 Task: Open a blank google sheet and write heading  Budget MasterAdd Categories in a column and its values below   'Housing, Transportation, Groceries, Utilities, Entertainment, Dining Out, Health, Miscellaneous, Savings & Total. 'Add Budgeted amountin next column and its values below  $1,500, $300, $400, $150, $200, $250, $100, $150, $500 & $3,550. Add Actual amount in next column and its values below  $1,400, $280, $420, $160, $180, $270, $90, $140, $550 & $3,550. Add Difference  in next column and its values below   -$100, -$20, +$20, +$10, -$20, +$20, -$10, -$10, +$50 & $0. J6Save page  Budget Guru book
Action: Mouse moved to (171, 207)
Screenshot: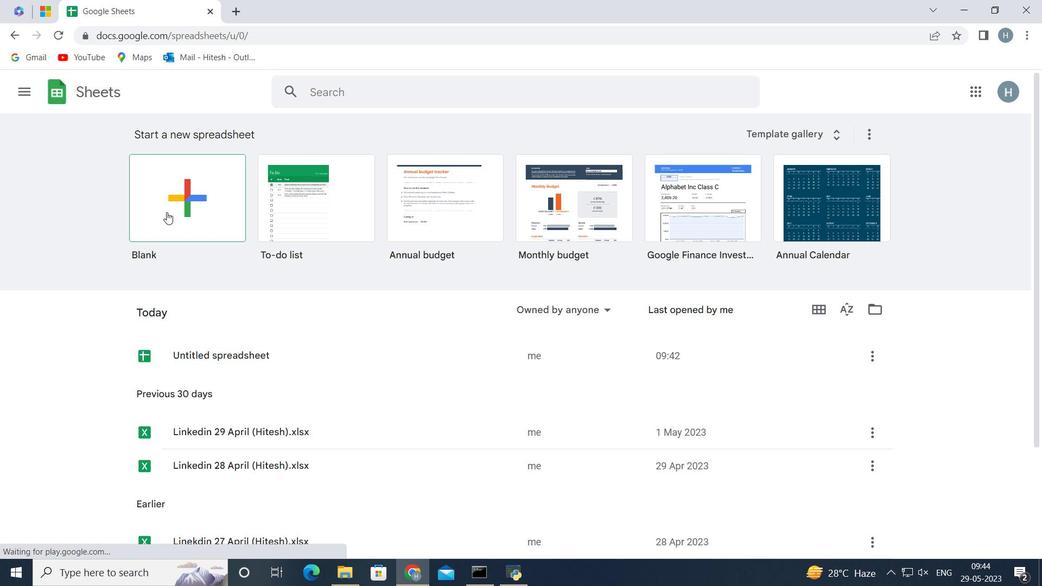 
Action: Mouse pressed left at (171, 207)
Screenshot: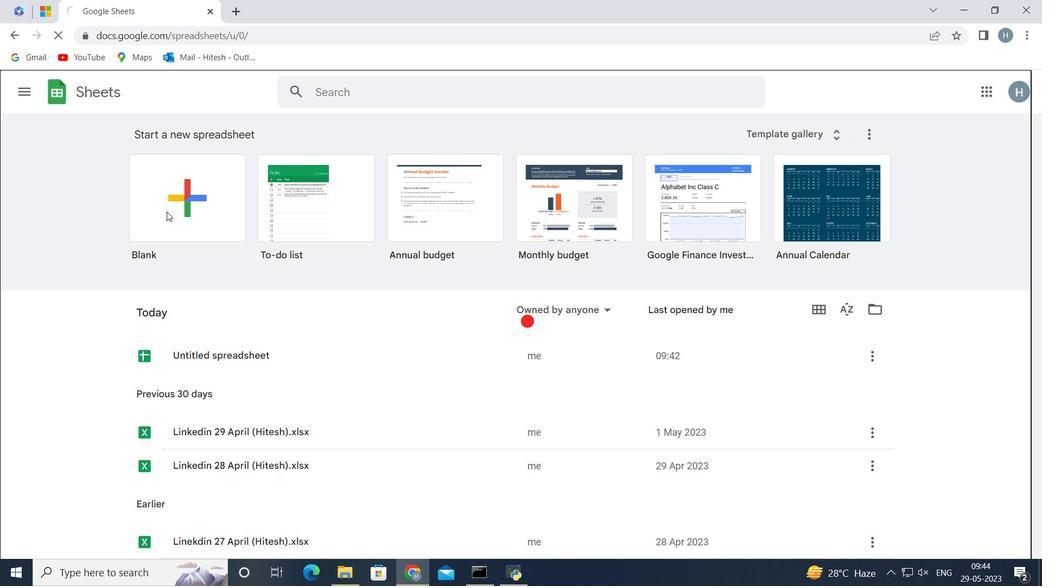 
Action: Mouse moved to (190, 214)
Screenshot: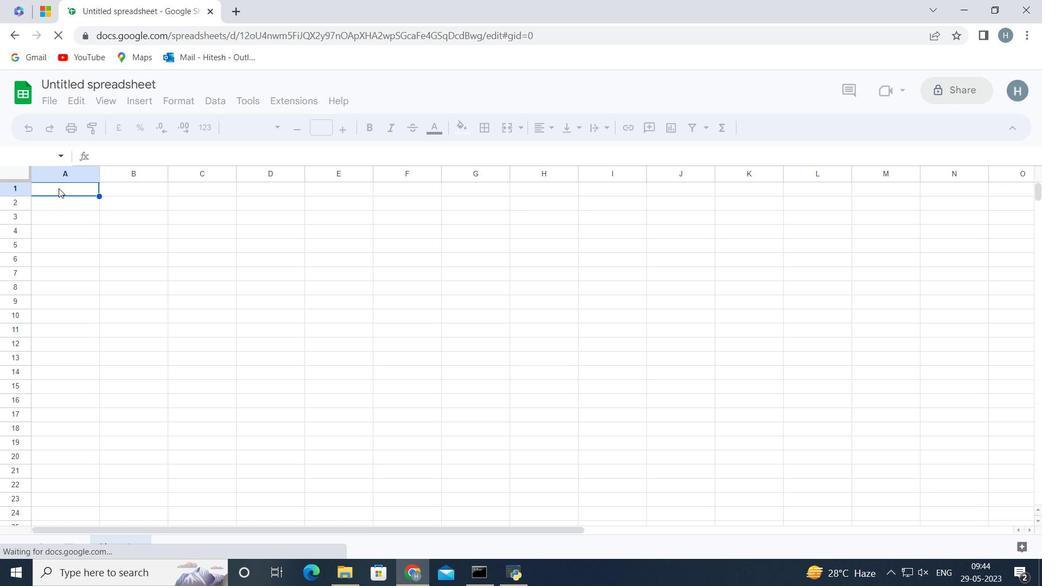
Action: Mouse pressed left at (190, 214)
Screenshot: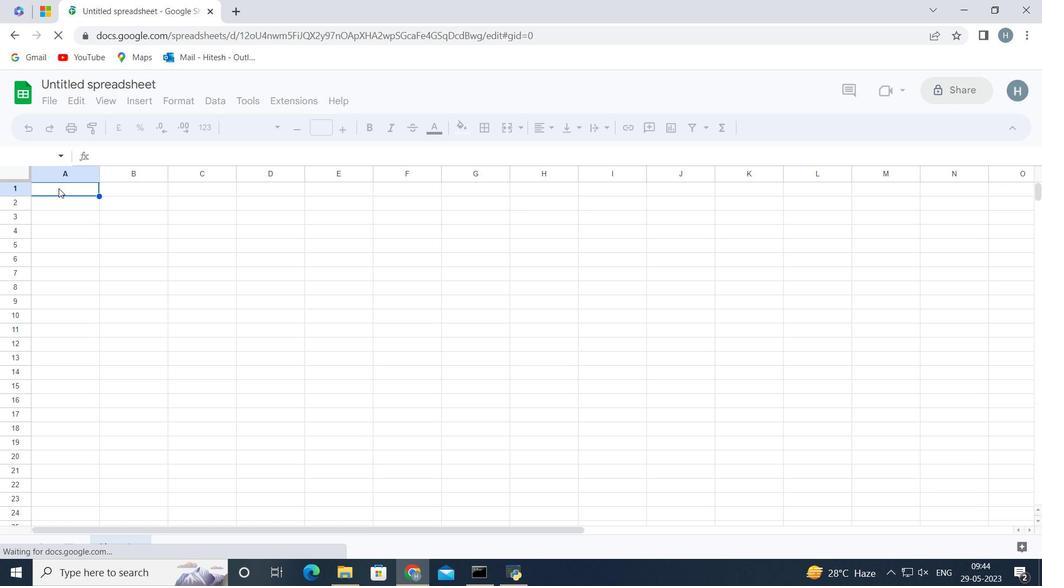 
Action: Mouse moved to (179, 201)
Screenshot: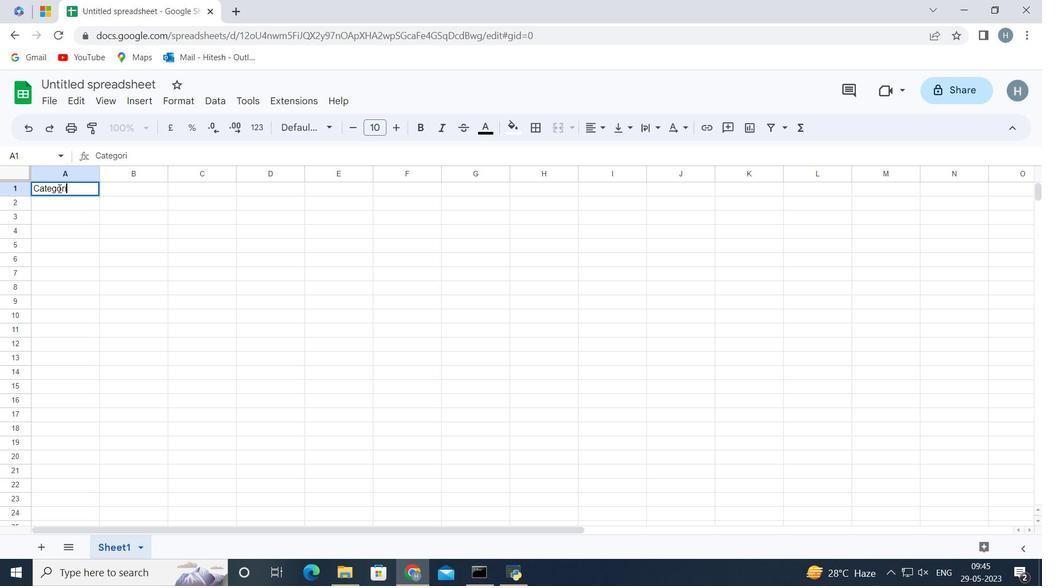 
Action: Mouse pressed left at (179, 201)
Screenshot: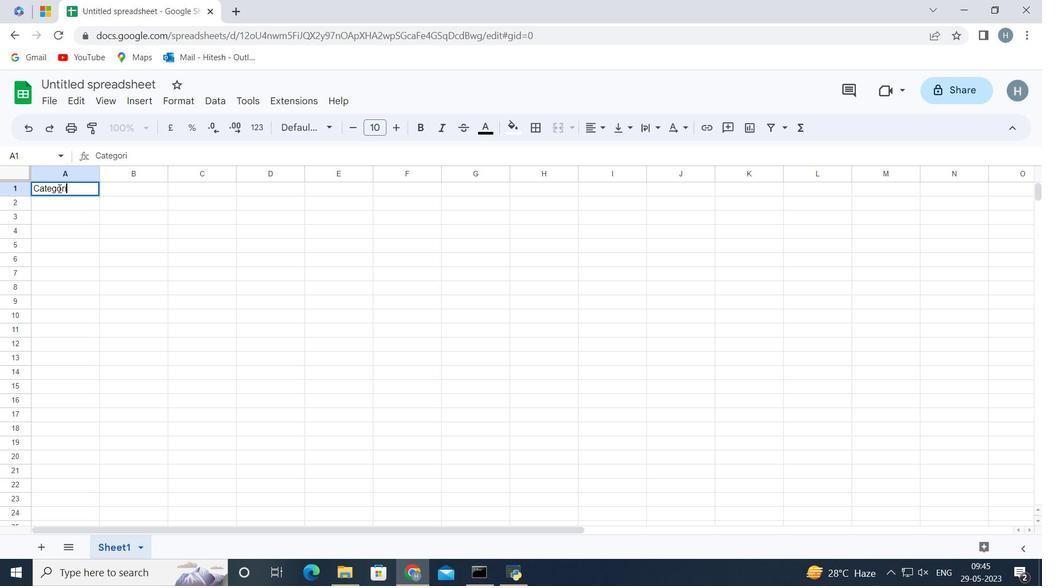 
Action: Mouse moved to (178, 200)
Screenshot: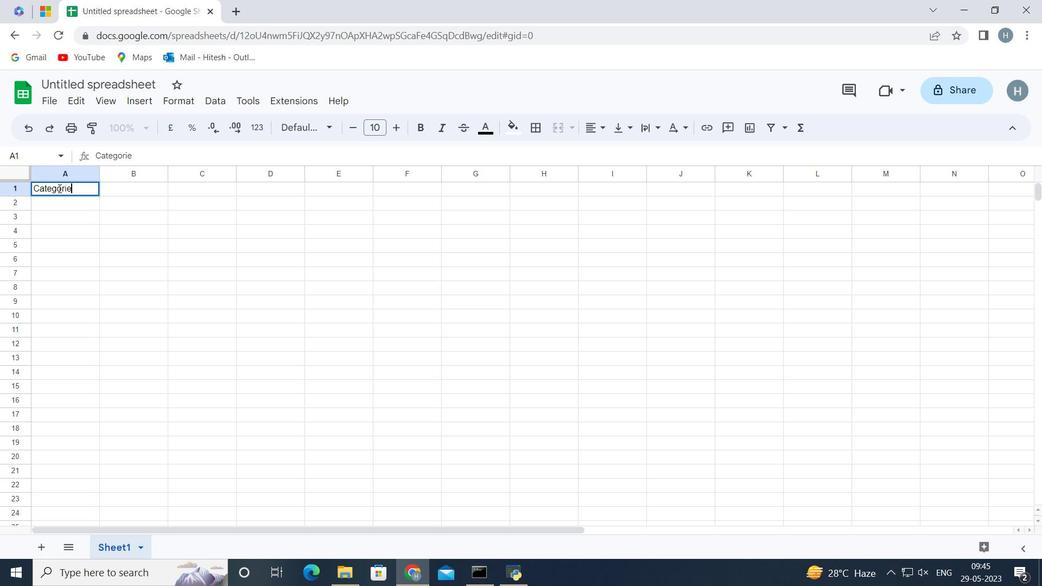 
Action: Mouse pressed left at (178, 200)
Screenshot: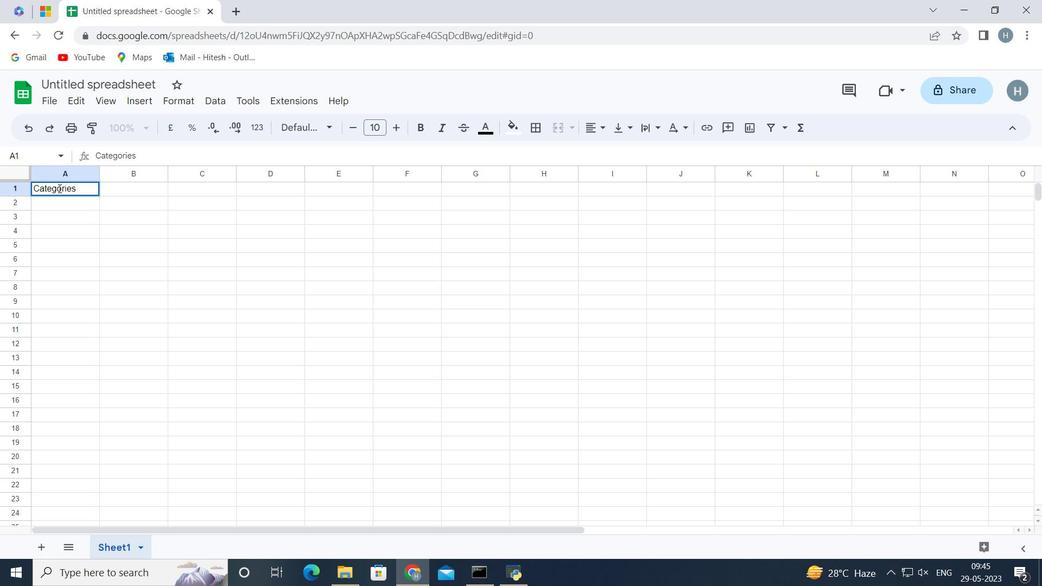 
Action: Mouse moved to (176, 200)
Screenshot: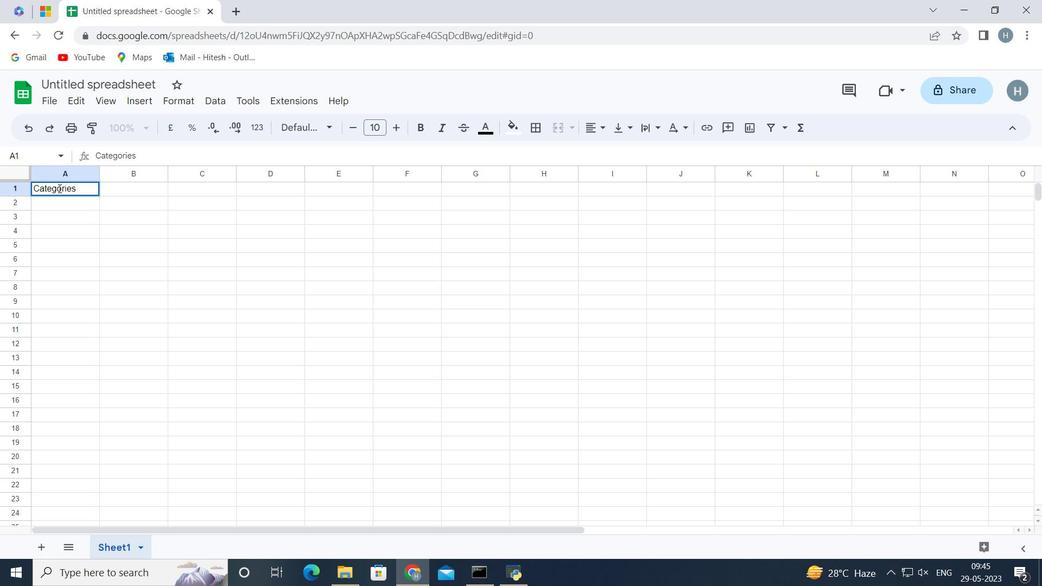 
Action: Mouse pressed left at (176, 200)
Screenshot: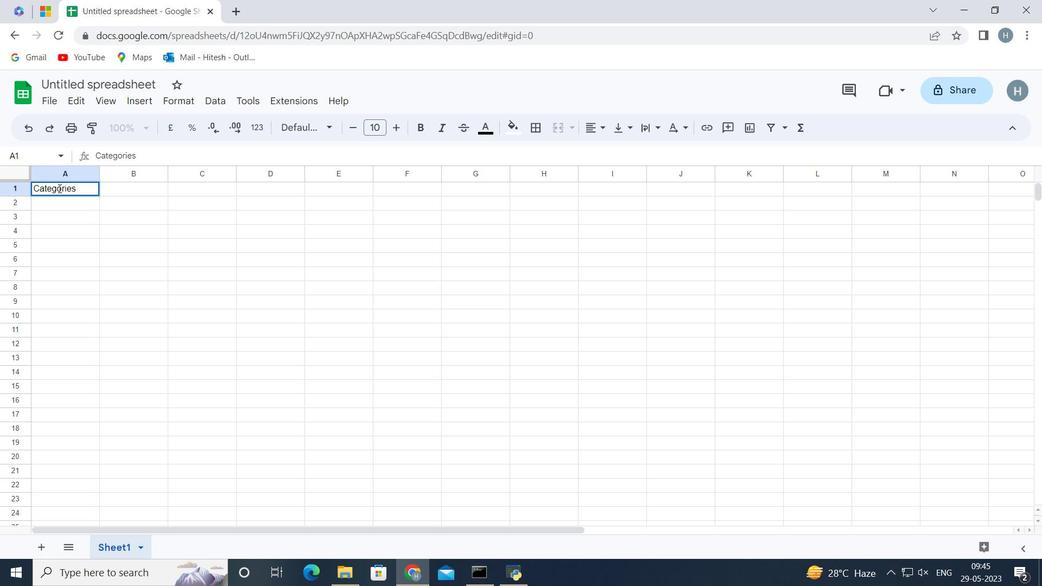 
Action: Mouse moved to (175, 200)
Screenshot: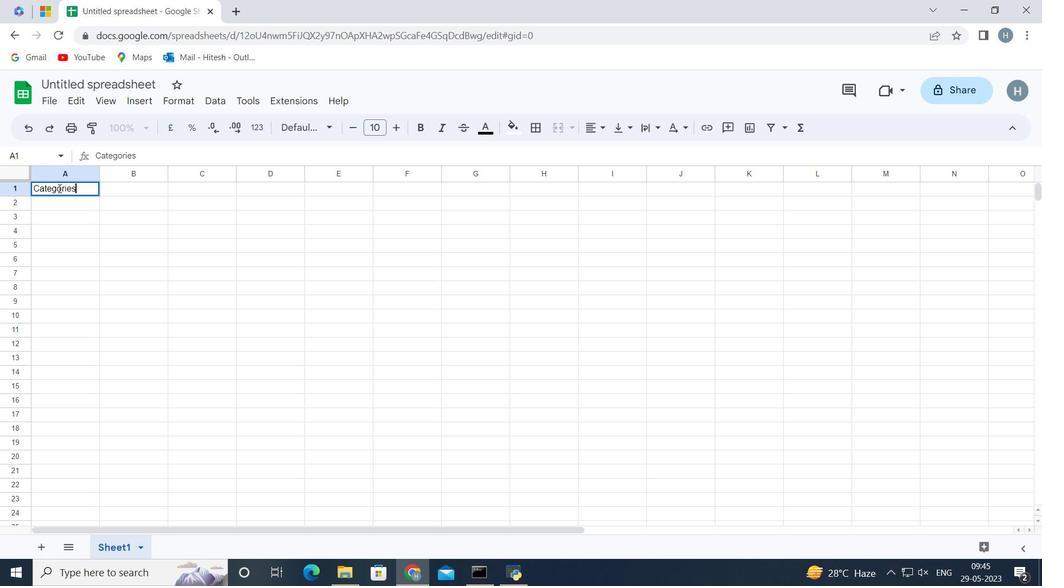 
Action: Mouse pressed left at (175, 200)
Screenshot: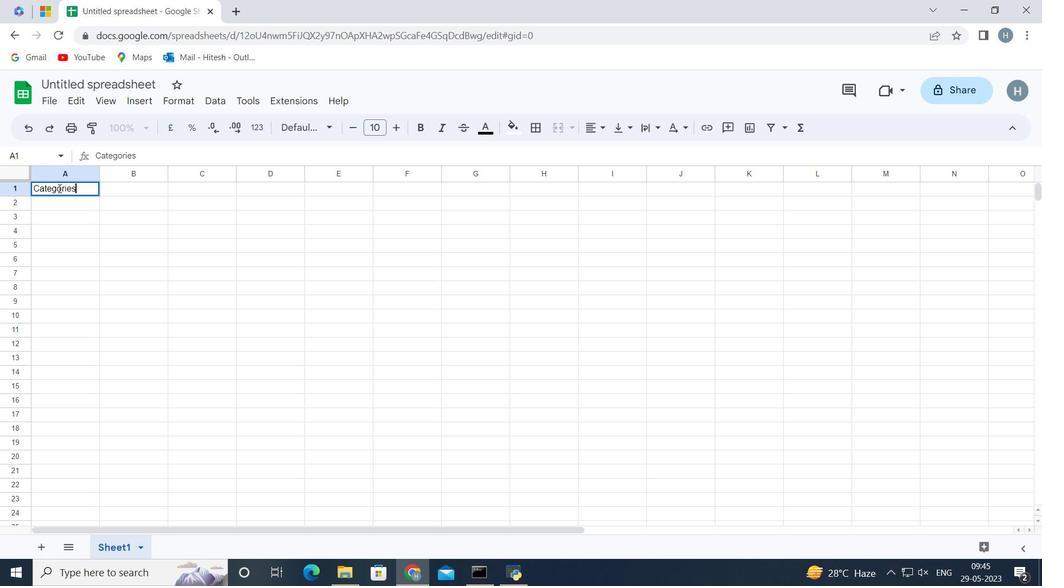 
Action: Mouse moved to (71, 245)
Screenshot: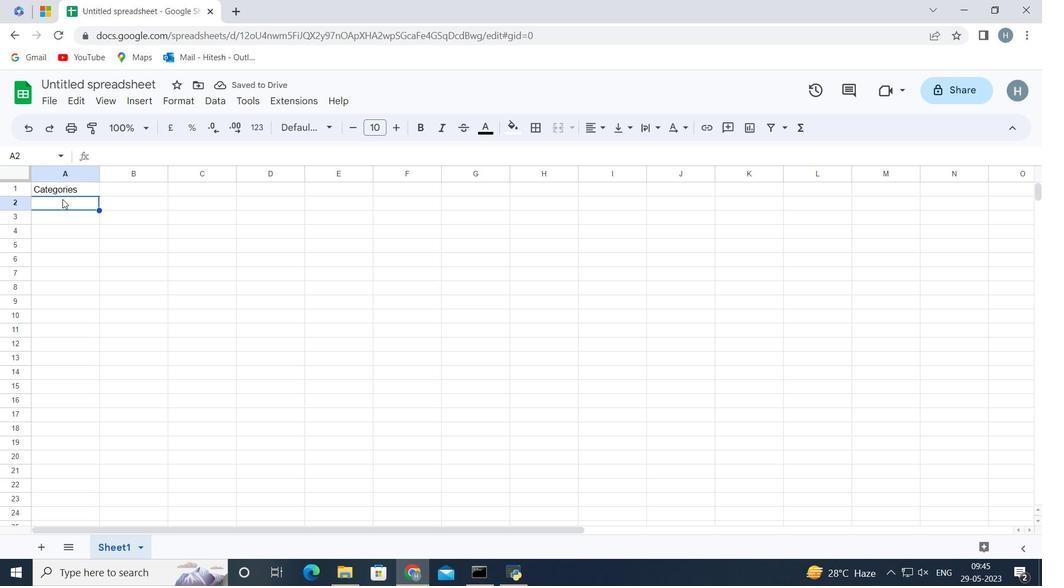 
Action: Mouse pressed left at (71, 245)
Screenshot: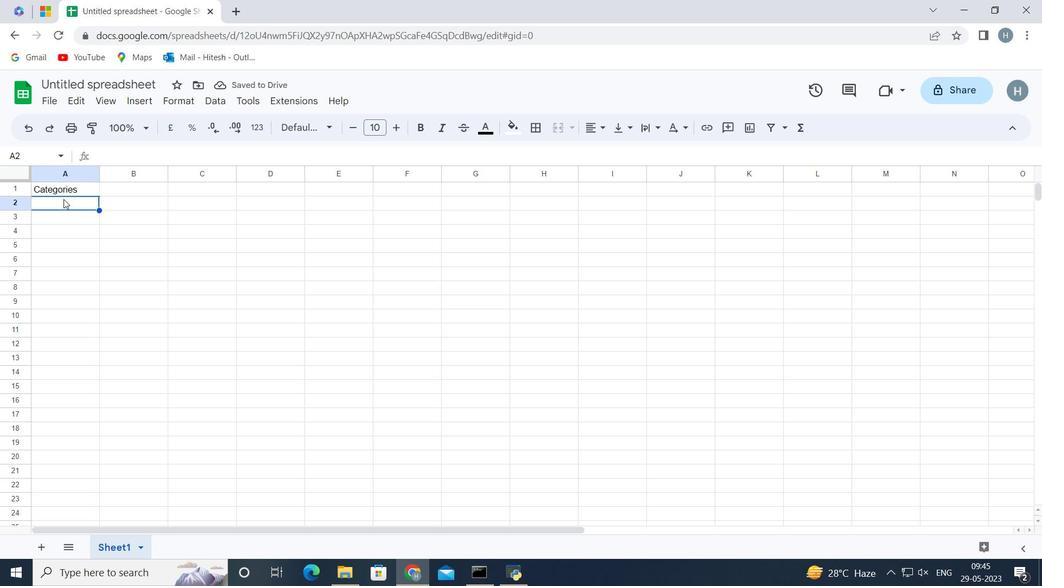 
Action: Mouse moved to (236, 13)
Screenshot: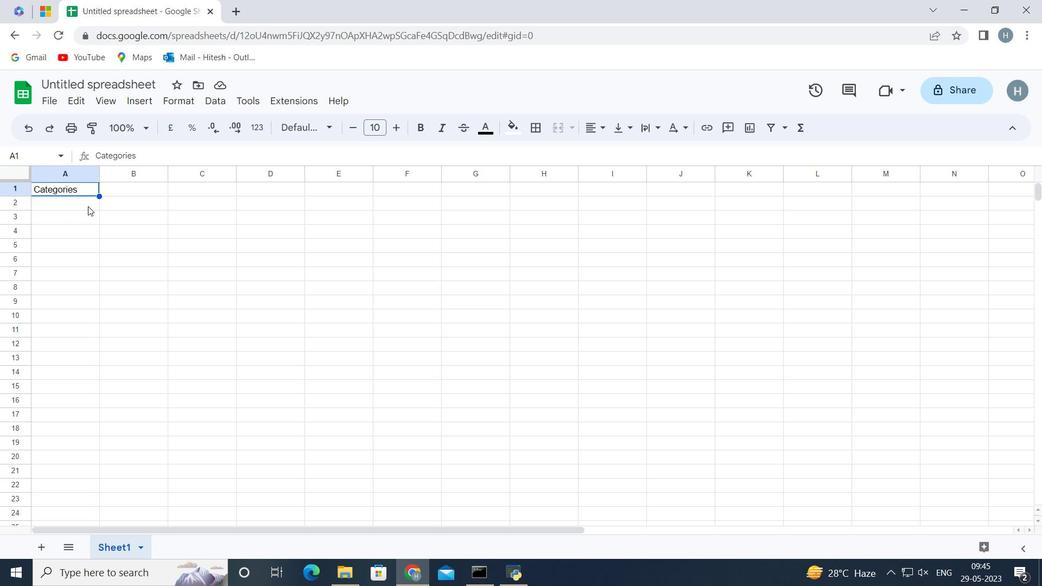
Action: Mouse pressed left at (236, 13)
Screenshot: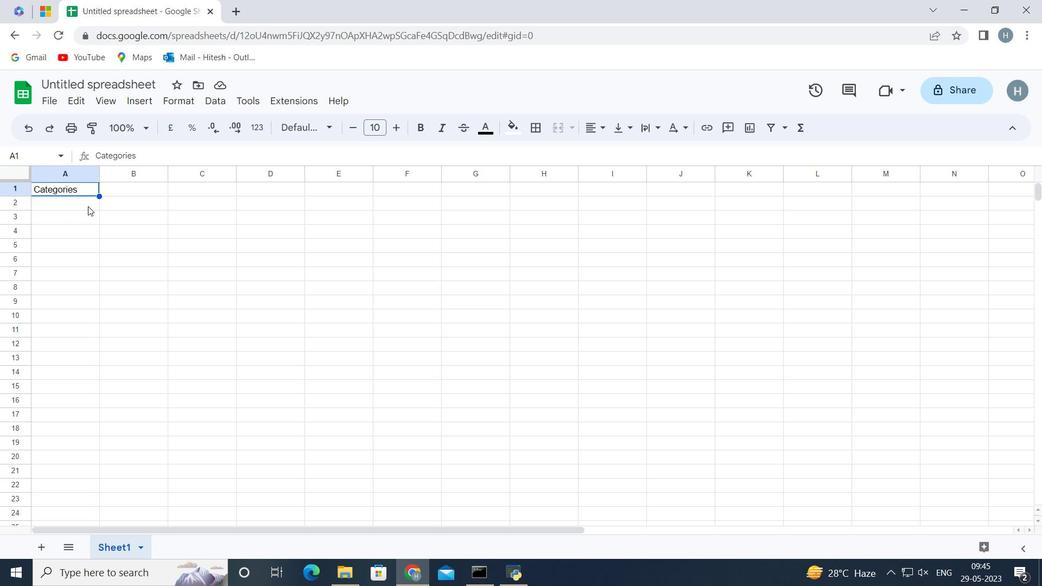 
Action: Mouse moved to (175, 15)
Screenshot: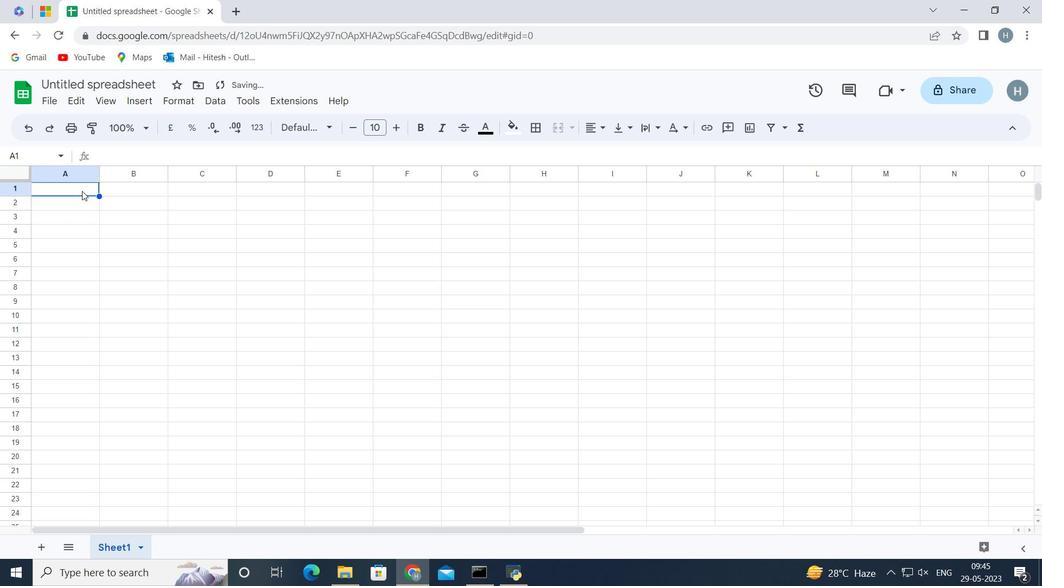 
Action: Mouse pressed left at (175, 15)
Screenshot: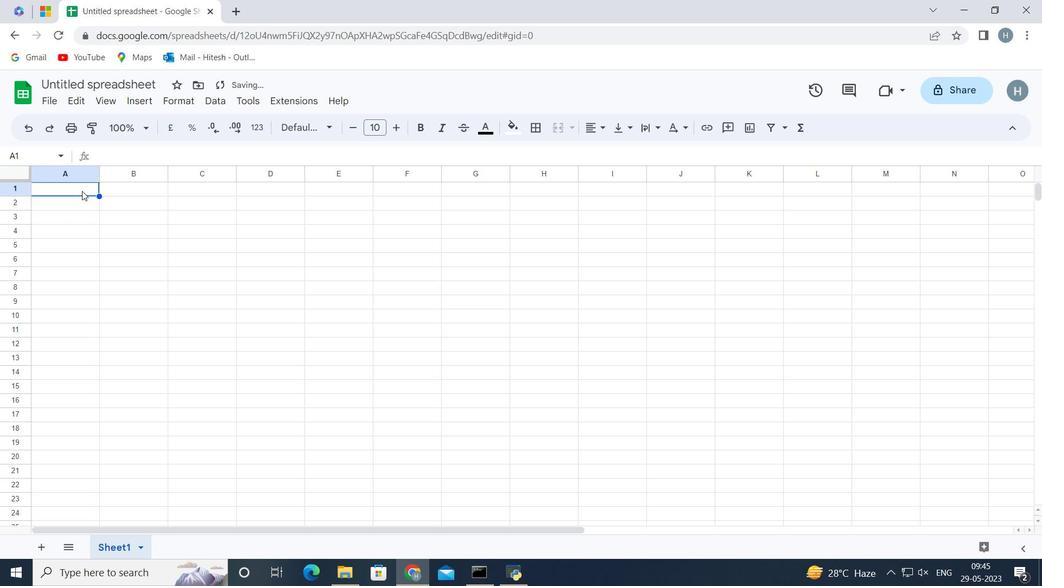 
Action: Mouse moved to (207, 203)
Screenshot: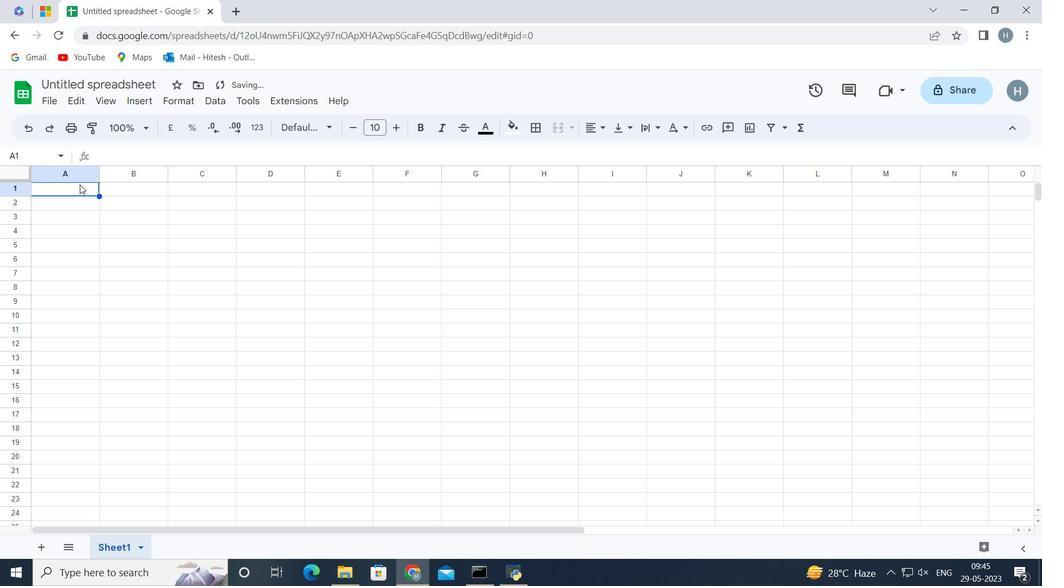 
Action: Mouse pressed left at (207, 203)
Screenshot: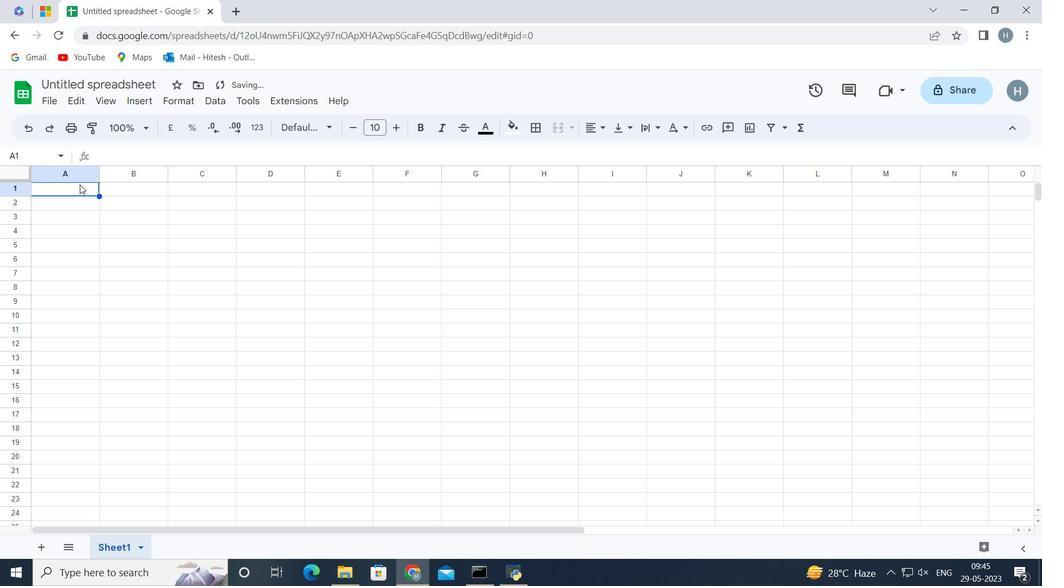 
Action: Mouse pressed left at (207, 203)
Screenshot: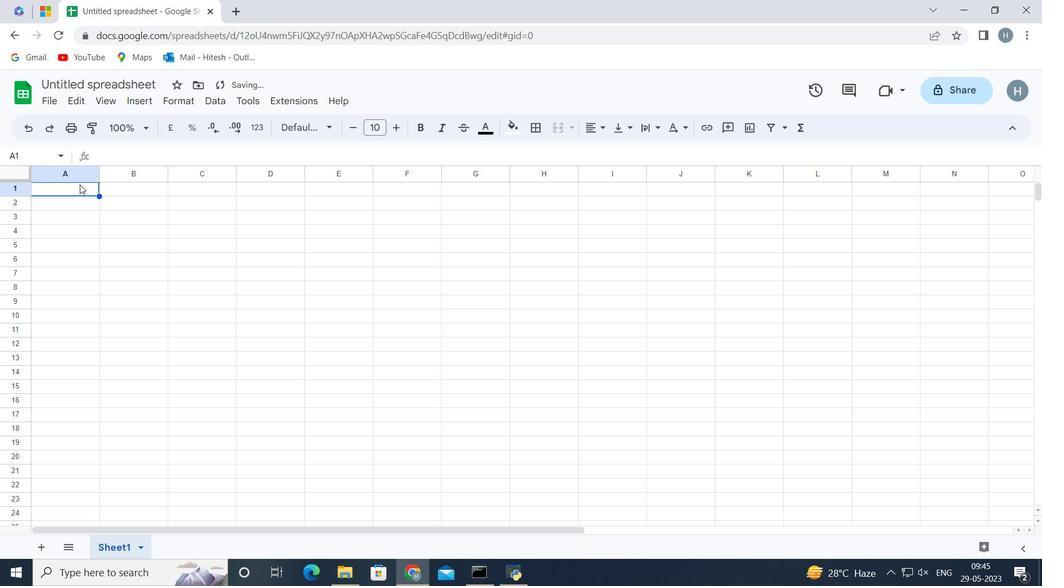 
Action: Mouse moved to (167, 212)
Screenshot: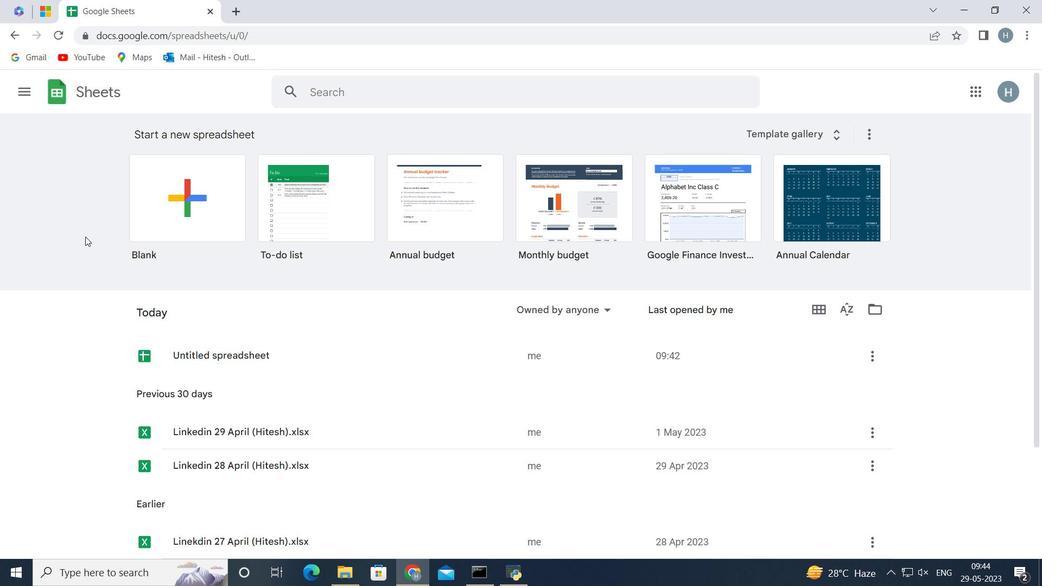 
Action: Mouse pressed left at (167, 212)
Screenshot: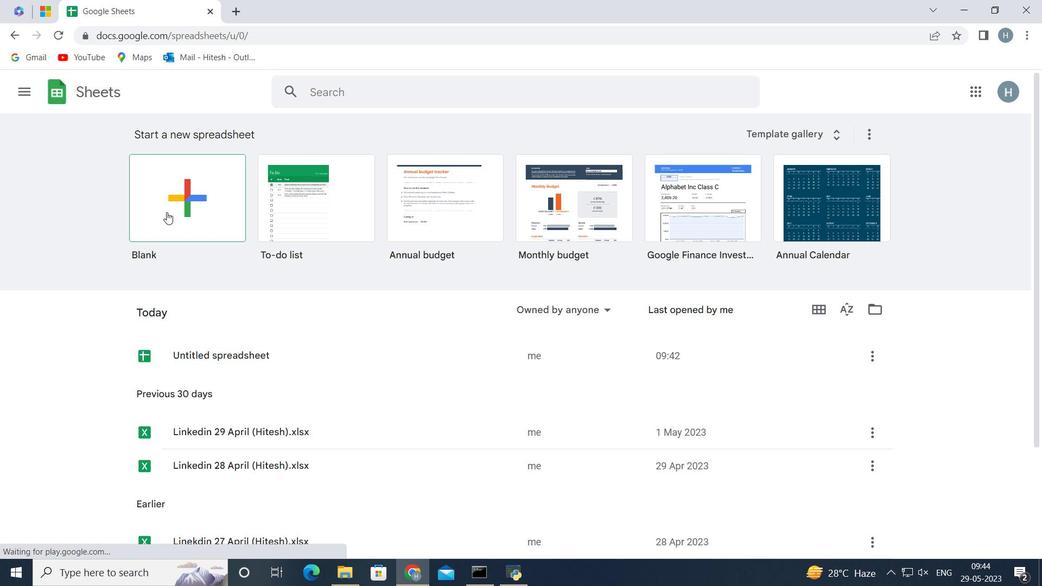 
Action: Mouse moved to (59, 188)
Screenshot: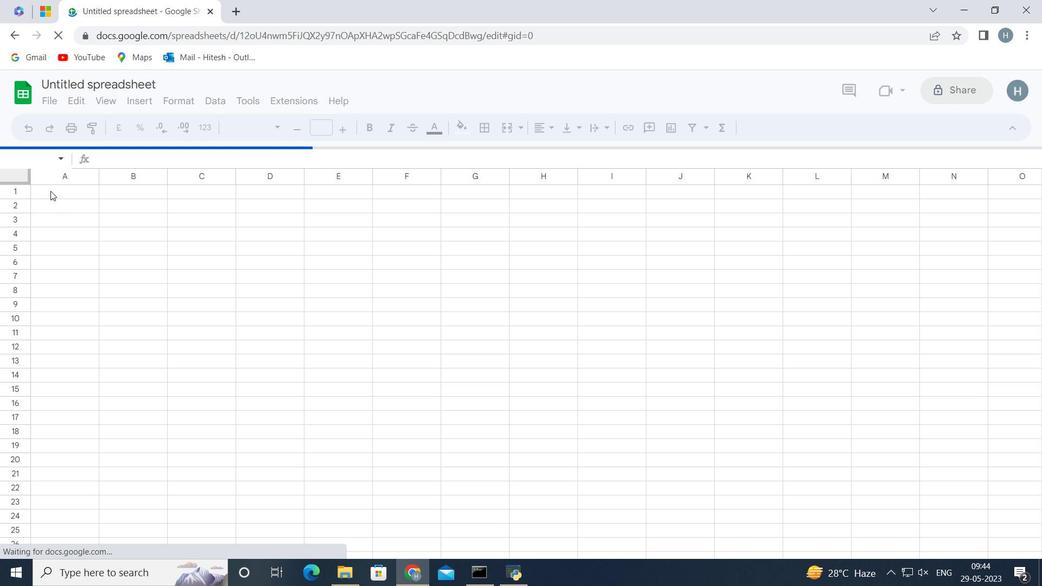 
Action: Mouse pressed left at (59, 188)
Screenshot: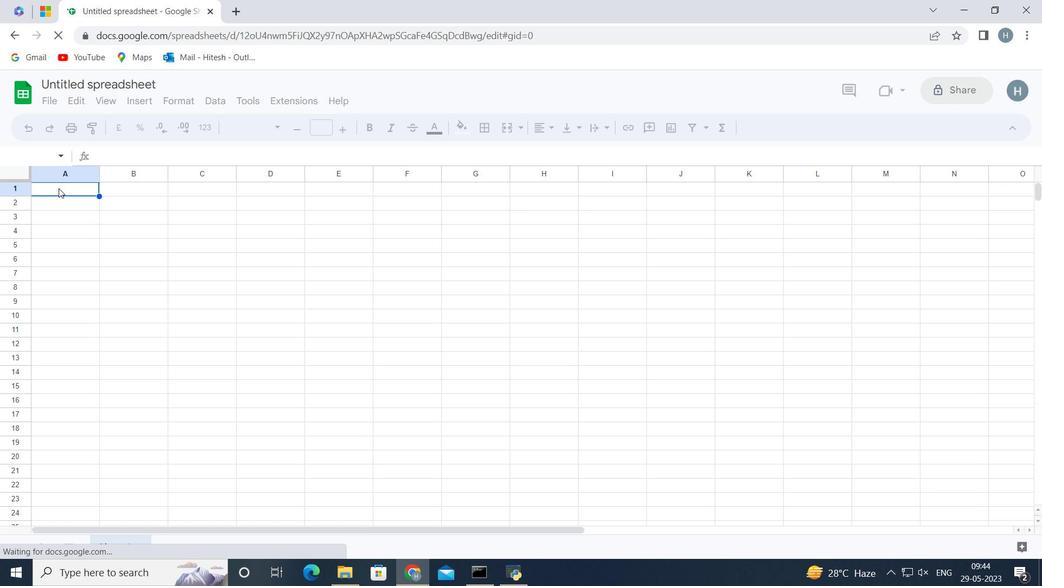 
Action: Key pressed <Key.shift>Categories<Key.space>
Screenshot: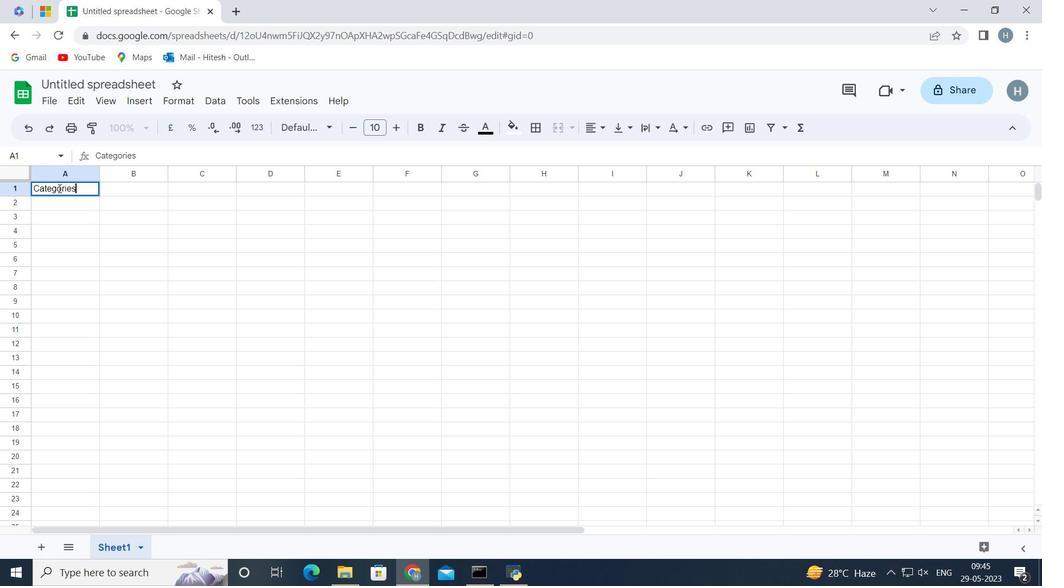 
Action: Mouse moved to (66, 198)
Screenshot: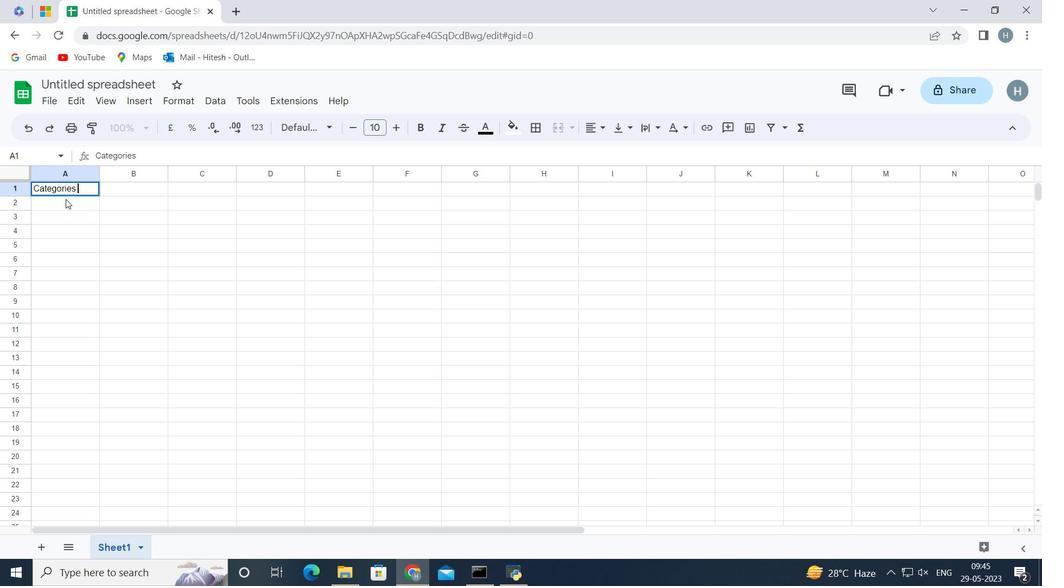 
Action: Mouse pressed left at (66, 198)
Screenshot: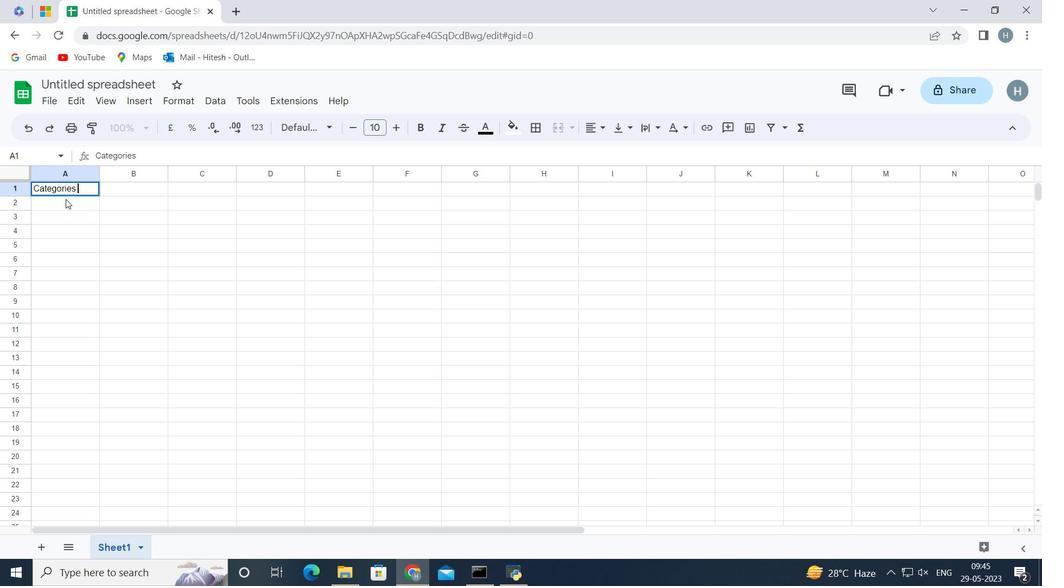 
Action: Mouse moved to (88, 206)
Screenshot: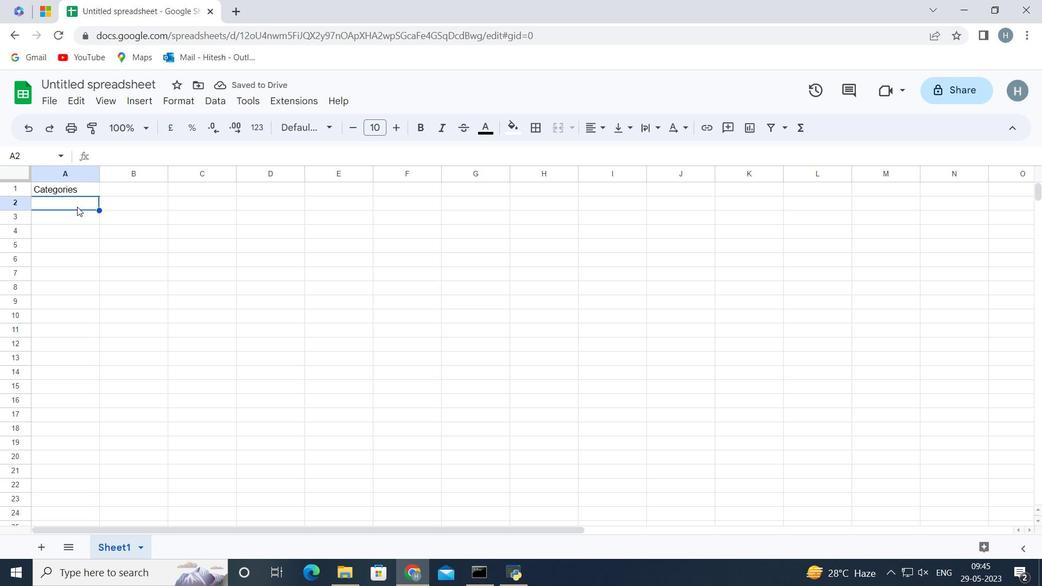 
Action: Key pressed <Key.up><Key.backspace>
Screenshot: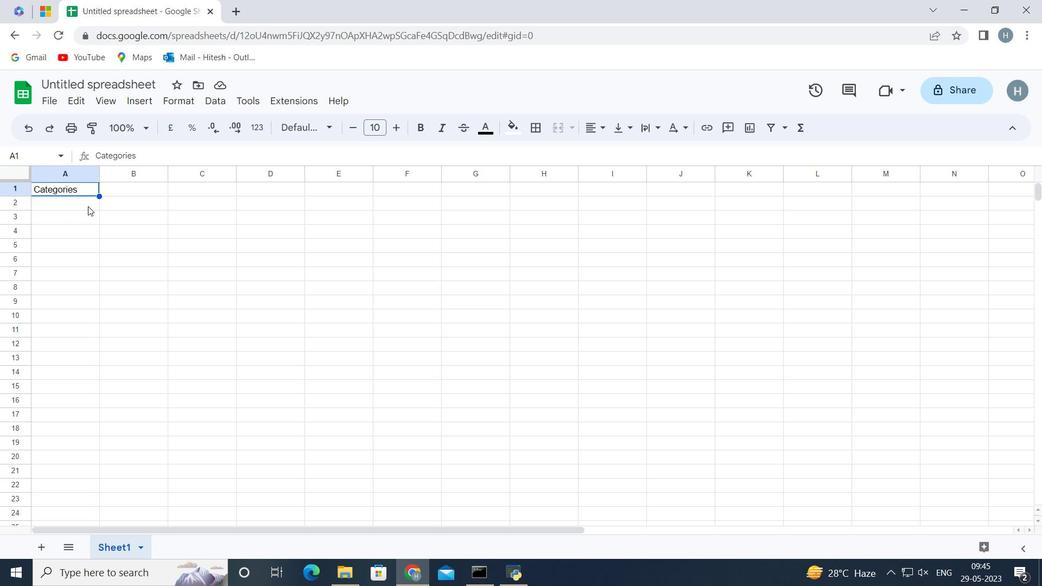 
Action: Mouse moved to (81, 182)
Screenshot: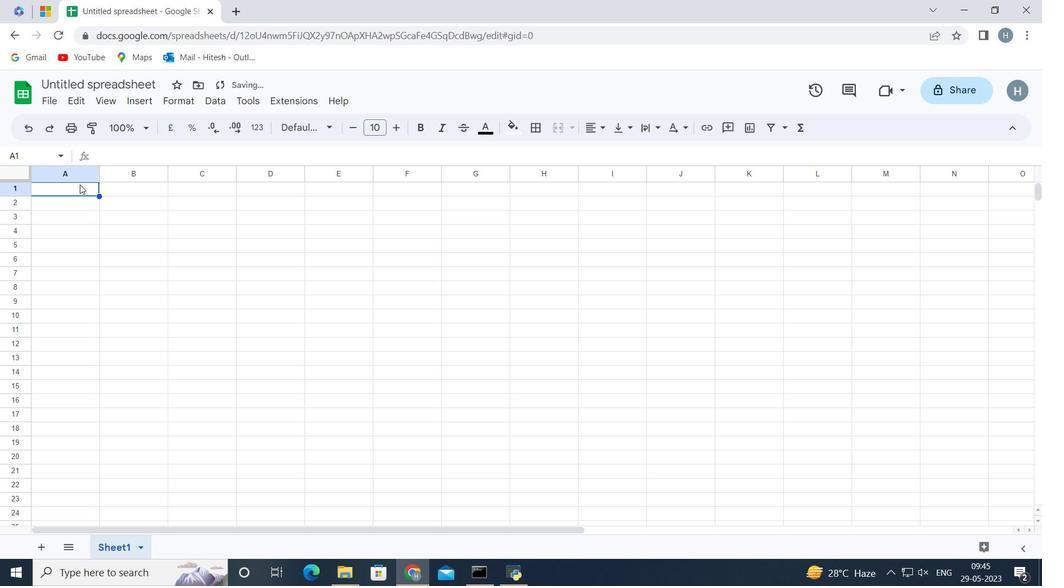 
Action: Key pressed <Key.shift>Budget<Key.space><Key.shift>Master<Key.space>
Screenshot: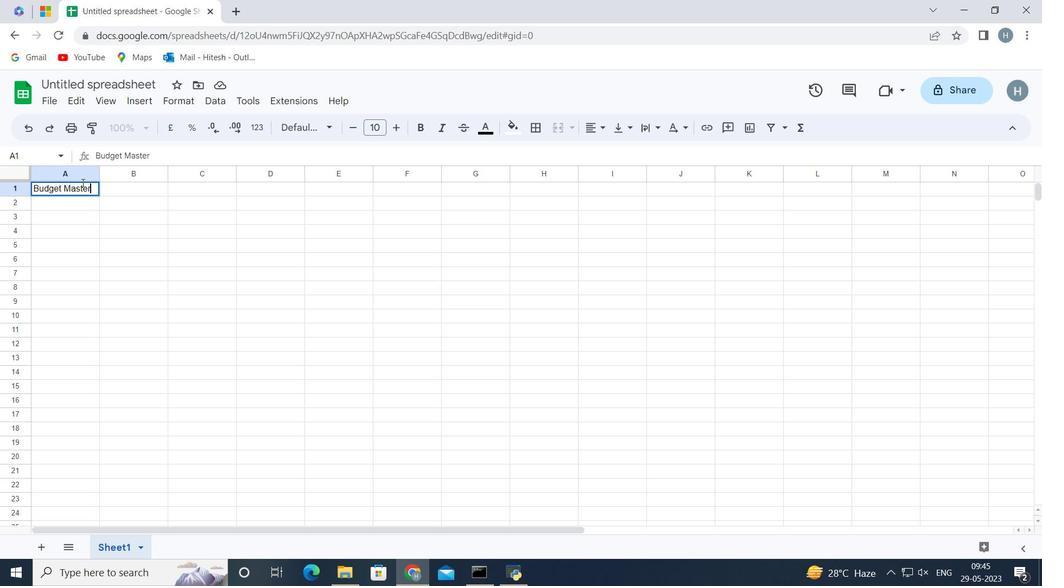 
Action: Mouse moved to (88, 199)
Screenshot: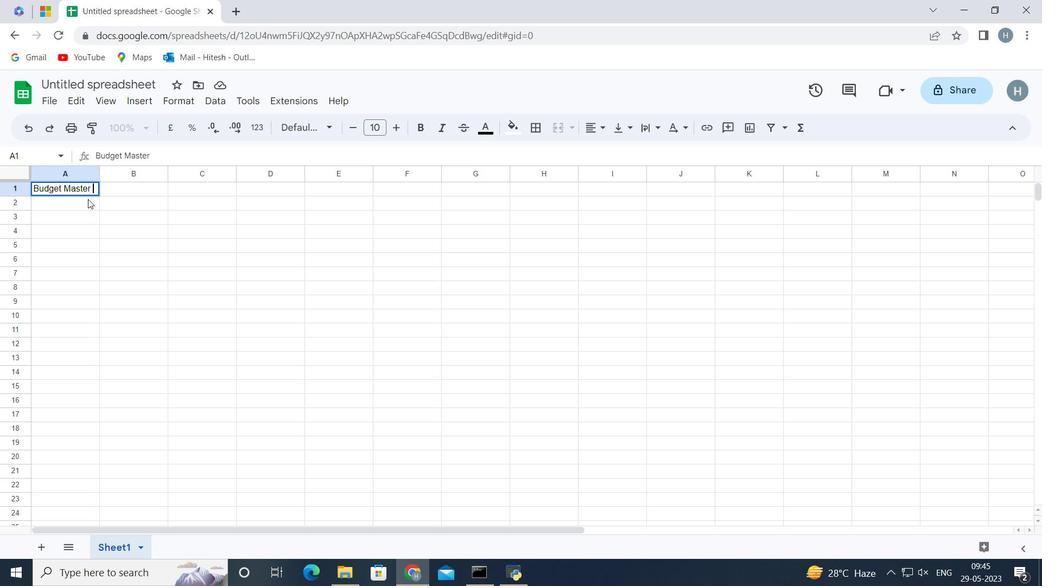 
Action: Mouse pressed left at (88, 199)
Screenshot: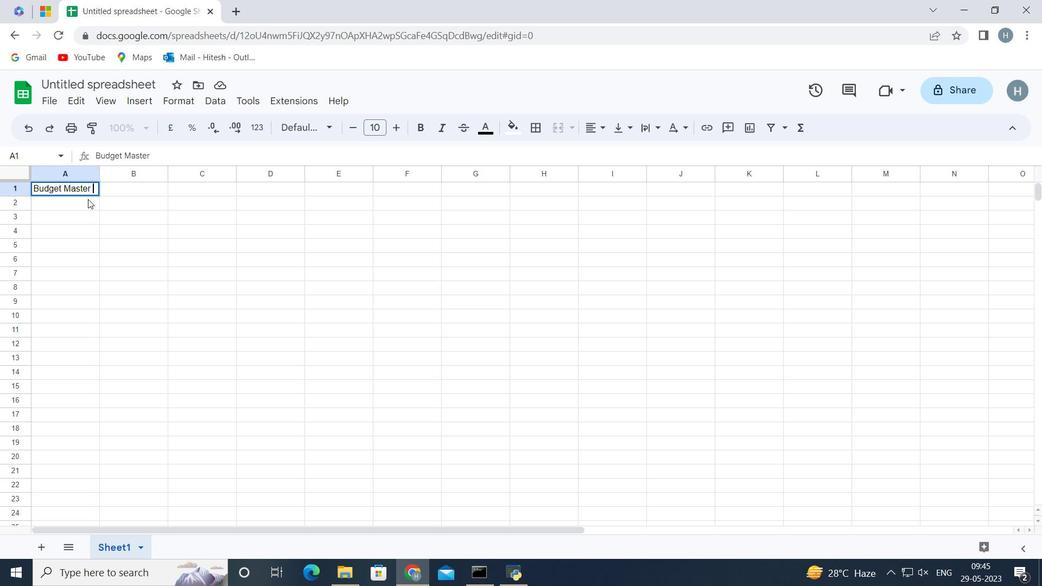 
Action: Mouse moved to (83, 200)
Screenshot: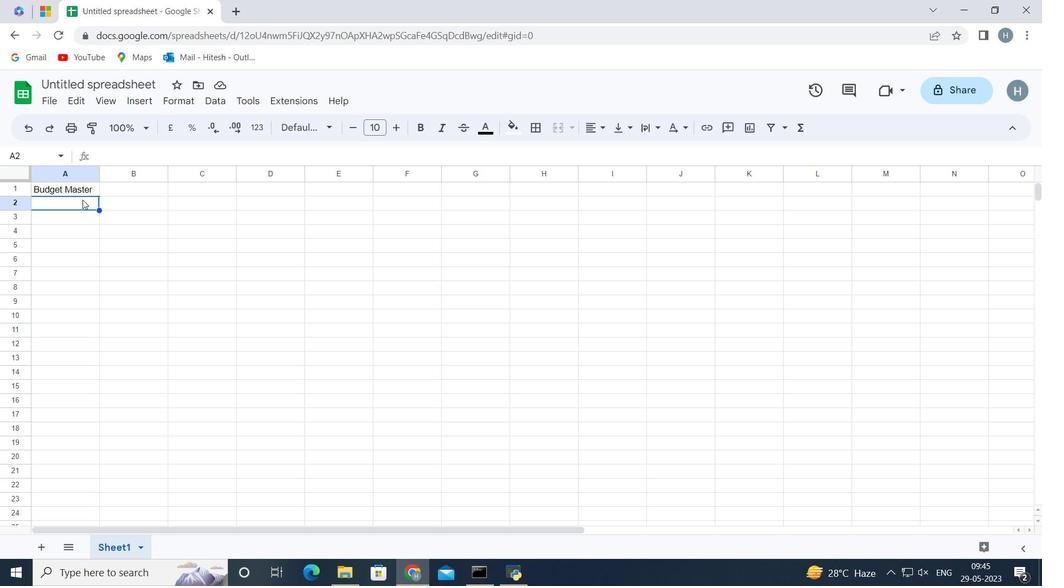 
Action: Key pressed <Key.shift><Key.shift><Key.shift><Key.shift>Categories<Key.enter>
Screenshot: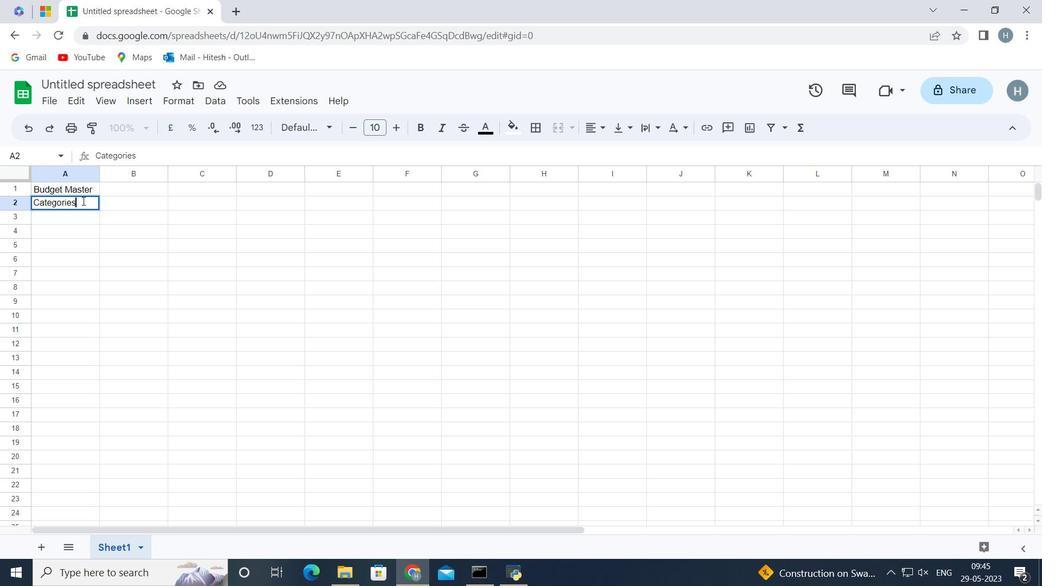 
Action: Mouse moved to (52, 230)
Screenshot: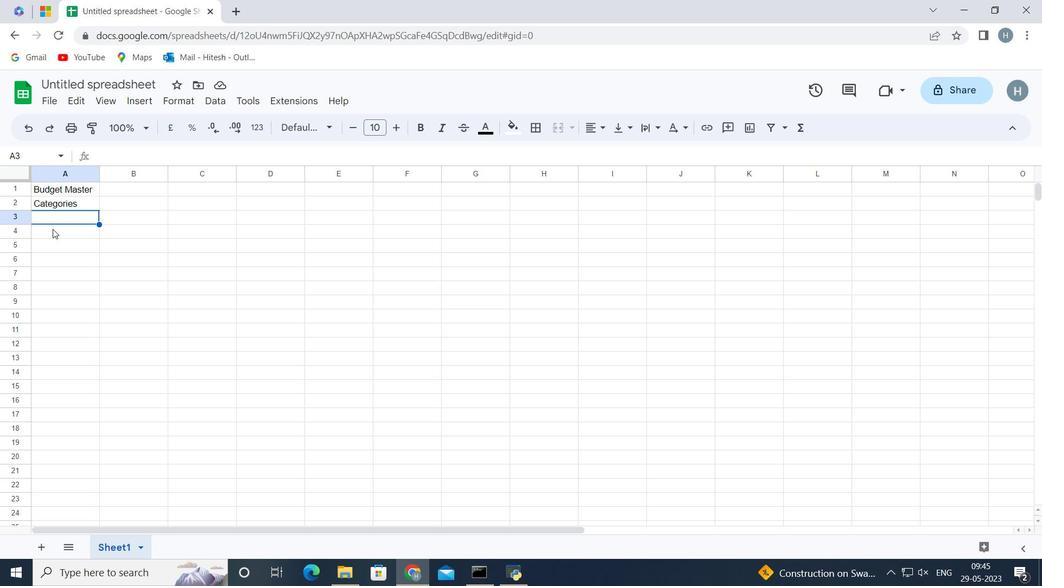 
Action: Key pressed <Key.shift>Housing<Key.enter><Key.shift>Transportation<Key.enter><Key.shift><Key.shift><Key.shift><Key.shift><Key.shift><Key.shift><Key.shift><Key.shift><Key.shift><Key.shift><Key.shift><Key.shift><Key.shift><Key.shift><Key.shift><Key.shift><Key.shift><Key.shift>Groceries<Key.enter><Key.shift>Utilities<Key.enter><Key.shift>Entertainment<Key.enter><Key.shift>Dining<Key.space>out<Key.enter><Key.shift>Health<Key.enter><Key.shift>Miscellaneous<Key.enter><Key.shift>Saving<Key.space><Key.enter><Key.shift><Key.shift><Key.shift><Key.shift><Key.shift><Key.shift><Key.shift><Key.shift><Key.shift><Key.shift><Key.shift><Key.shift><Key.shift><Key.shift><Key.shift><Key.shift><Key.shift><Key.shift><Key.shift><Key.shift><Key.shift>Total<Key.enter>
Screenshot: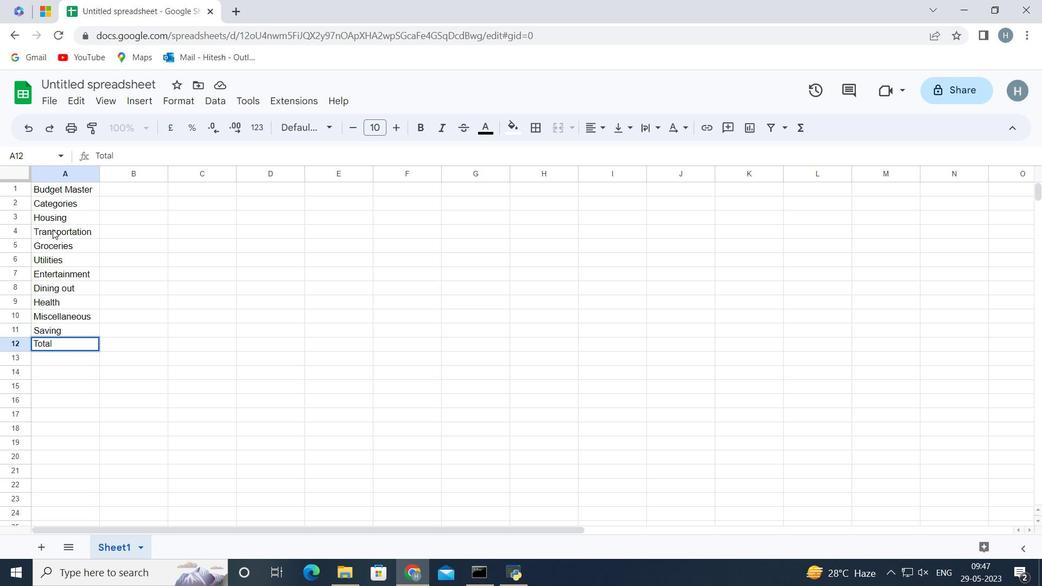 
Action: Mouse moved to (115, 198)
Screenshot: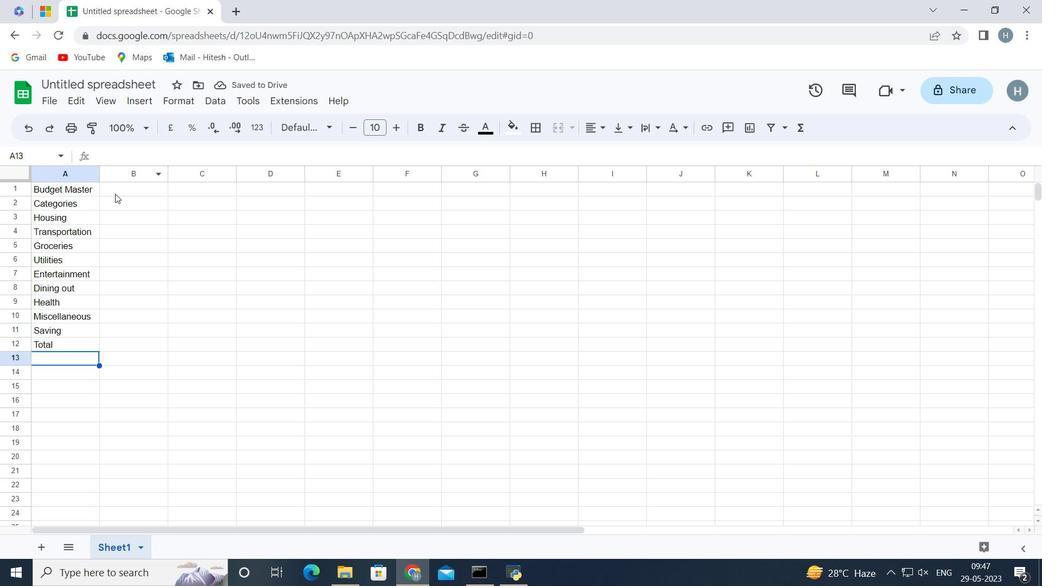 
Action: Mouse pressed left at (115, 198)
Screenshot: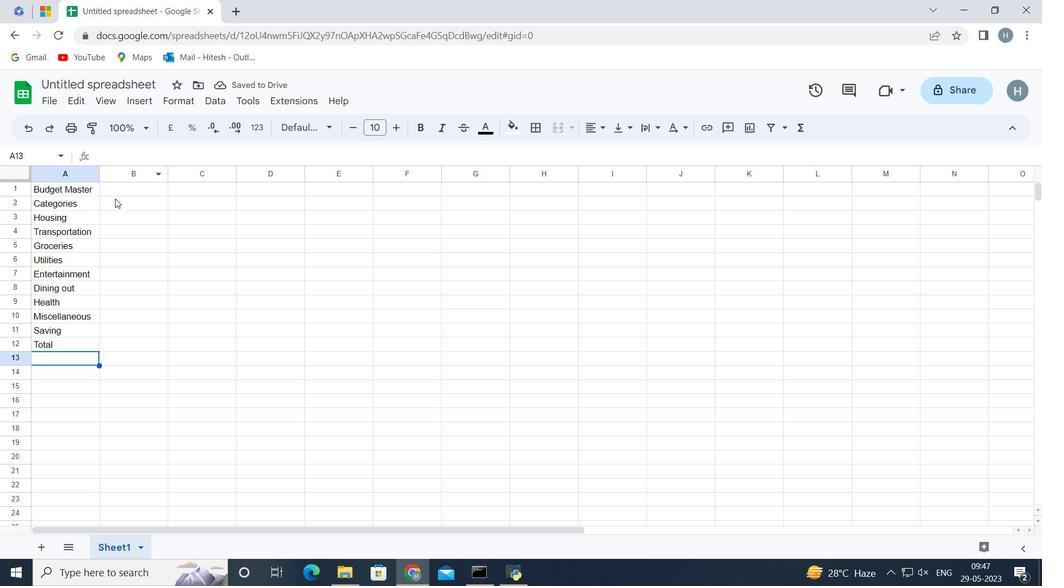 
Action: Mouse moved to (116, 198)
Screenshot: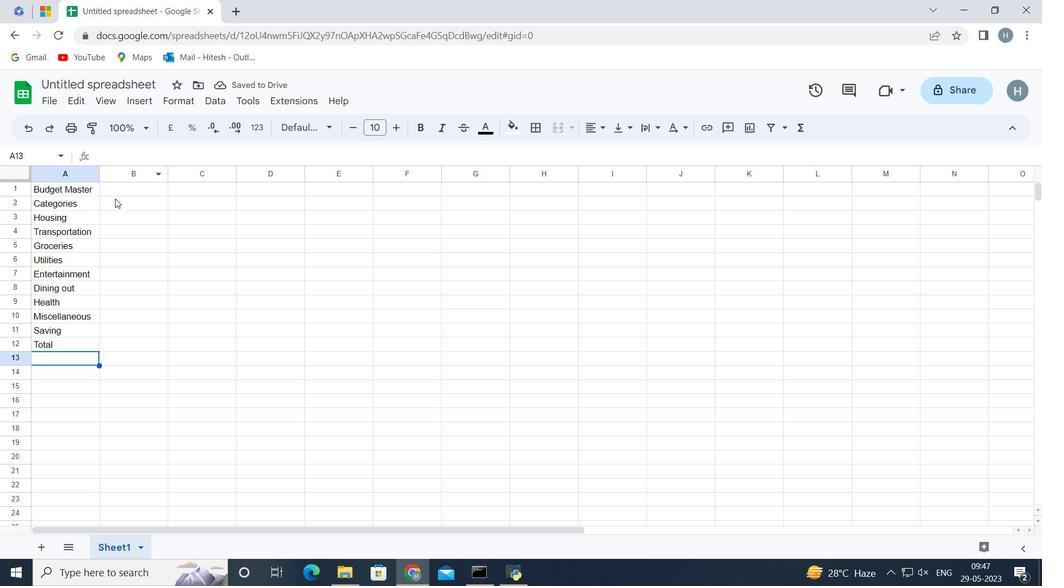 
Action: Key pressed <Key.up><Key.down><Key.shift>Budget<Key.space><Key.shift>Amount<Key.enter>
Screenshot: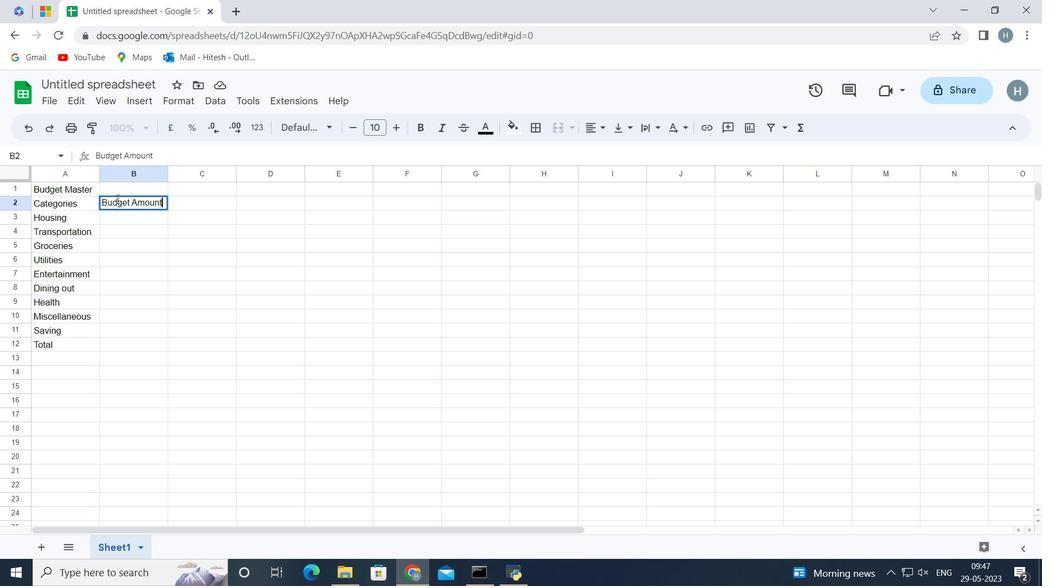 
Action: Mouse moved to (292, 190)
Screenshot: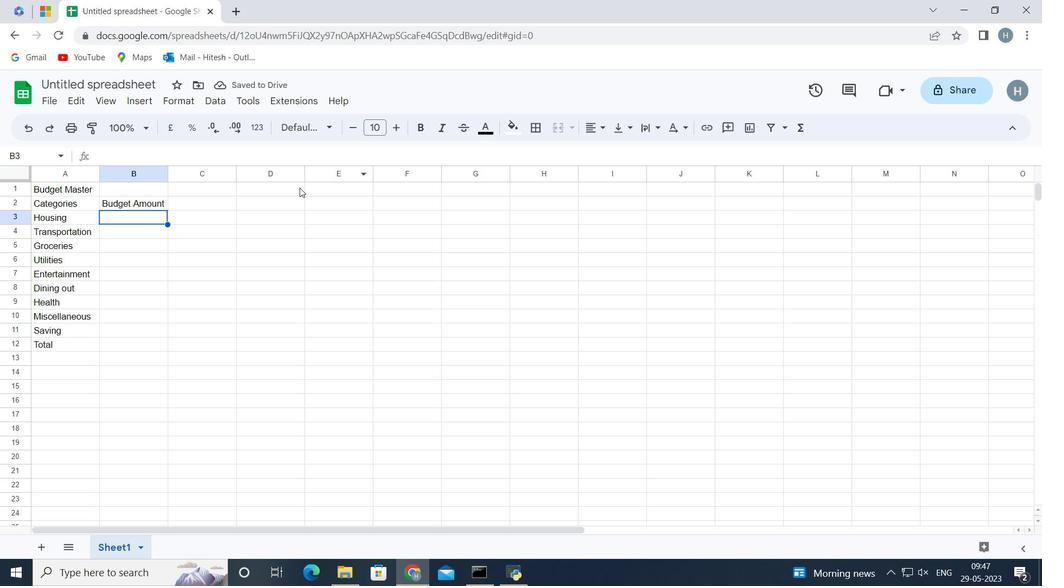 
Action: Key pressed 1500
Screenshot: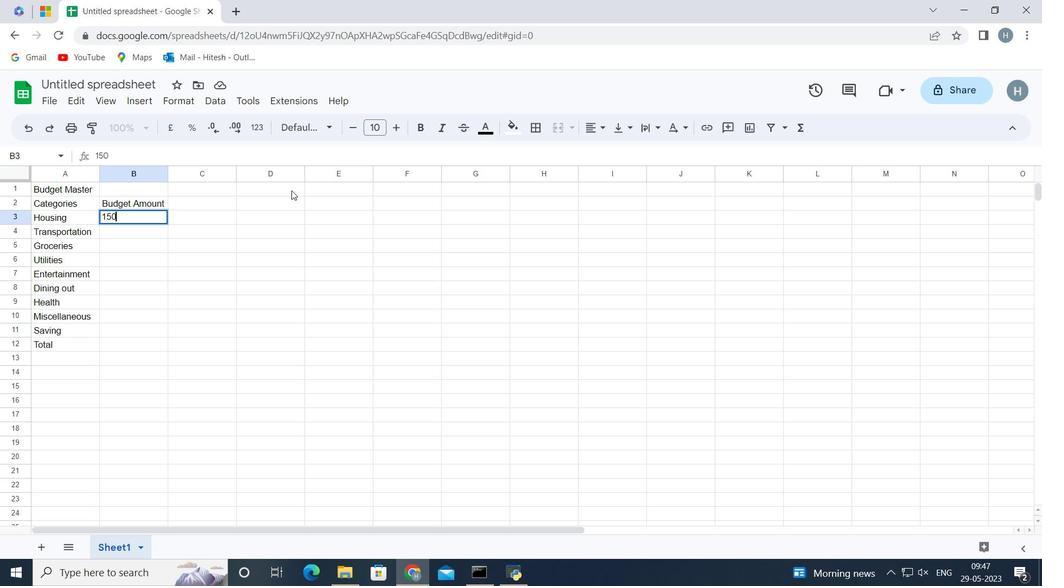 
Action: Mouse moved to (131, 230)
Screenshot: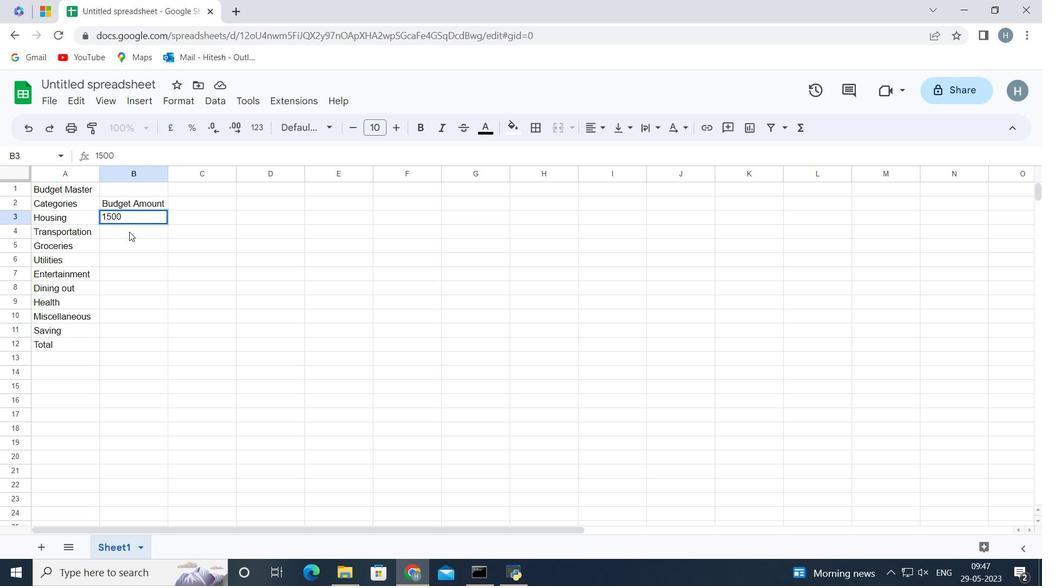 
Action: Mouse pressed left at (131, 230)
Screenshot: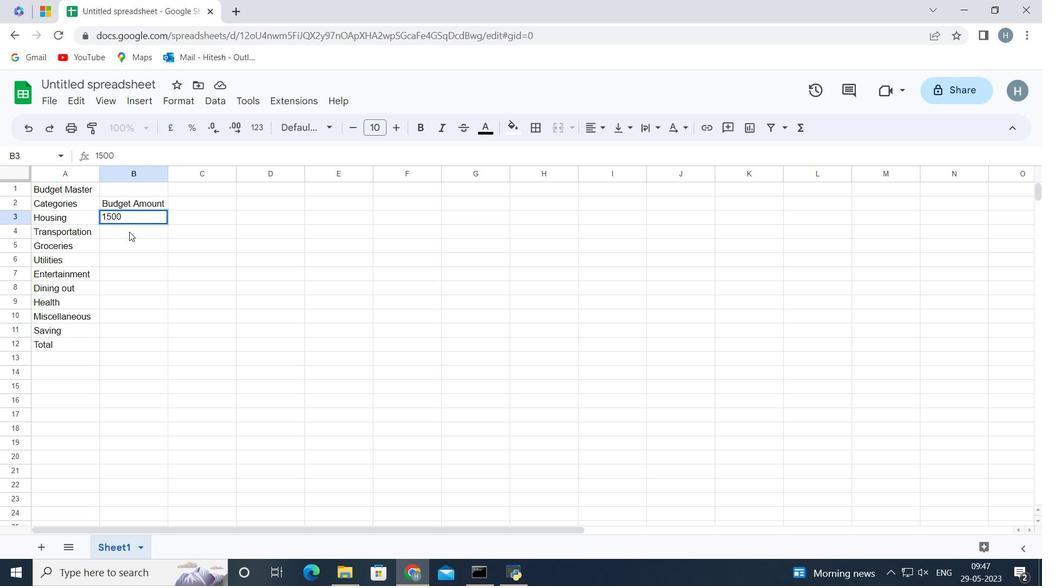 
Action: Mouse moved to (125, 231)
Screenshot: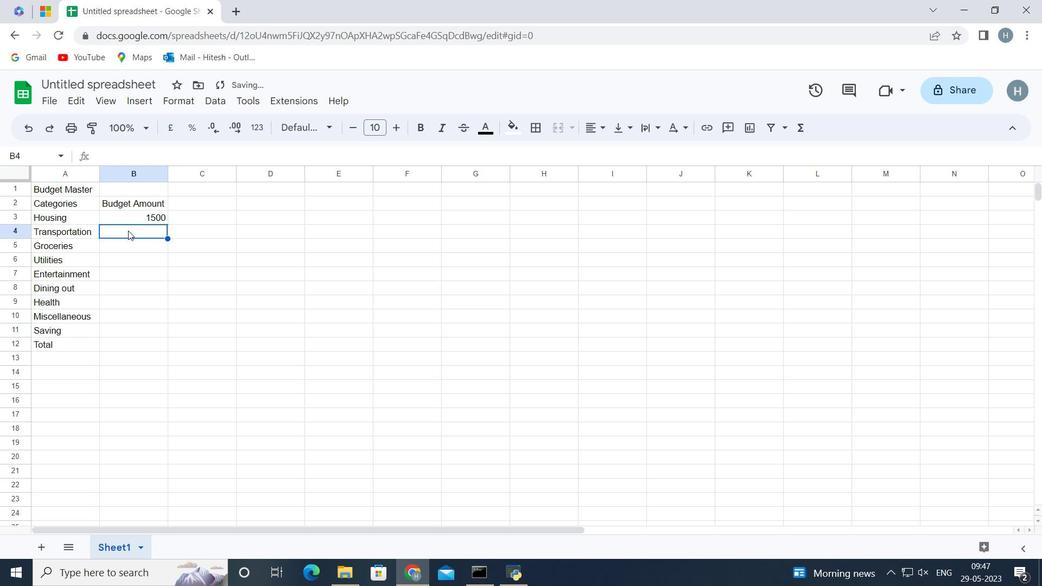 
Action: Key pressed 300
Screenshot: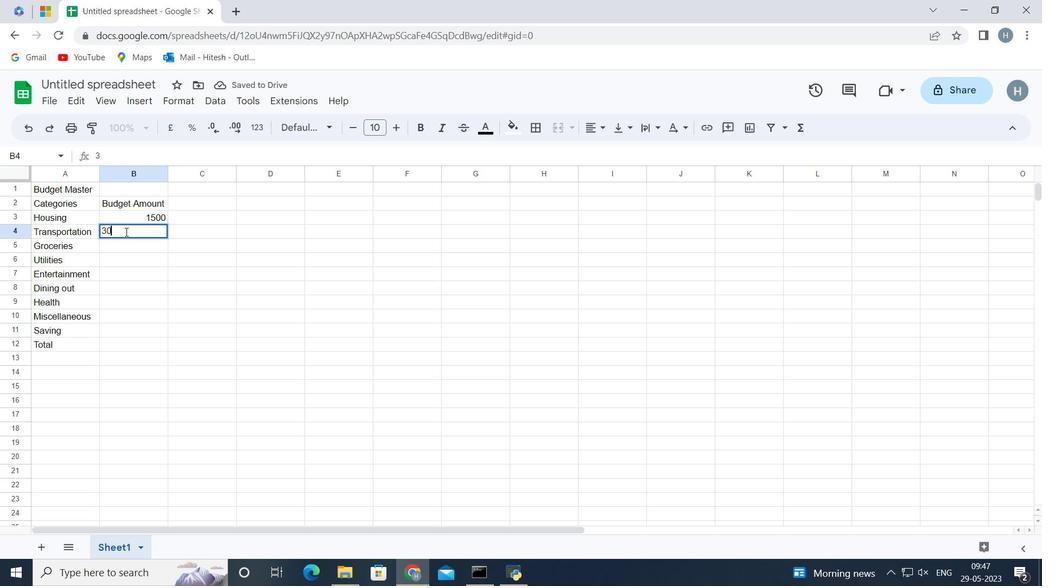
Action: Mouse moved to (124, 232)
Screenshot: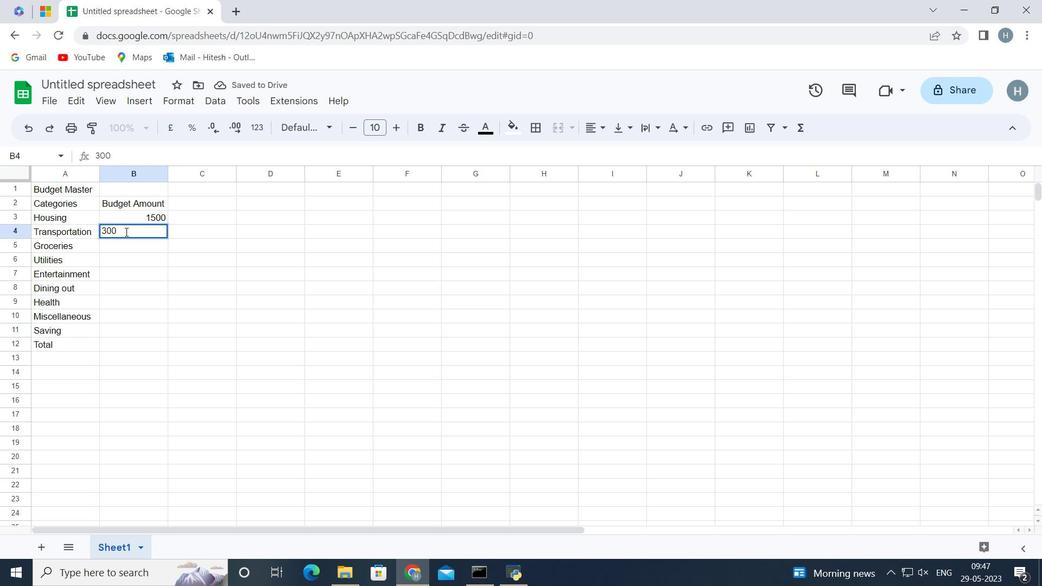 
Action: Key pressed <Key.enter>400<Key.enter>150<Key.enter>200<Key.enter>250<Key.enter>100<Key.enter>150<Key.enter>500<Key.enter>3550<Key.enter>
Screenshot: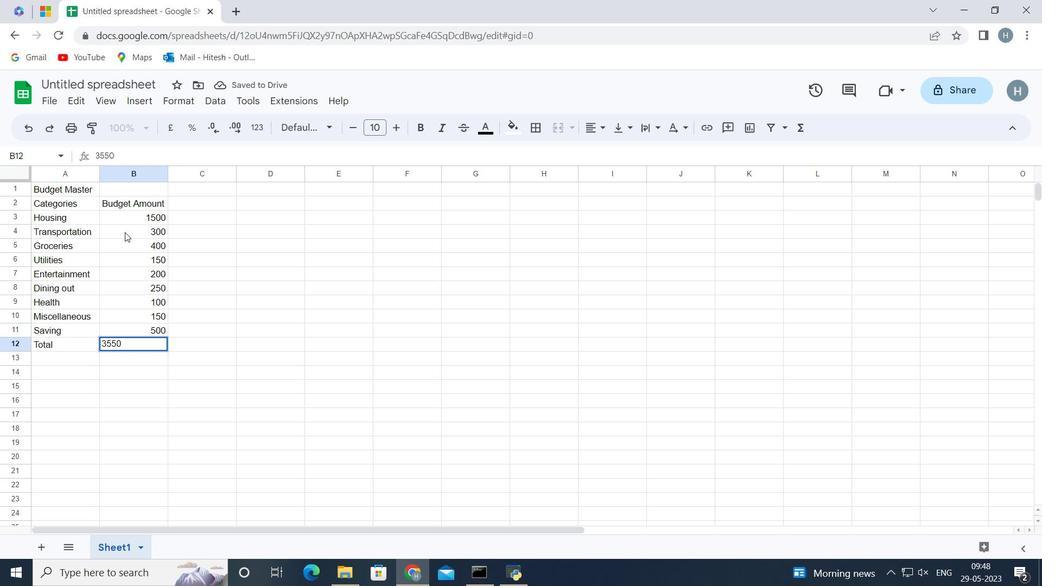 
Action: Mouse moved to (142, 338)
Screenshot: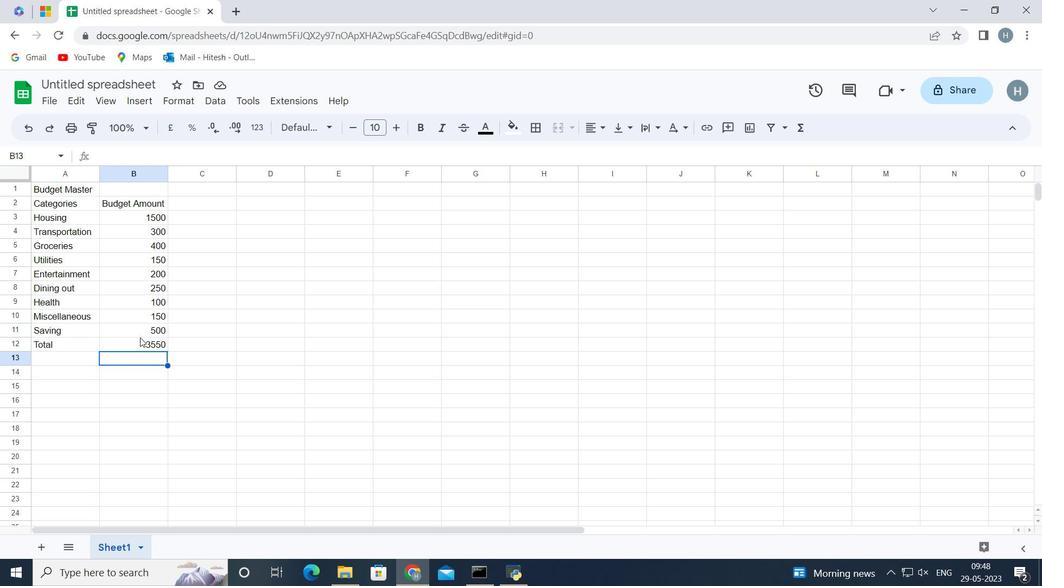 
Action: Mouse pressed left at (141, 338)
Screenshot: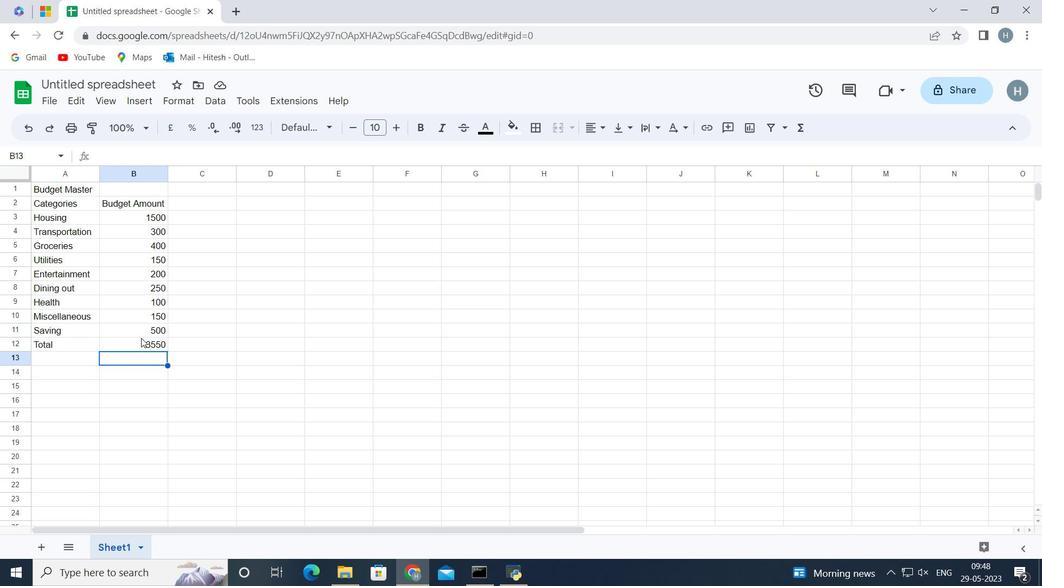 
Action: Mouse moved to (170, 372)
Screenshot: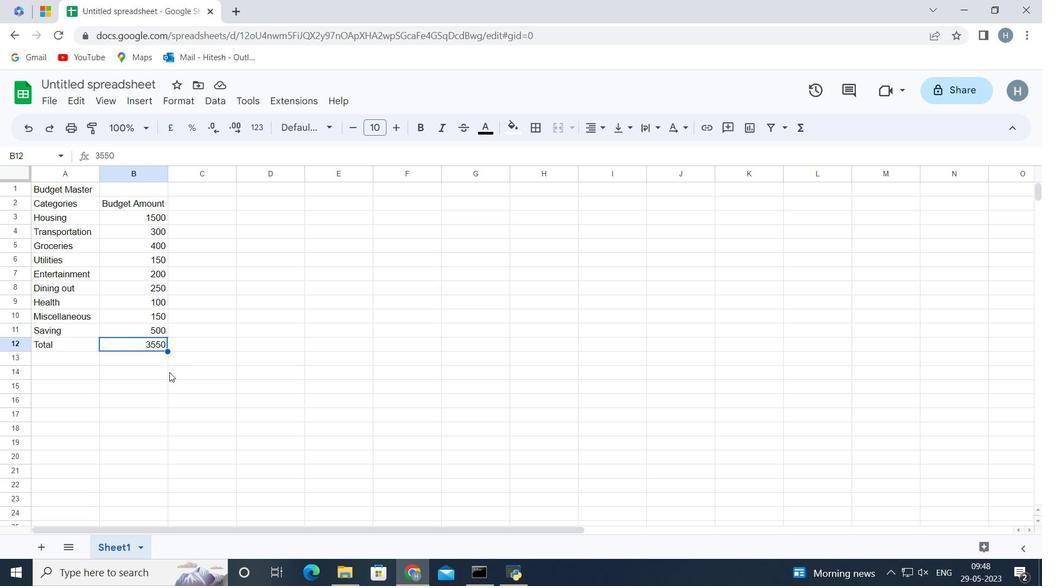 
Action: Key pressed <Key.backspace>
Screenshot: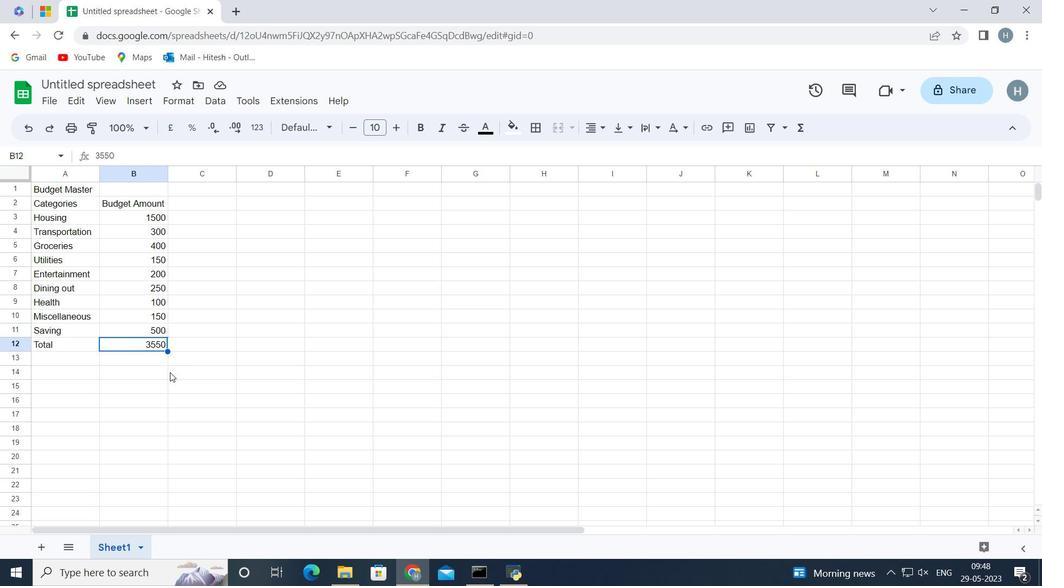 
Action: Mouse moved to (144, 340)
Screenshot: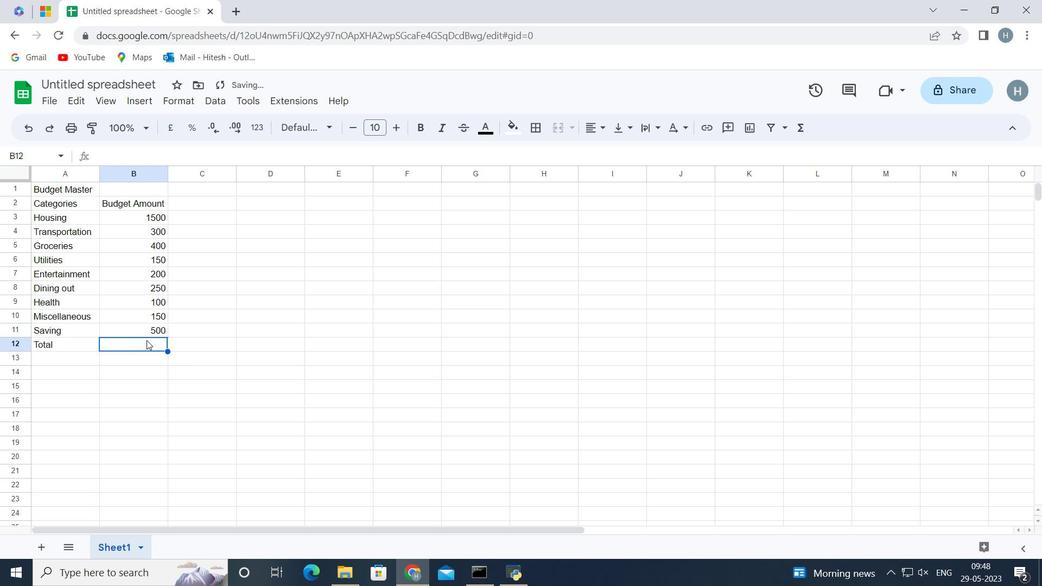 
Action: Key pressed =sum
Screenshot: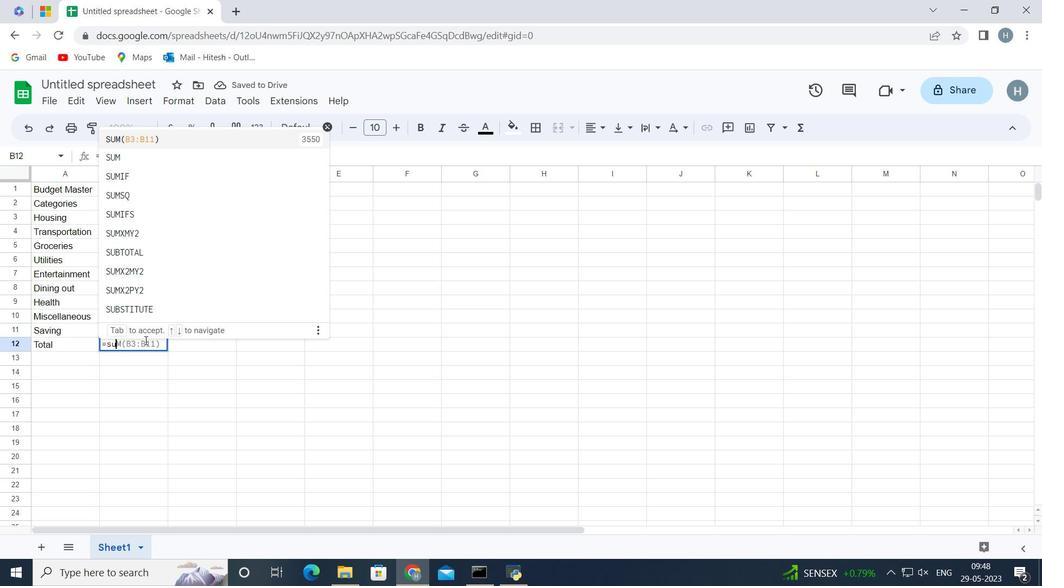 
Action: Mouse moved to (133, 329)
Screenshot: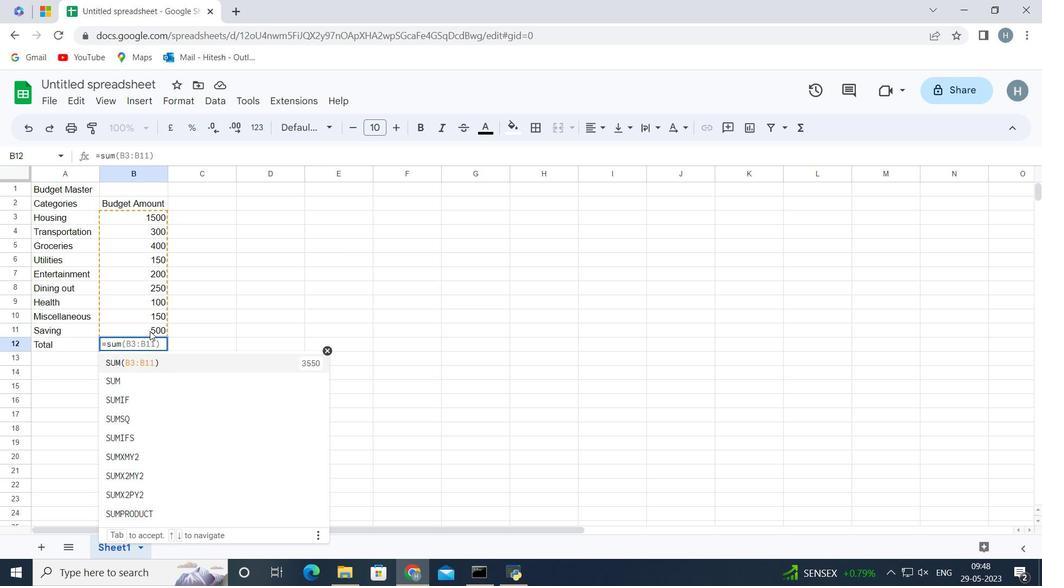 
Action: Mouse pressed left at (133, 329)
Screenshot: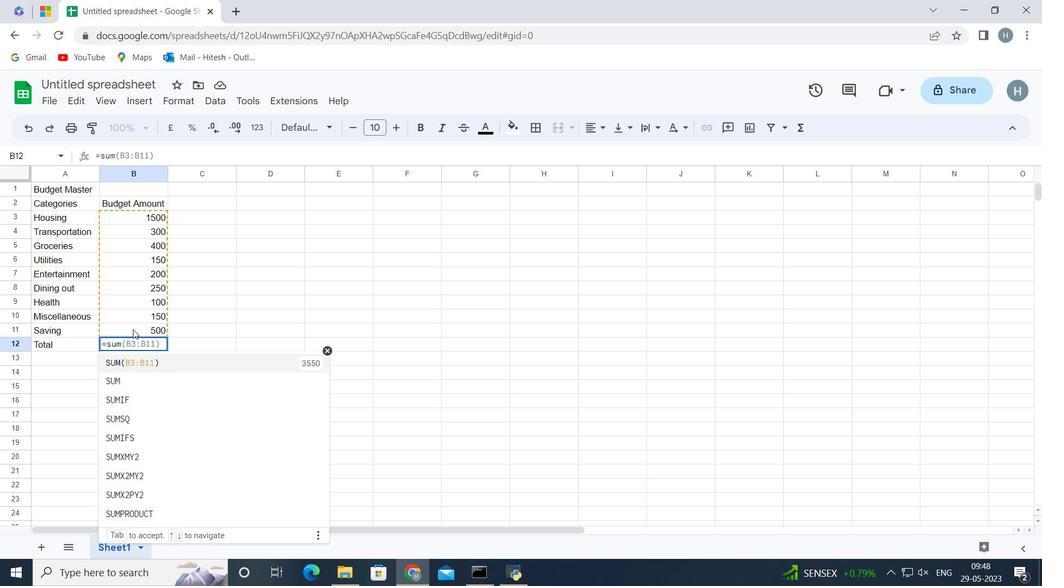 
Action: Mouse moved to (135, 345)
Screenshot: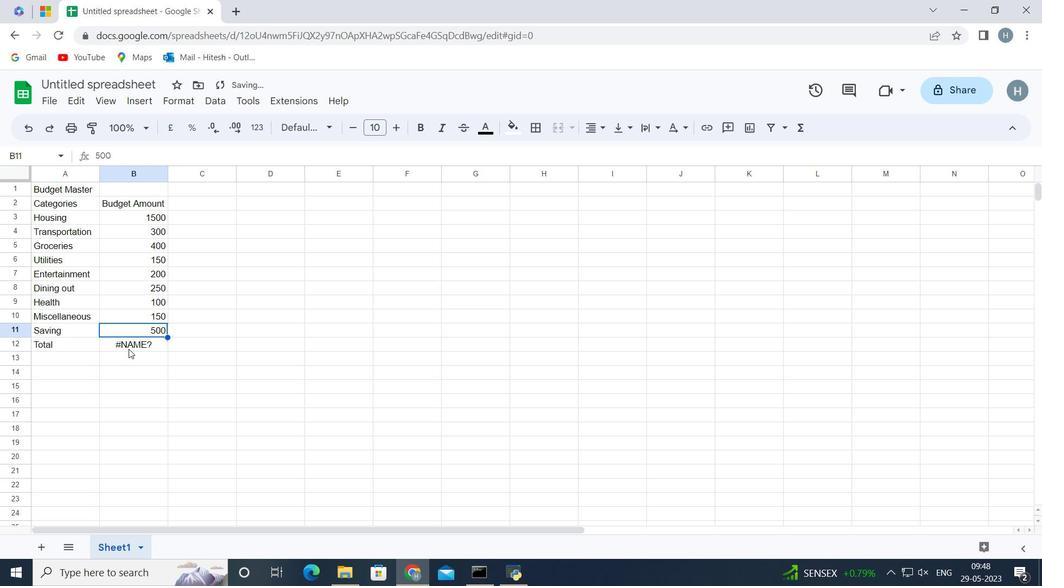 
Action: Mouse pressed left at (135, 345)
Screenshot: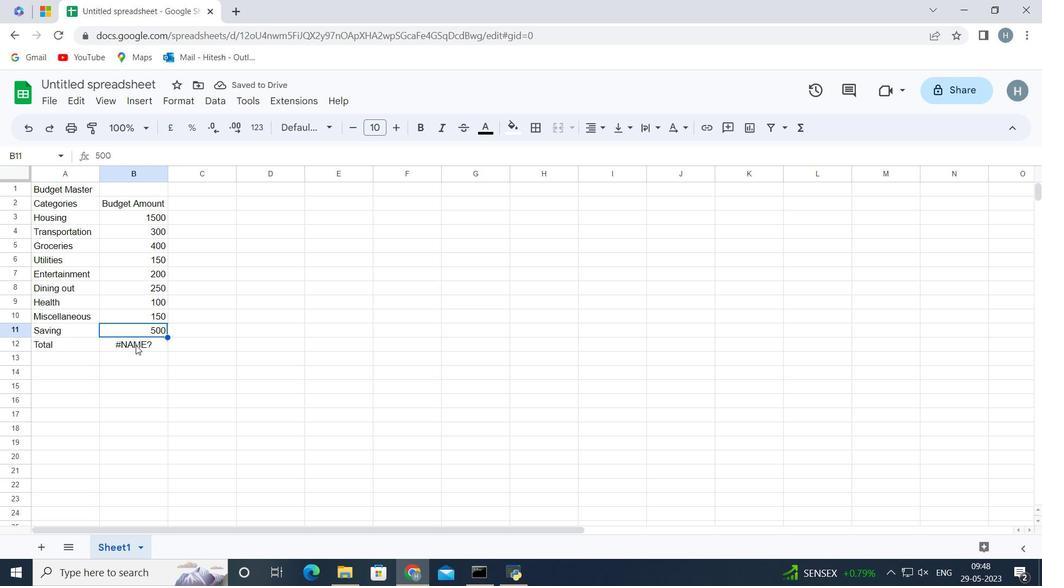 
Action: Mouse moved to (161, 238)
Screenshot: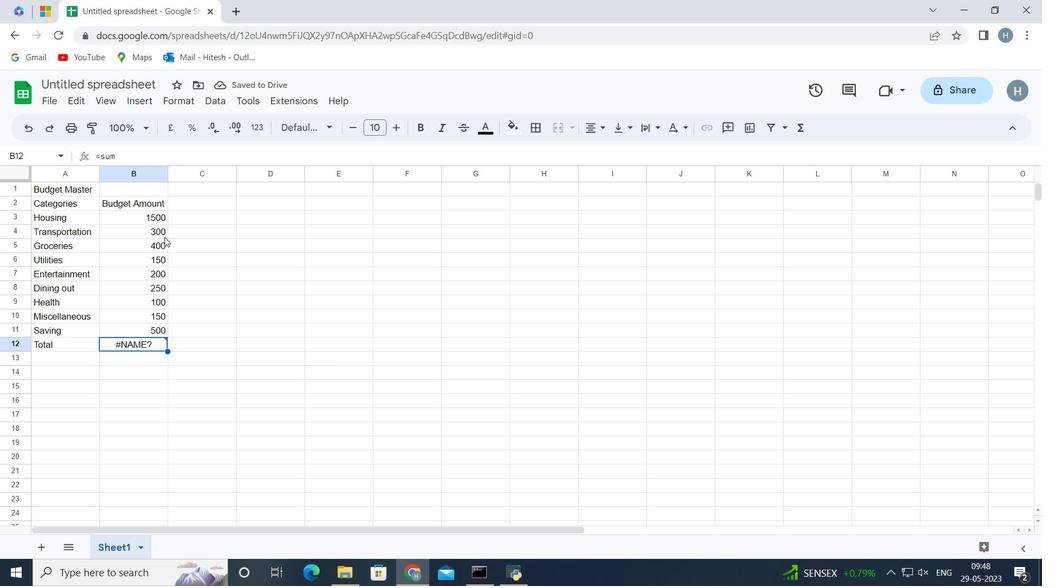
Action: Key pressed <Key.backspace>
Screenshot: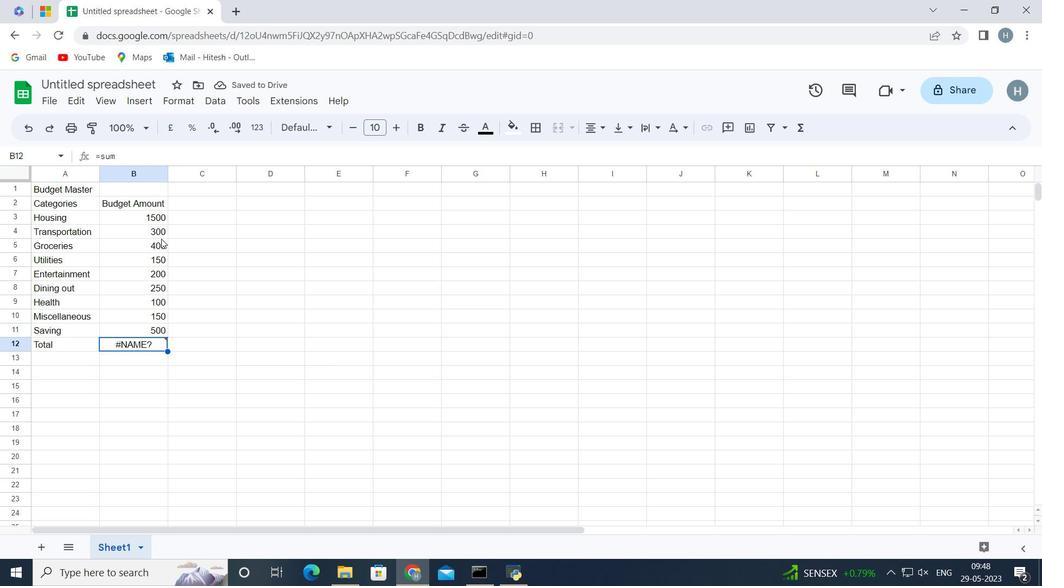
Action: Mouse moved to (152, 268)
Screenshot: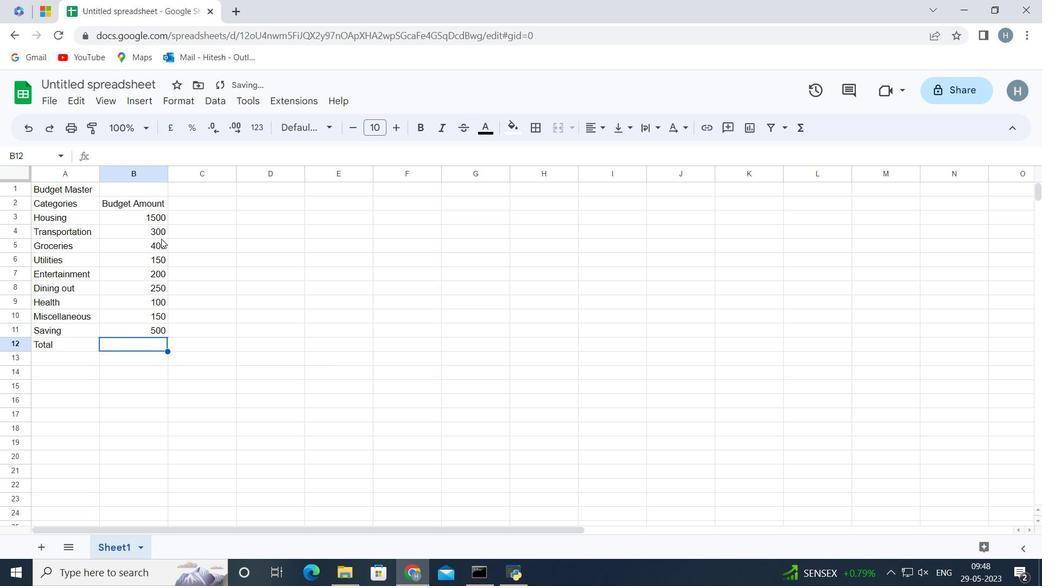 
Action: Key pressed =
Screenshot: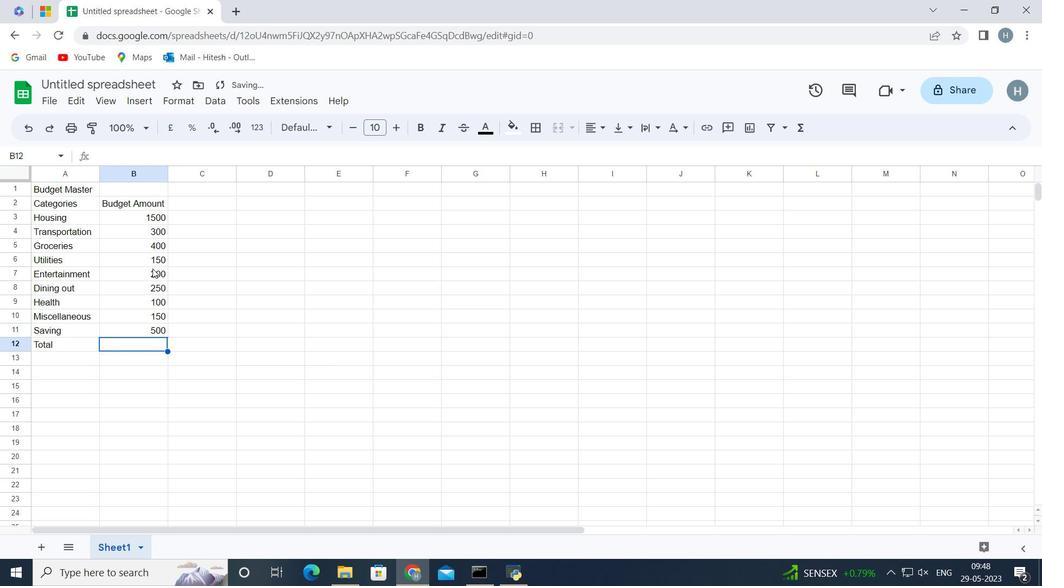 
Action: Mouse moved to (152, 269)
Screenshot: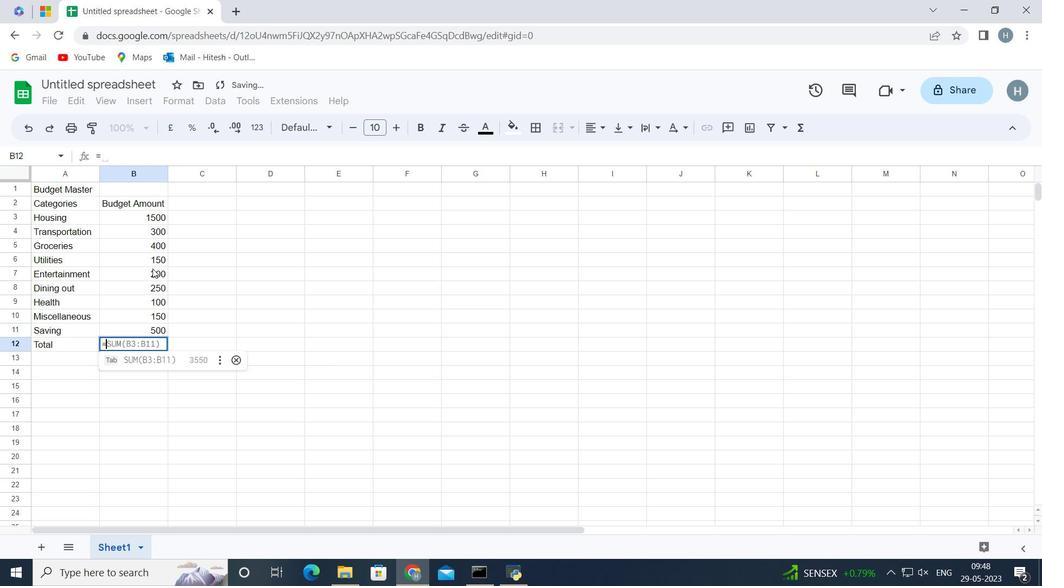 
Action: Key pressed s
Screenshot: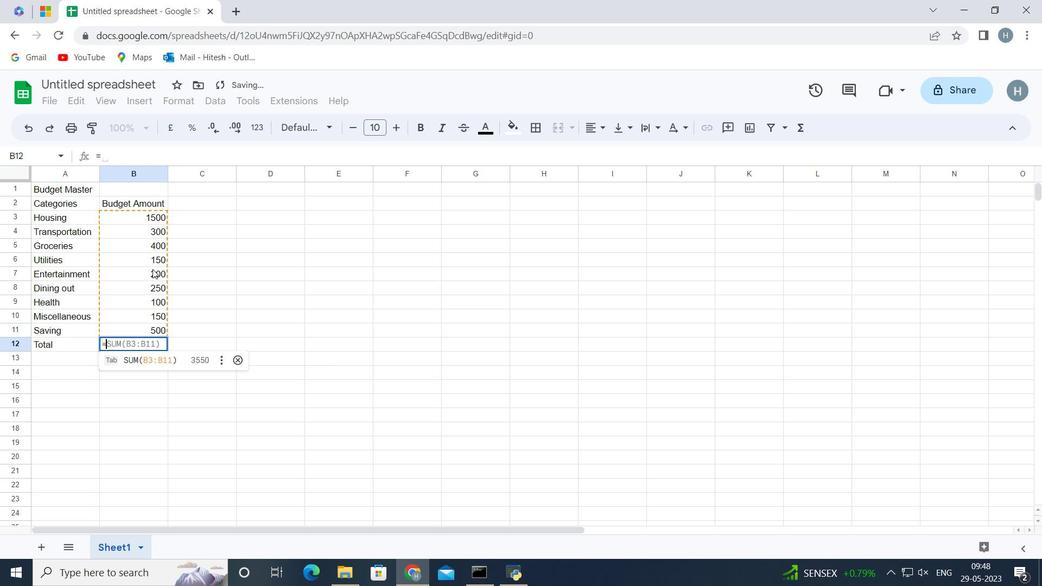 
Action: Mouse moved to (153, 269)
Screenshot: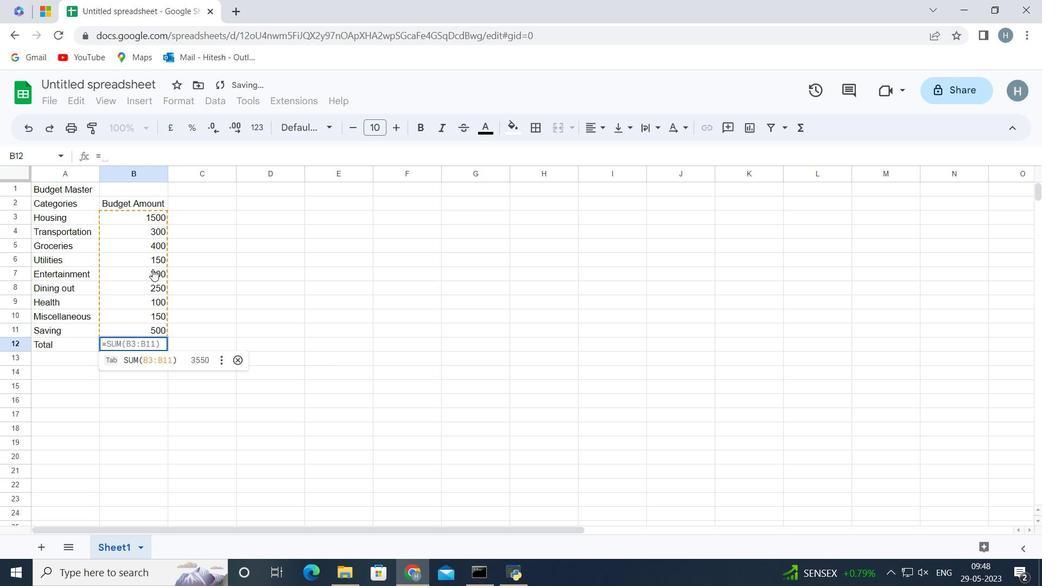 
Action: Key pressed um
Screenshot: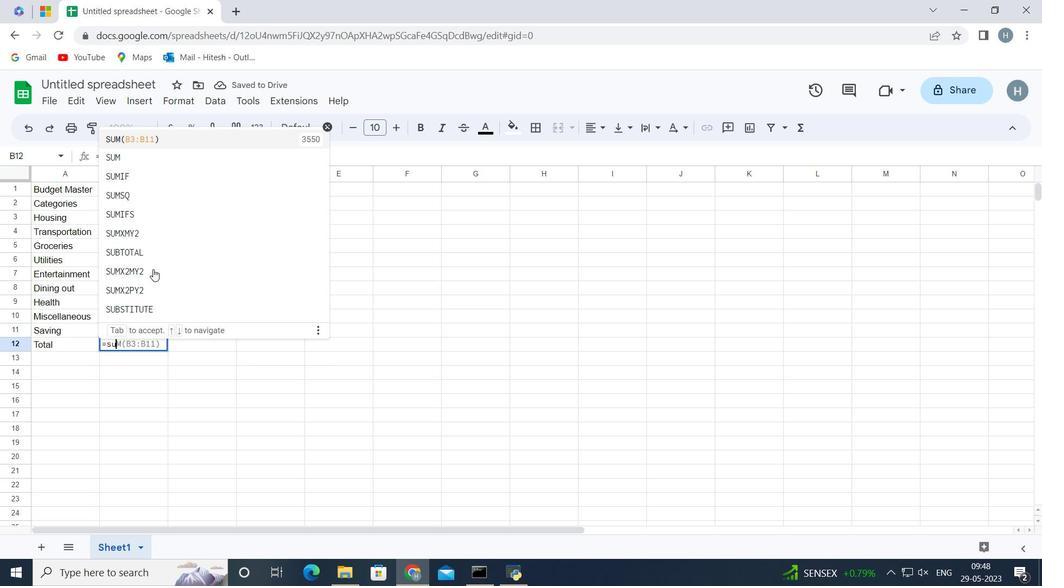 
Action: Mouse moved to (155, 378)
Screenshot: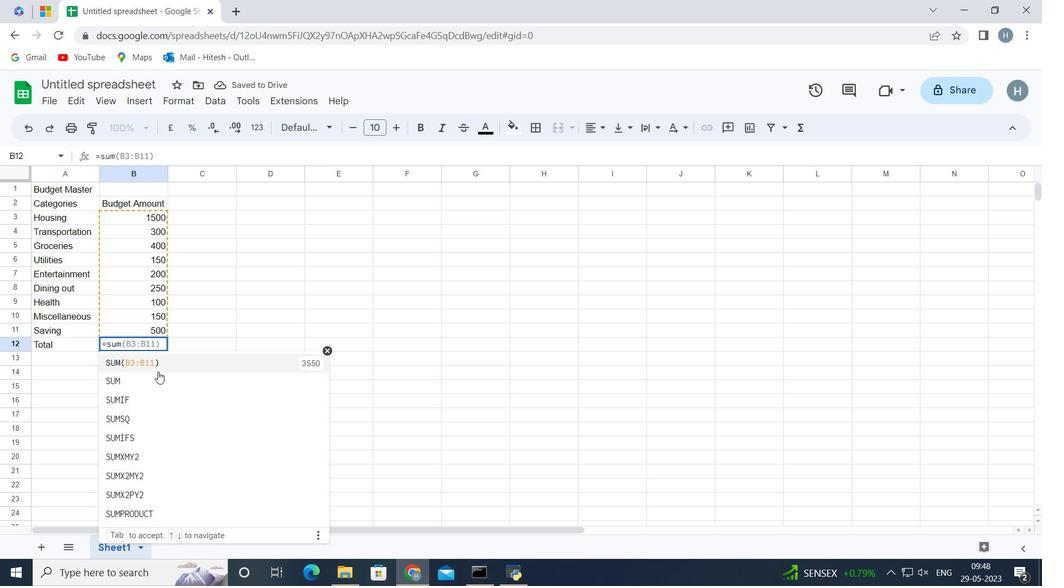 
Action: Mouse pressed left at (155, 378)
Screenshot: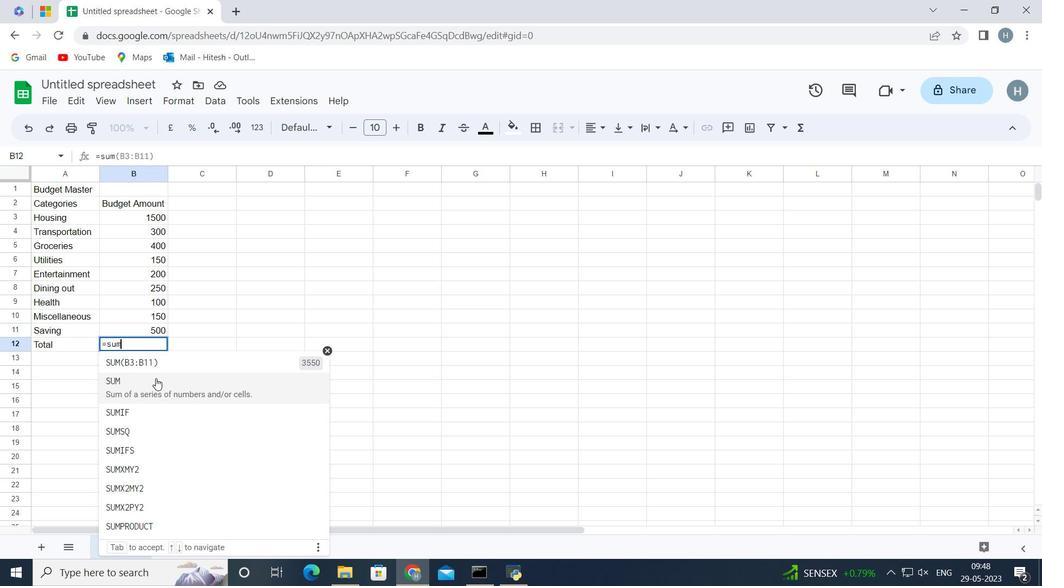 
Action: Mouse moved to (147, 330)
Screenshot: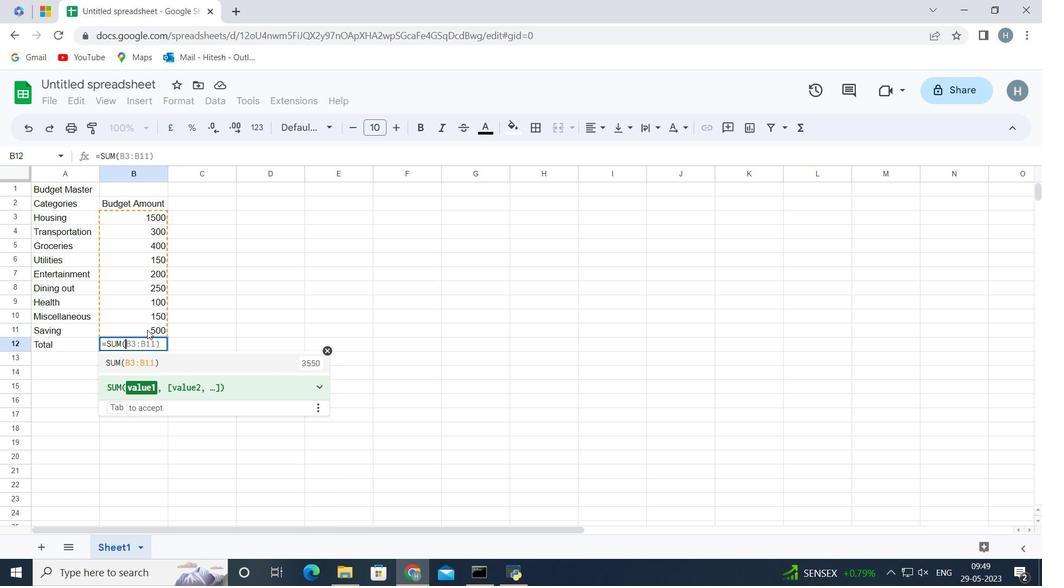 
Action: Key pressed b3<Key.shift_r>:b11<Key.shift_r>)<Key.enter>
Screenshot: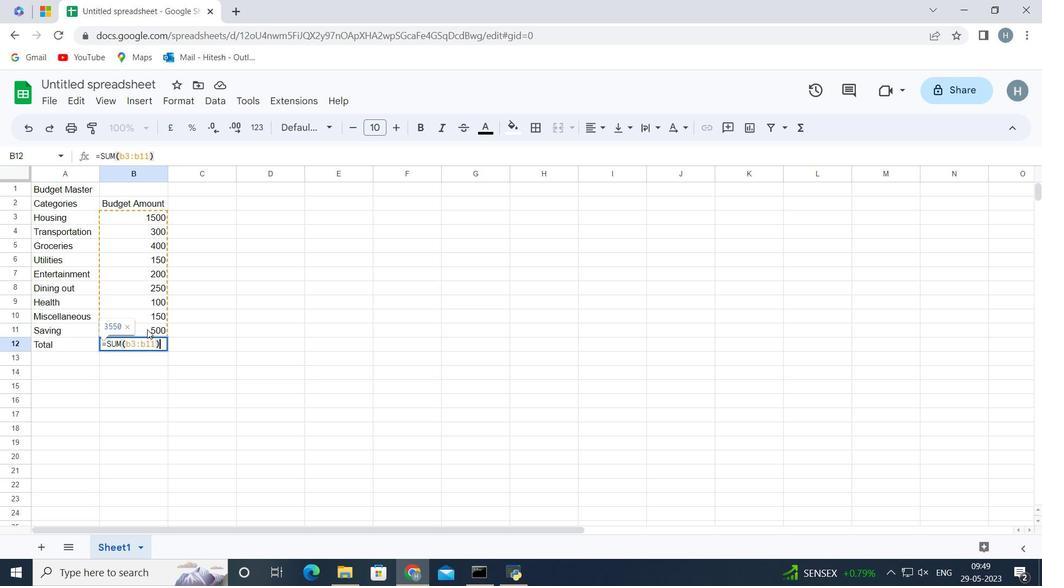 
Action: Mouse moved to (146, 339)
Screenshot: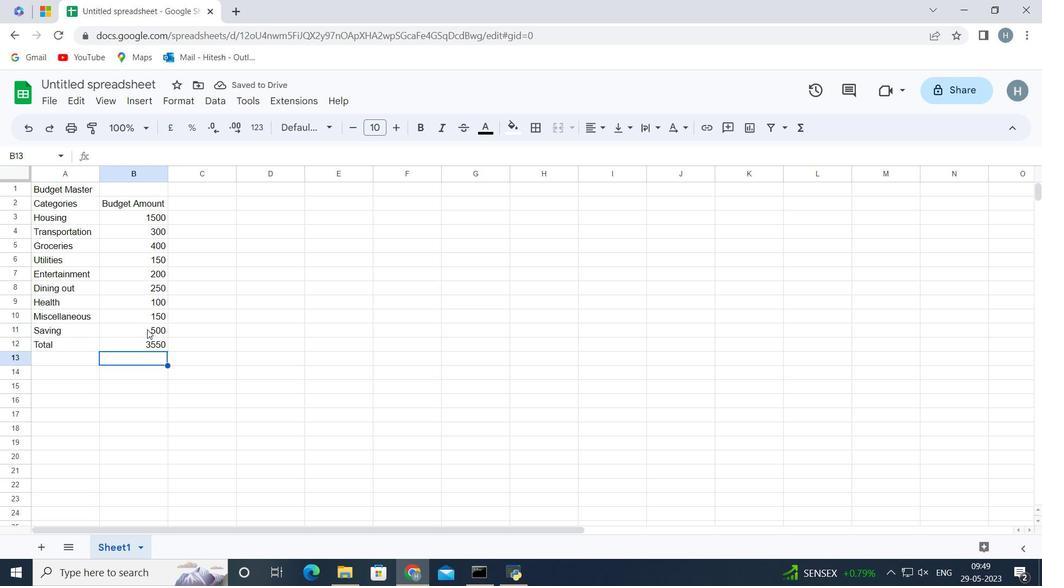 
Action: Mouse pressed left at (146, 339)
Screenshot: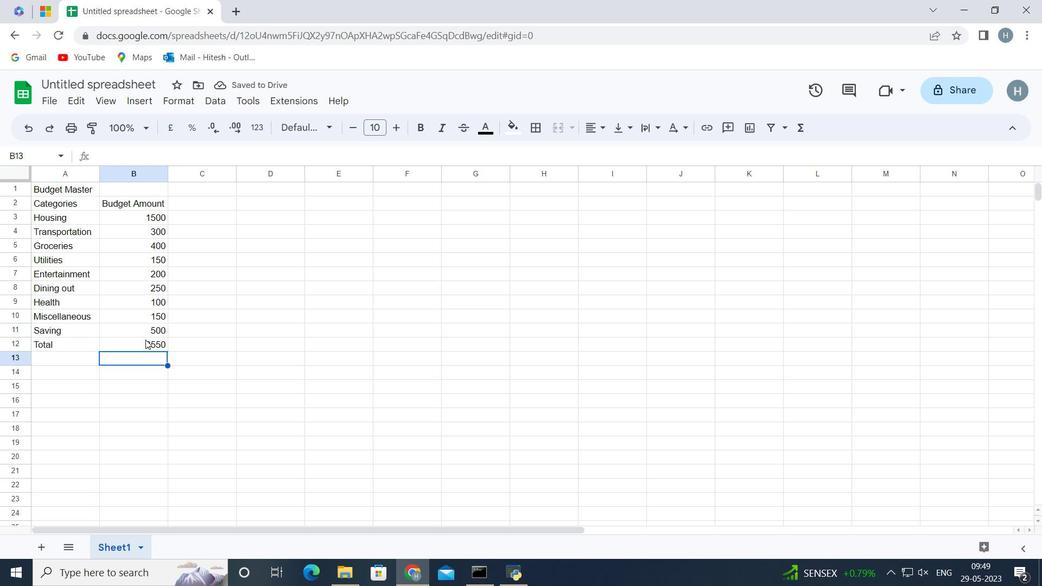 
Action: Mouse moved to (178, 358)
Screenshot: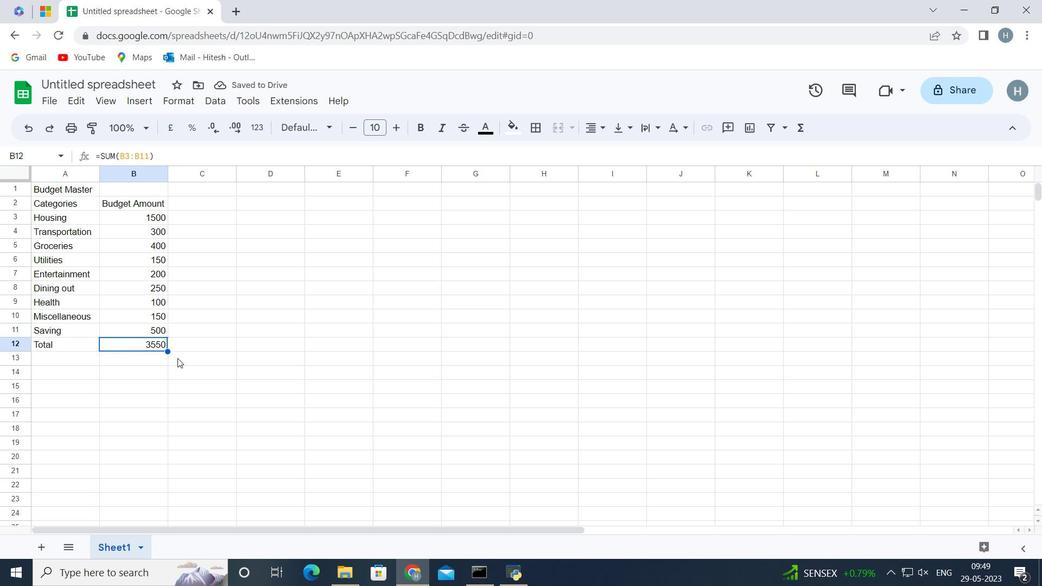 
Action: Mouse pressed left at (178, 358)
Screenshot: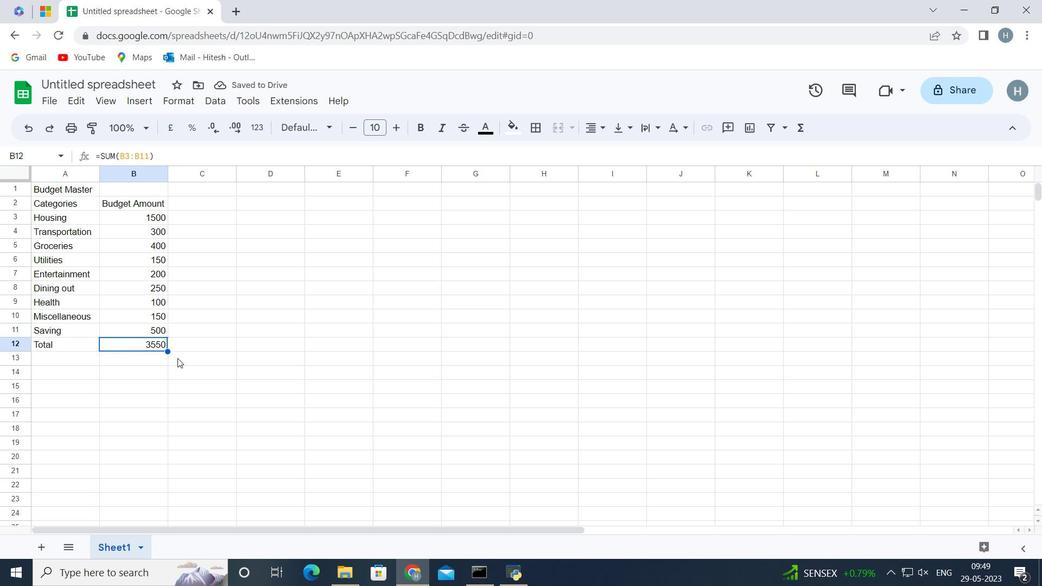 
Action: Mouse moved to (150, 338)
Screenshot: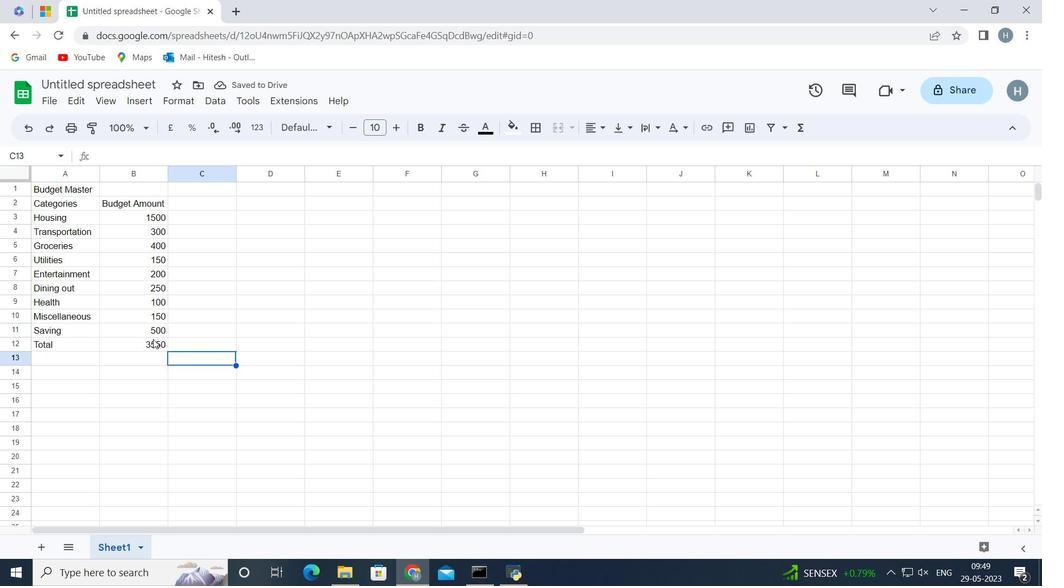
Action: Mouse pressed left at (150, 338)
Screenshot: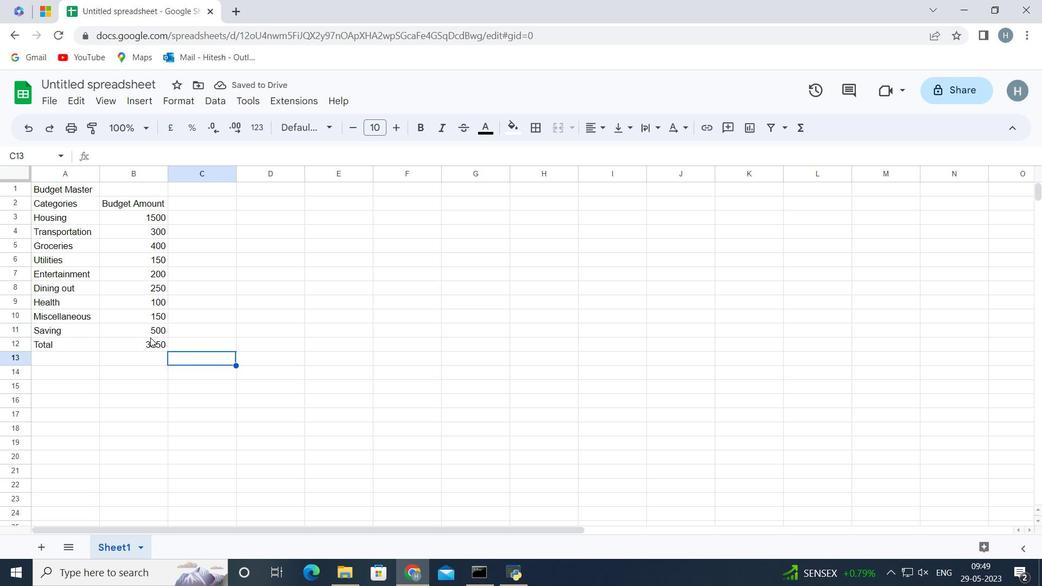 
Action: Mouse moved to (152, 350)
Screenshot: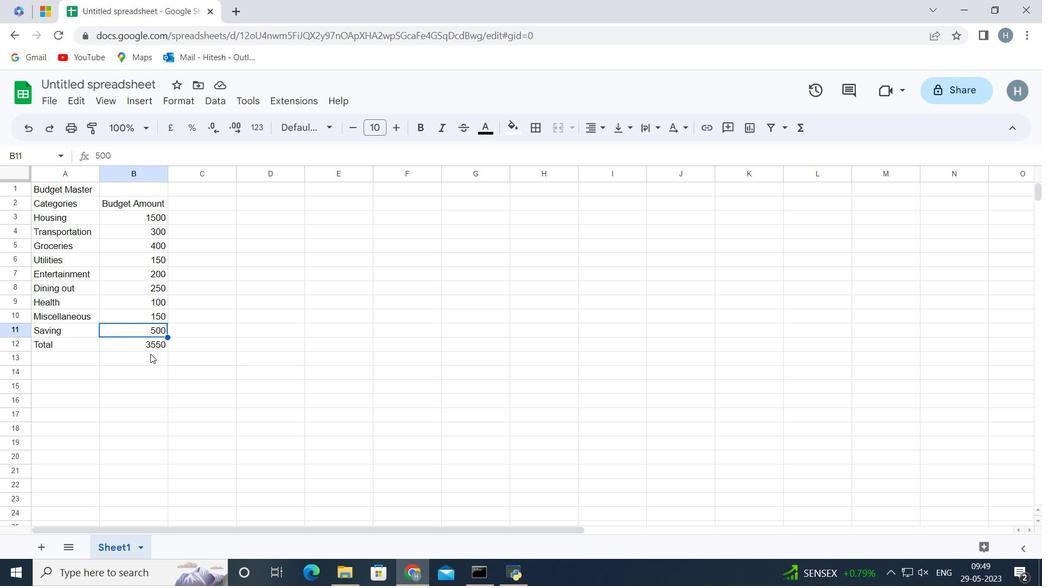 
Action: Mouse pressed left at (152, 350)
Screenshot: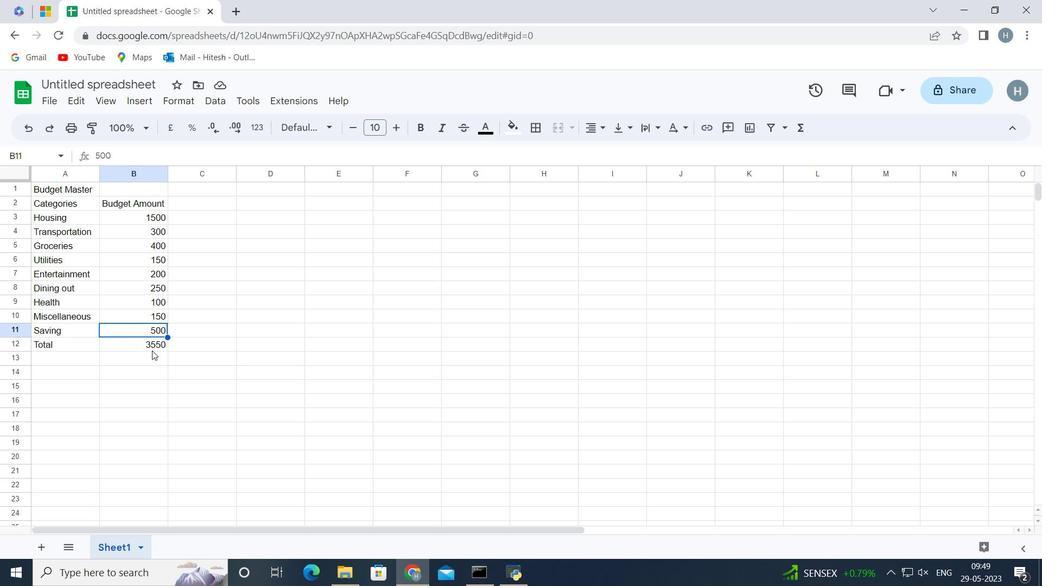 
Action: Mouse moved to (204, 198)
Screenshot: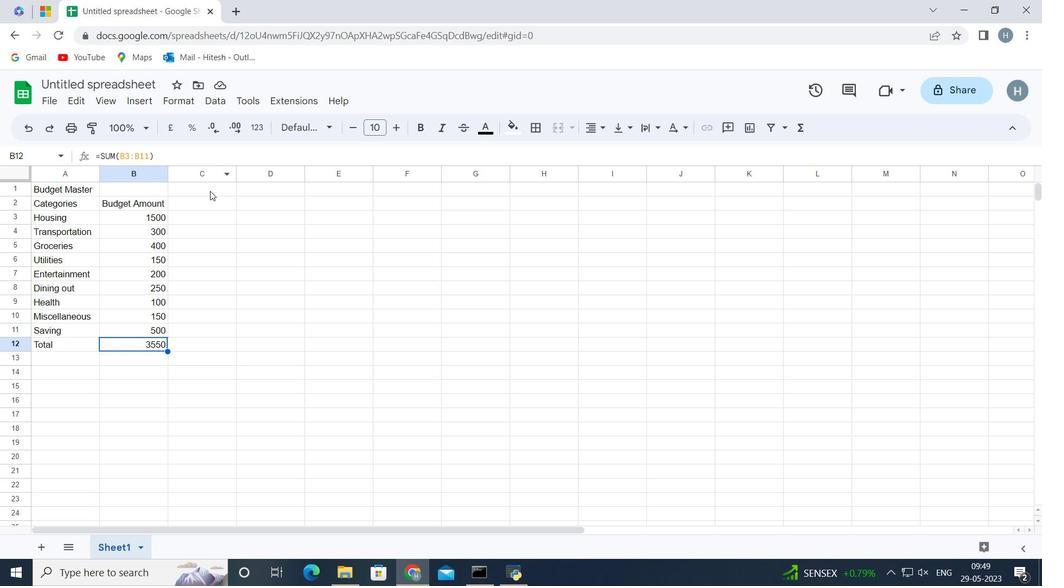 
Action: Mouse pressed left at (204, 198)
Screenshot: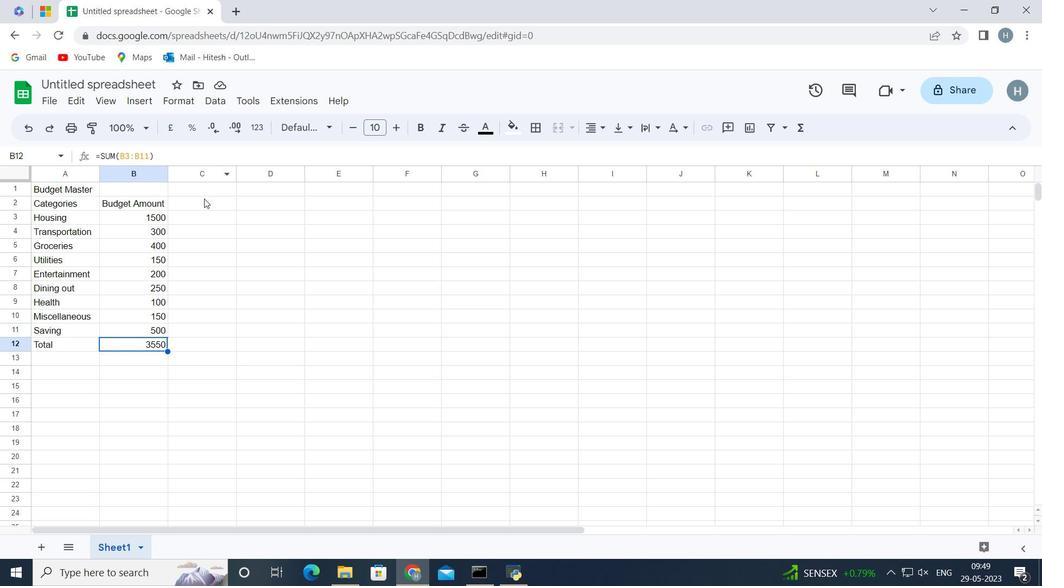 
Action: Mouse moved to (198, 200)
Screenshot: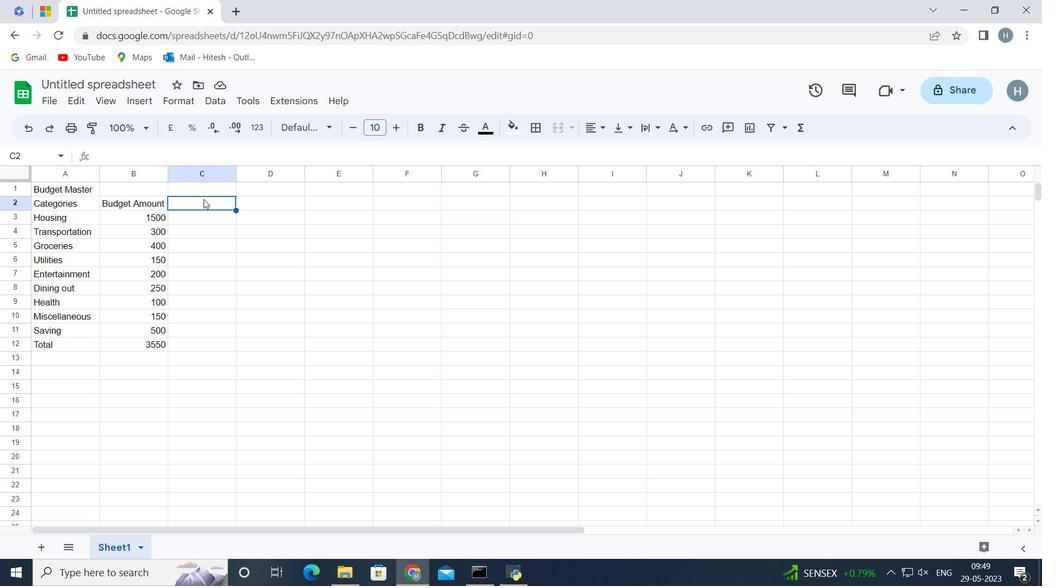 
Action: Key pressed <Key.shift>Actual<Key.space><Key.shift>amount<Key.enter>1400<Key.enter>280<Key.enter>420<Key.enter>160<Key.enter>180<Key.enter>270<Key.enter>90<Key.enter>140<Key.enter>550<Key.enter>
Screenshot: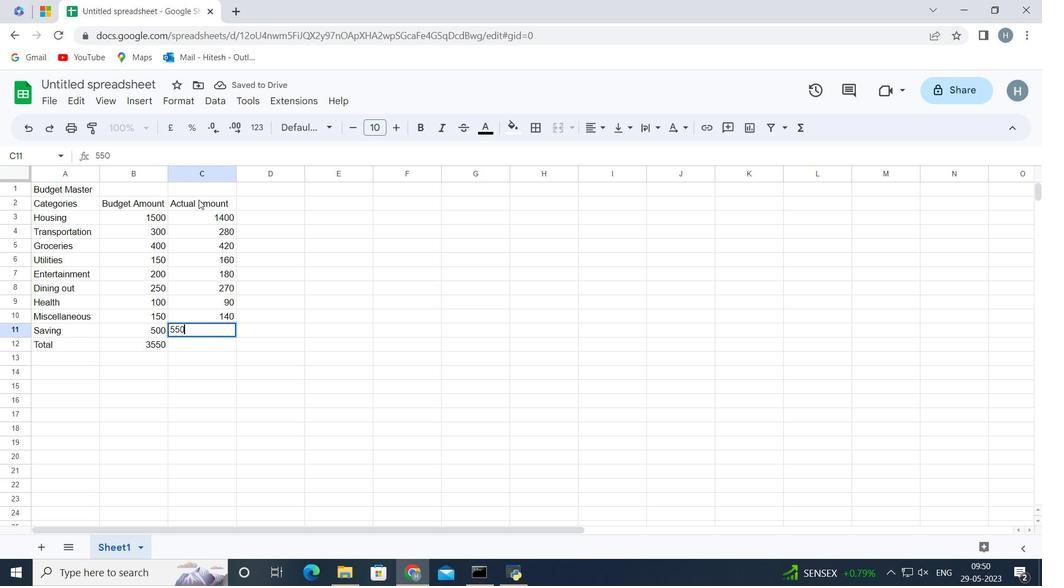 
Action: Mouse moved to (200, 327)
Screenshot: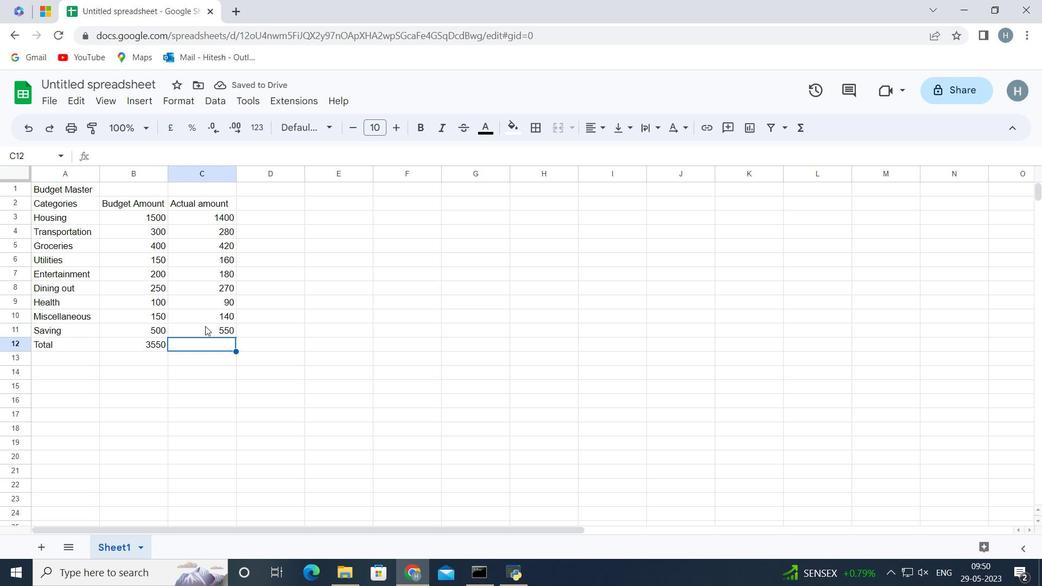 
Action: Key pressed =
Screenshot: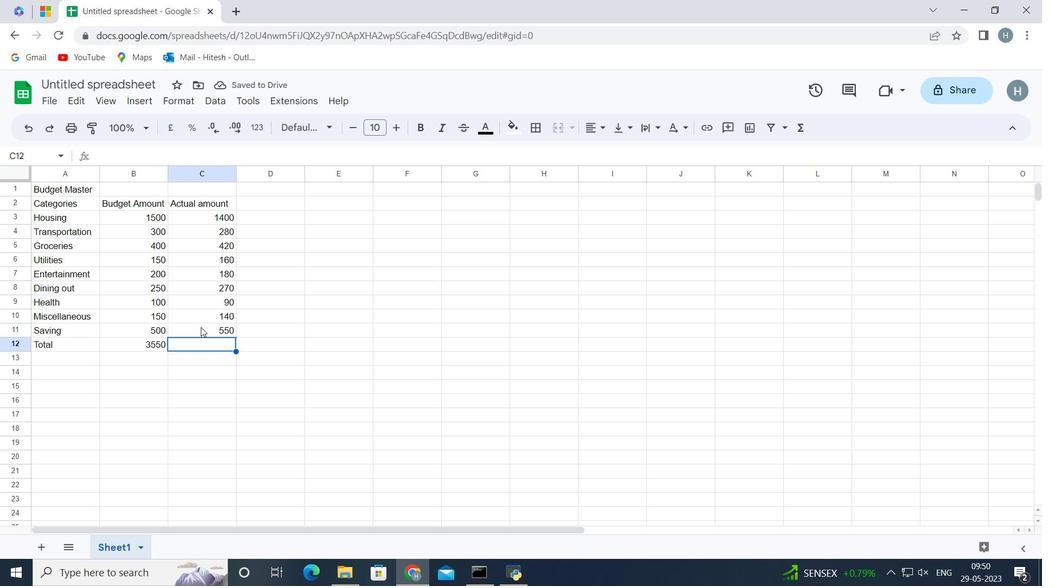 
Action: Mouse moved to (200, 328)
Screenshot: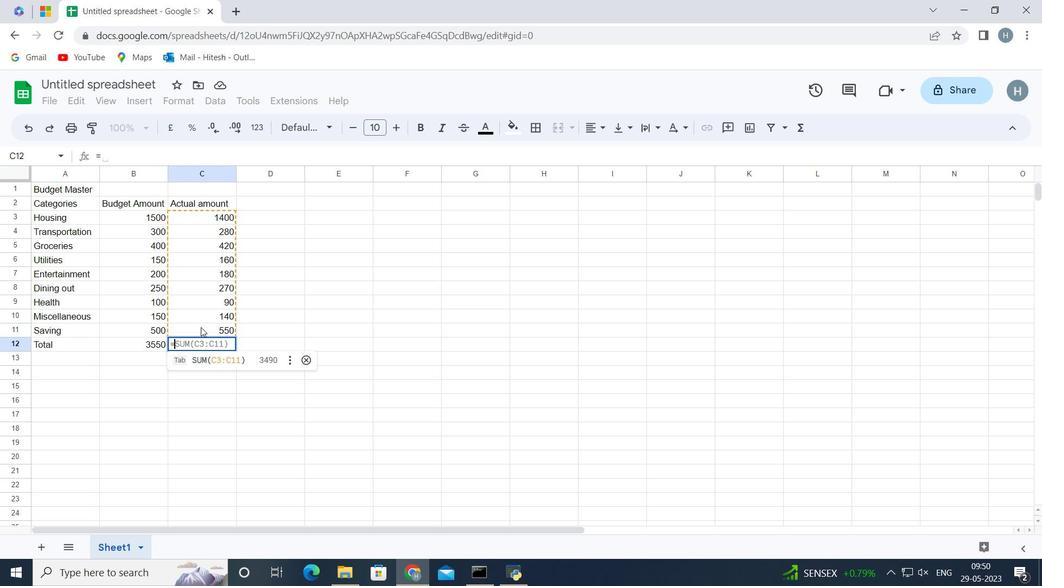 
Action: Key pressed sum
Screenshot: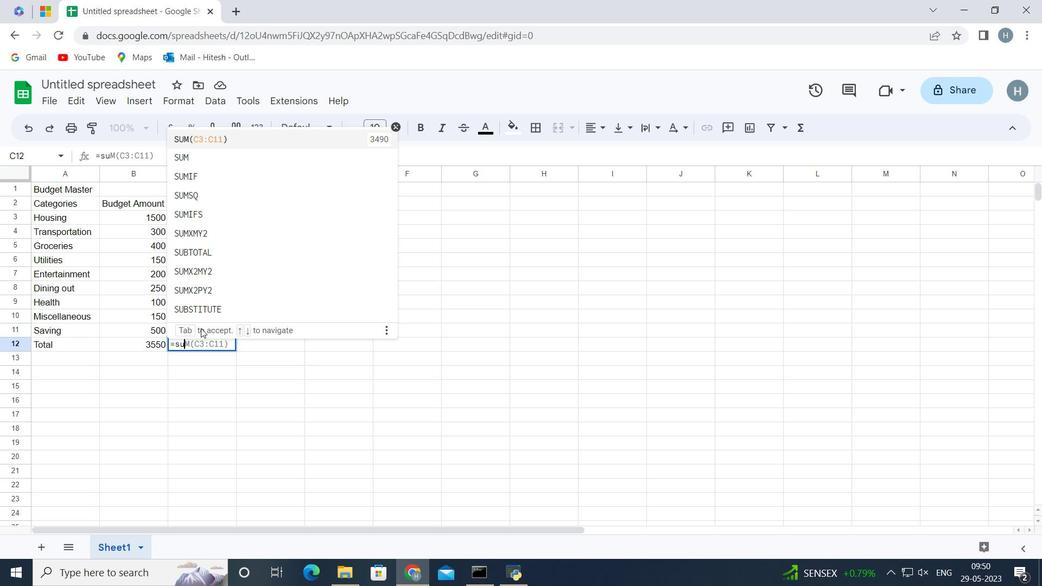 
Action: Mouse moved to (208, 380)
Screenshot: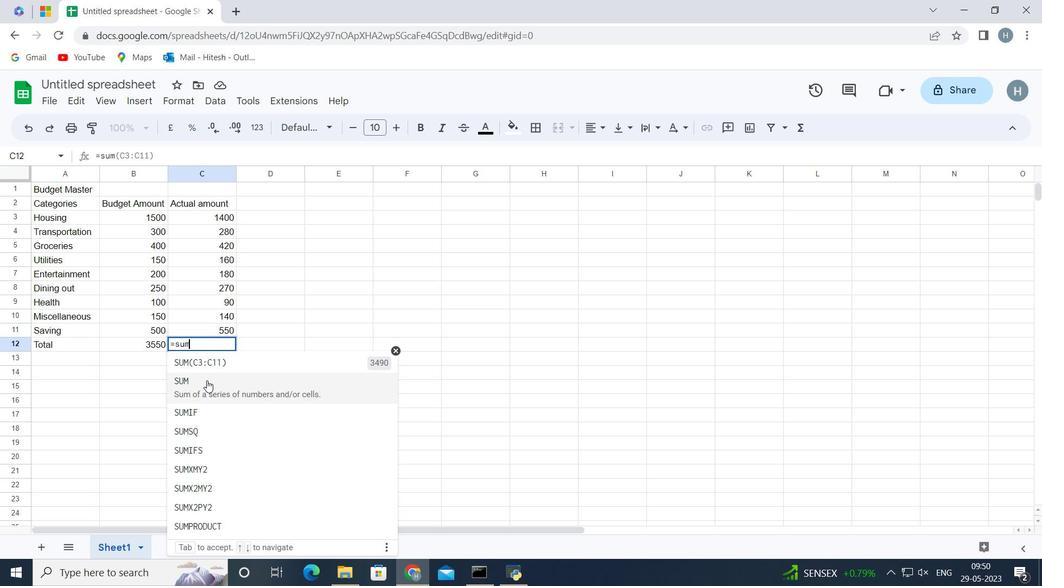 
Action: Mouse pressed left at (208, 380)
Screenshot: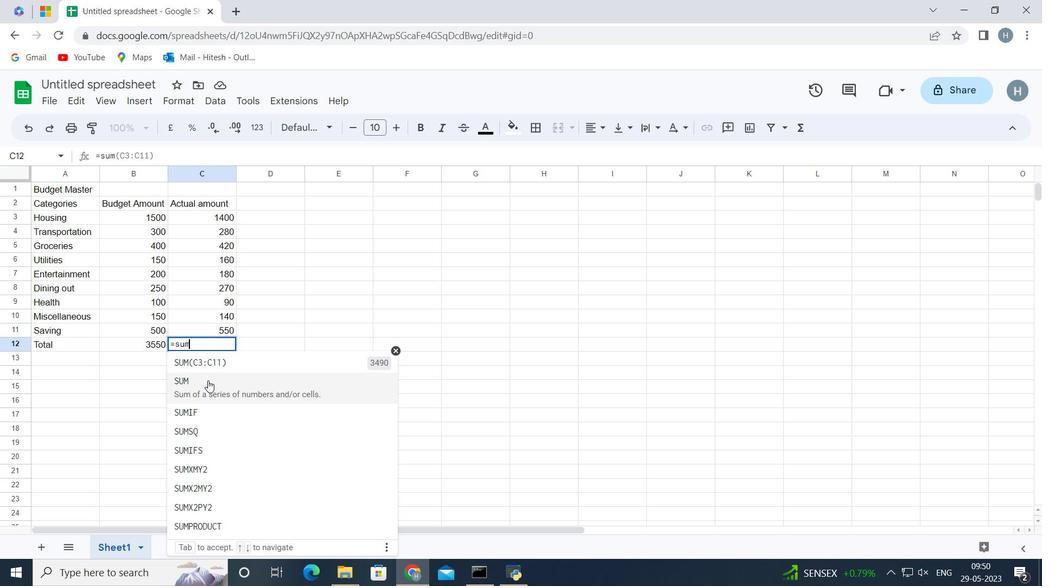 
Action: Mouse moved to (204, 327)
Screenshot: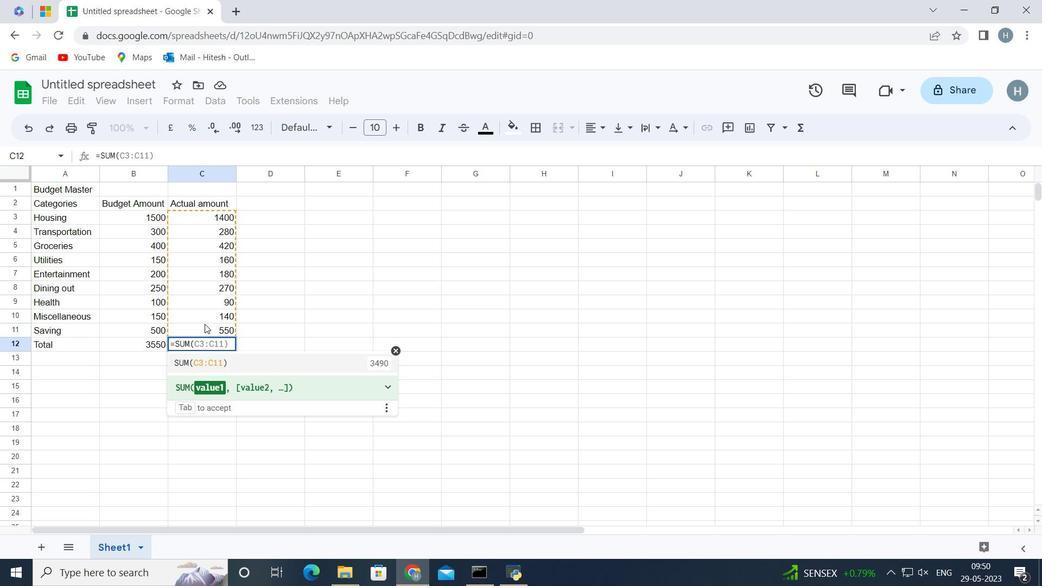 
Action: Mouse pressed left at (204, 327)
Screenshot: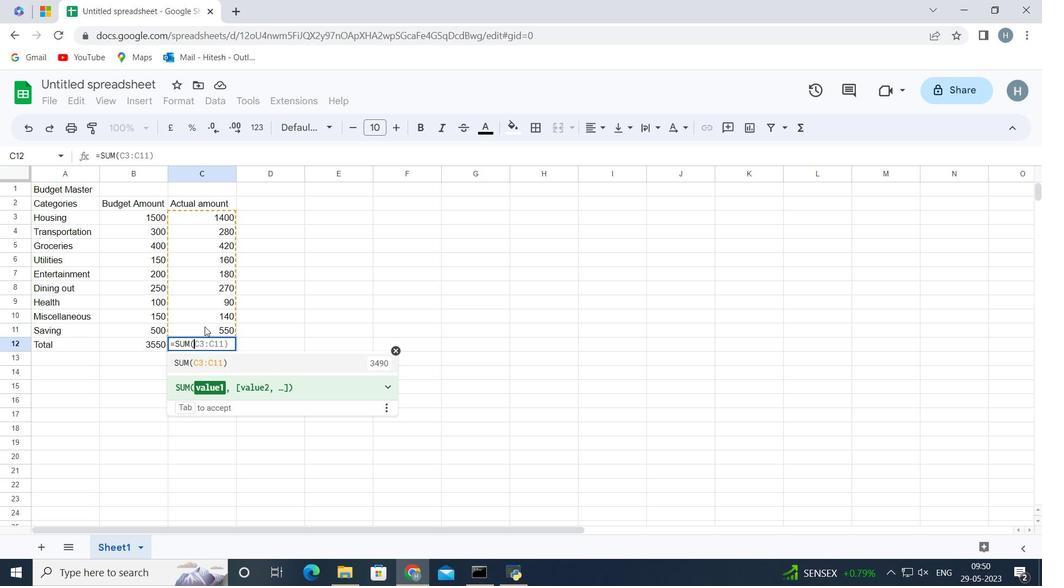 
Action: Mouse moved to (210, 241)
Screenshot: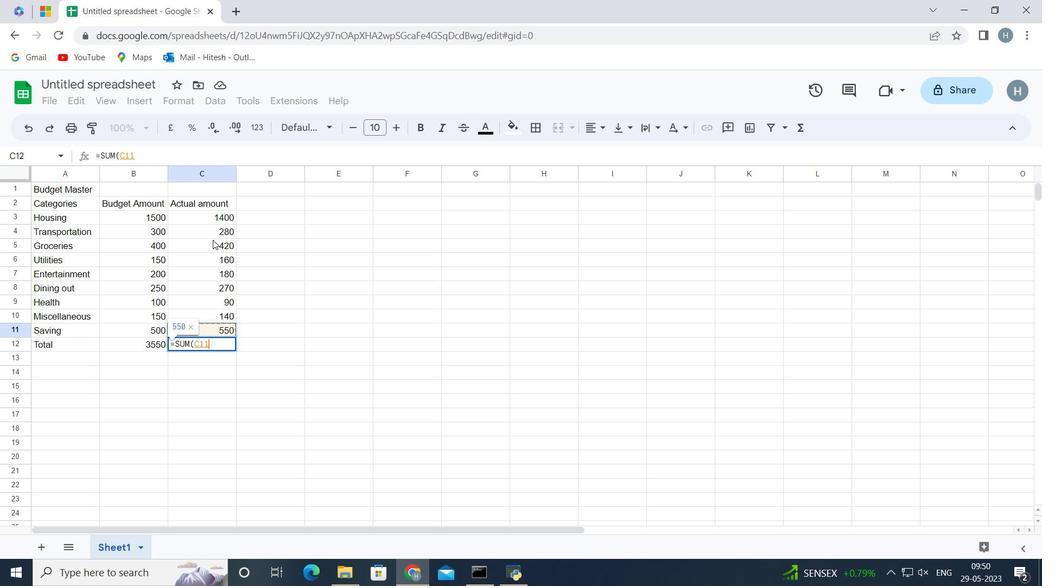 
Action: Key pressed <Key.shift><Key.up><Key.up><Key.up><Key.up><Key.up><Key.up><Key.up><Key.up><Key.enter>
Screenshot: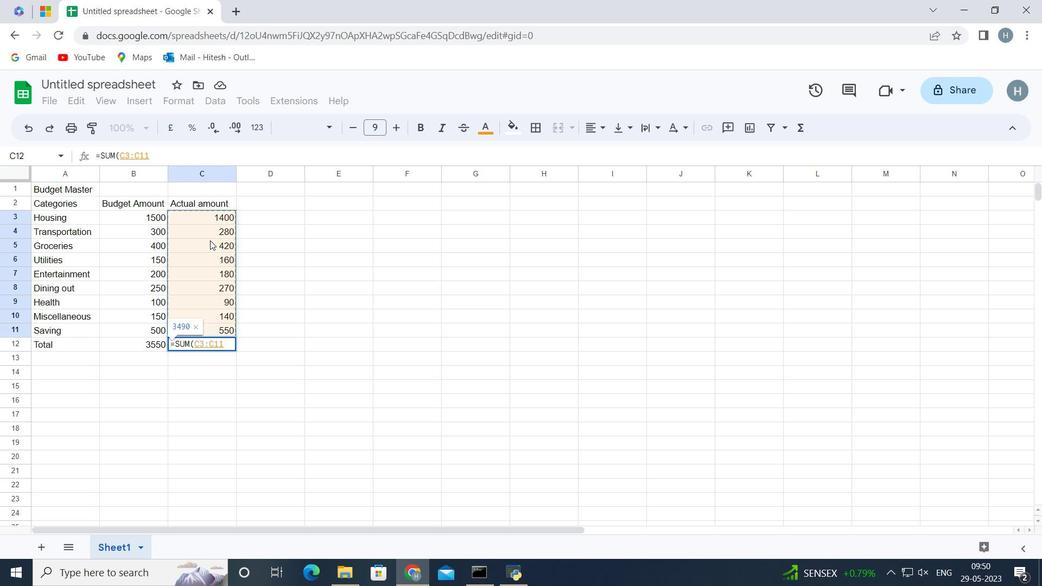 
Action: Mouse moved to (224, 343)
Screenshot: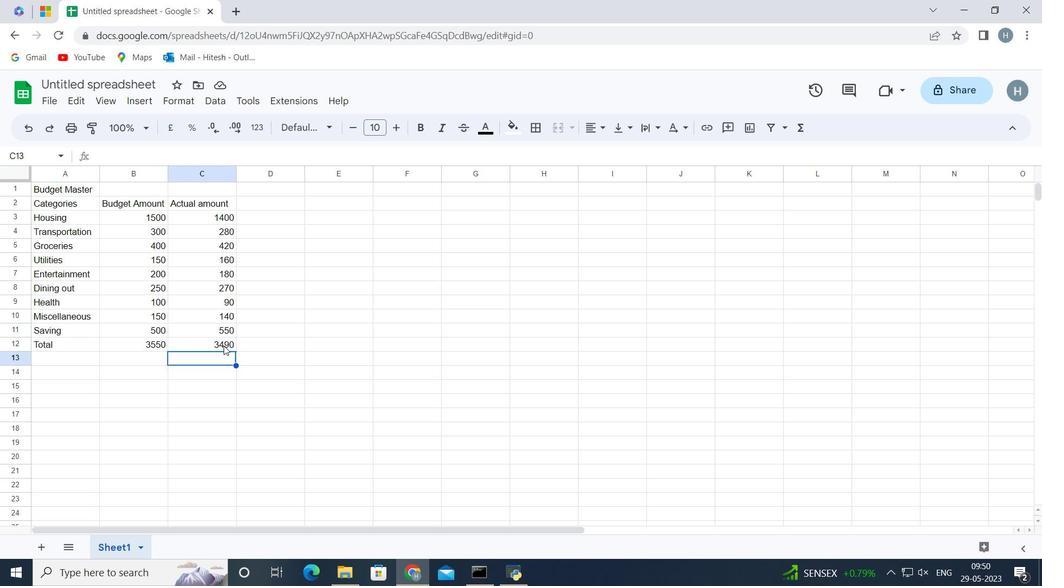 
Action: Mouse pressed left at (224, 343)
Screenshot: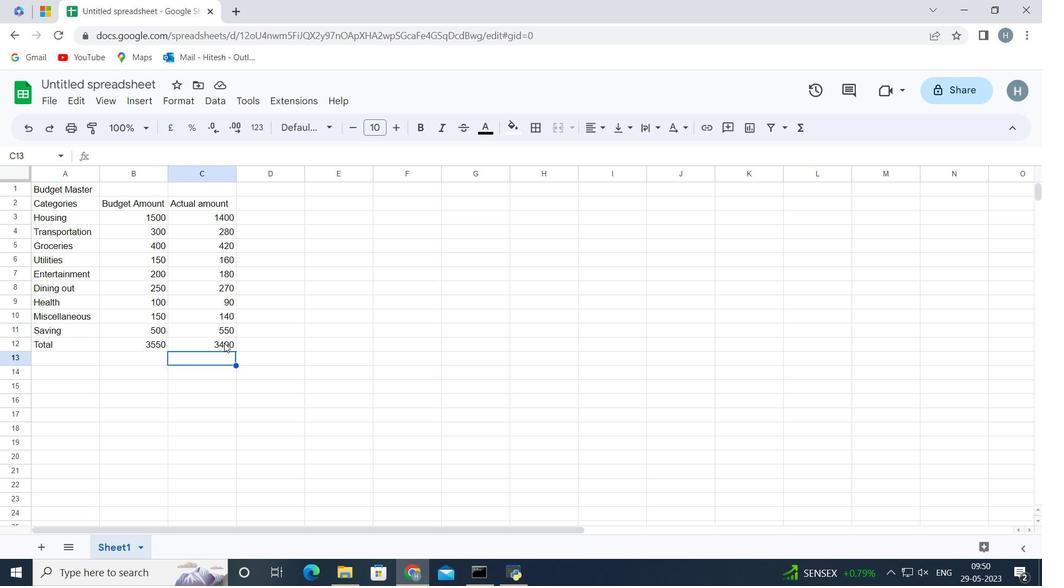 
Action: Mouse moved to (225, 342)
Screenshot: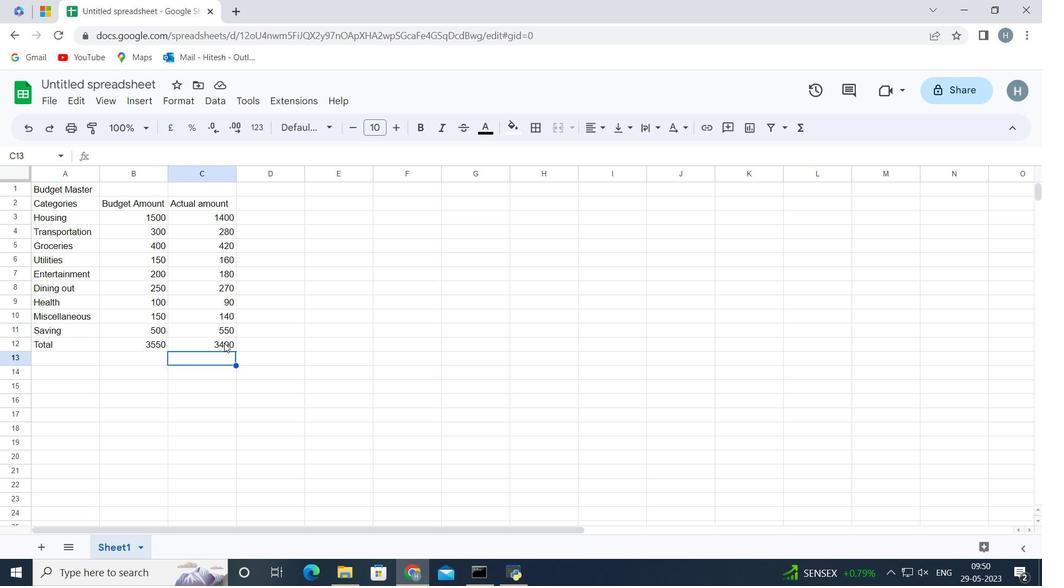 
Action: Key pressed <Key.backspace>3550
Screenshot: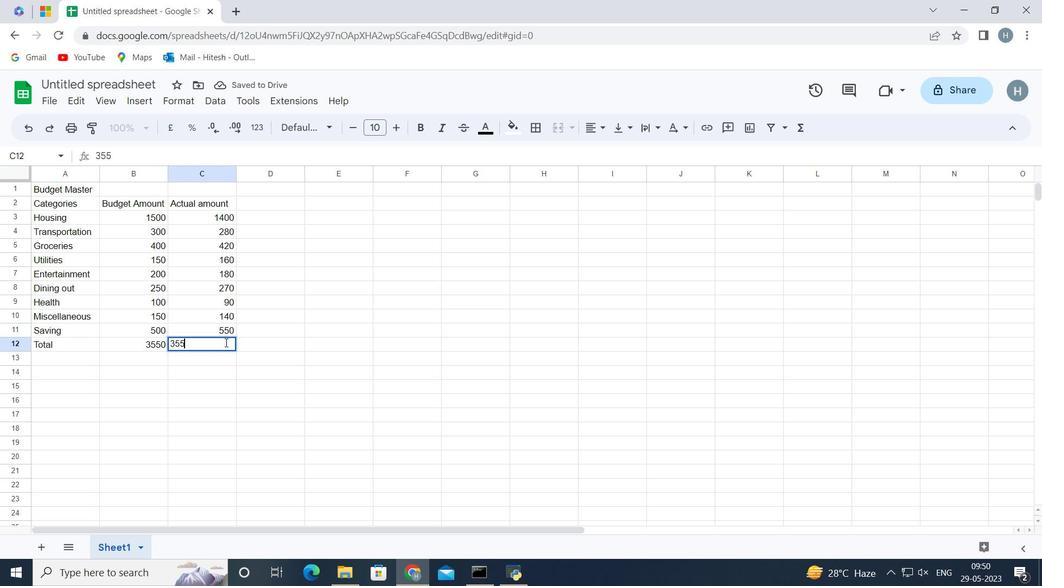 
Action: Mouse moved to (277, 216)
Screenshot: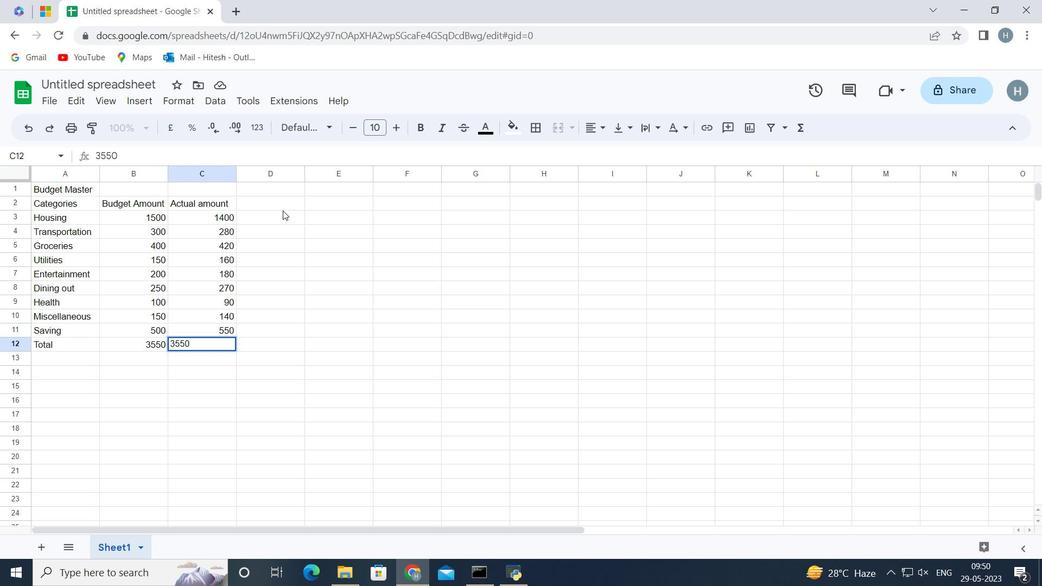 
Action: Mouse pressed left at (277, 216)
Screenshot: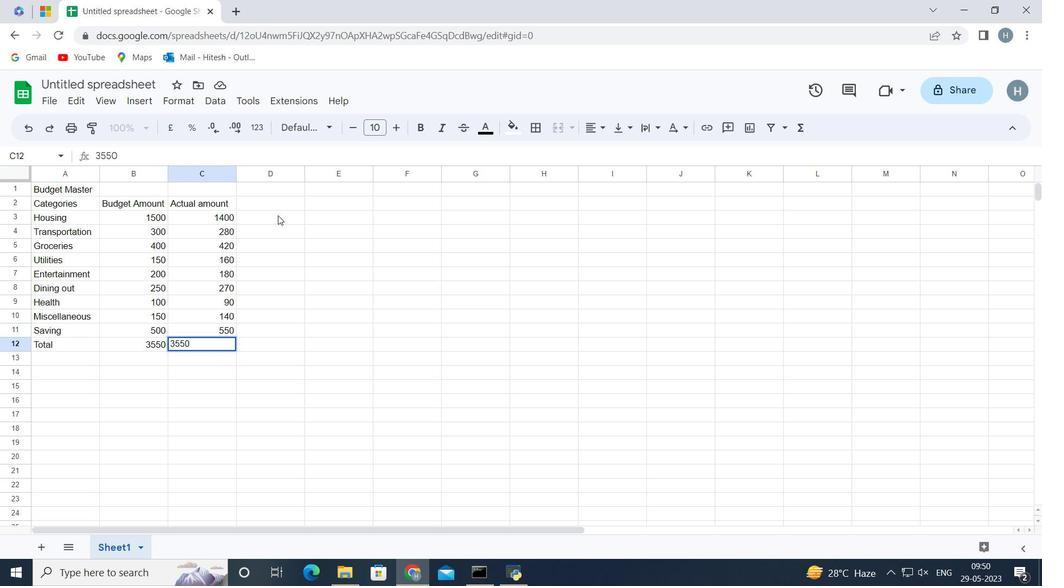
Action: Mouse moved to (270, 195)
Screenshot: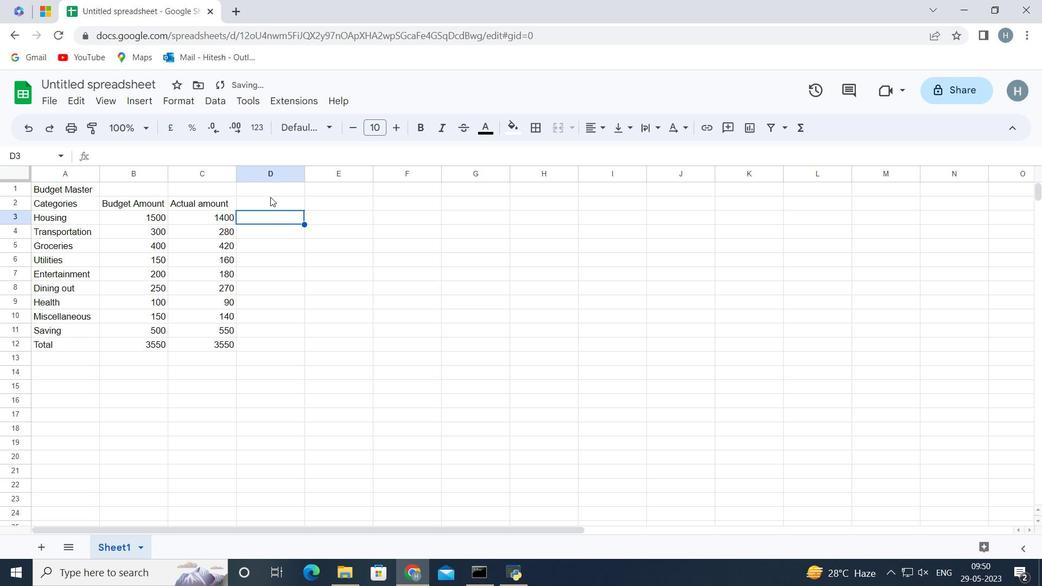 
Action: Mouse pressed left at (270, 195)
Screenshot: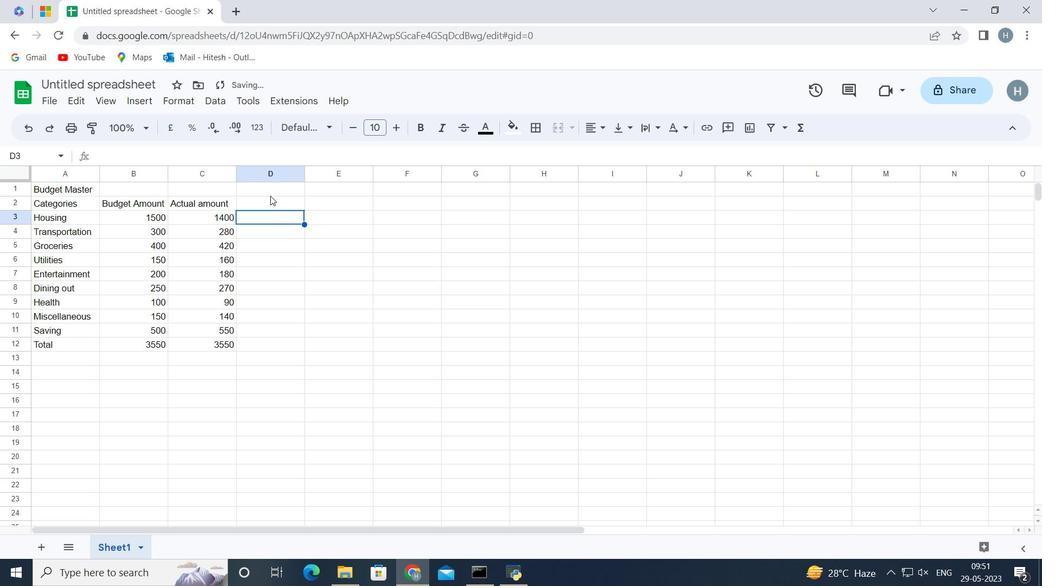 
Action: Mouse moved to (270, 199)
Screenshot: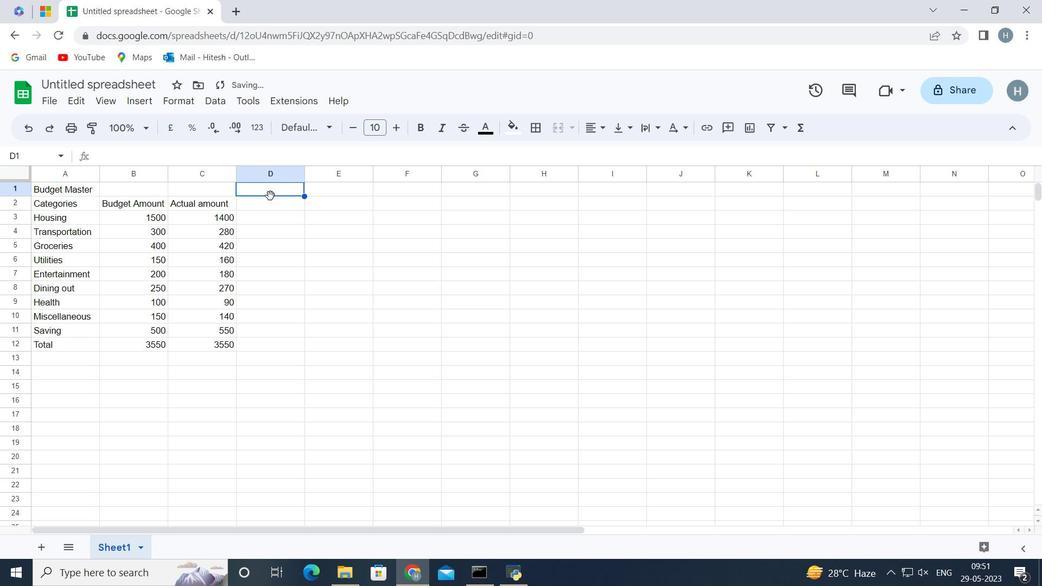 
Action: Mouse pressed left at (270, 199)
Screenshot: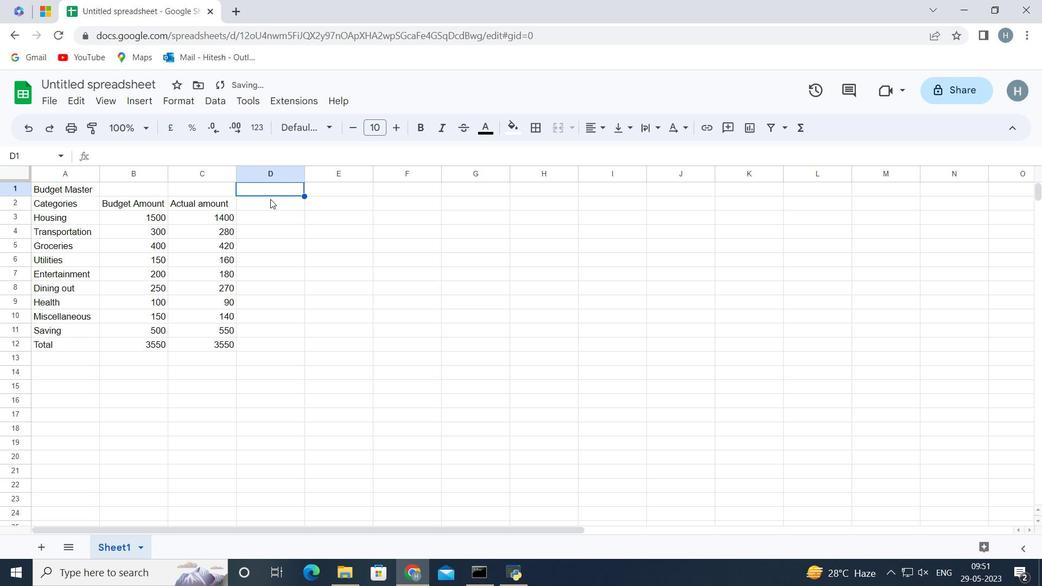 
Action: Mouse moved to (269, 201)
Screenshot: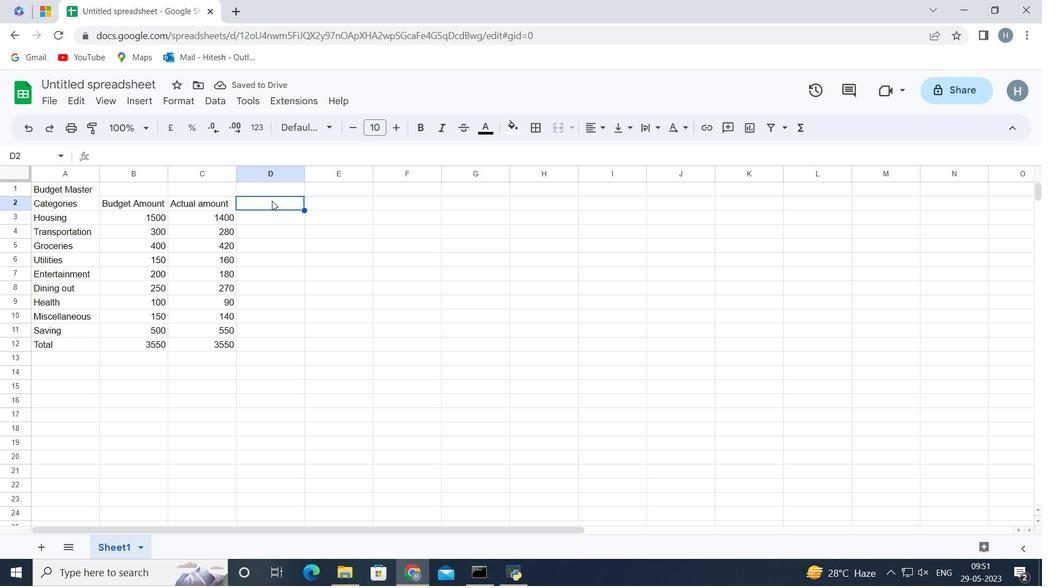 
Action: Key pressed <Key.shift>Diffw<Key.backspace>erence<Key.space><Key.enter>
Screenshot: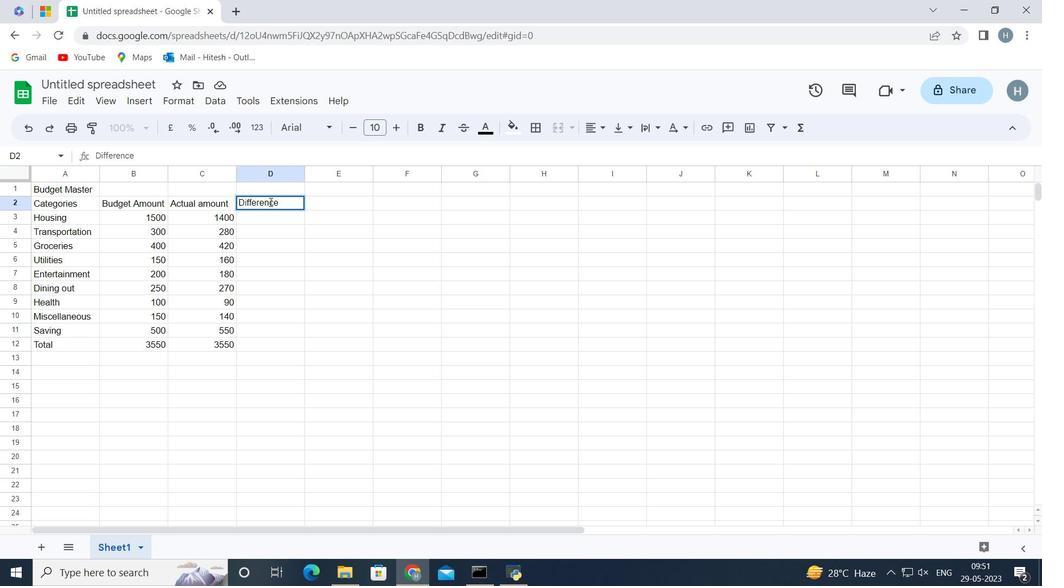 
Action: Mouse moved to (145, 215)
Screenshot: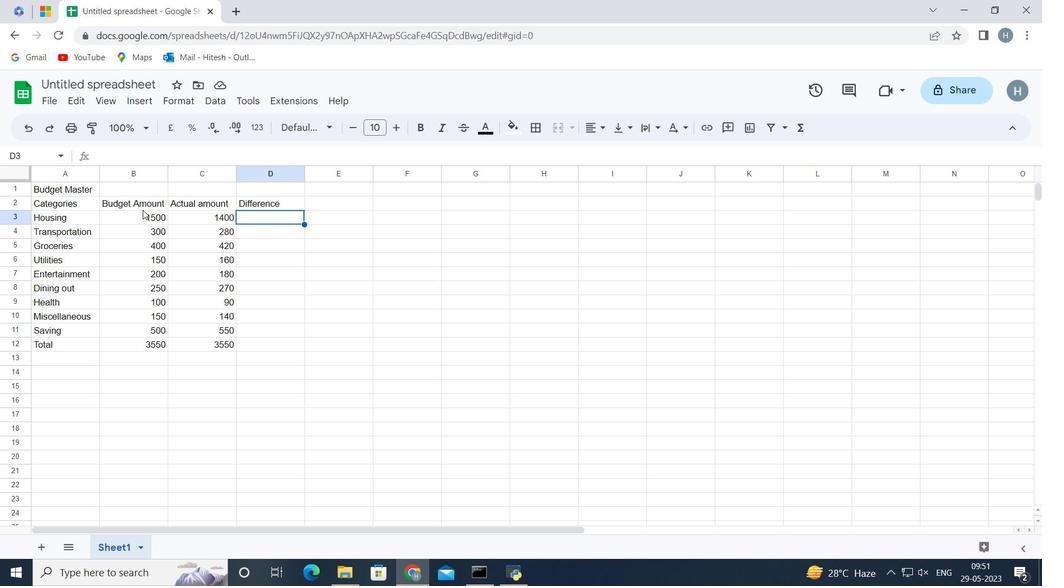 
Action: Mouse pressed left at (145, 215)
Screenshot: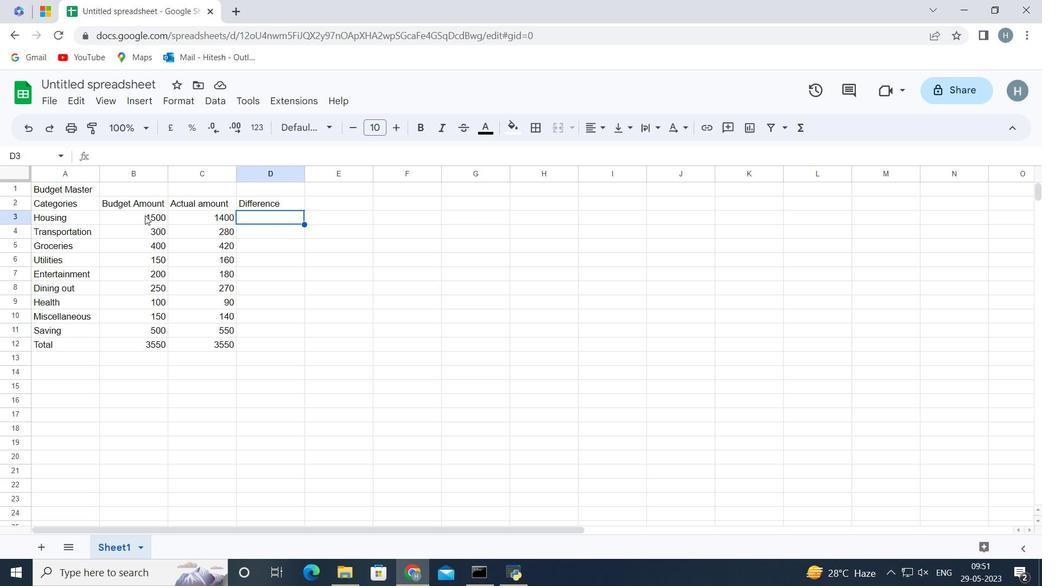 
Action: Mouse moved to (146, 215)
Screenshot: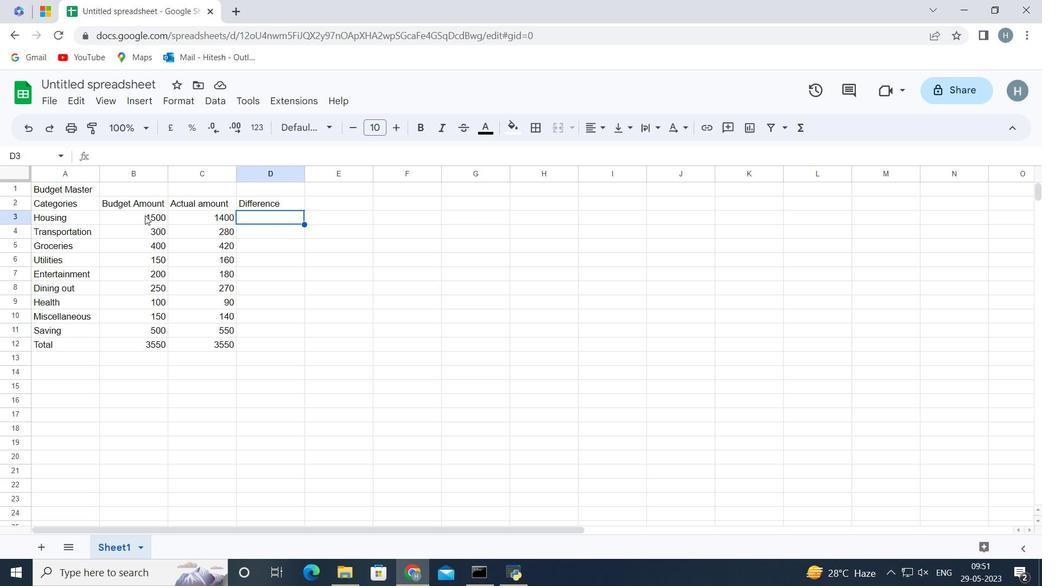 
Action: Key pressed <Key.shift><Key.down><Key.down><Key.down><Key.down><Key.down><Key.down><Key.down><Key.down><Key.down>
Screenshot: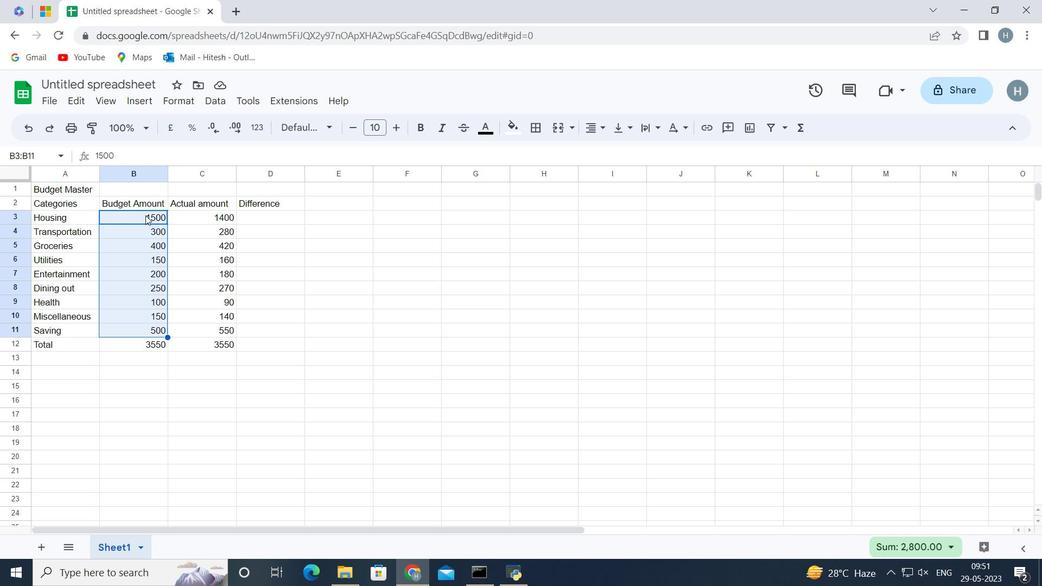 
Action: Mouse moved to (254, 123)
Screenshot: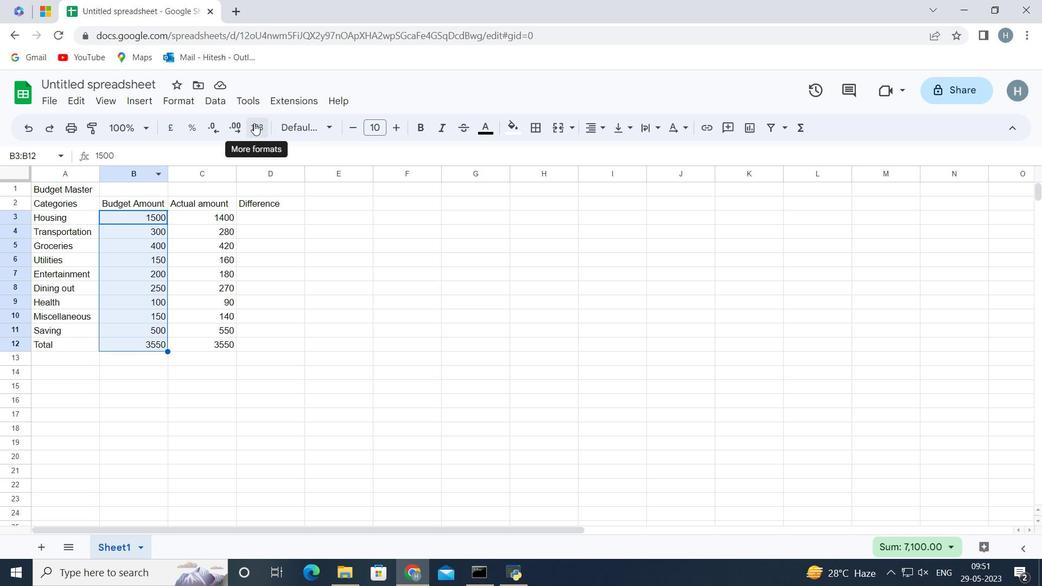 
Action: Mouse pressed left at (254, 123)
Screenshot: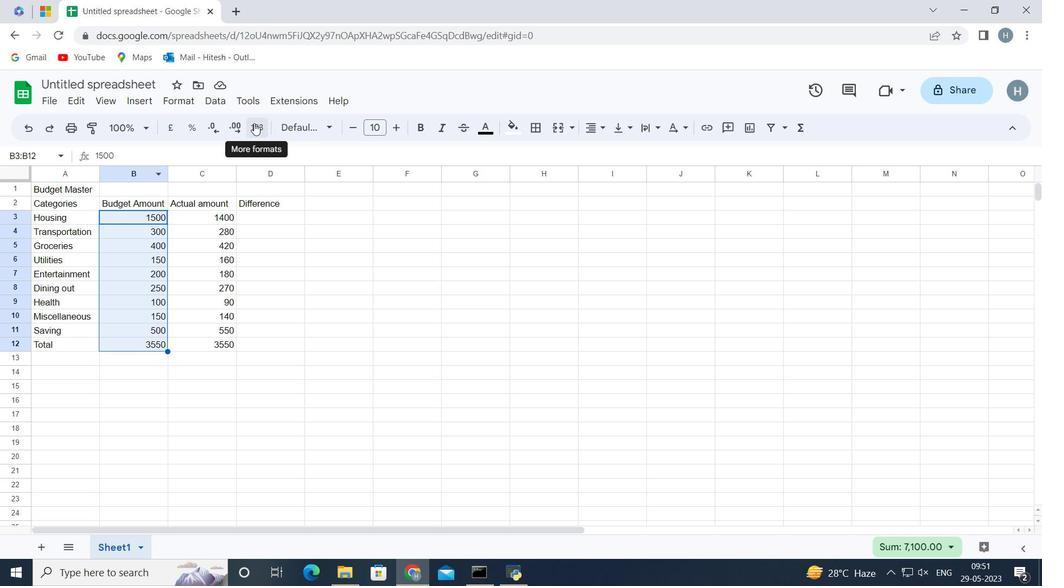 
Action: Mouse moved to (328, 482)
Screenshot: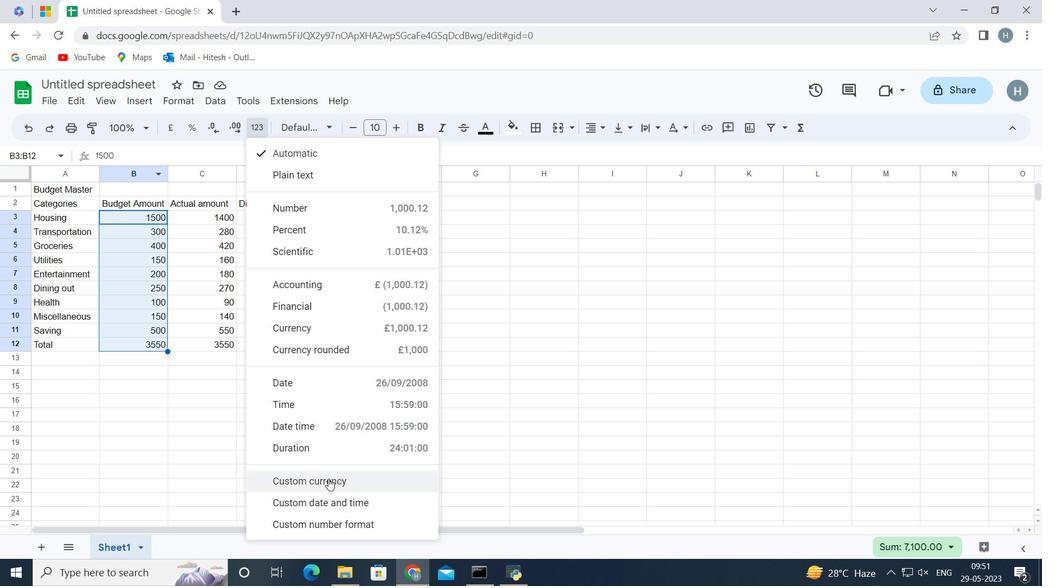 
Action: Mouse pressed left at (328, 482)
Screenshot: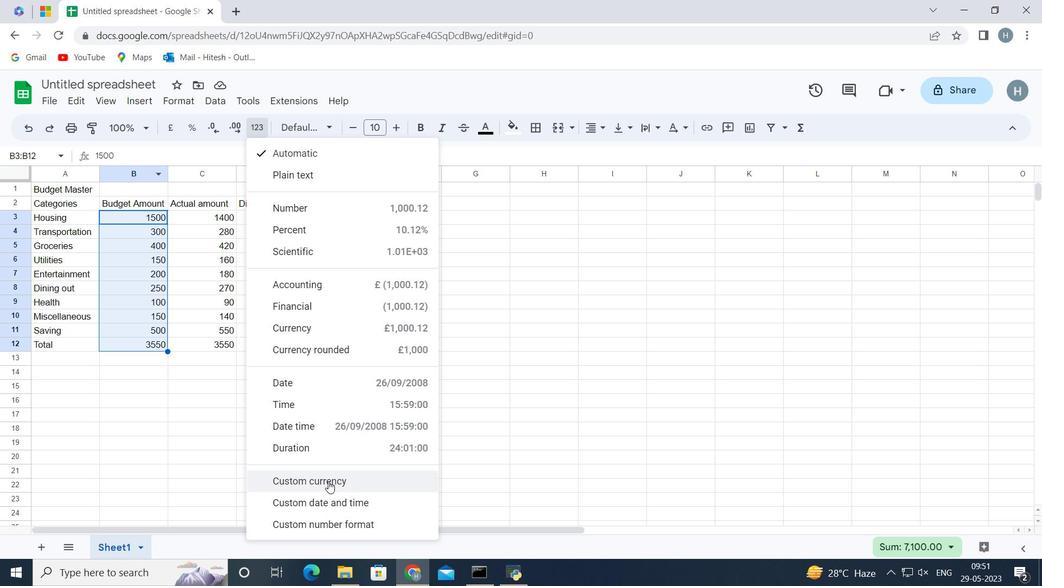 
Action: Mouse moved to (485, 189)
Screenshot: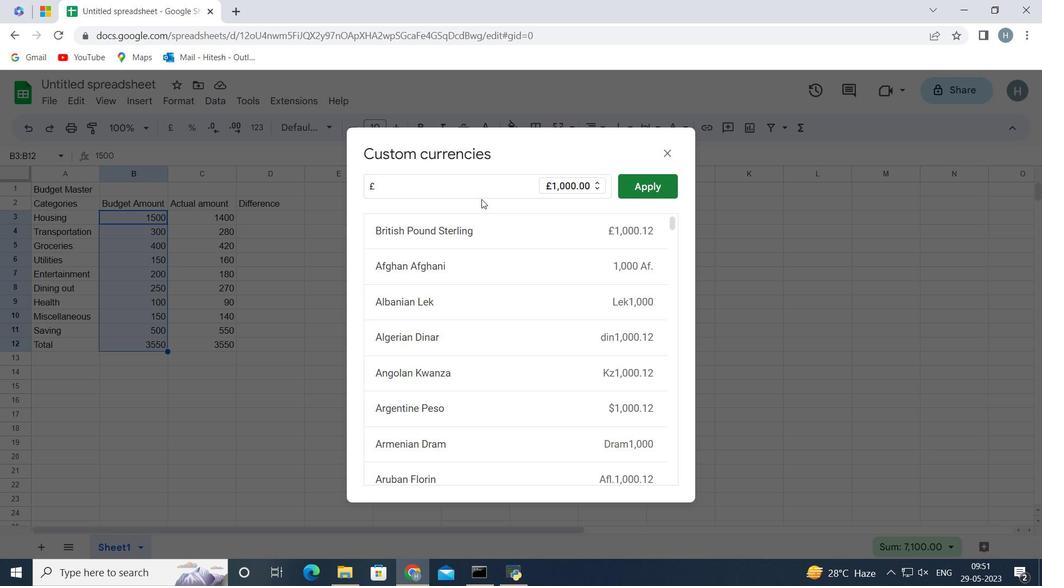
Action: Mouse pressed left at (485, 189)
Screenshot: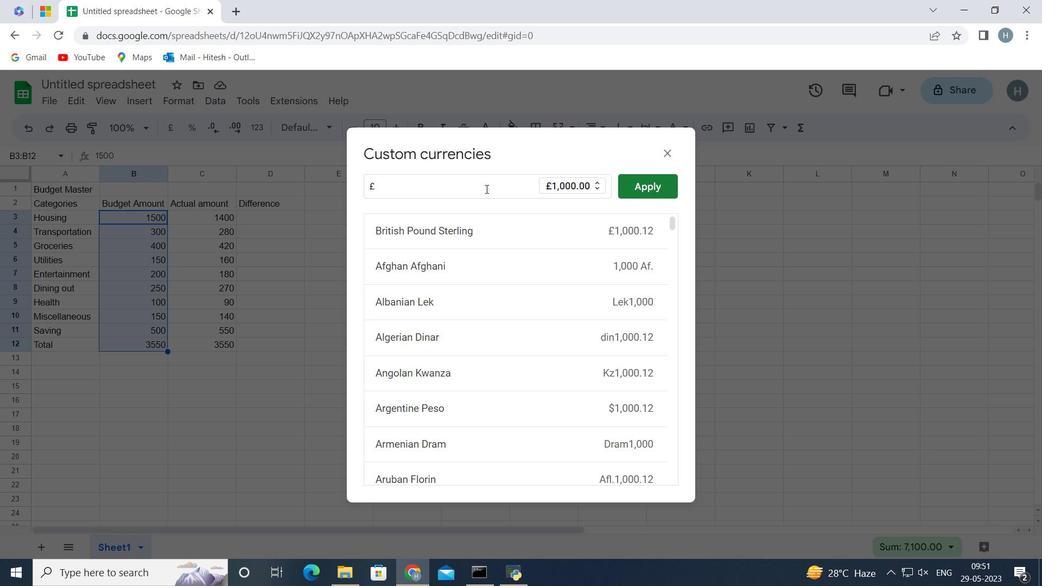 
Action: Key pressed <Key.backspace><Key.shift><Key.shift><Key.shift><Key.shift><Key.shift><Key.shift><Key.shift><Key.shift><Key.shift><Key.shift><Key.shift><Key.shift><Key.shift><Key.shift><Key.shift><Key.shift><Key.shift><Key.shift><Key.shift><Key.shift><Key.shift><Key.shift><Key.shift><Key.shift><Key.shift><Key.shift>$
Screenshot: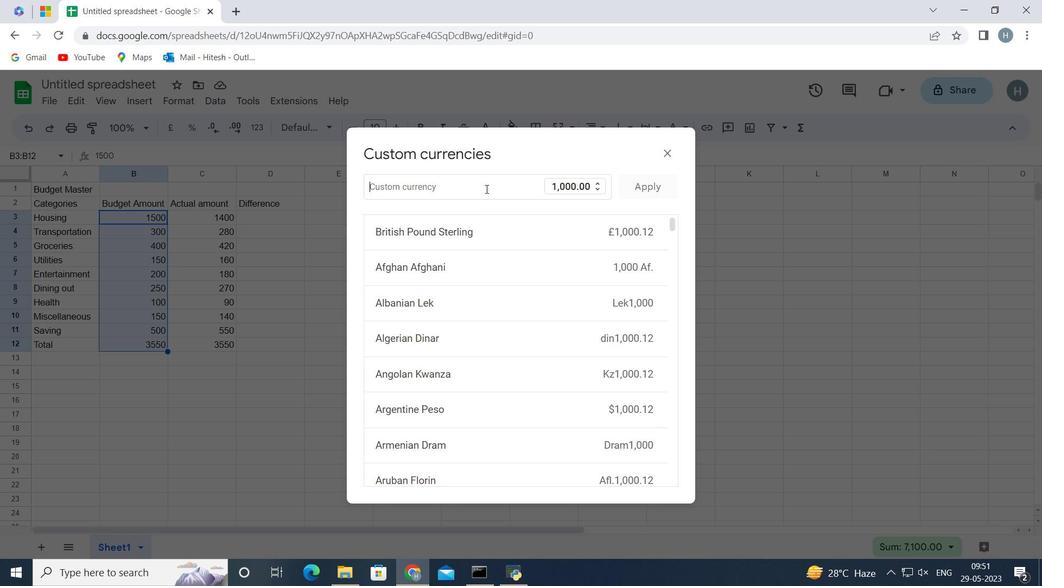 
Action: Mouse moved to (656, 182)
Screenshot: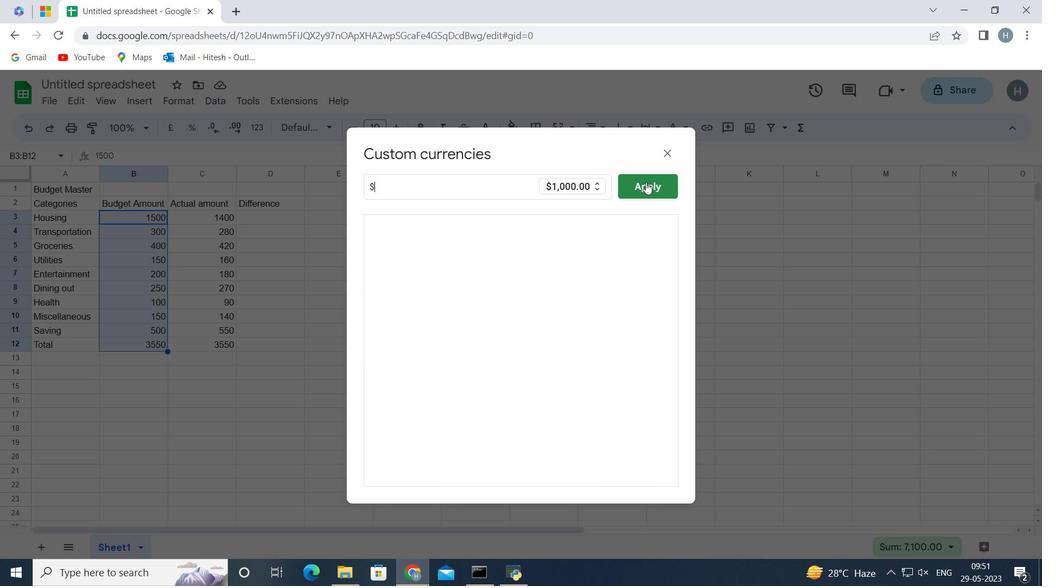 
Action: Mouse pressed left at (656, 182)
Screenshot: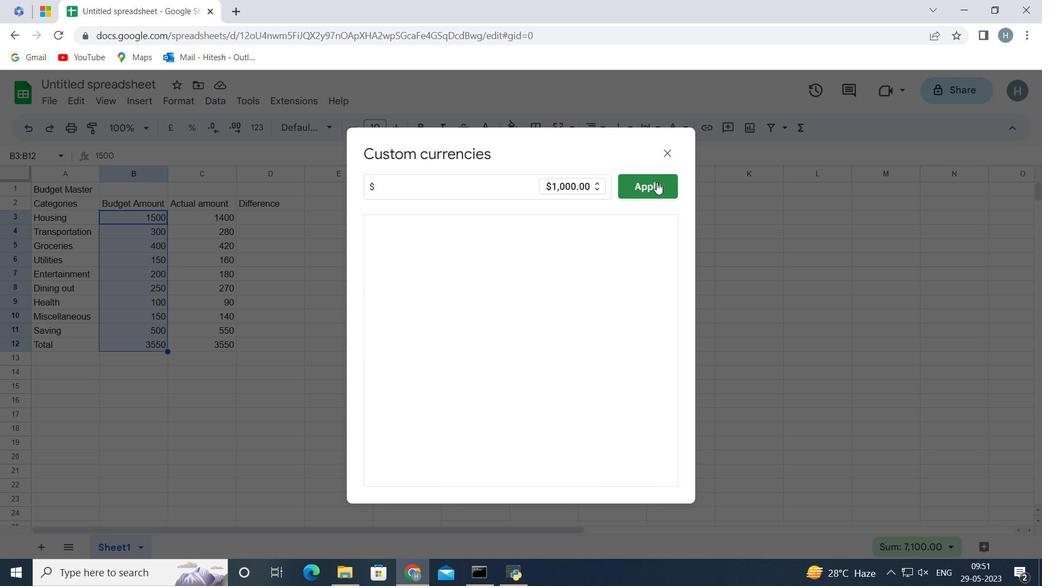 
Action: Mouse moved to (203, 358)
Screenshot: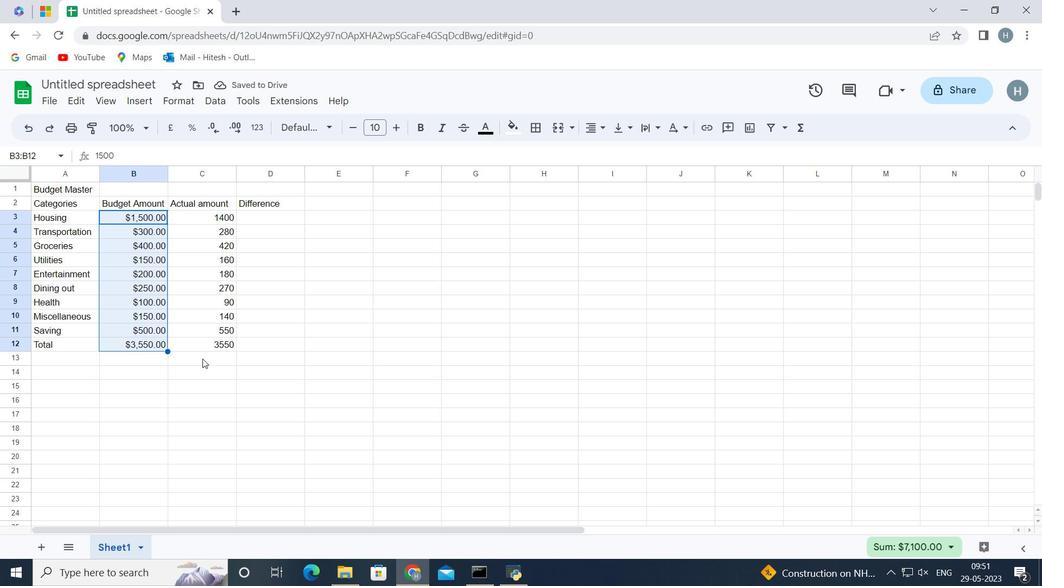 
Action: Mouse pressed left at (203, 358)
Screenshot: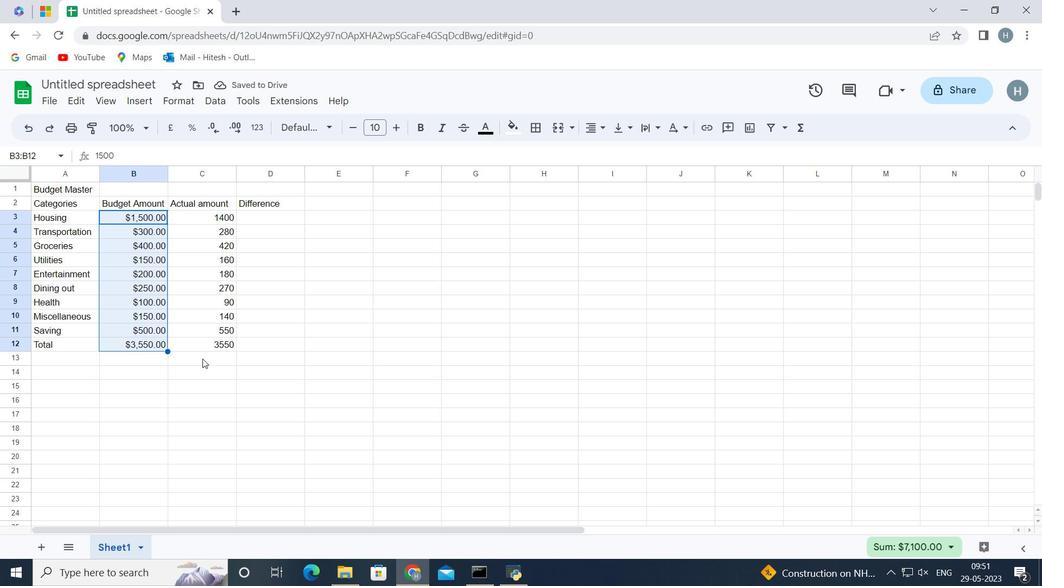 
Action: Mouse moved to (194, 216)
Screenshot: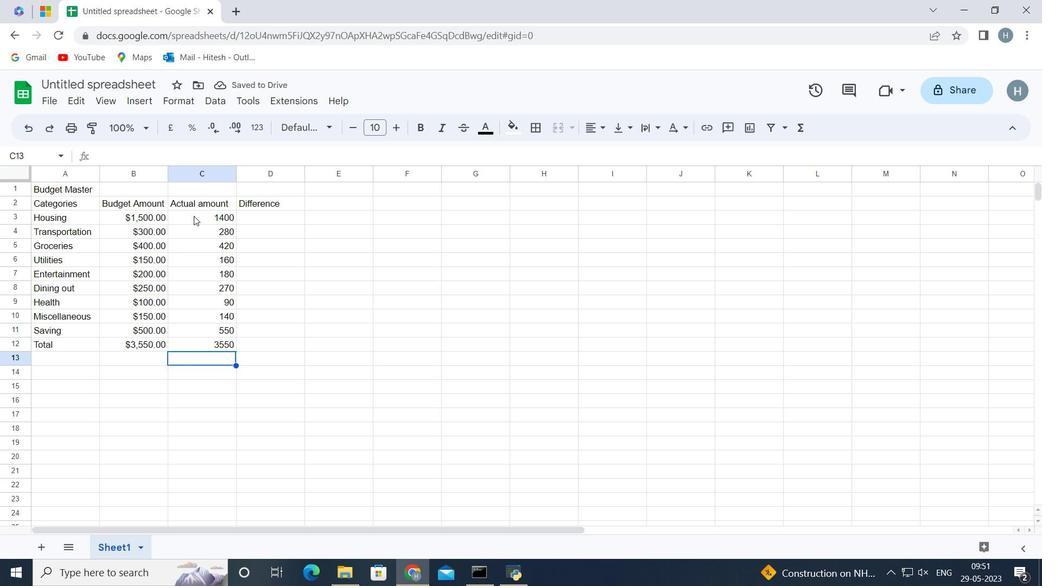 
Action: Mouse pressed left at (194, 216)
Screenshot: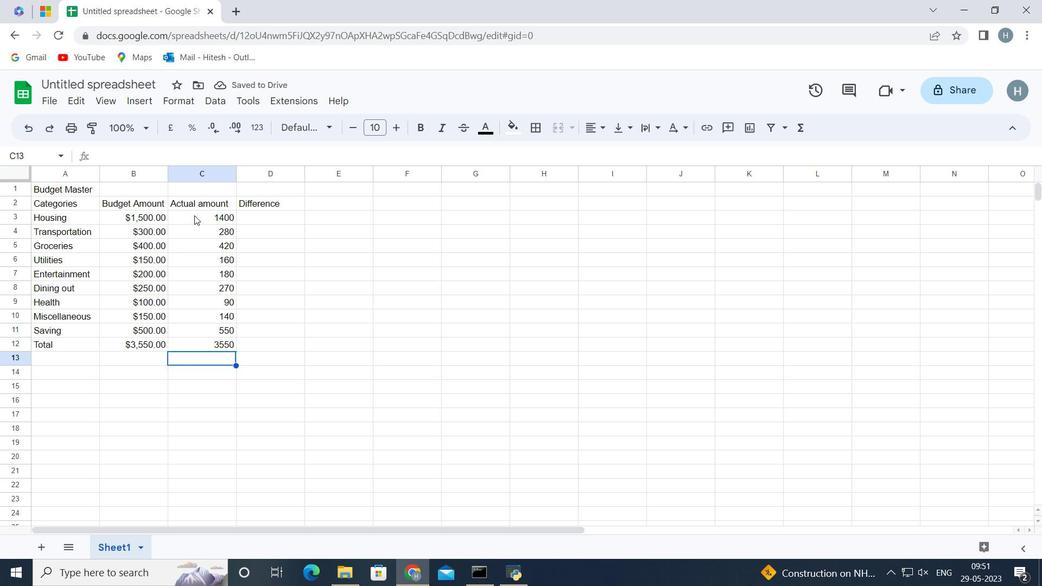 
Action: Mouse moved to (194, 215)
Screenshot: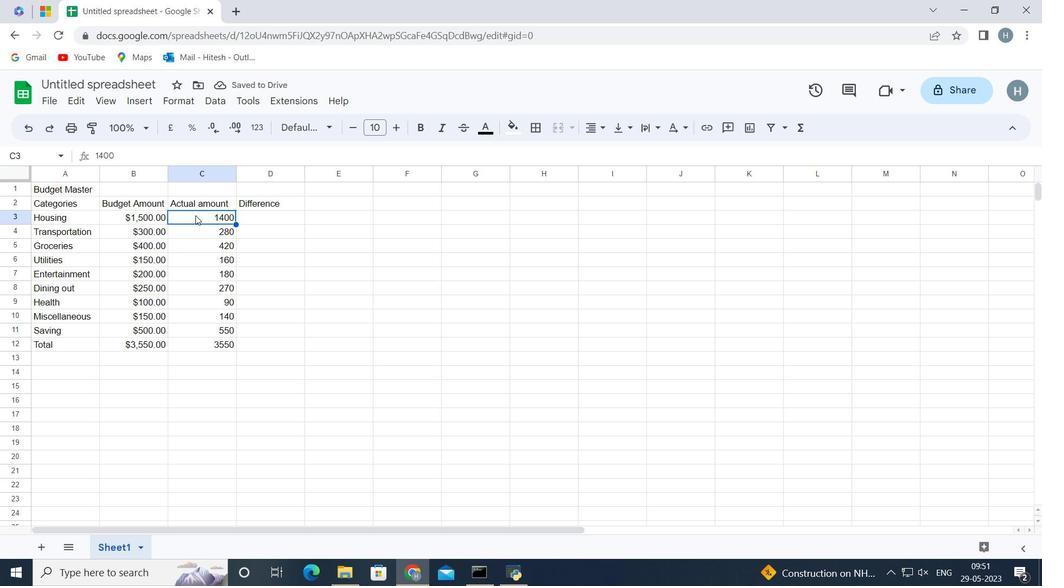
Action: Key pressed <Key.shift><Key.down><Key.down><Key.down><Key.down><Key.down><Key.down><Key.down><Key.down><Key.down>
Screenshot: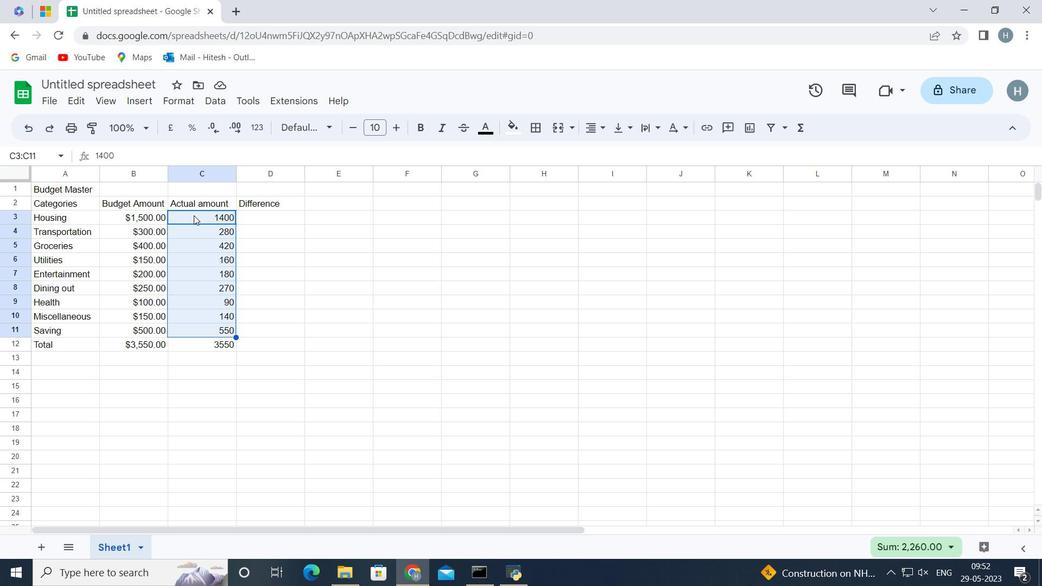
Action: Mouse moved to (254, 131)
Screenshot: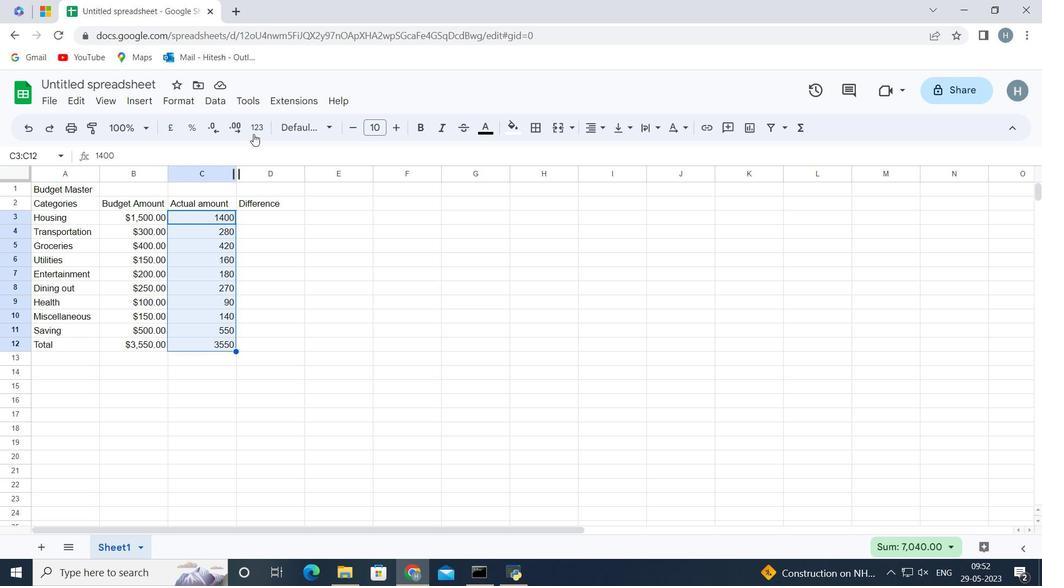 
Action: Mouse pressed left at (254, 131)
Screenshot: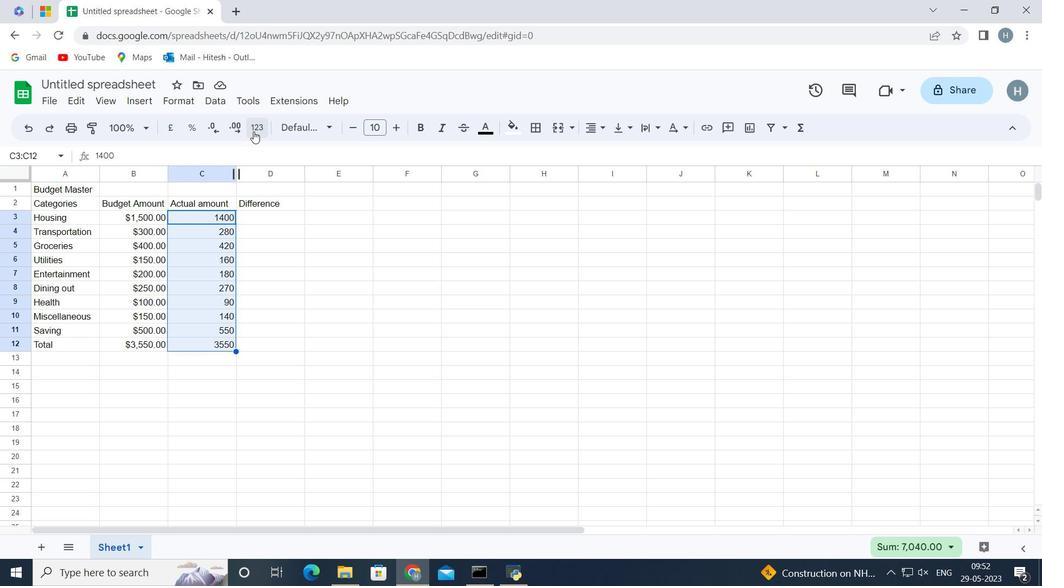
Action: Mouse moved to (308, 509)
Screenshot: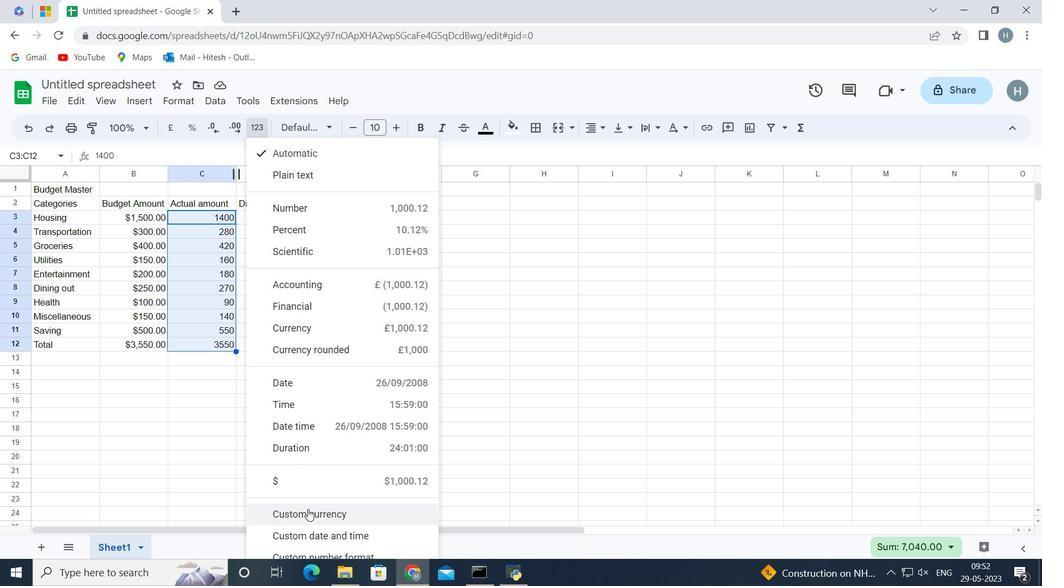 
Action: Mouse pressed left at (308, 509)
Screenshot: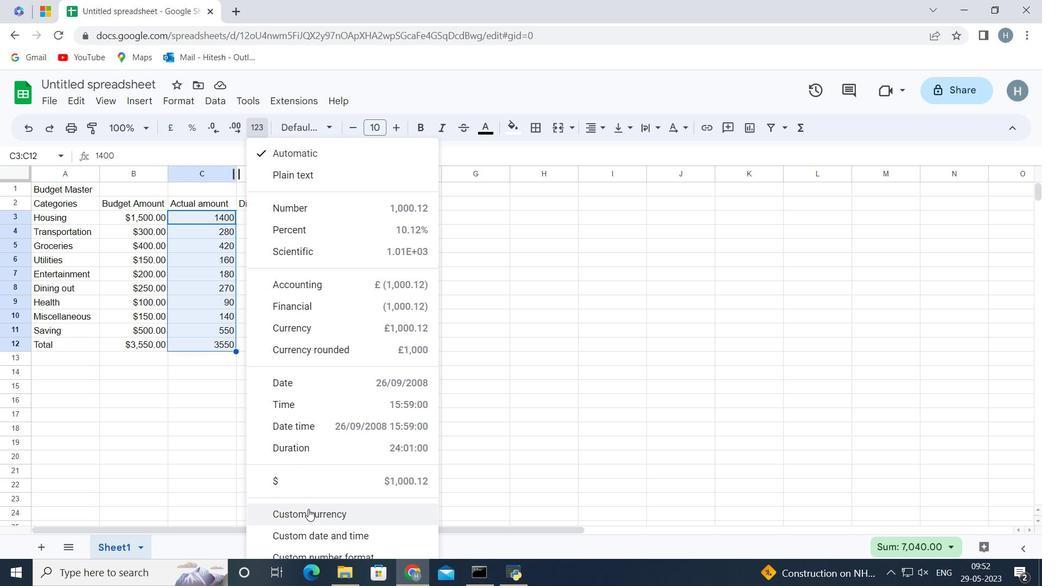 
Action: Mouse moved to (653, 185)
Screenshot: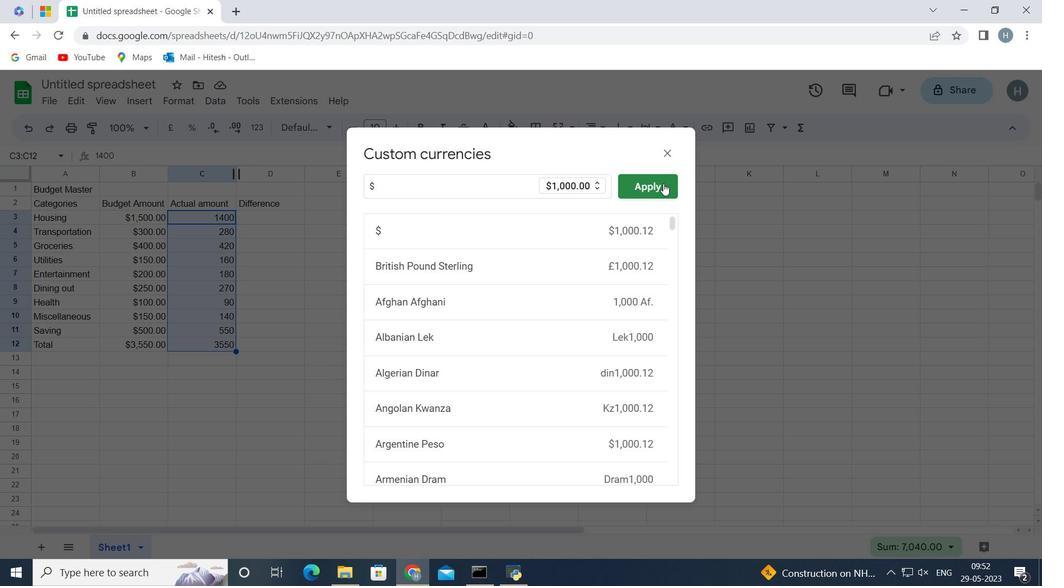 
Action: Mouse pressed left at (653, 185)
Screenshot: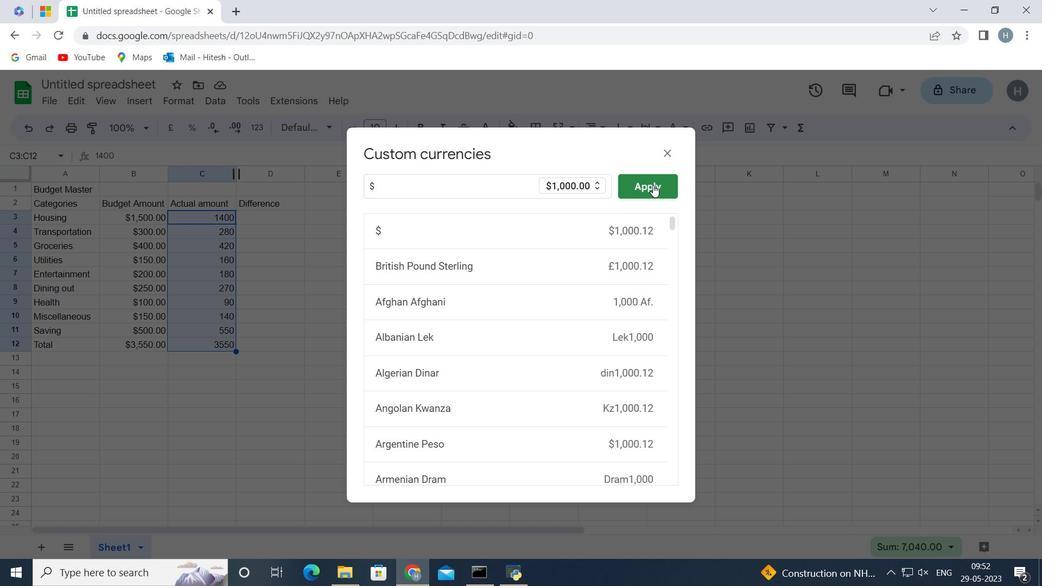 
Action: Mouse moved to (280, 211)
Screenshot: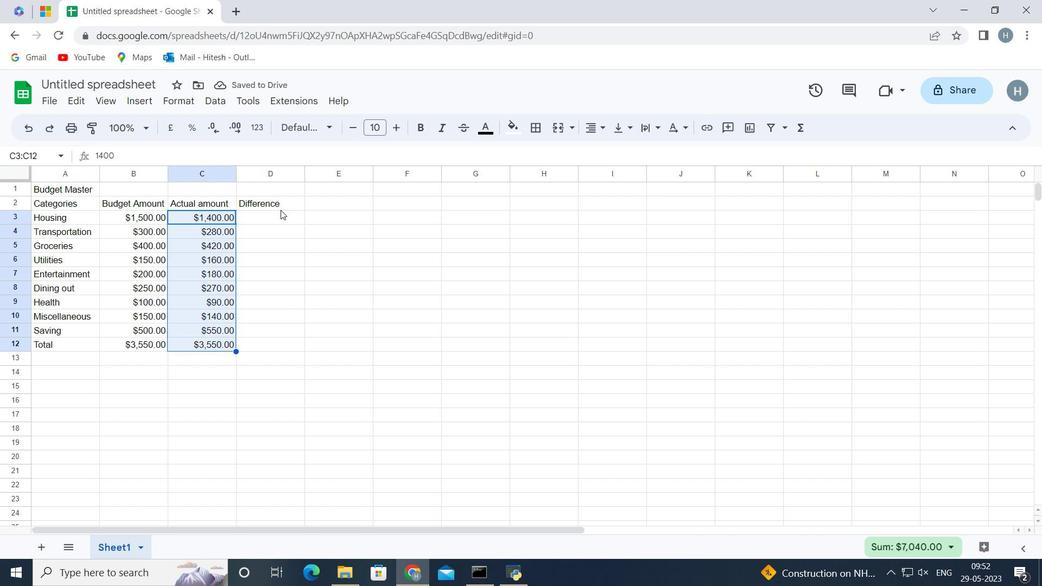 
Action: Mouse pressed left at (280, 211)
Screenshot: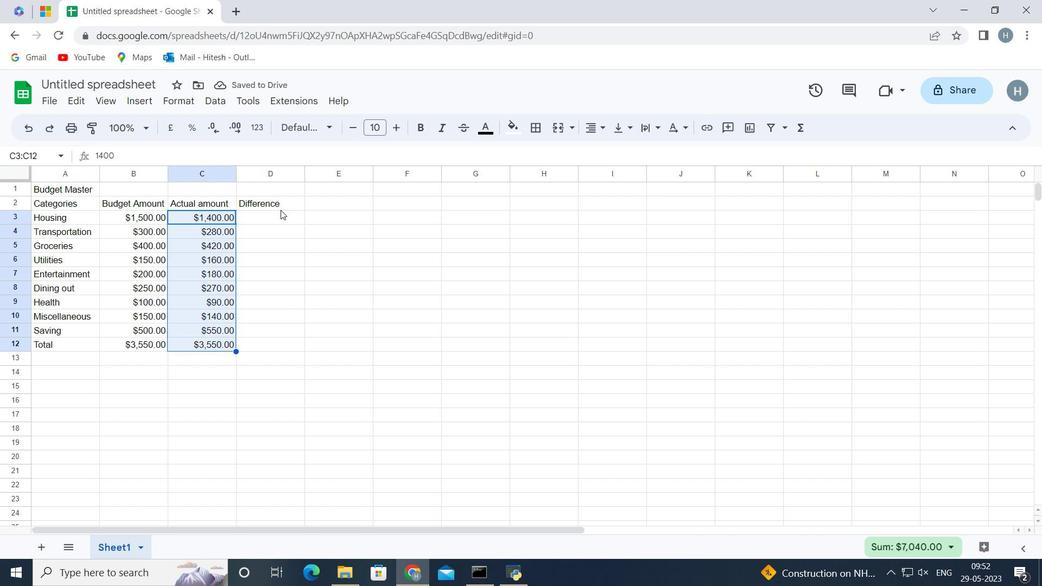 
Action: Mouse moved to (285, 215)
Screenshot: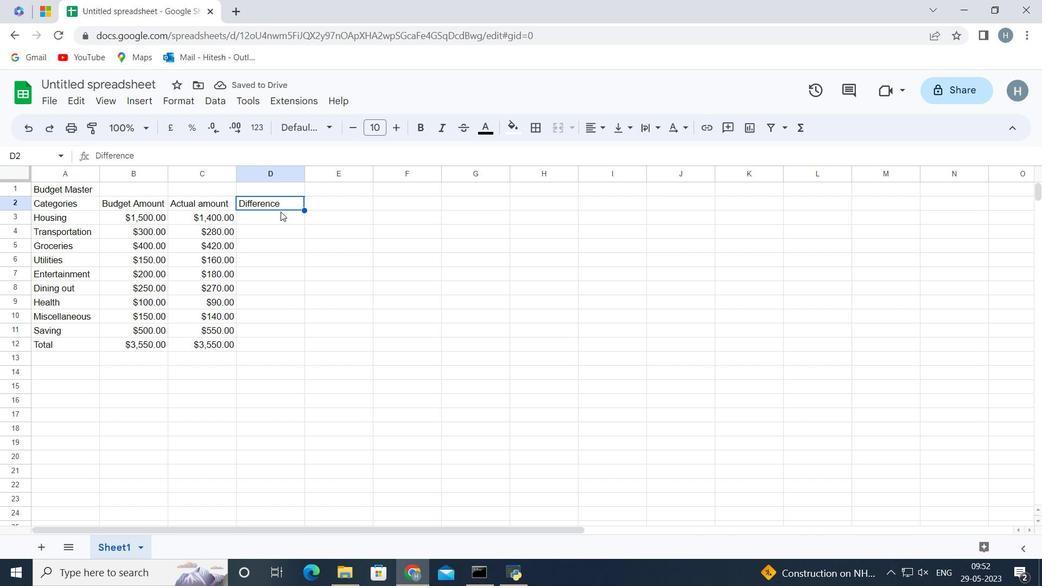 
Action: Mouse pressed left at (285, 215)
Screenshot: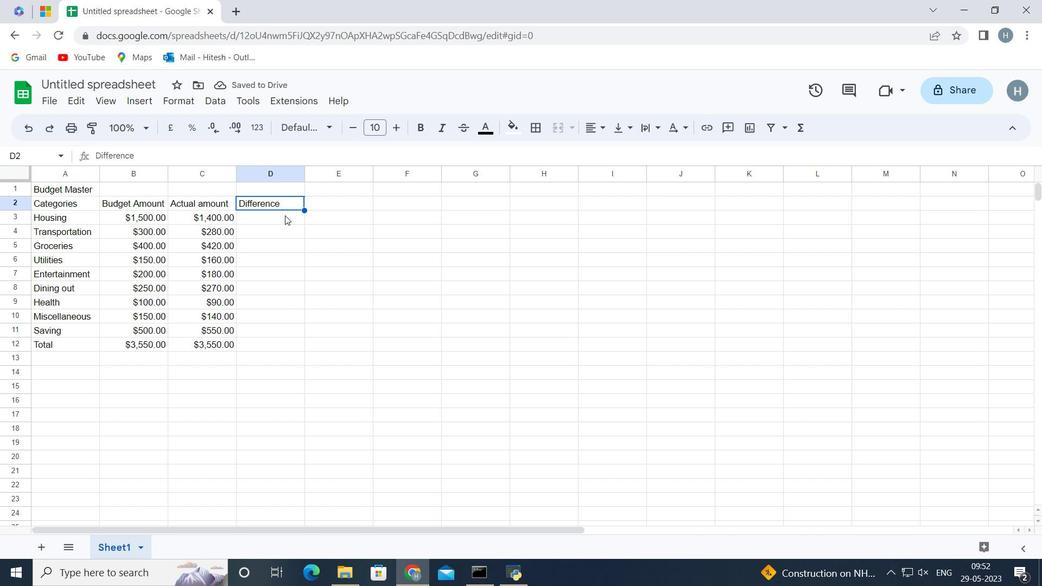 
Action: Mouse moved to (285, 216)
Screenshot: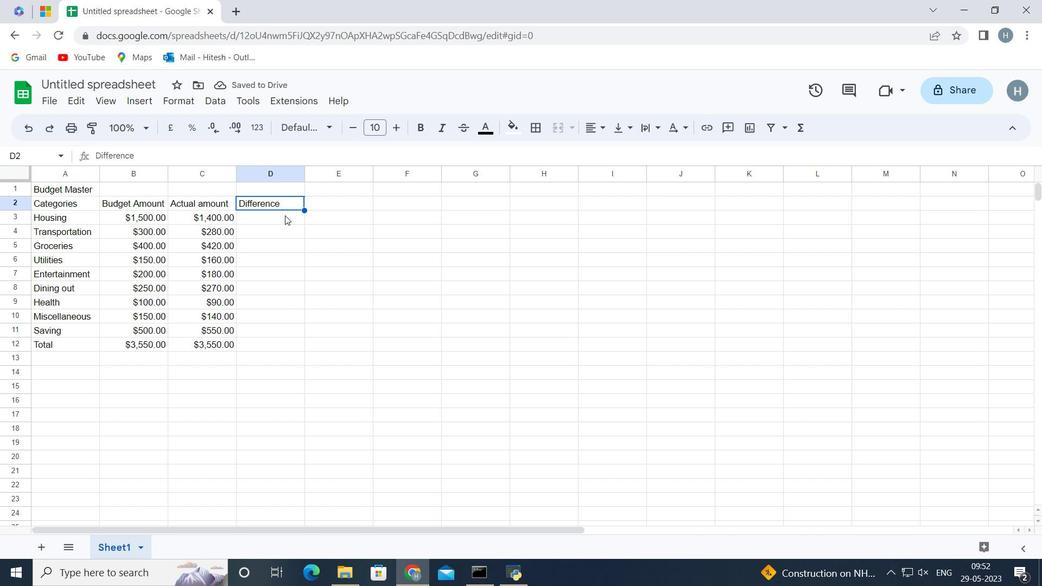 
Action: Key pressed =<Key.shift><Key.left><Key.left><Key.enter>
Screenshot: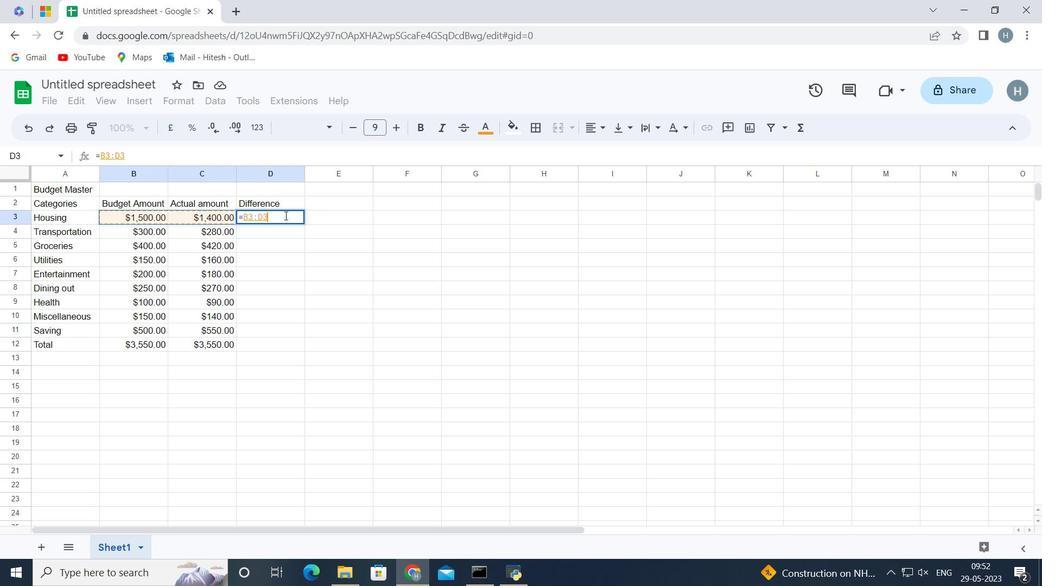 
Action: Mouse moved to (275, 205)
Screenshot: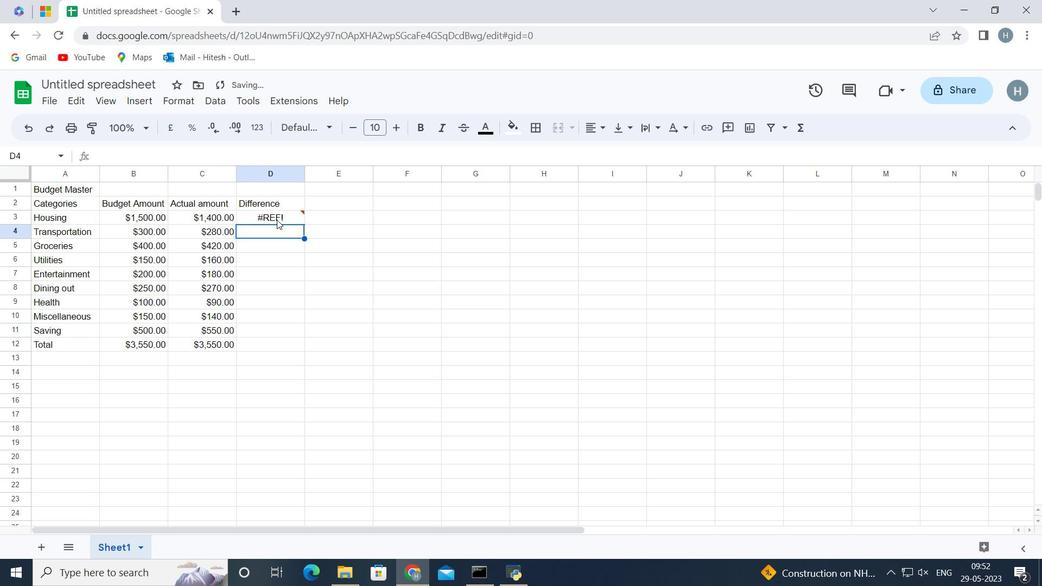 
Action: Mouse pressed left at (275, 205)
Screenshot: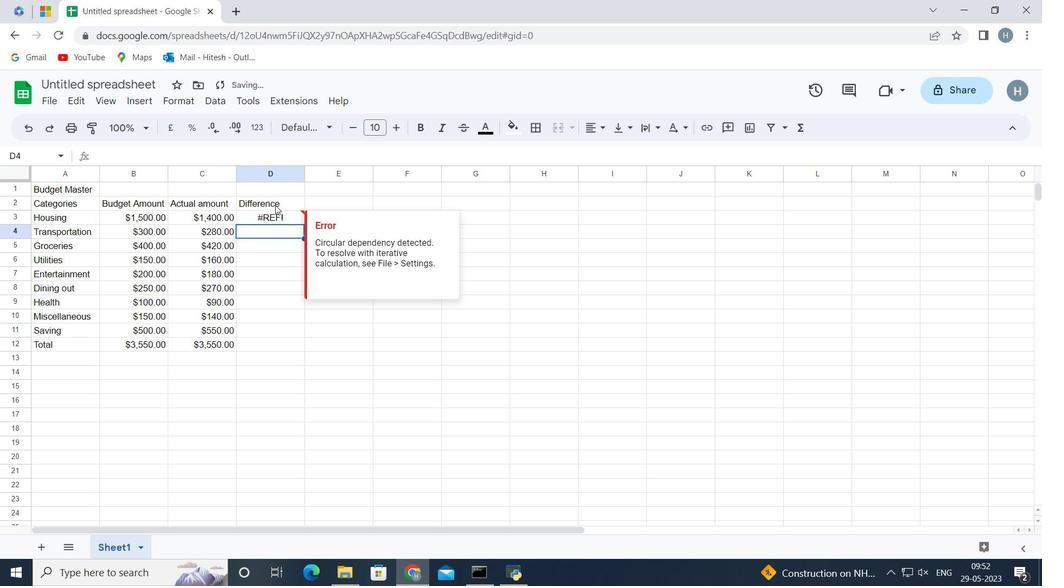 
Action: Mouse moved to (276, 216)
Screenshot: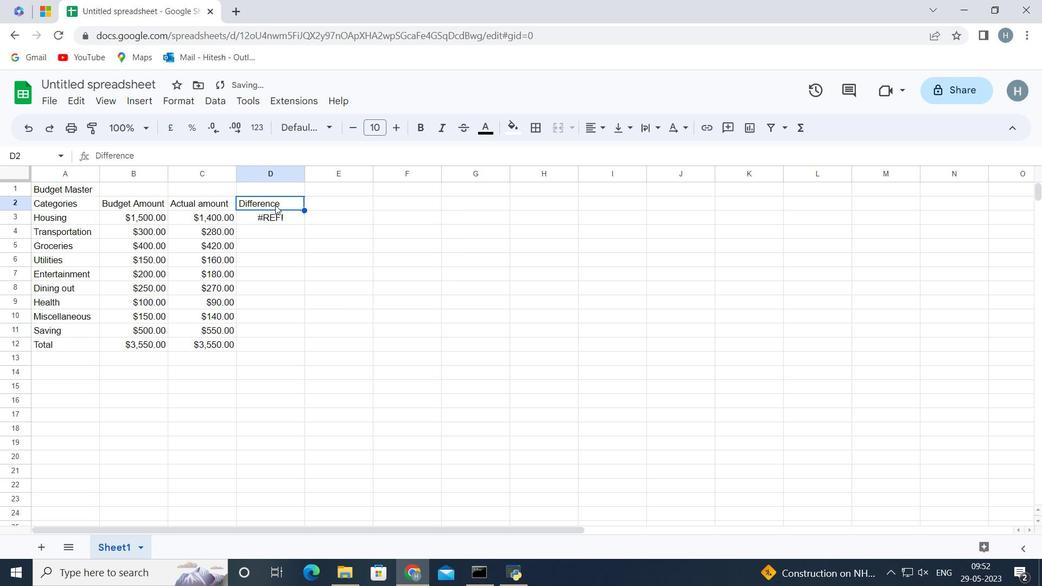 
Action: Mouse pressed left at (276, 216)
Screenshot: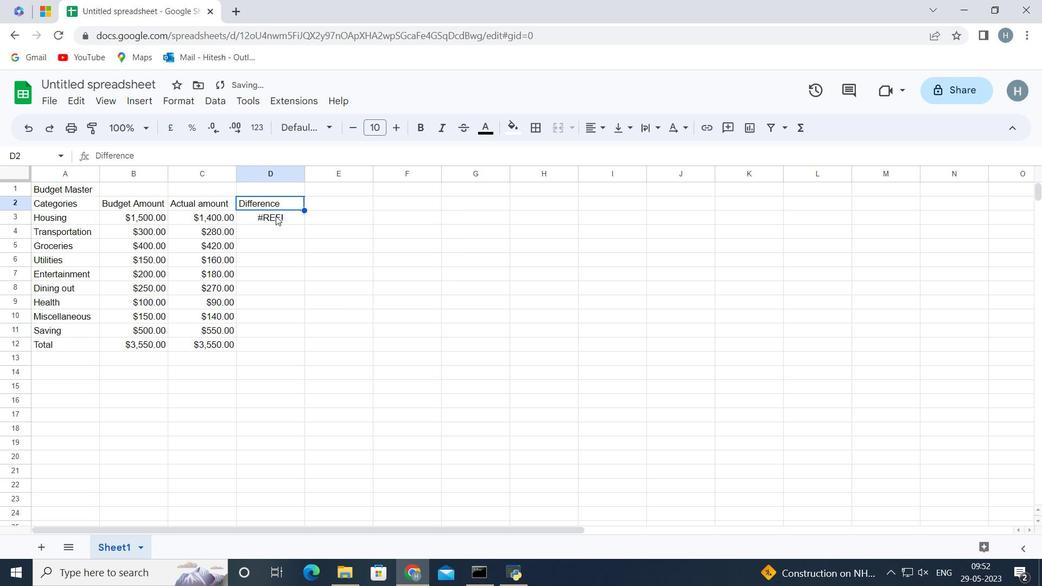 
Action: Mouse moved to (290, 187)
Screenshot: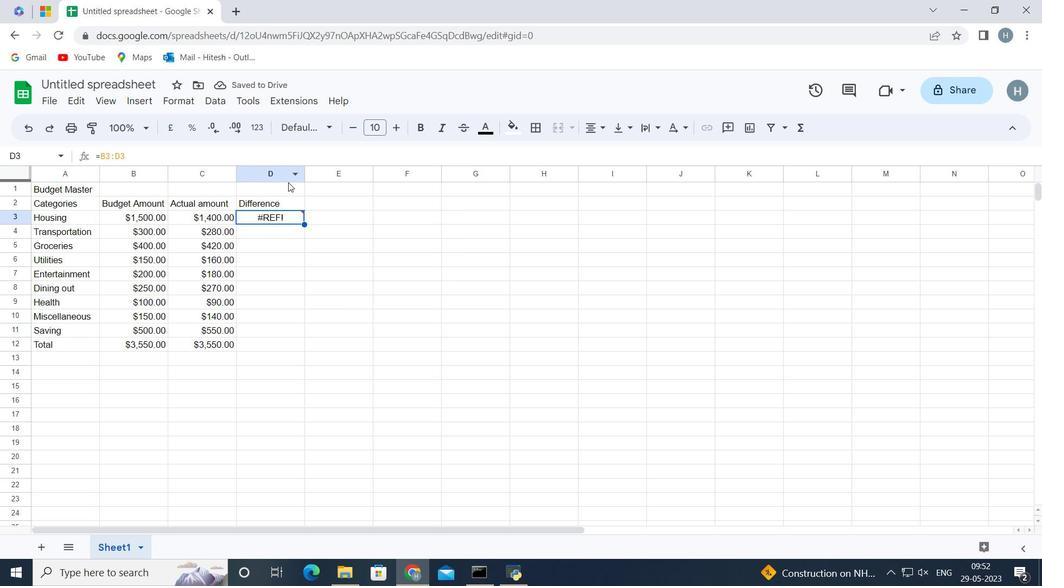 
Action: Key pressed <Key.backspace>
Screenshot: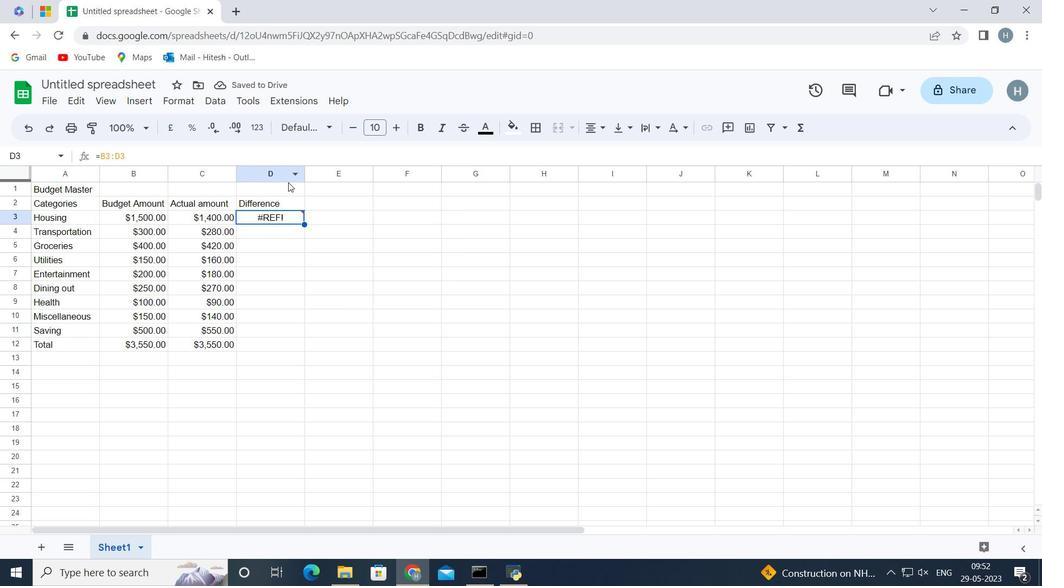 
Action: Mouse moved to (280, 222)
Screenshot: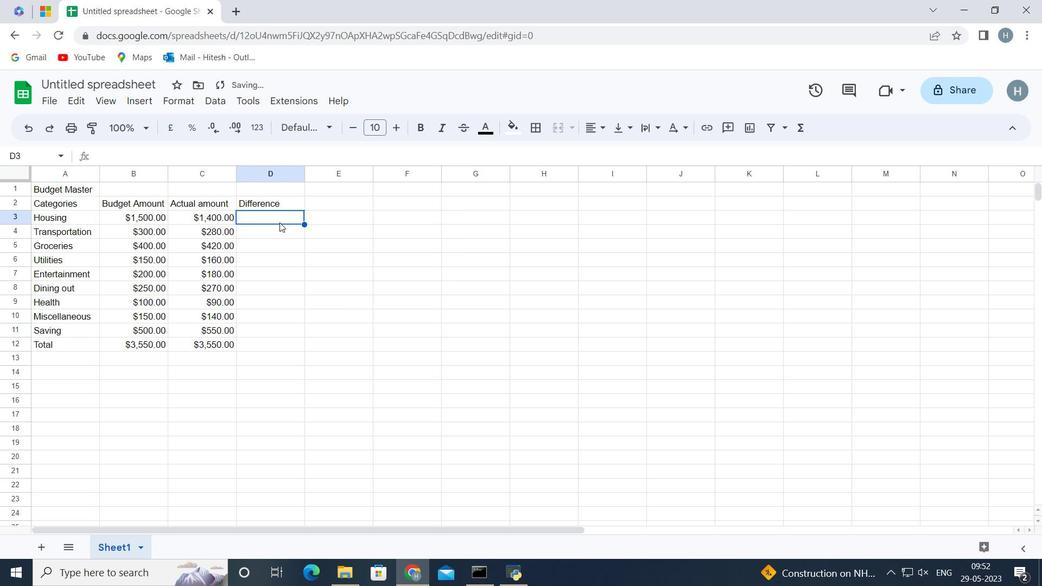 
Action: Key pressed =su
Screenshot: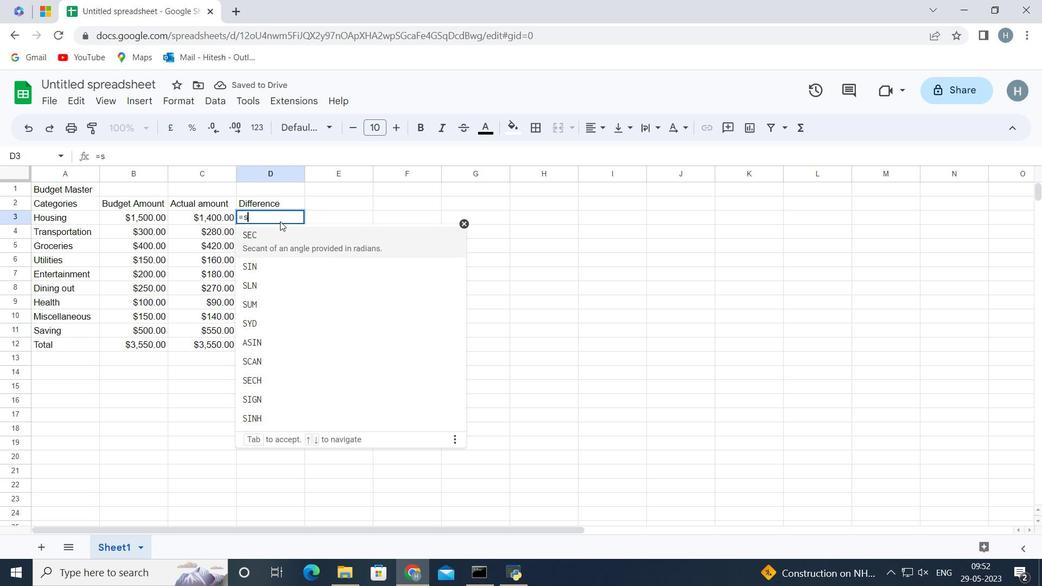 
Action: Mouse moved to (292, 218)
Screenshot: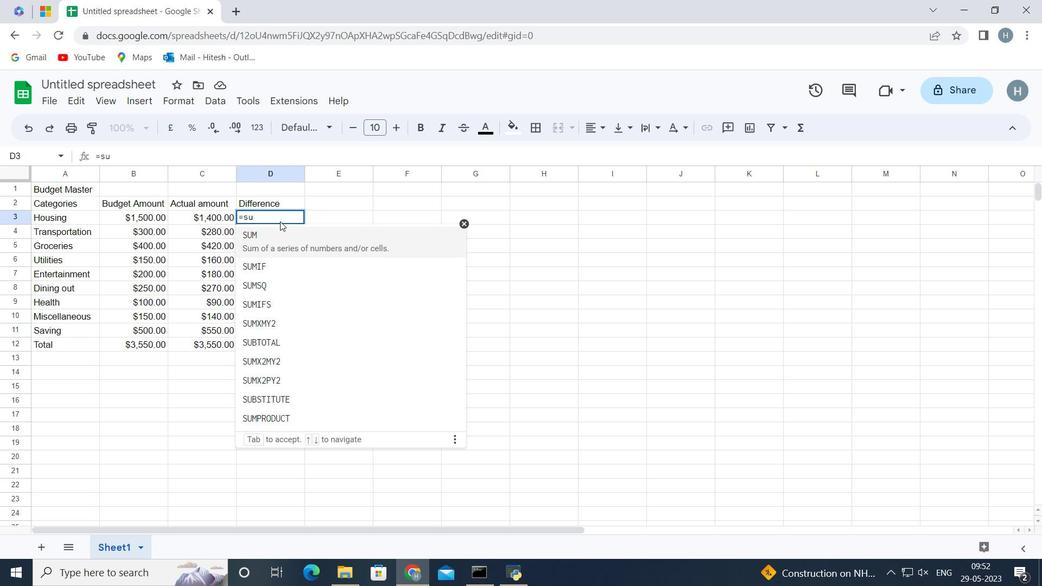 
Action: Key pressed b
Screenshot: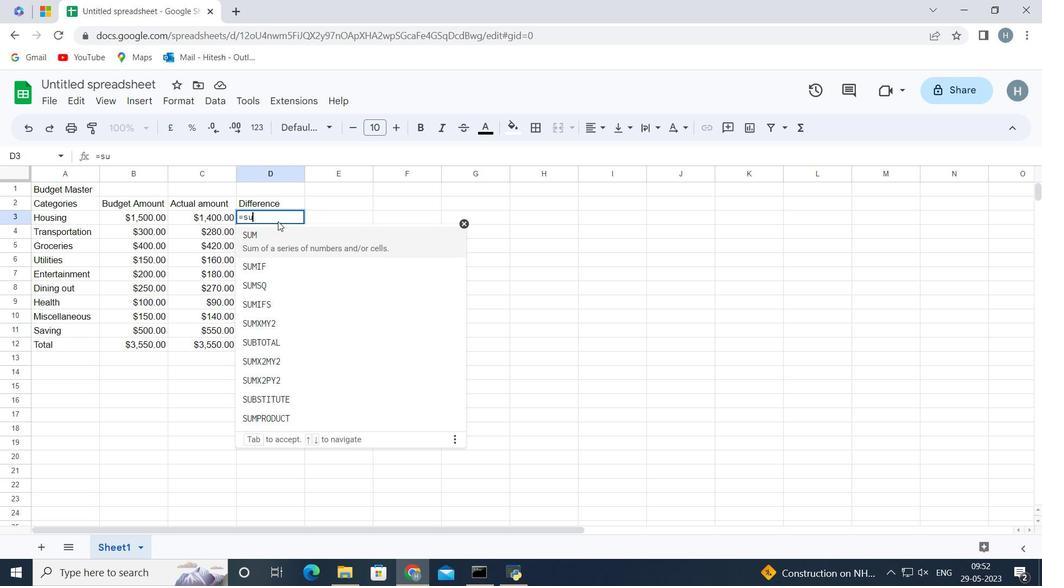 
Action: Mouse moved to (290, 218)
Screenshot: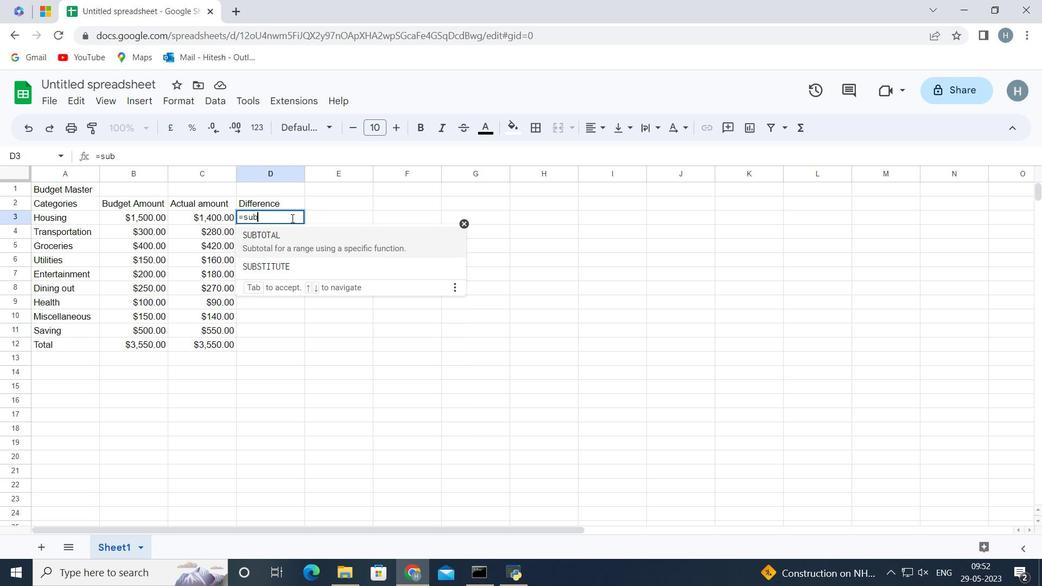 
Action: Key pressed t
Screenshot: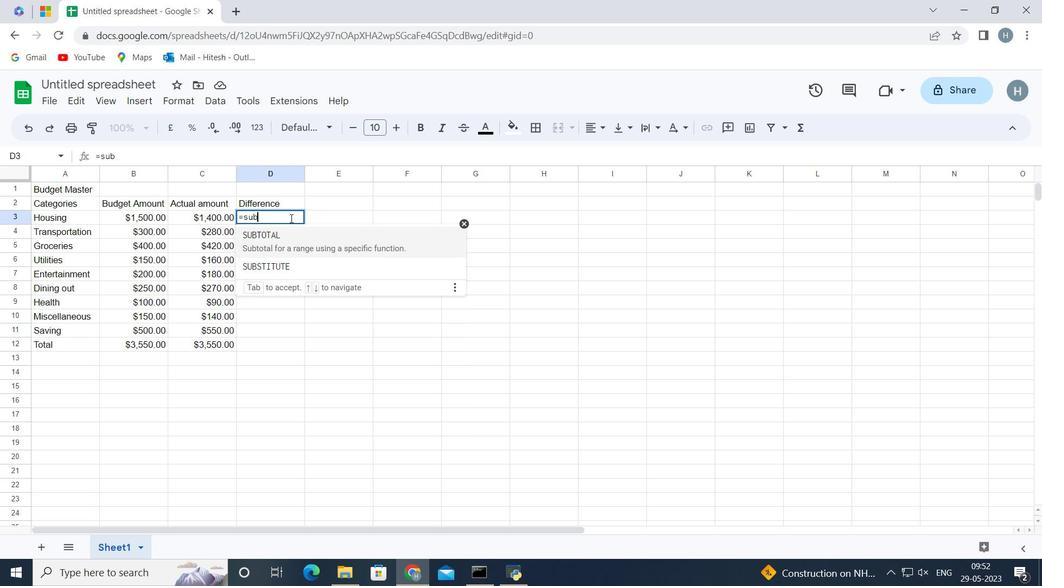 
Action: Mouse moved to (288, 218)
Screenshot: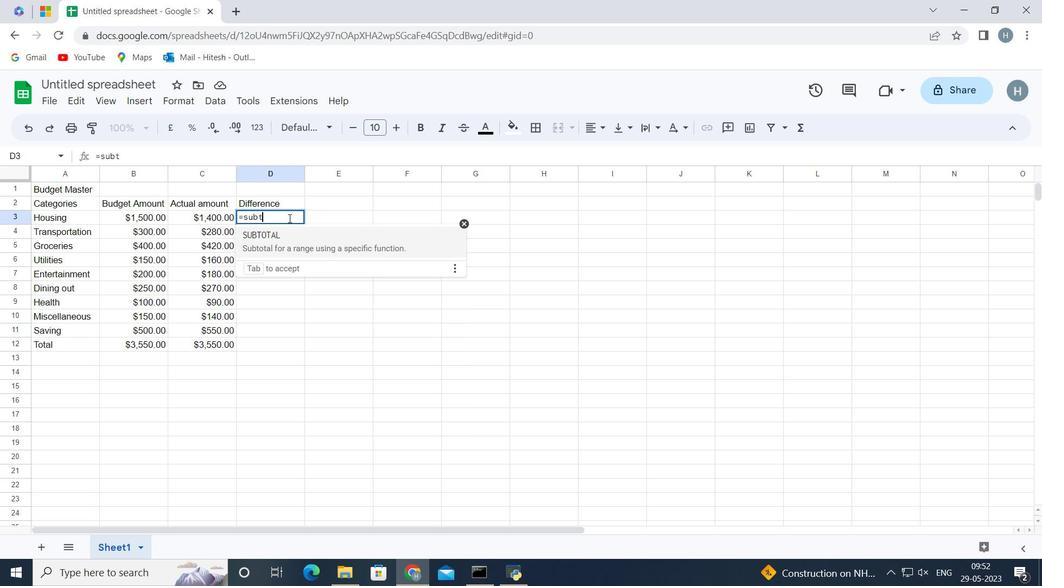 
Action: Key pressed <Key.backspace><Key.backspace><Key.backspace><Key.backspace>
Screenshot: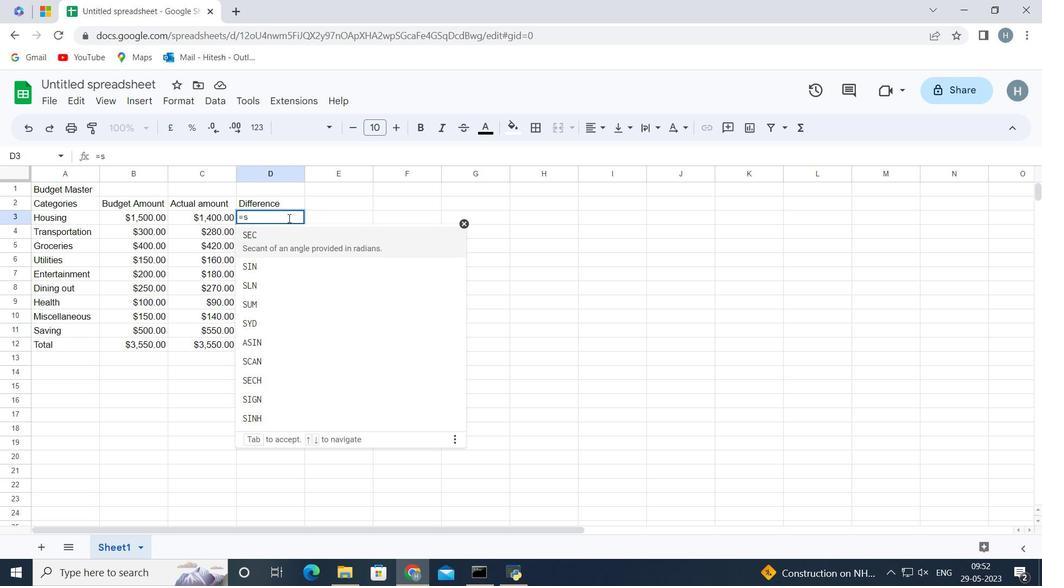 
Action: Mouse moved to (319, 205)
Screenshot: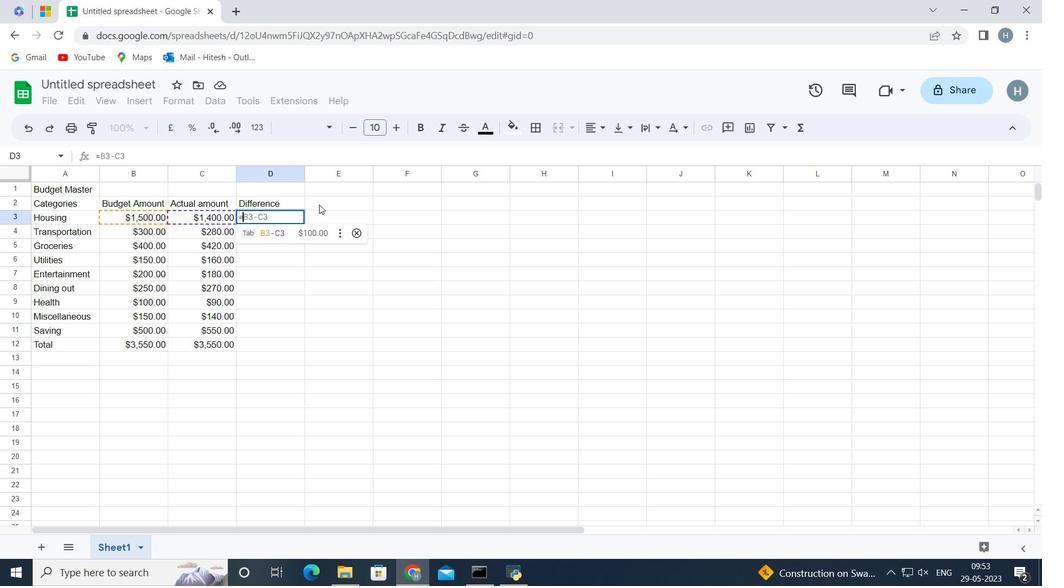 
Action: Key pressed <Key.backspace>
Screenshot: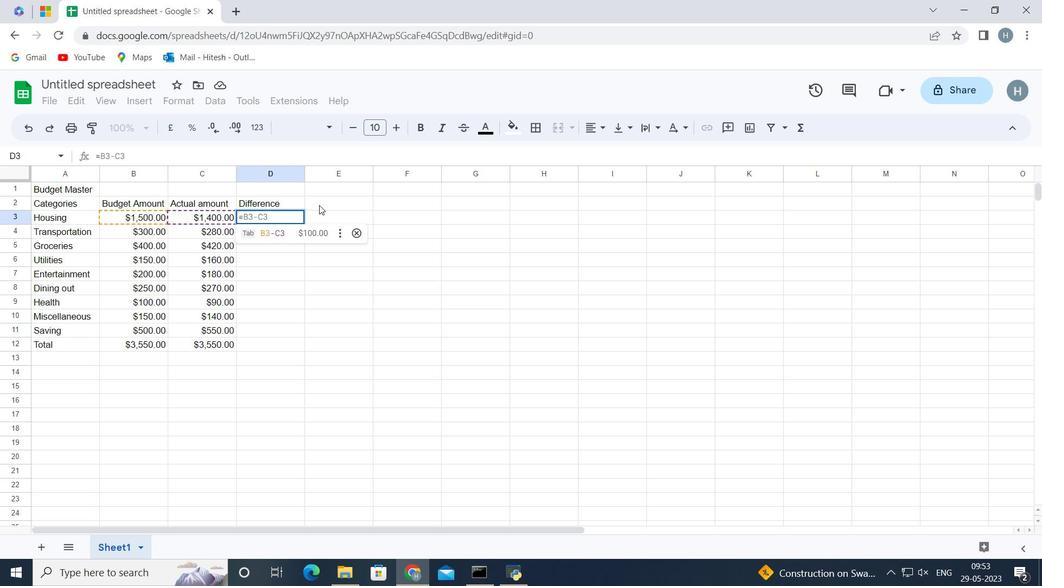 
Action: Mouse moved to (251, 306)
Screenshot: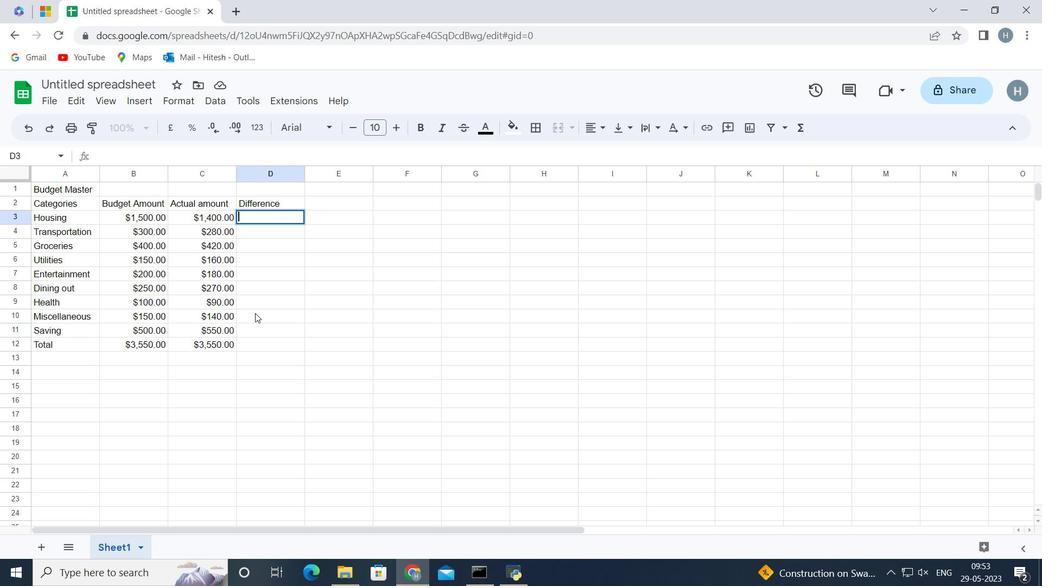 
Action: Mouse scrolled (251, 305) with delta (0, 0)
Screenshot: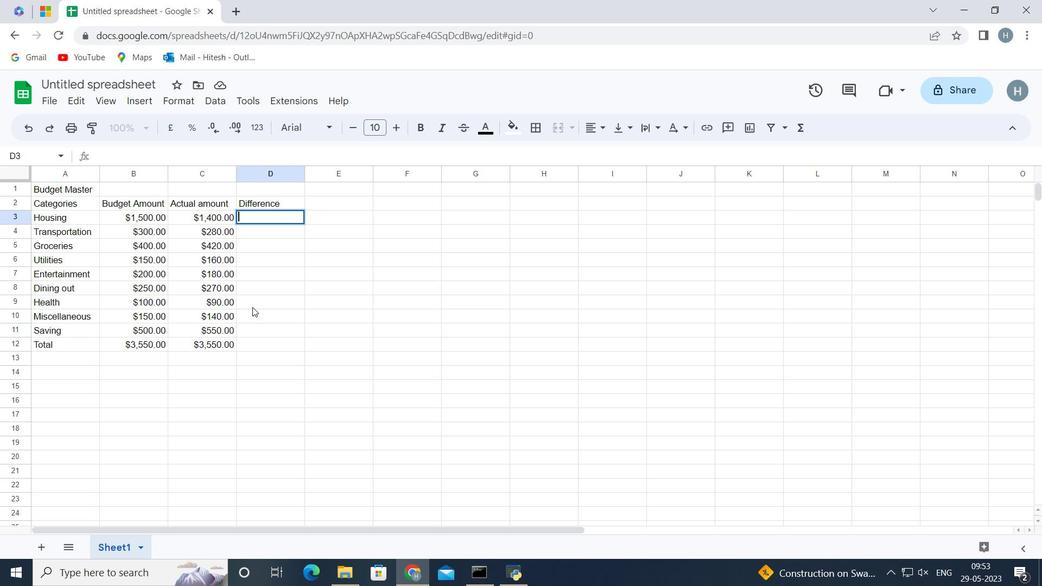 
Action: Mouse scrolled (251, 305) with delta (0, 0)
Screenshot: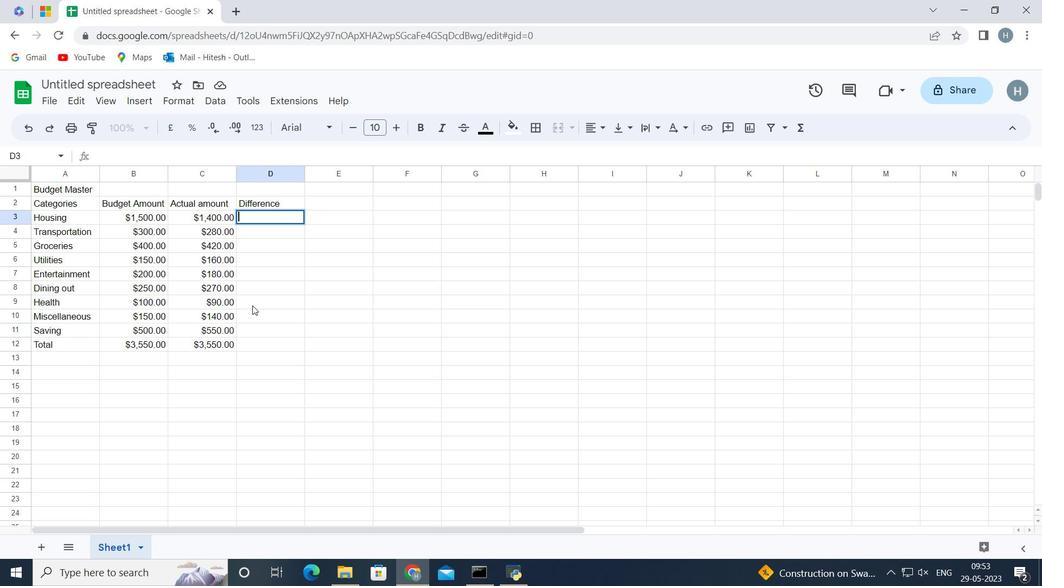 
Action: Mouse moved to (251, 301)
Screenshot: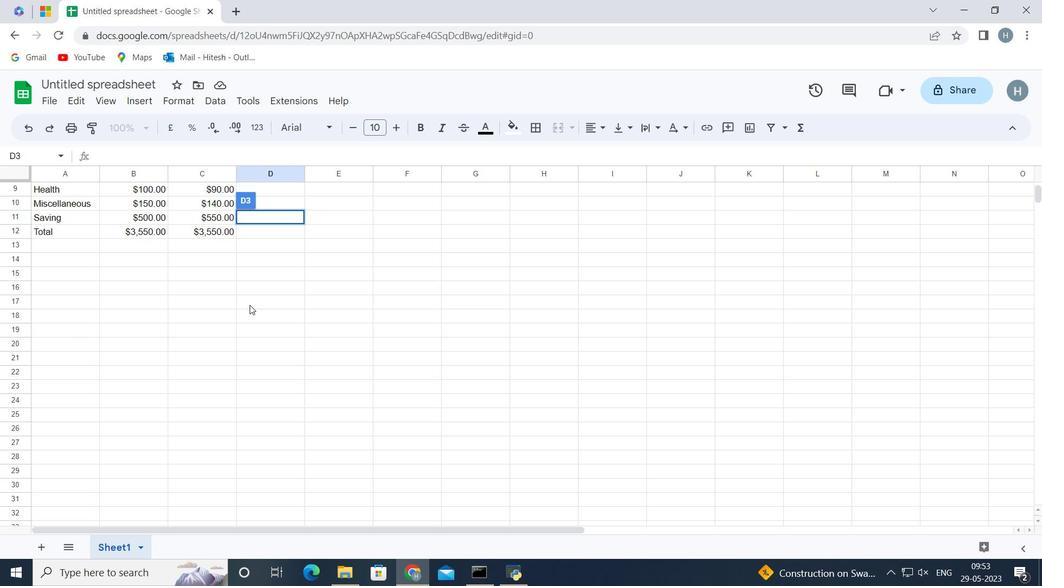 
Action: Mouse scrolled (251, 301) with delta (0, 0)
Screenshot: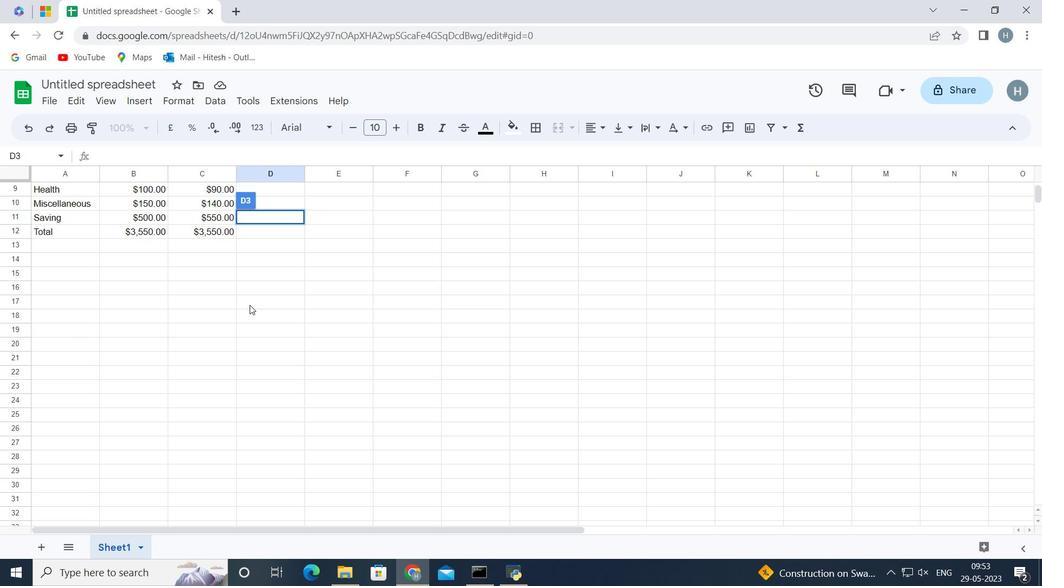 
Action: Mouse scrolled (251, 301) with delta (0, 0)
Screenshot: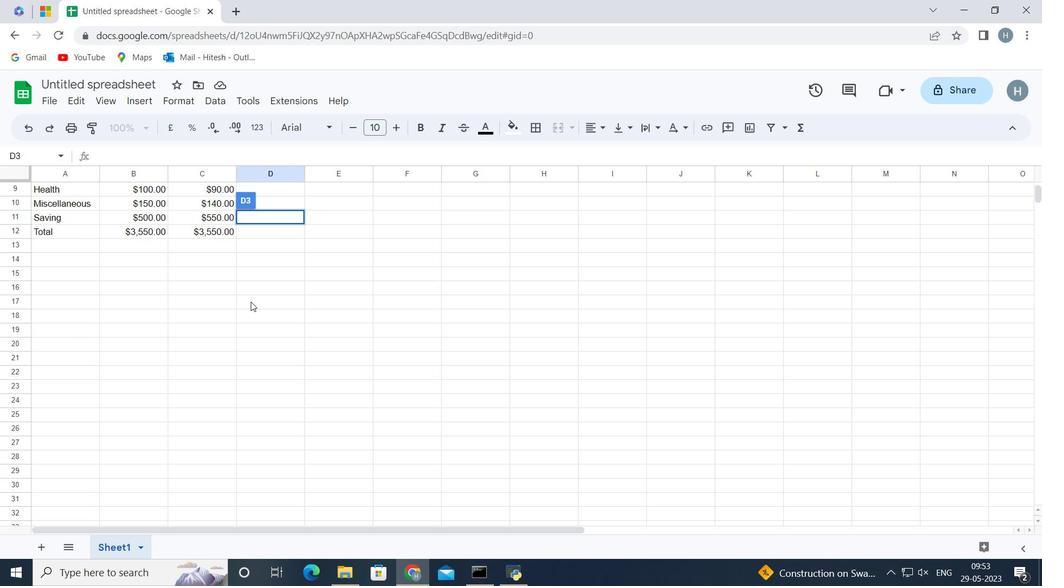 
Action: Mouse scrolled (251, 301) with delta (0, 0)
Screenshot: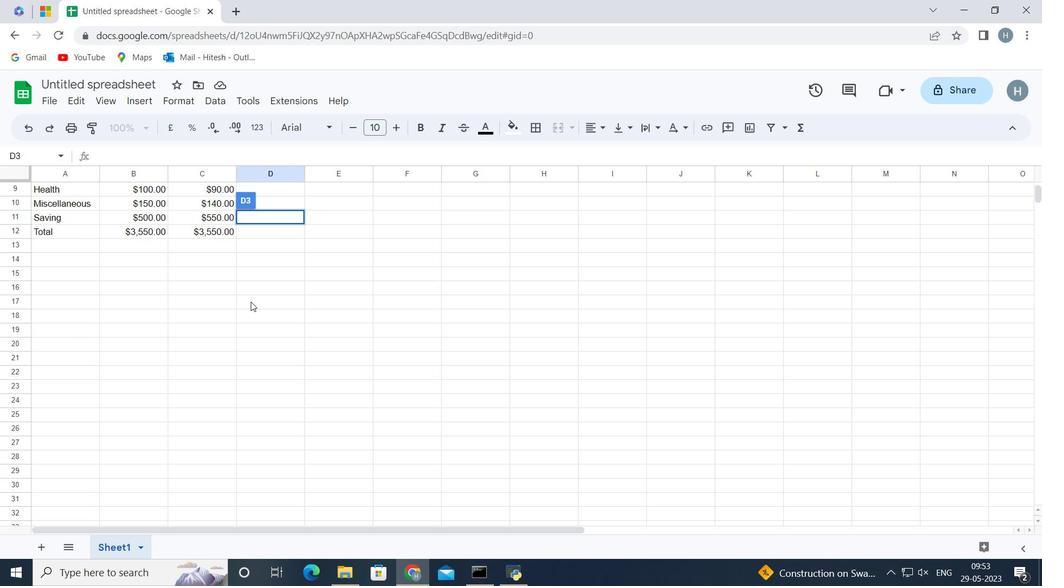 
Action: Mouse scrolled (251, 301) with delta (0, 0)
Screenshot: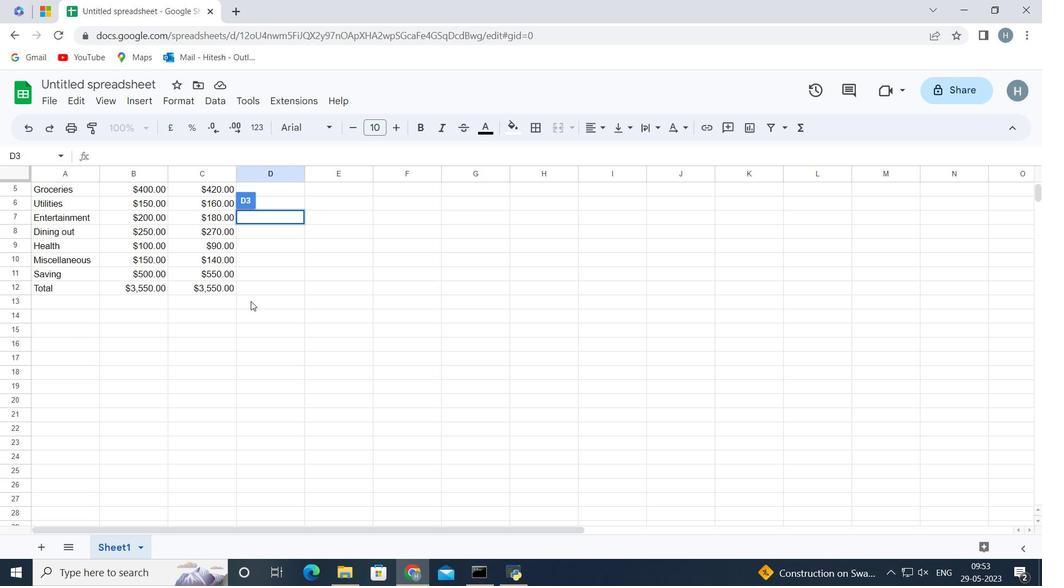 
Action: Mouse moved to (255, 216)
Screenshot: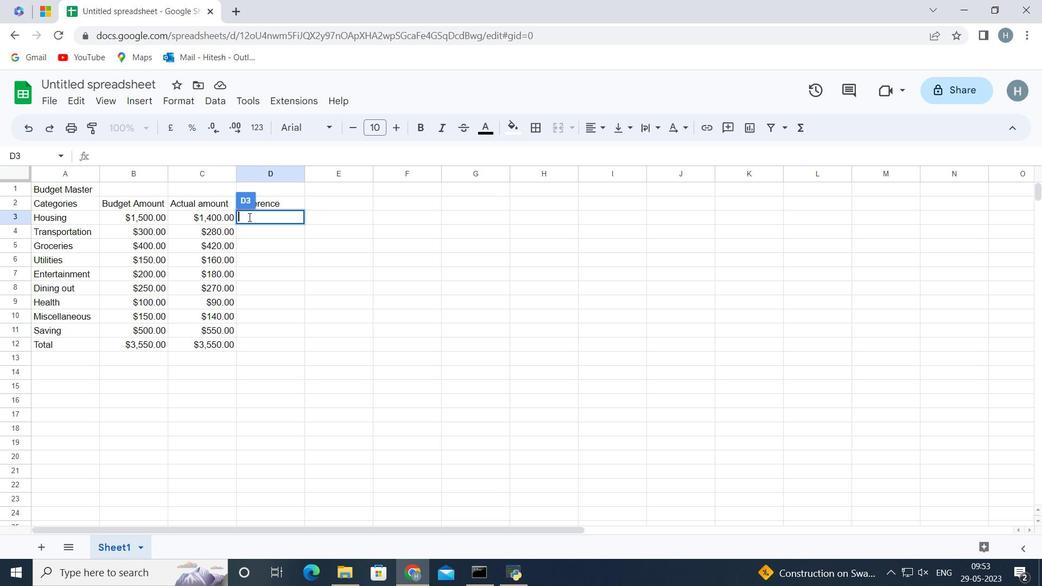 
Action: Mouse pressed left at (255, 216)
Screenshot: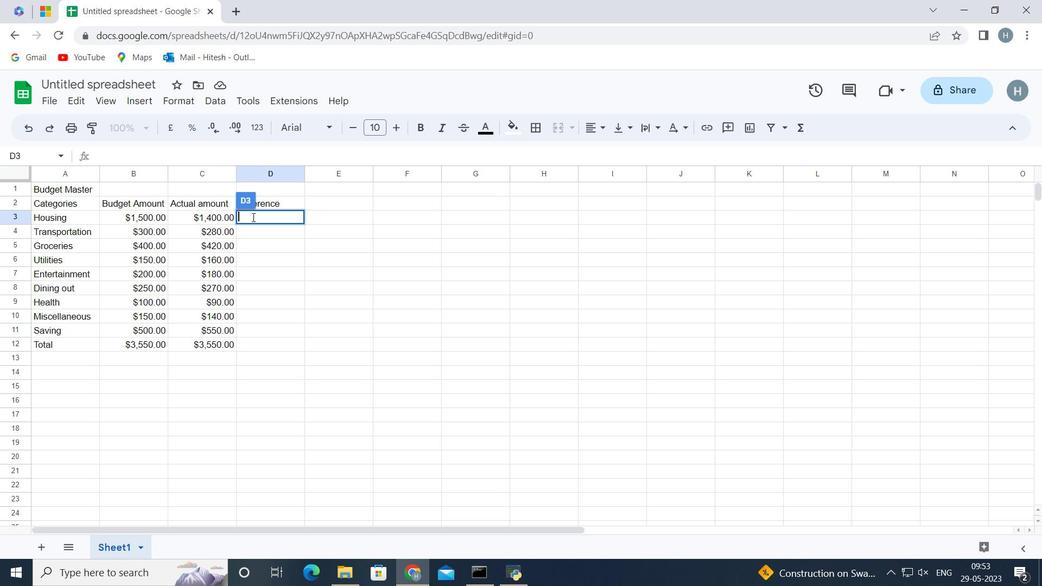 
Action: Mouse moved to (257, 216)
Screenshot: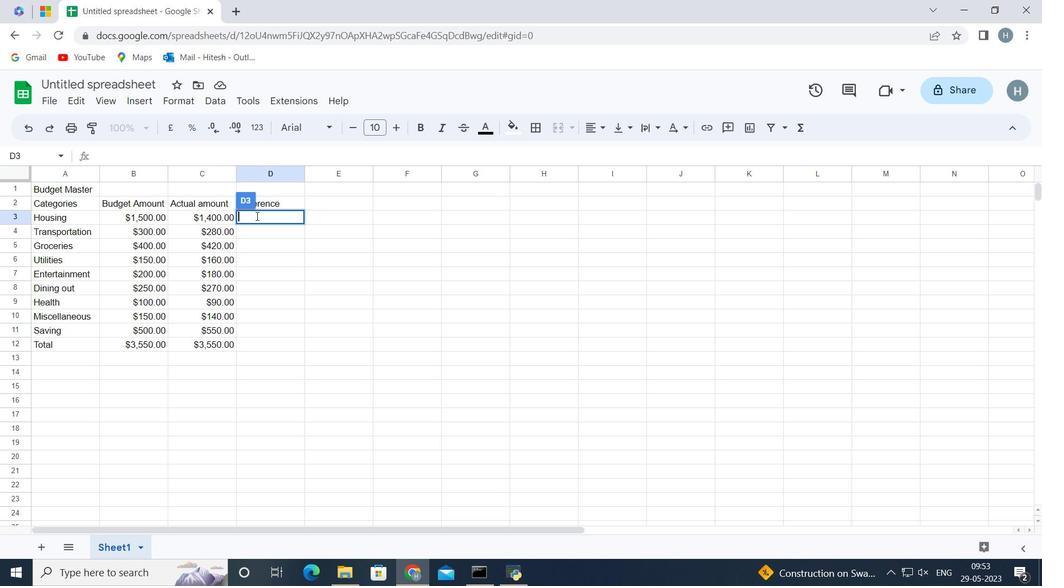 
Action: Mouse pressed right at (257, 216)
Screenshot: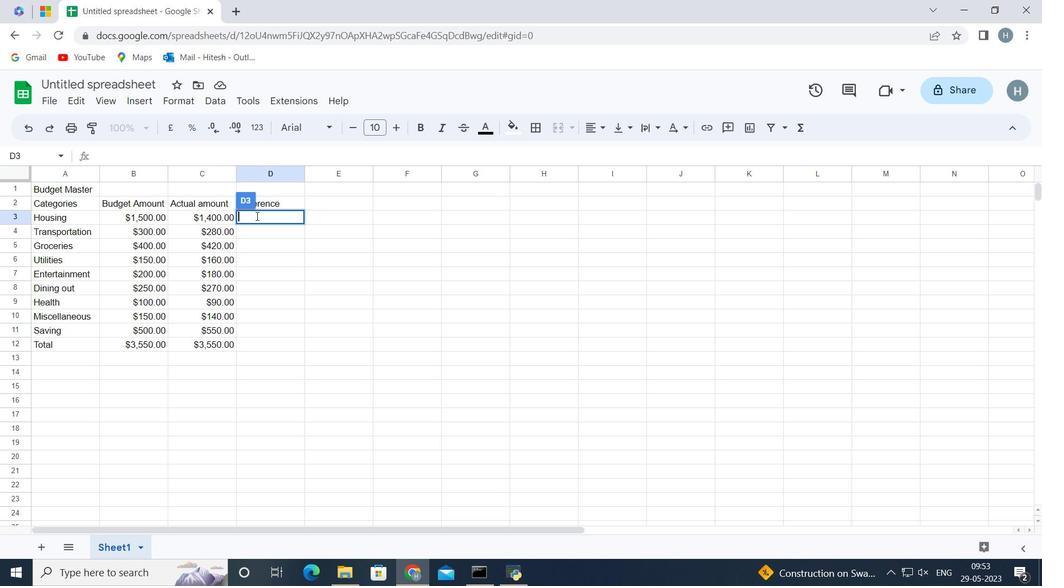 
Action: Mouse moved to (248, 445)
Screenshot: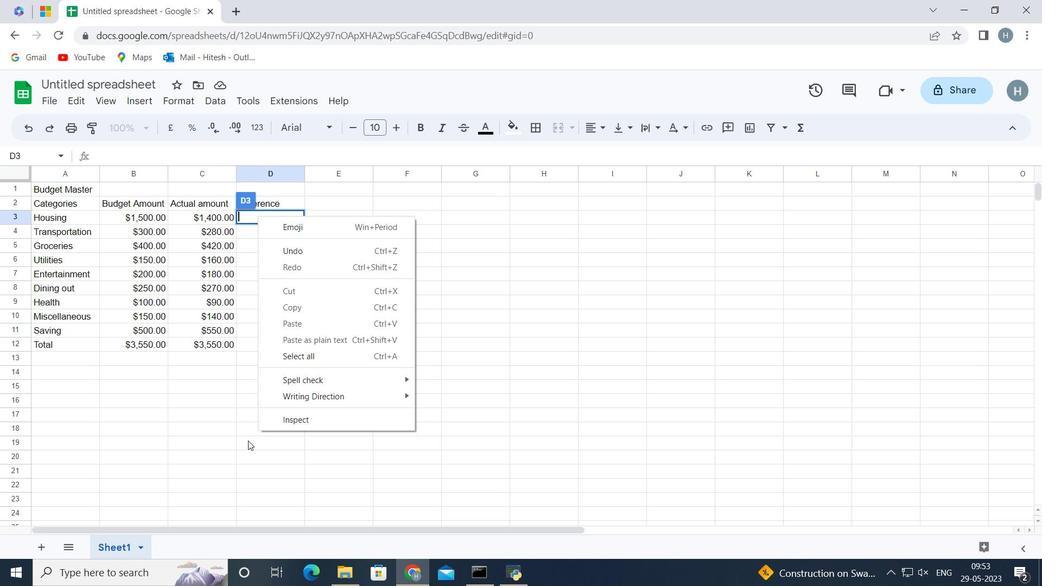 
Action: Mouse pressed left at (248, 445)
Screenshot: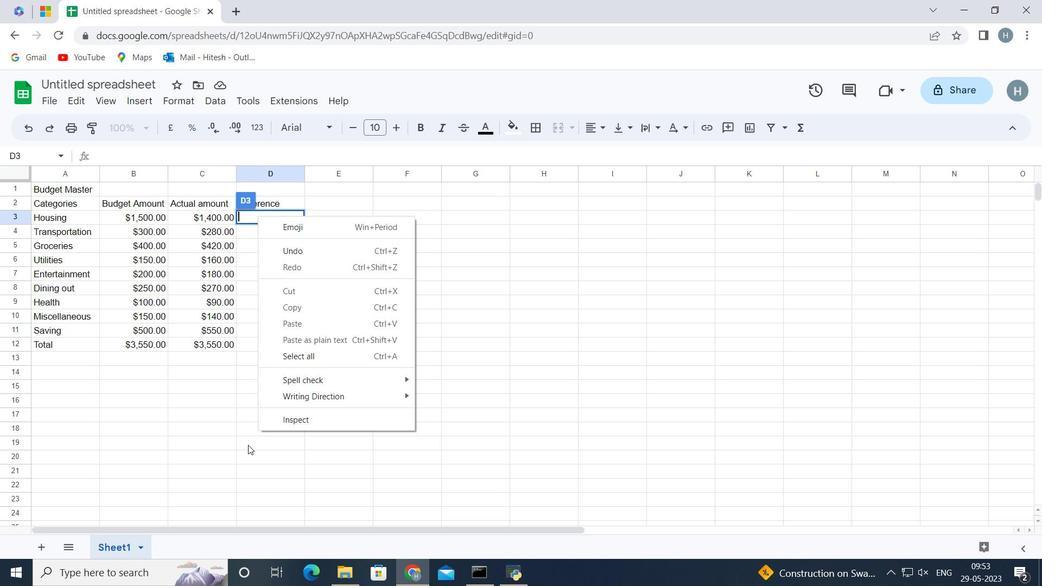 
Action: Mouse moved to (251, 212)
Screenshot: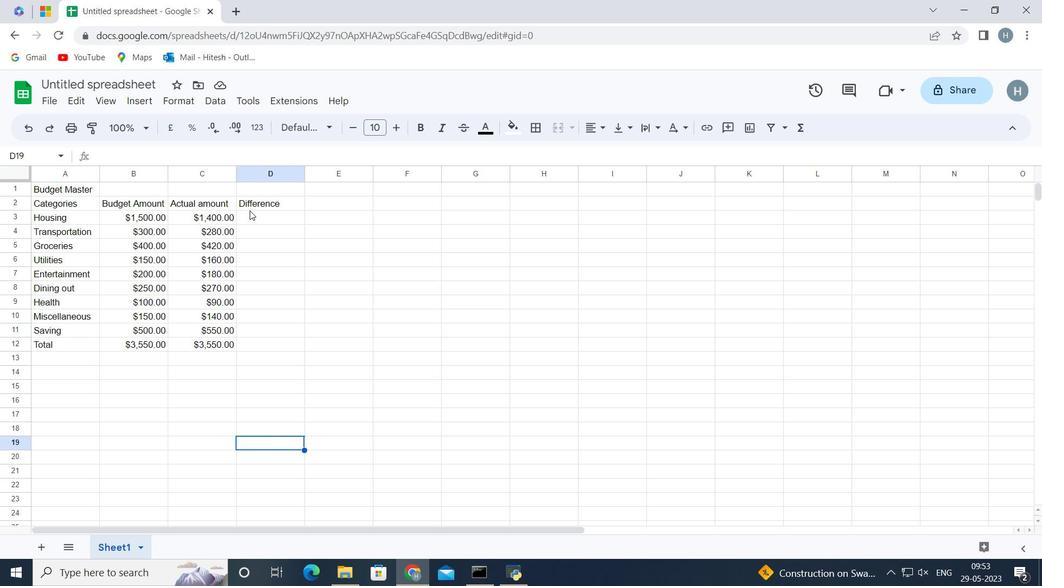 
Action: Mouse pressed left at (251, 212)
Screenshot: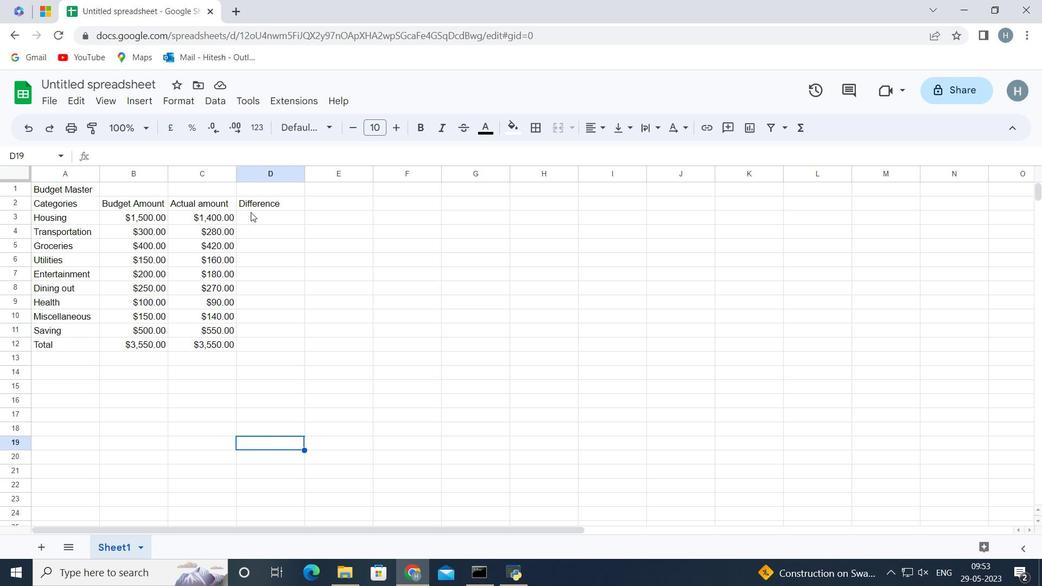 
Action: Mouse moved to (256, 216)
Screenshot: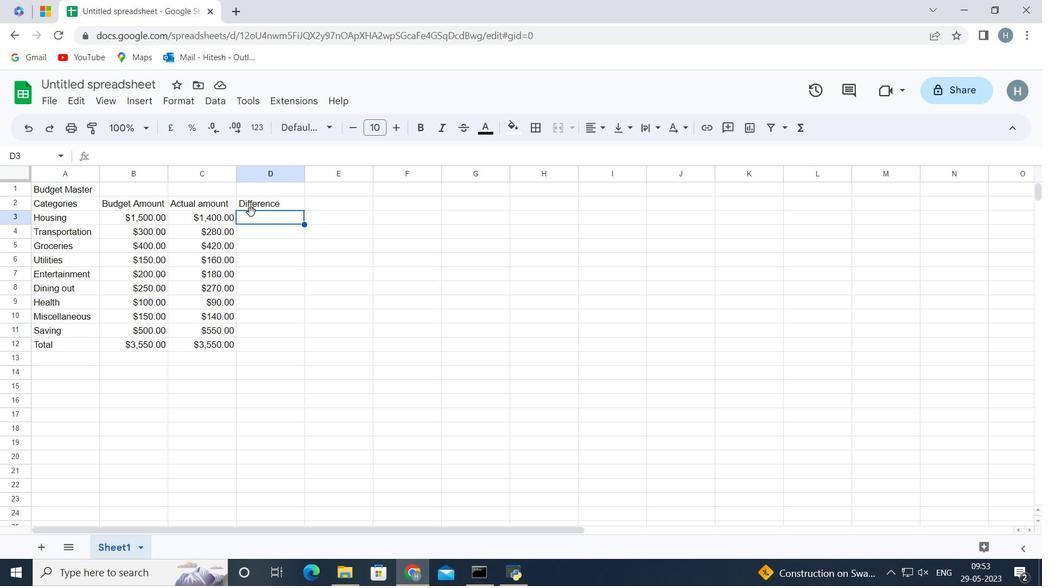 
Action: Key pressed sub<Key.backspace><Key.backspace><Key.backspace><Key.shift>+<Key.backspace>=sub
Screenshot: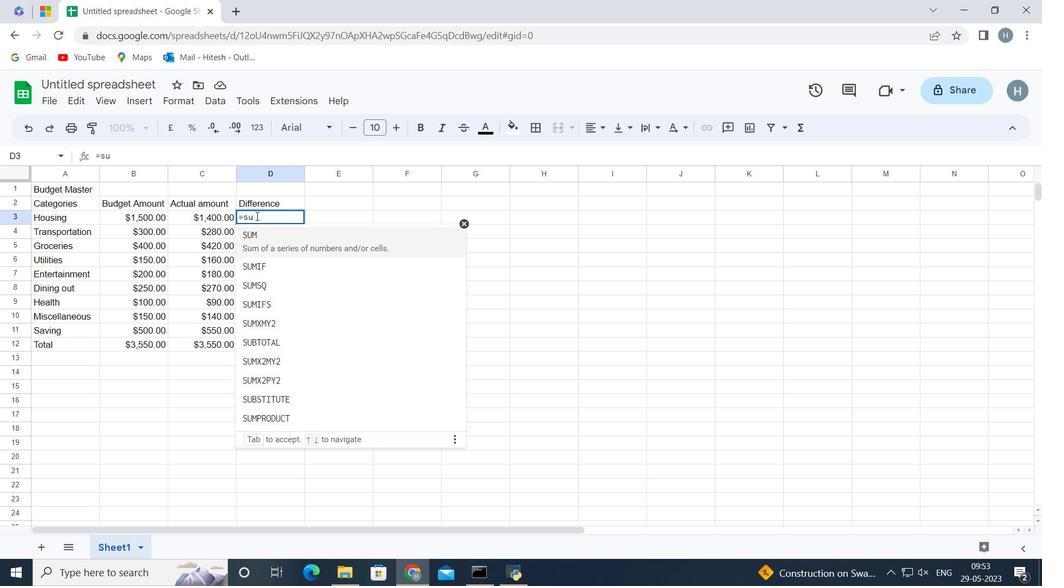 
Action: Mouse moved to (277, 266)
Screenshot: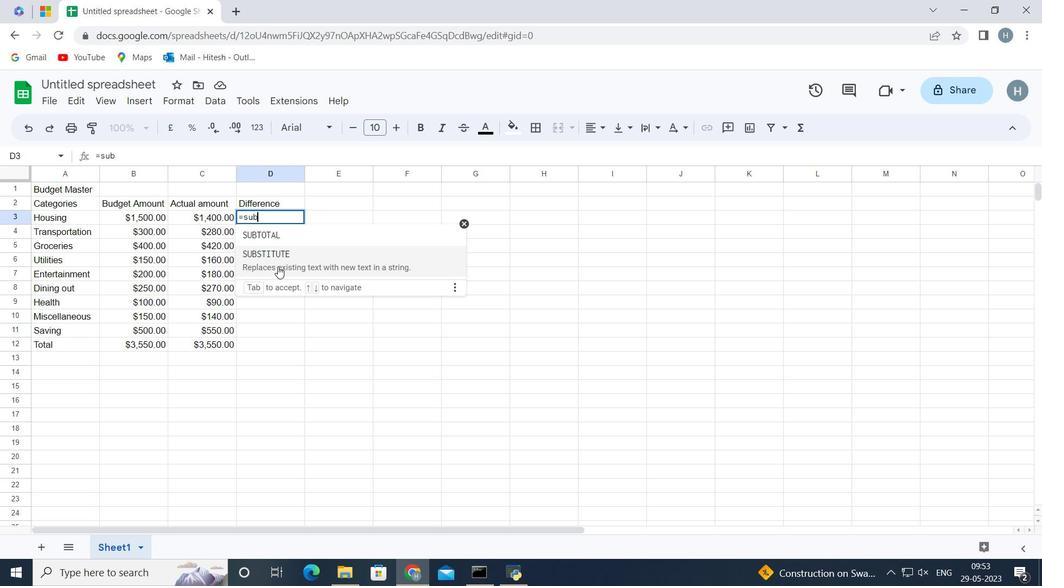 
Action: Mouse pressed left at (277, 266)
Screenshot: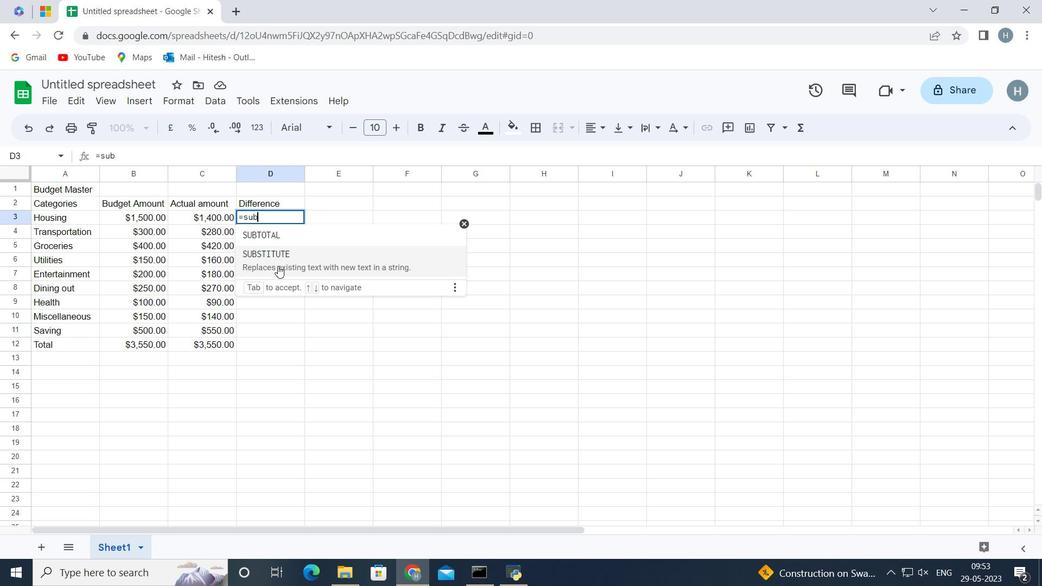 
Action: Key pressed <Key.backspace><Key.backspace><Key.backspace><Key.backspace><Key.backspace><Key.backspace><Key.backspace><Key.backspace><Key.backspace><Key.backspace><Key.backspace><Key.backspace><Key.down><Key.down><Key.down><Key.down><Key.down><Key.down><Key.down><Key.down><Key.down><Key.left><Key.right><Key.up><Key.up><Key.up><Key.up><Key.up><Key.up><Key.up><Key.up><Key.up><Key.down><Key.down><Key.down><Key.down>
Screenshot: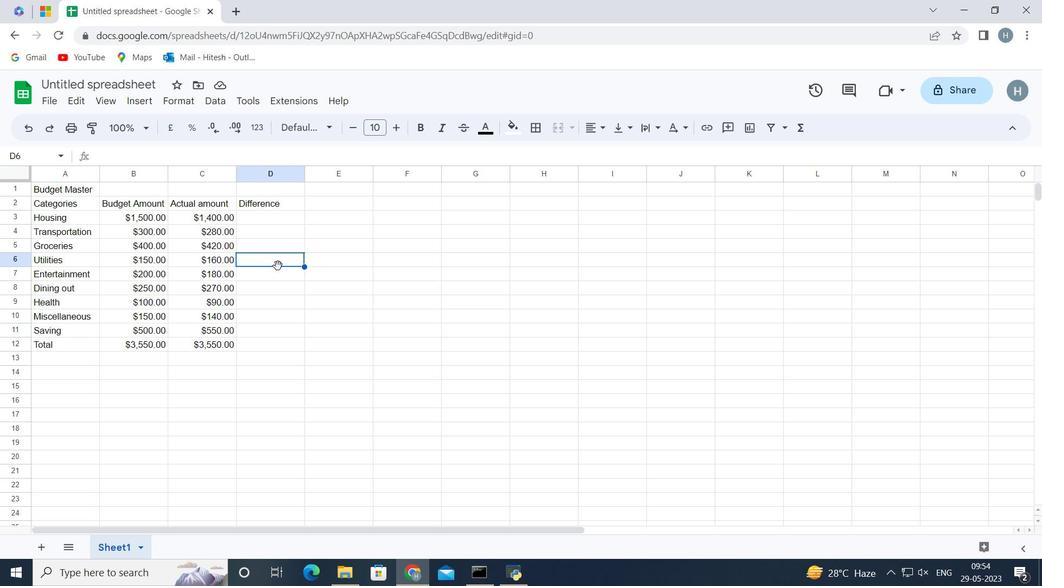 
Action: Mouse moved to (249, 219)
Screenshot: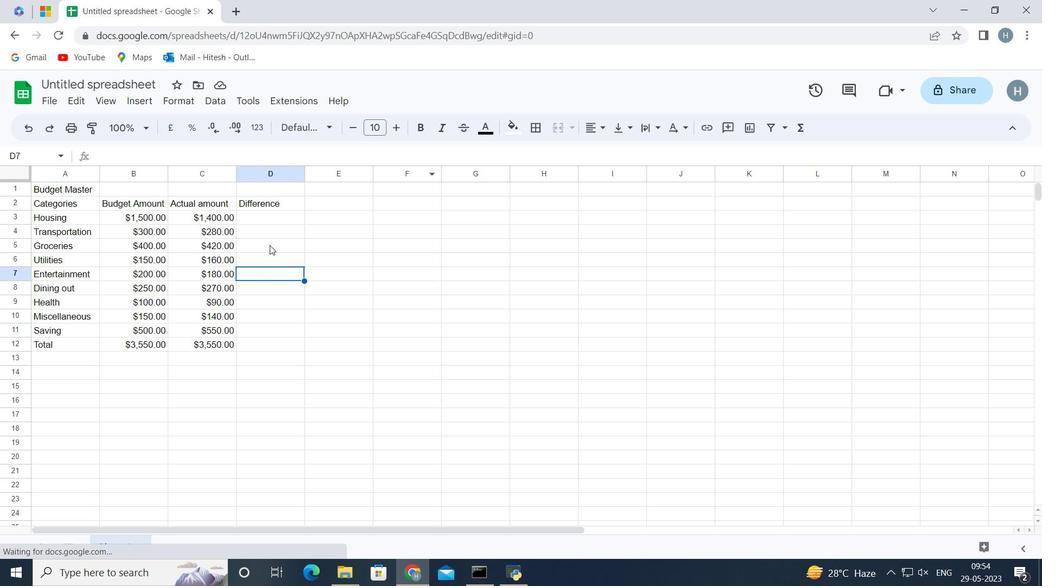 
Action: Mouse pressed left at (249, 219)
Screenshot: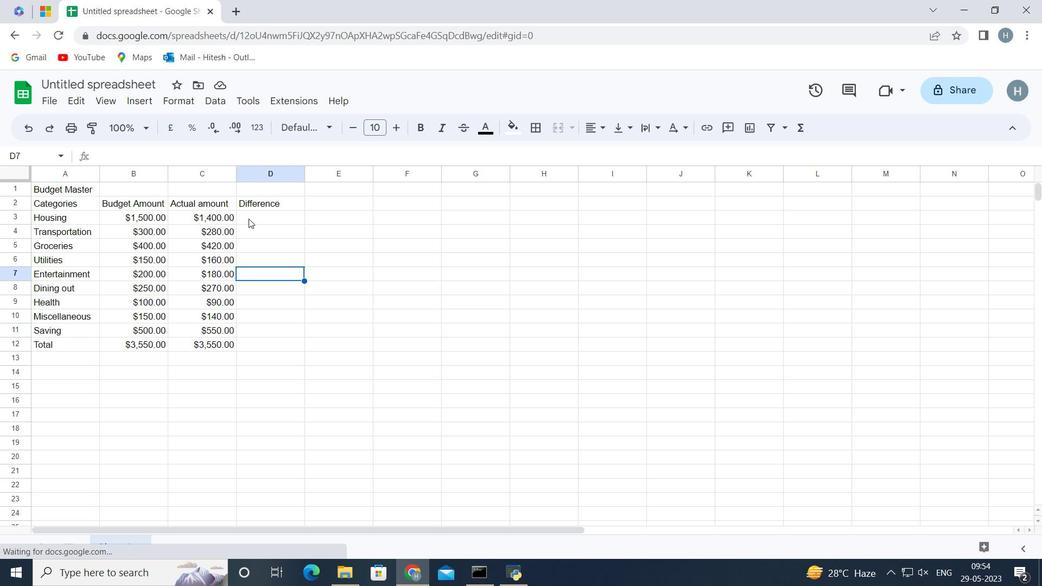 
Action: Mouse moved to (263, 219)
Screenshot: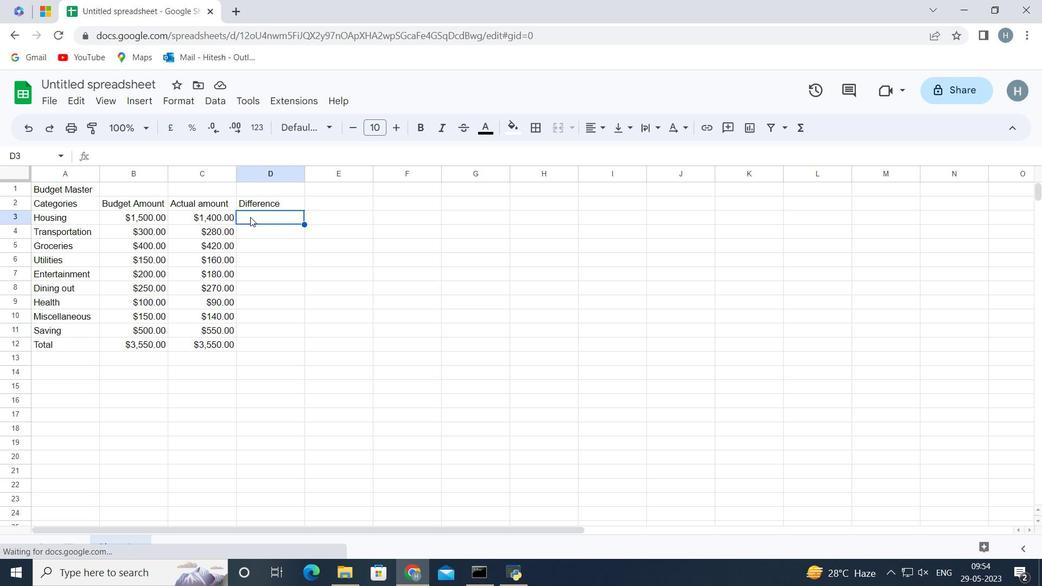 
Action: Key pressed =<Key.backspace>
Screenshot: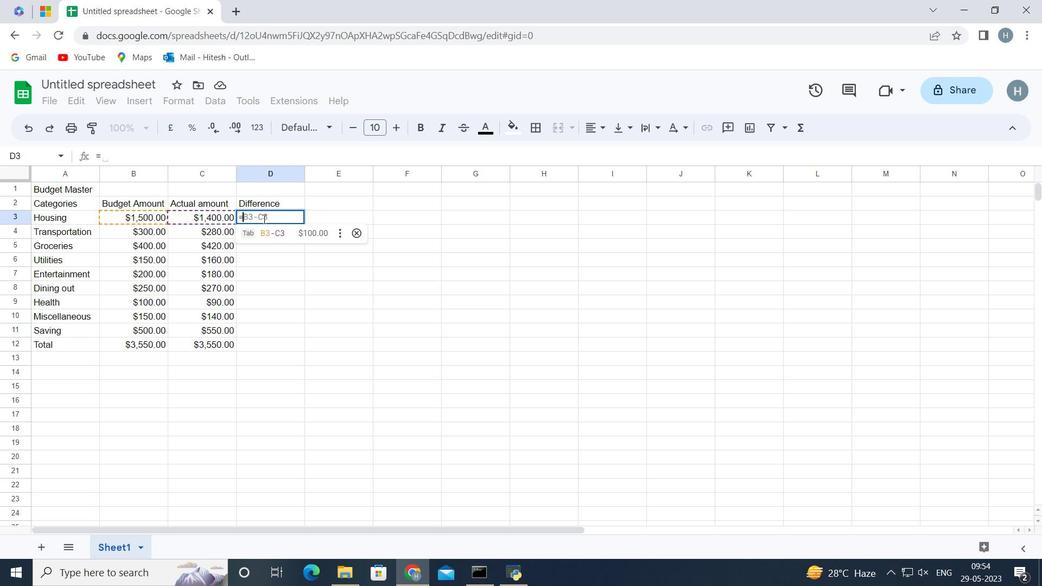 
Action: Mouse moved to (151, 215)
Screenshot: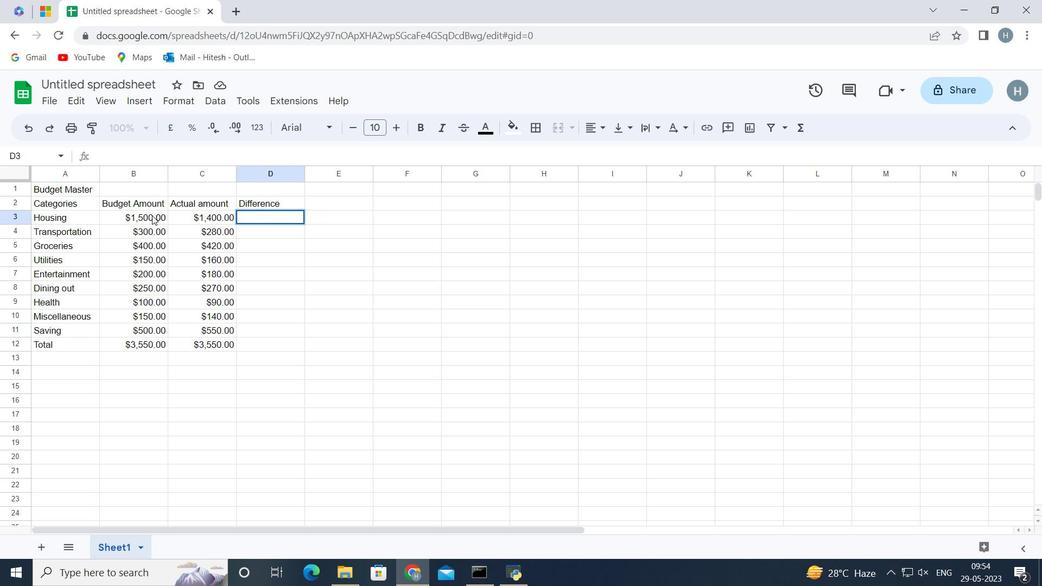 
Action: Mouse pressed left at (151, 215)
Screenshot: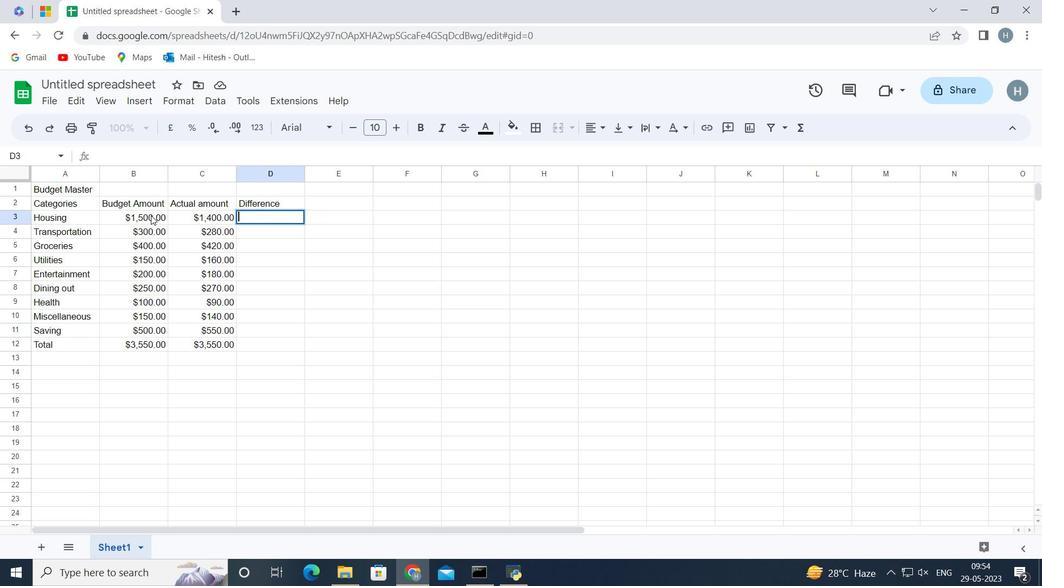 
Action: Mouse moved to (186, 213)
Screenshot: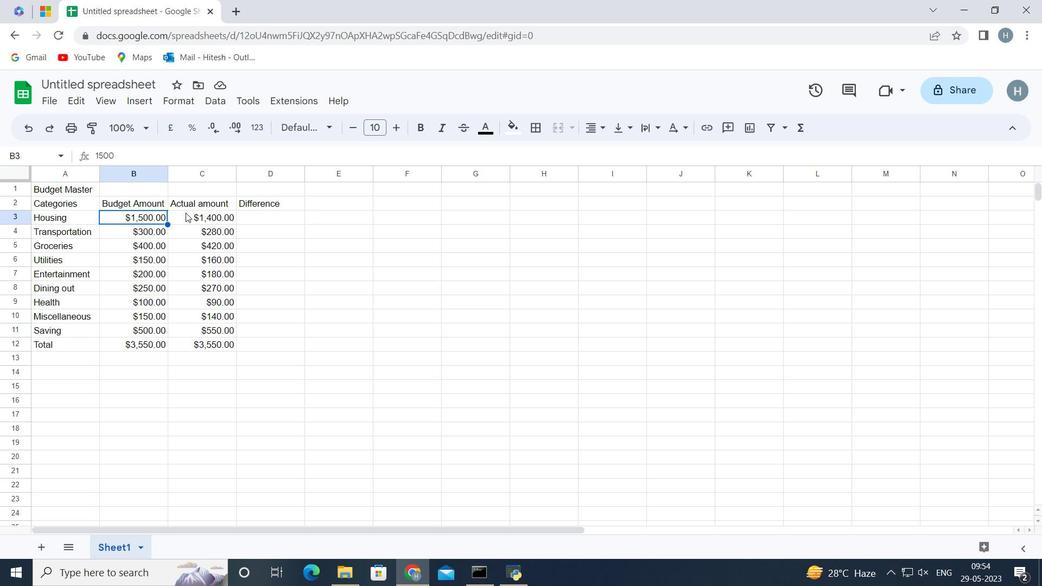 
Action: Mouse pressed left at (186, 213)
Screenshot: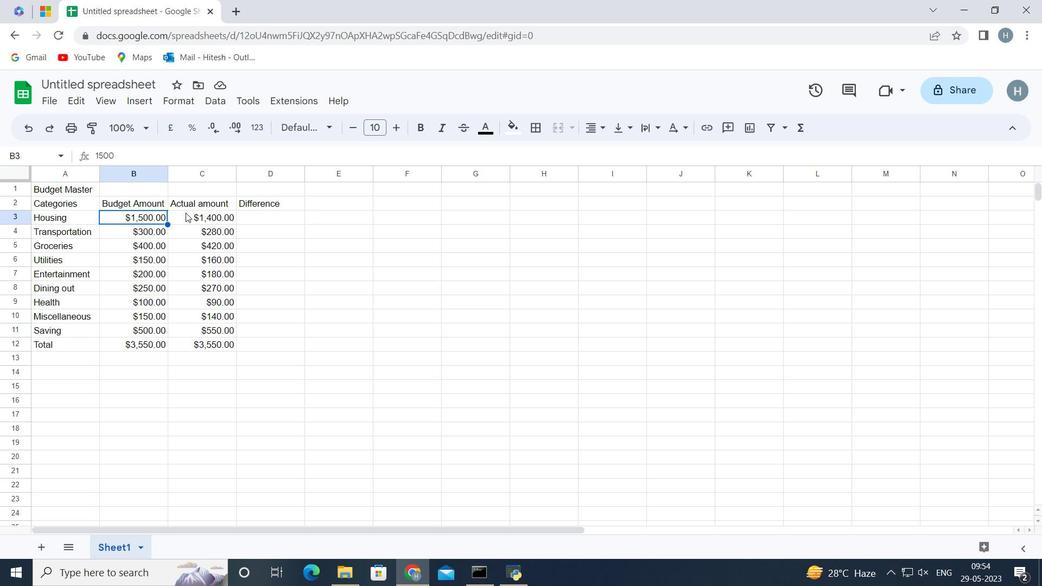 
Action: Mouse moved to (267, 212)
Screenshot: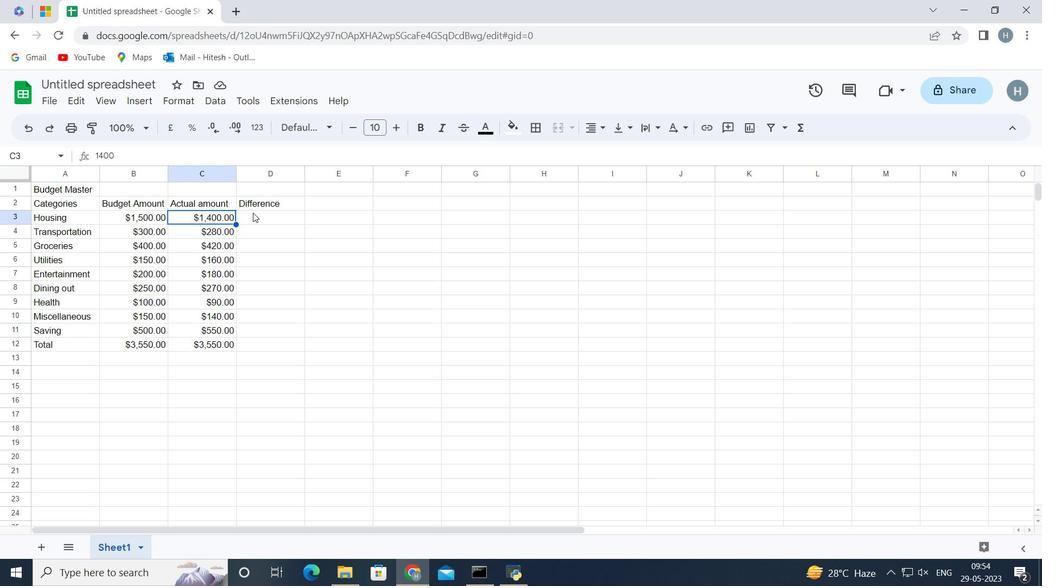 
Action: Mouse pressed left at (267, 212)
Screenshot: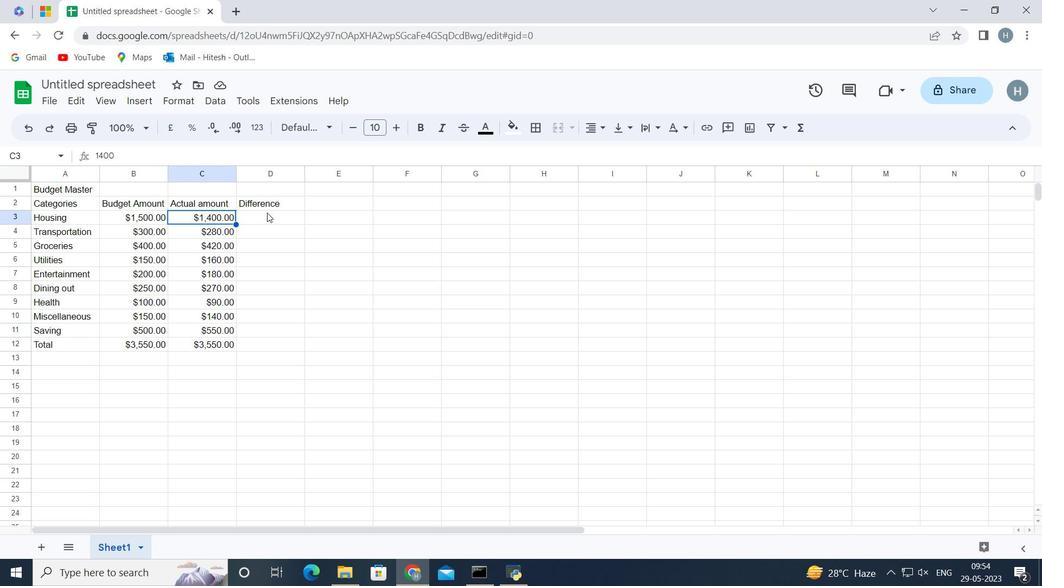 
Action: Mouse moved to (268, 213)
Screenshot: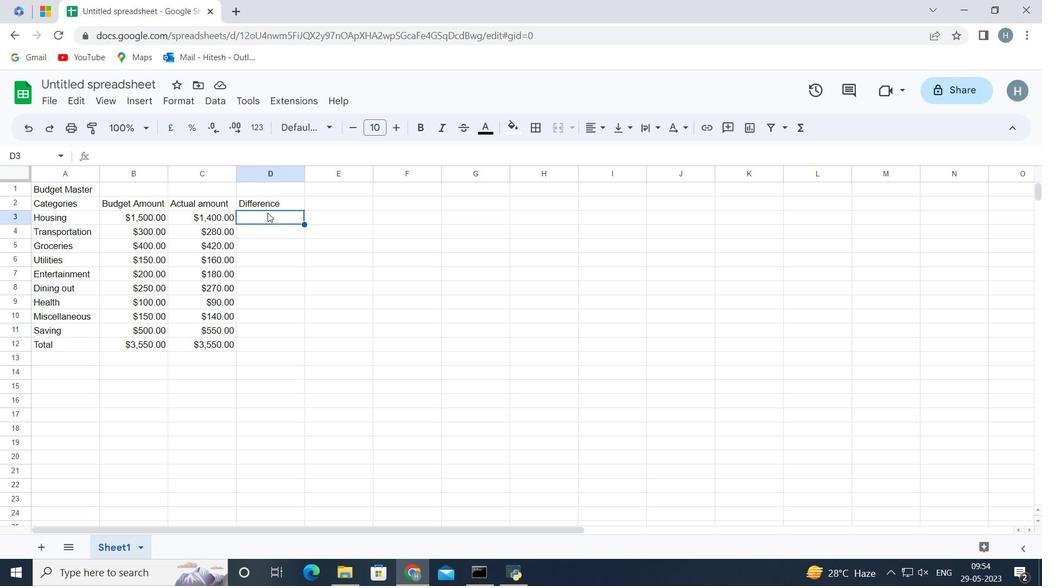 
Action: Key pressed =
Screenshot: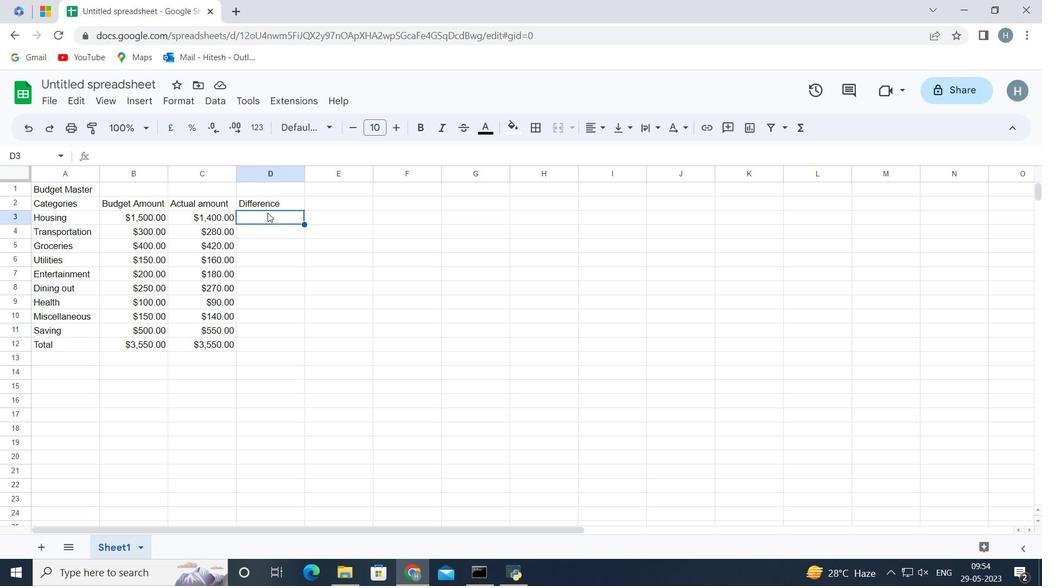 
Action: Mouse moved to (208, 216)
Screenshot: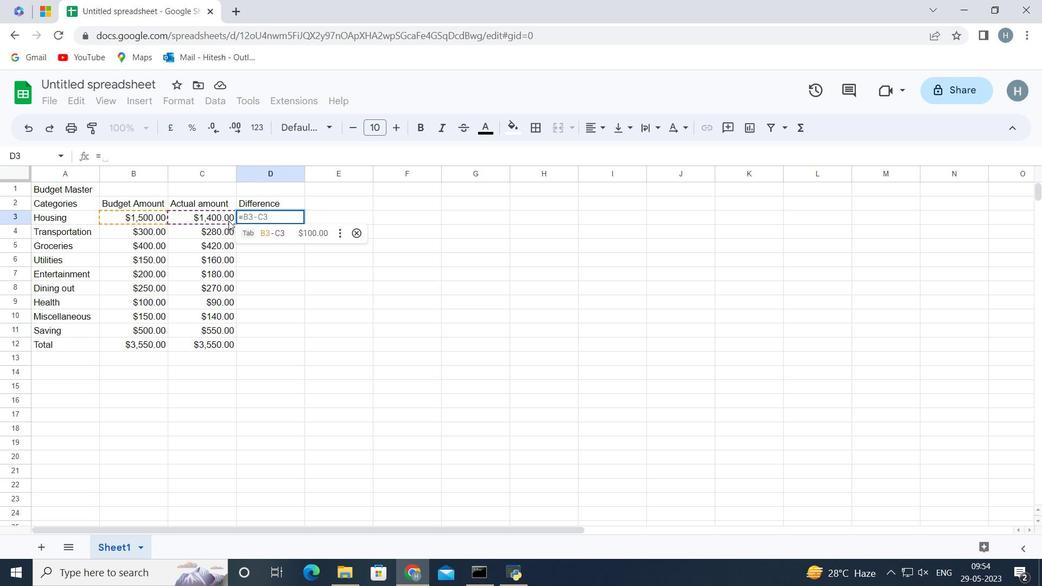 
Action: Mouse pressed left at (208, 216)
Screenshot: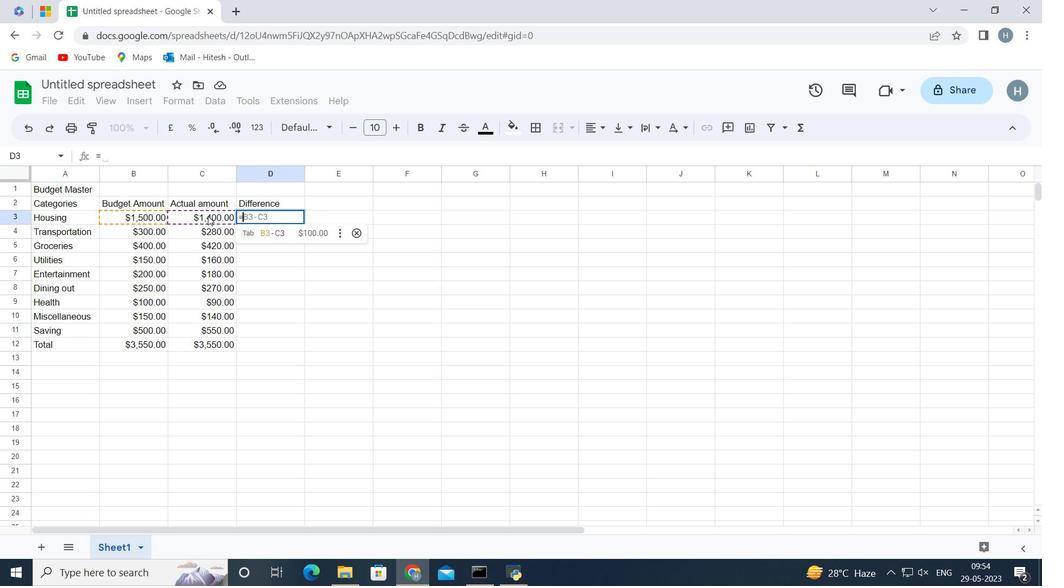 
Action: Key pressed -
Screenshot: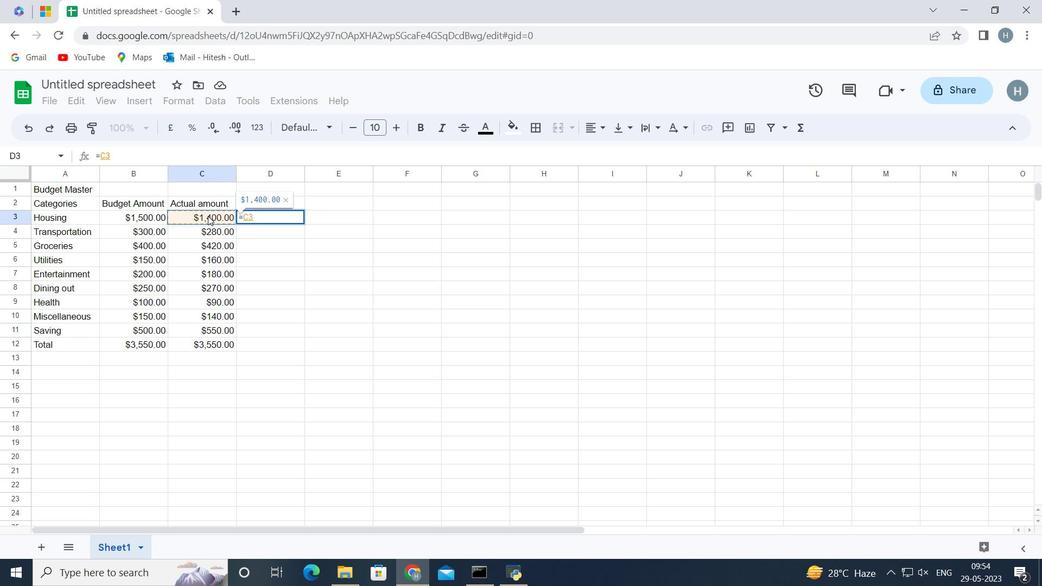 
Action: Mouse moved to (130, 213)
Screenshot: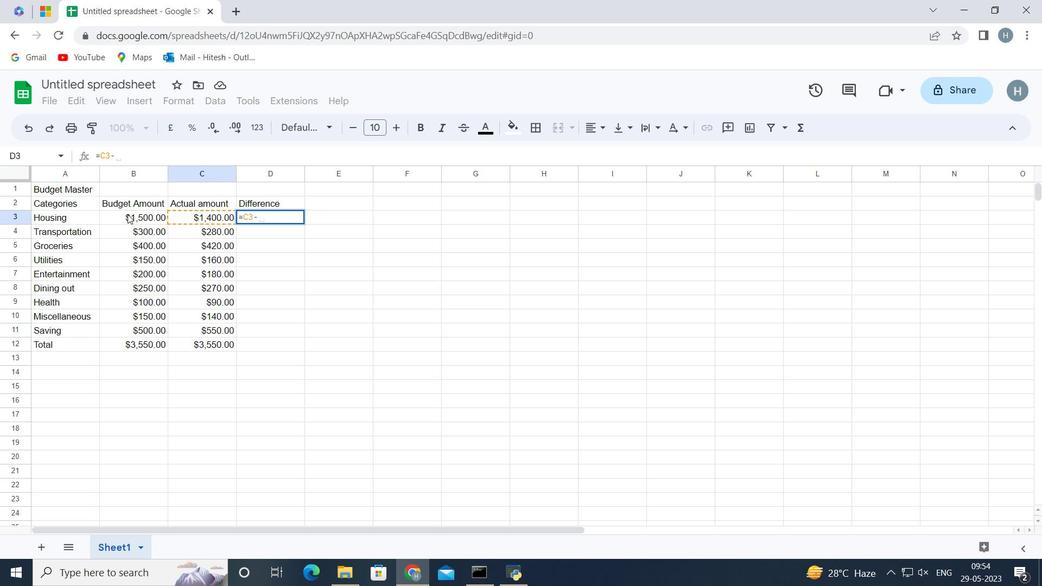 
Action: Mouse pressed left at (130, 213)
Screenshot: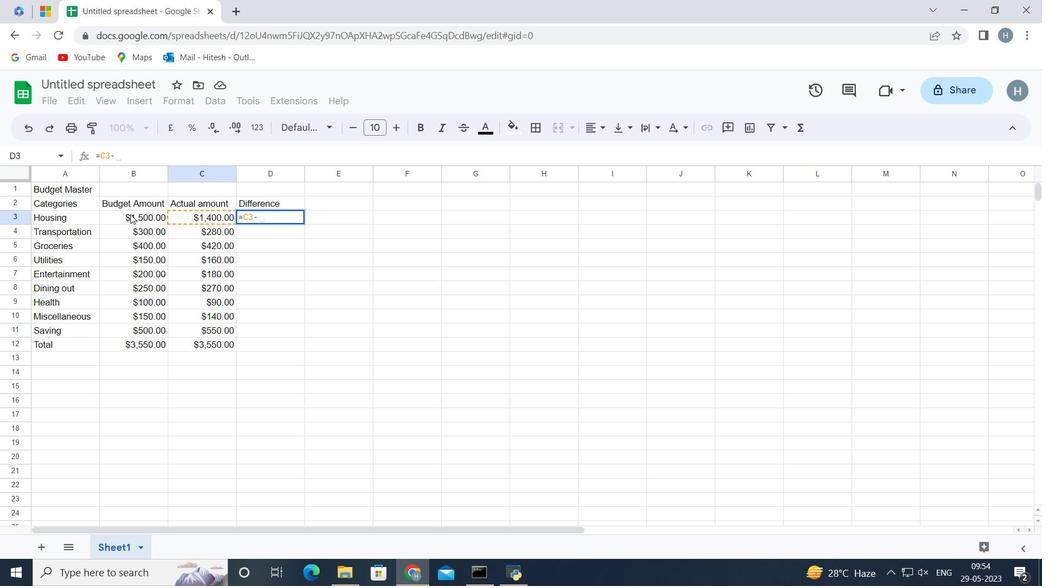 
Action: Mouse moved to (114, 219)
Screenshot: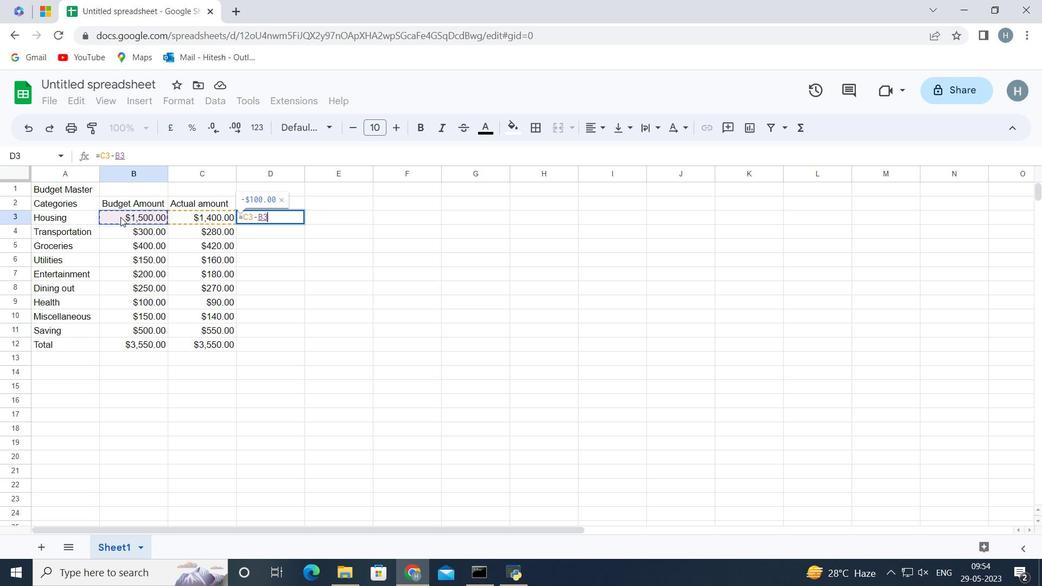 
Action: Key pressed <Key.enter>
Screenshot: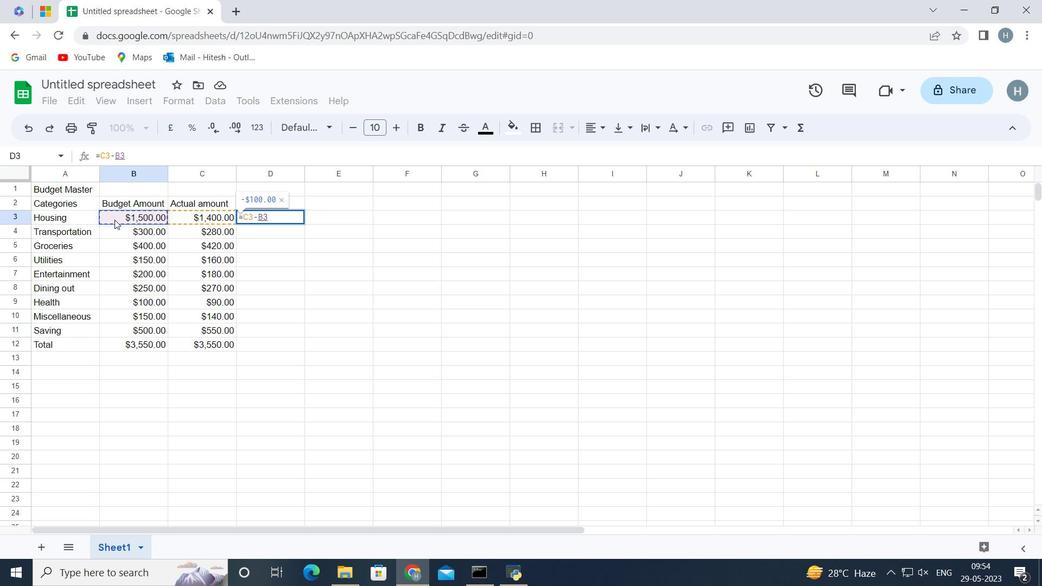 
Action: Mouse moved to (276, 250)
Screenshot: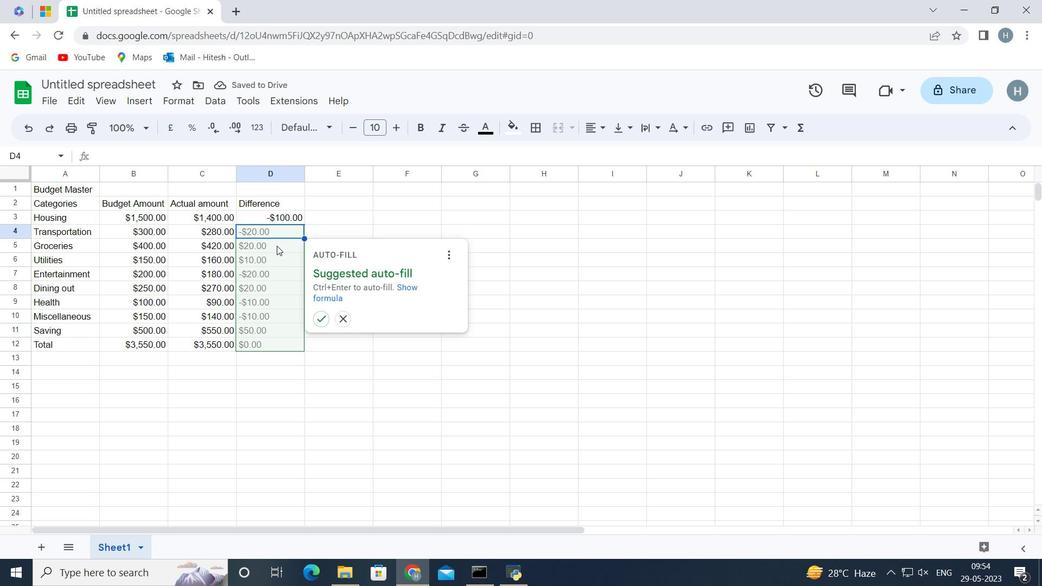 
Action: Key pressed <Key.shift><Key.down><Key.down><Key.down><Key.down><Key.down><Key.down><Key.down><Key.down><Key.enter>
Screenshot: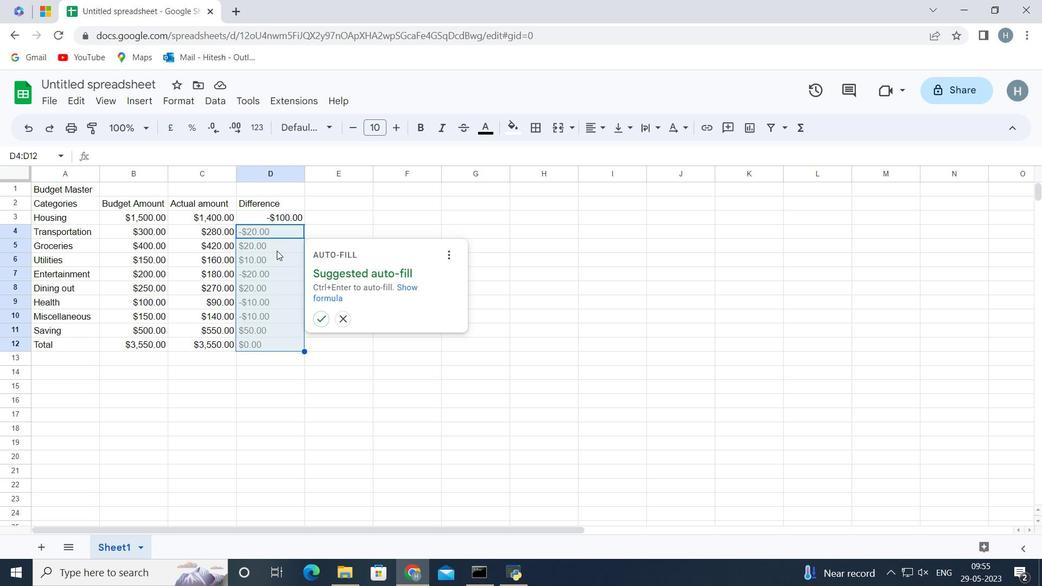
Action: Mouse moved to (353, 191)
Screenshot: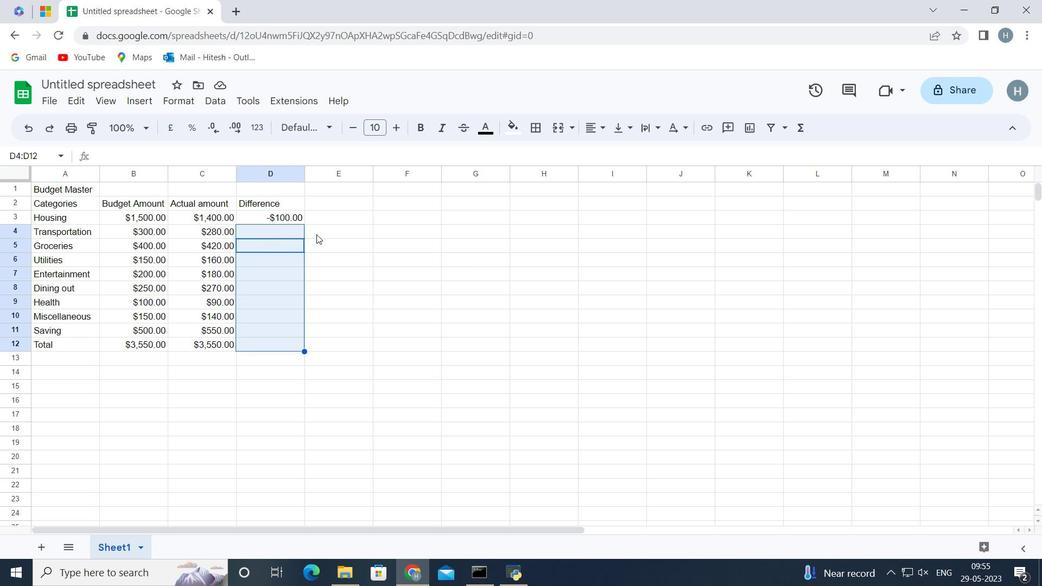 
Action: Mouse pressed left at (353, 191)
Screenshot: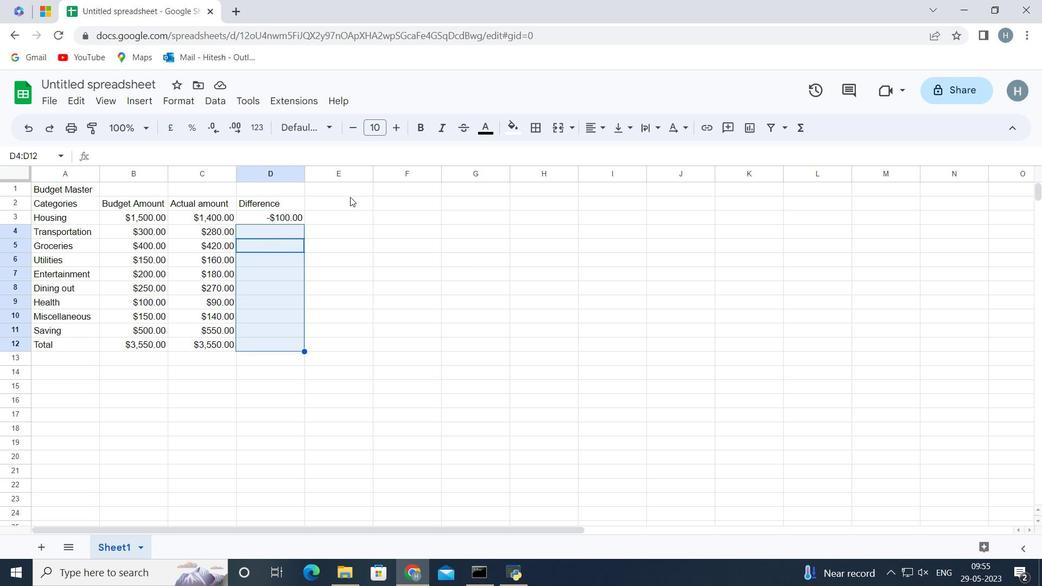 
Action: Mouse moved to (263, 210)
Screenshot: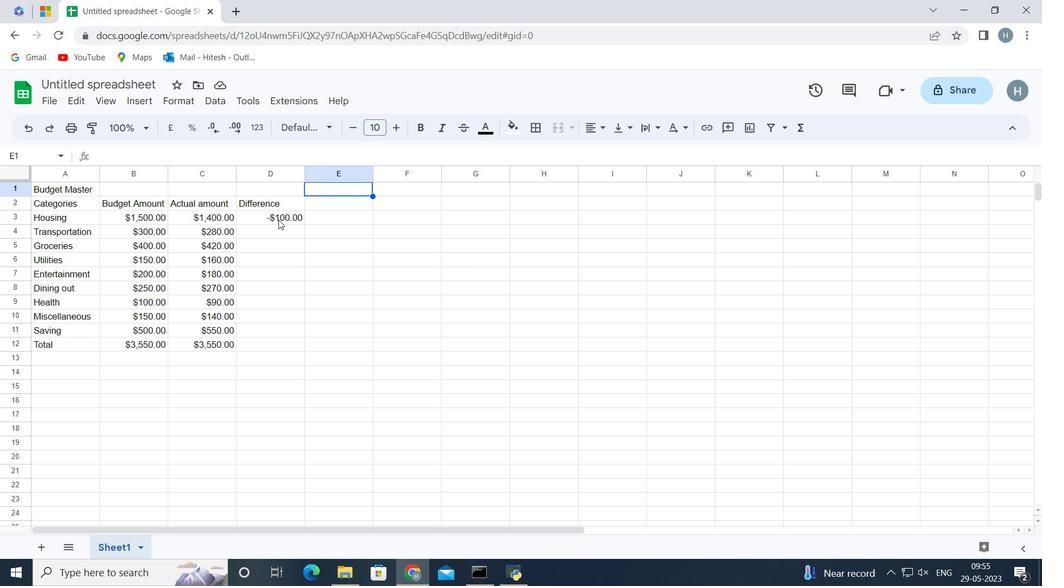 
Action: Mouse pressed left at (263, 210)
Screenshot: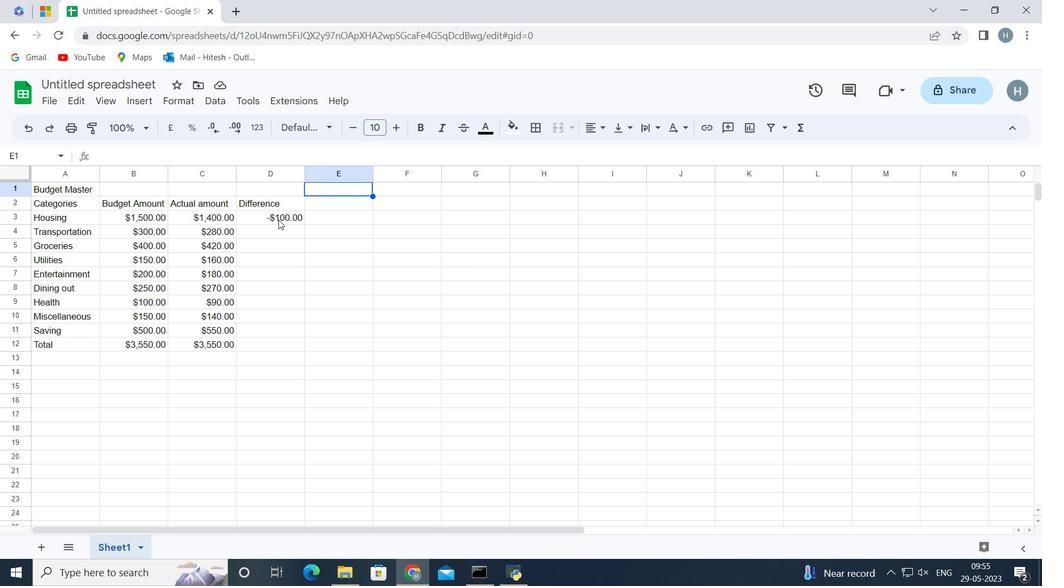 
Action: Mouse moved to (280, 217)
Screenshot: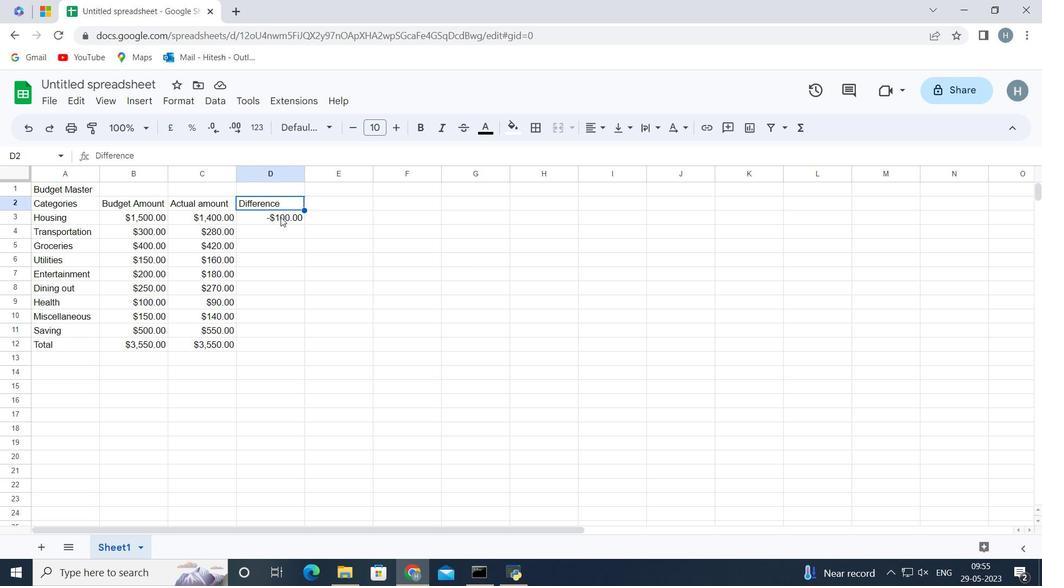 
Action: Mouse pressed left at (280, 217)
Screenshot: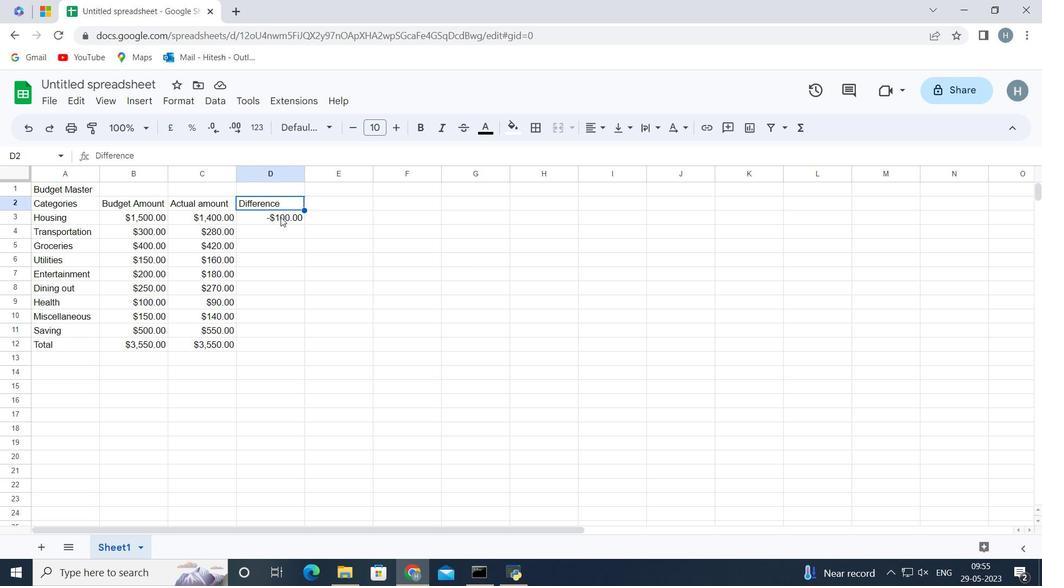
Action: Mouse moved to (304, 225)
Screenshot: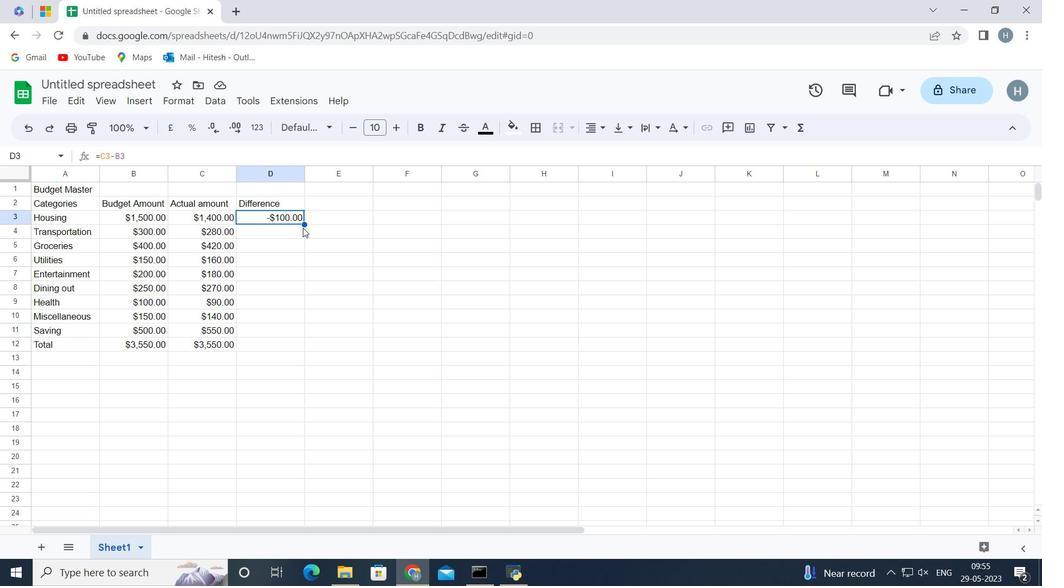 
Action: Mouse pressed left at (304, 225)
Screenshot: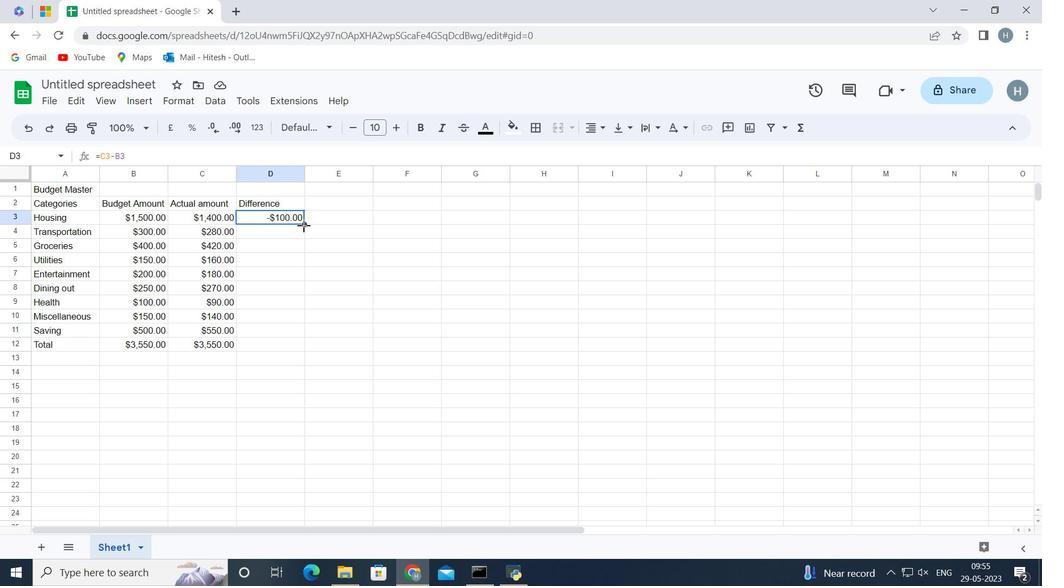 
Action: Mouse moved to (261, 382)
Screenshot: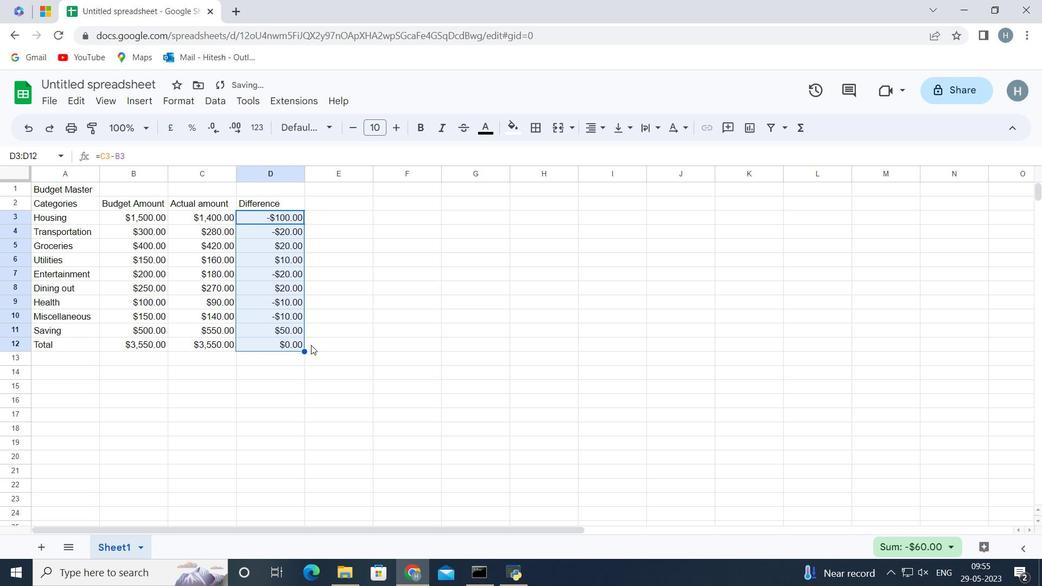 
Action: Mouse pressed left at (261, 382)
Screenshot: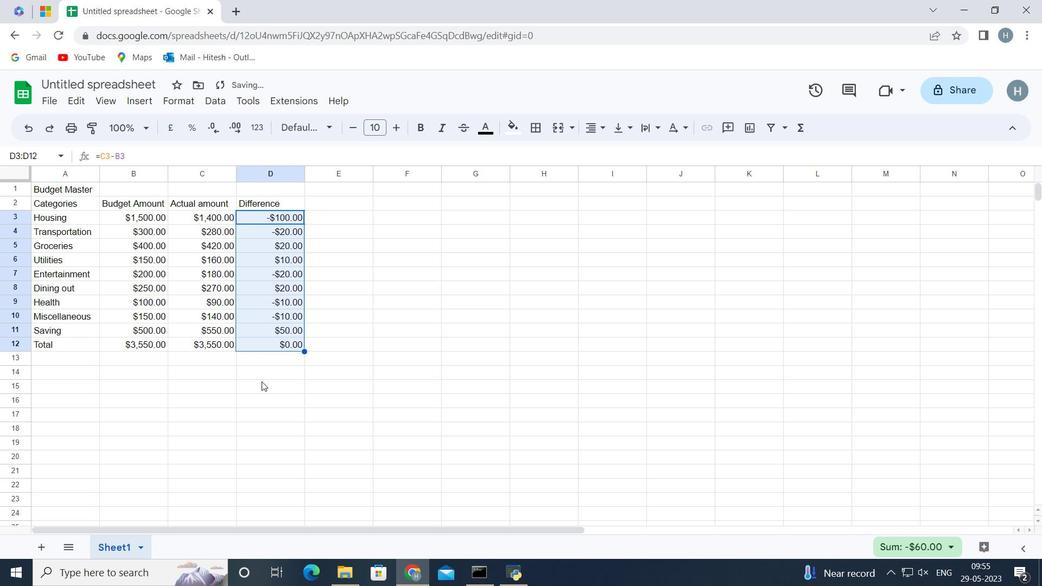 
Action: Mouse moved to (144, 406)
Screenshot: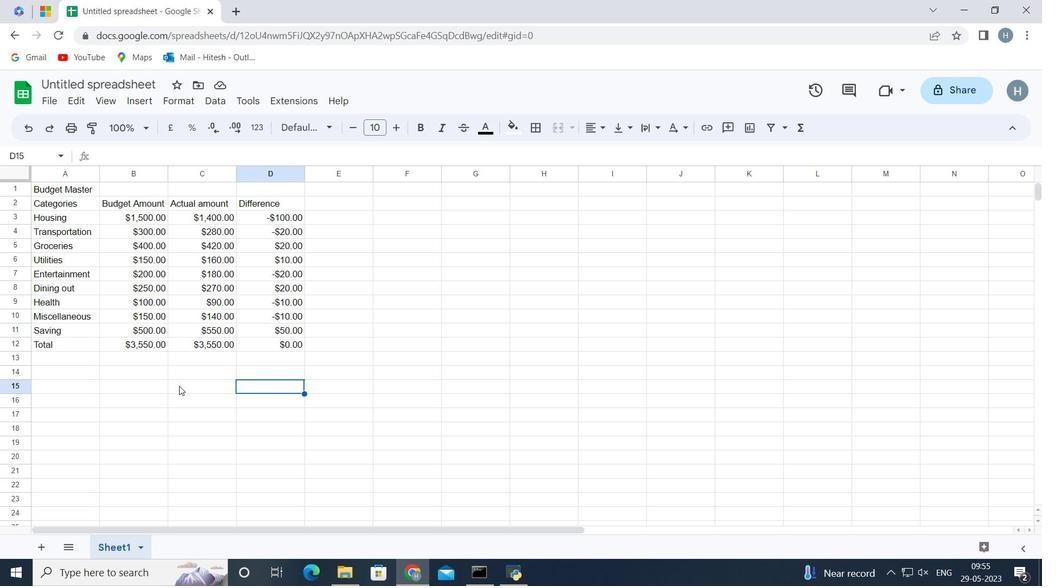 
Action: Mouse pressed left at (144, 406)
Screenshot: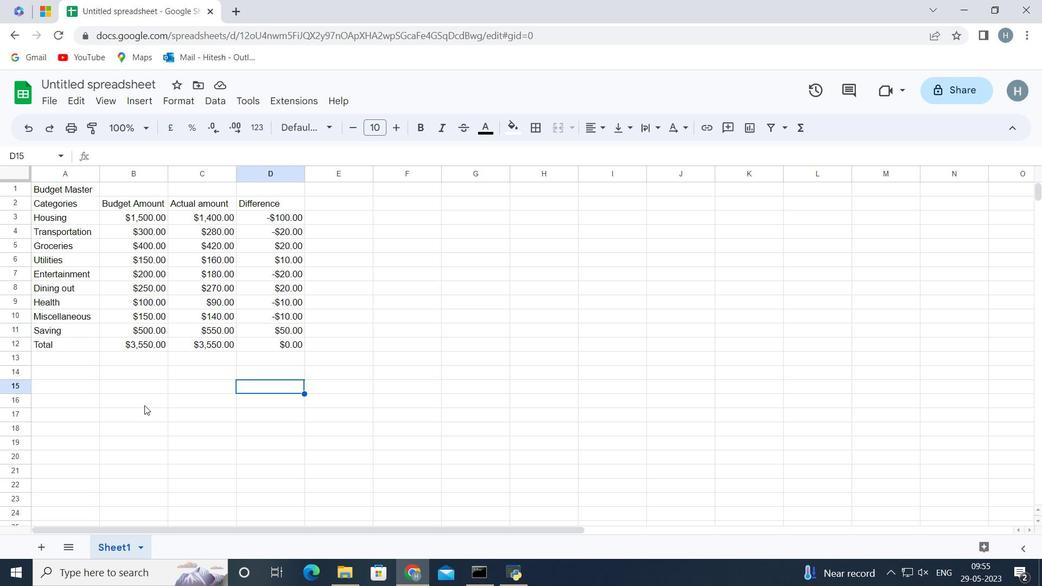 
Action: Mouse moved to (57, 375)
Screenshot: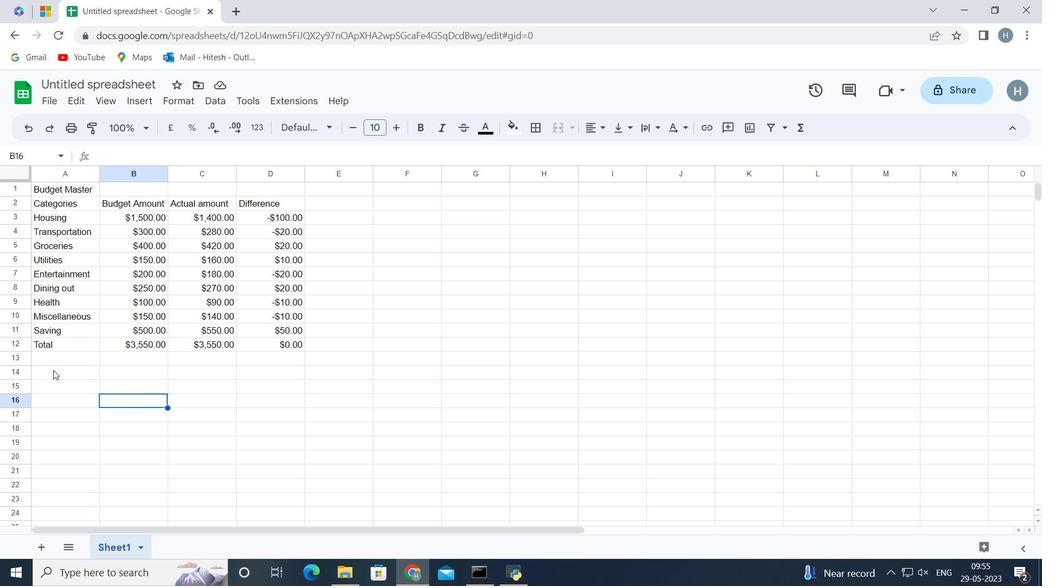 
Action: Mouse pressed left at (57, 375)
Screenshot: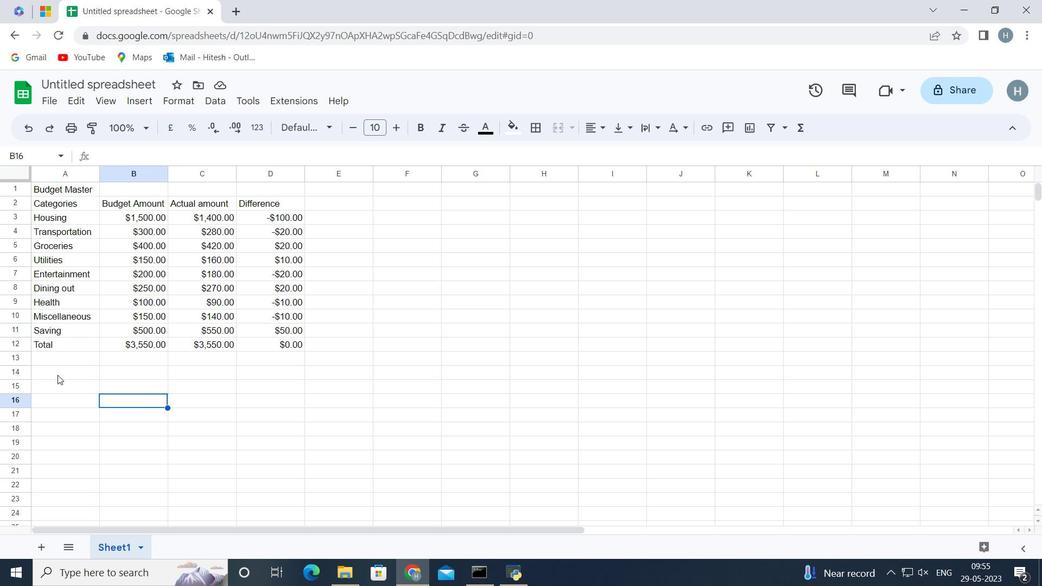 
Action: Mouse moved to (141, 383)
Screenshot: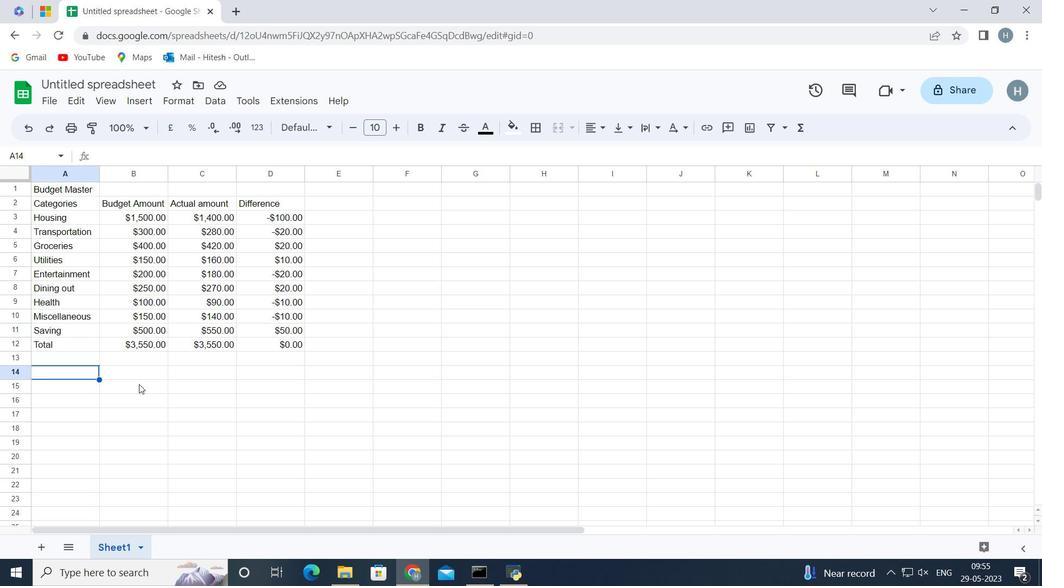
Action: Mouse pressed left at (141, 383)
Screenshot: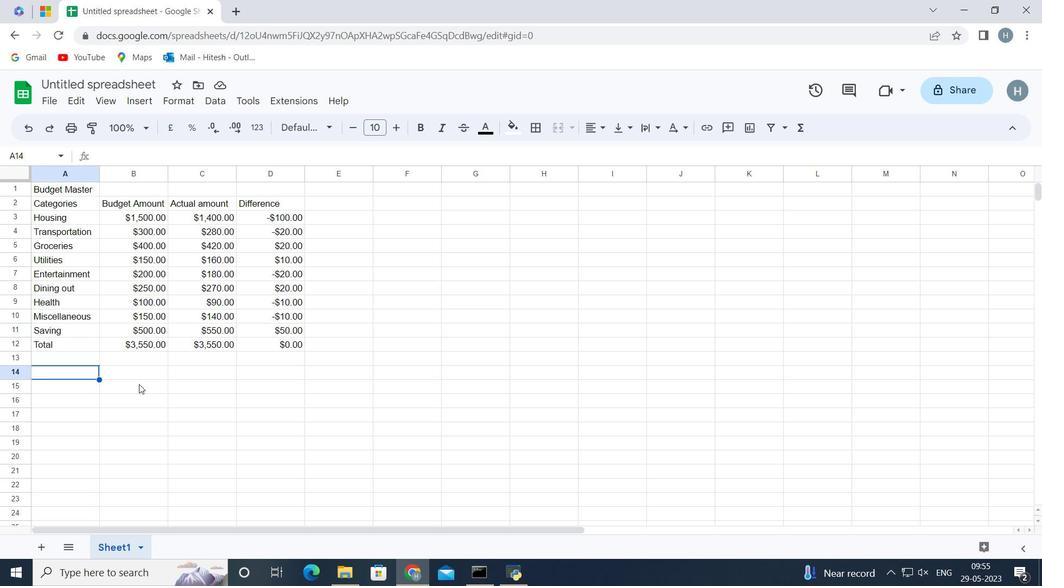 
Action: Mouse moved to (268, 385)
Screenshot: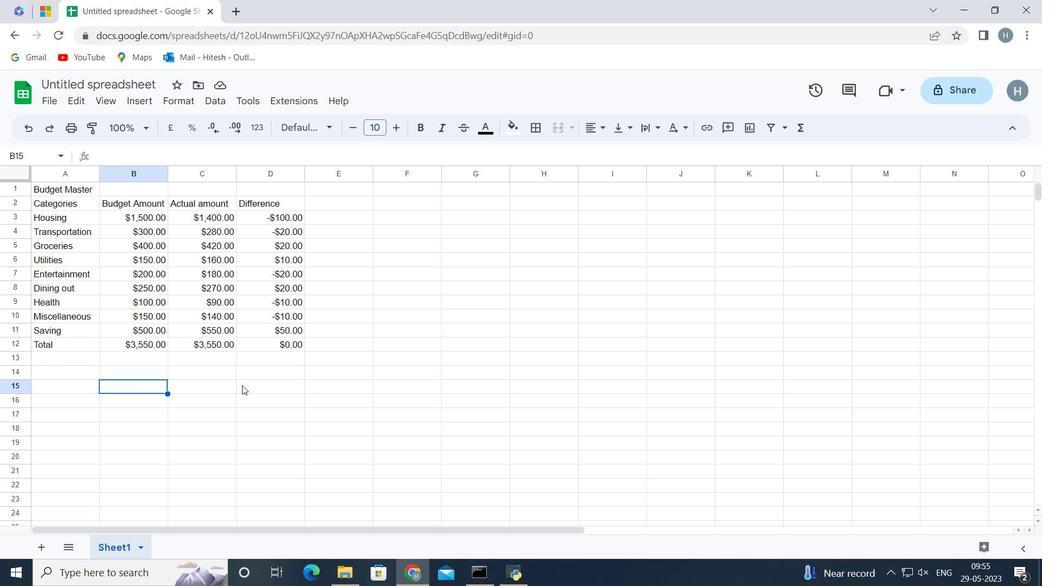 
Action: Mouse pressed left at (268, 385)
Screenshot: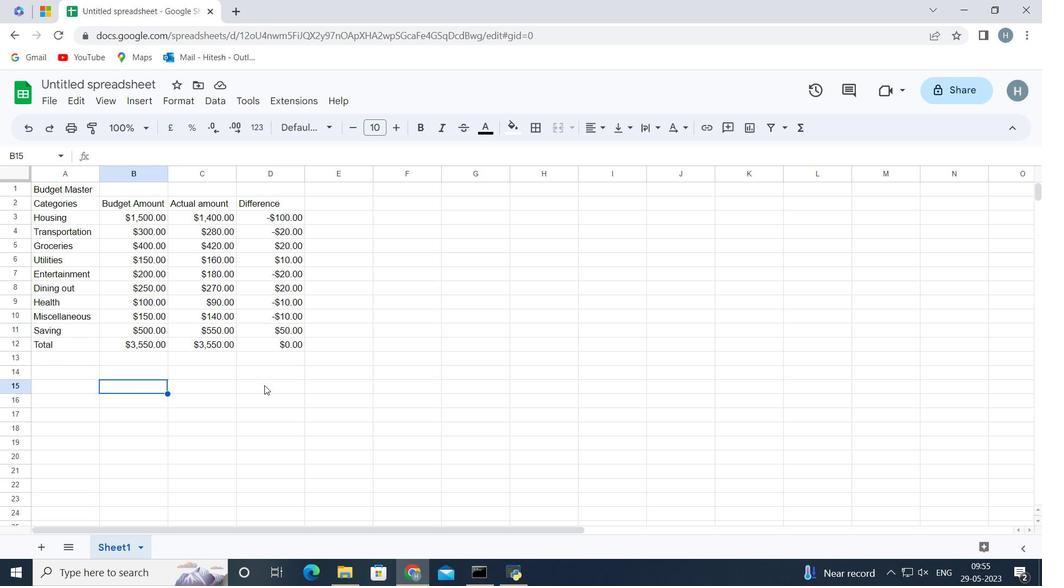 
Action: Mouse moved to (54, 382)
Screenshot: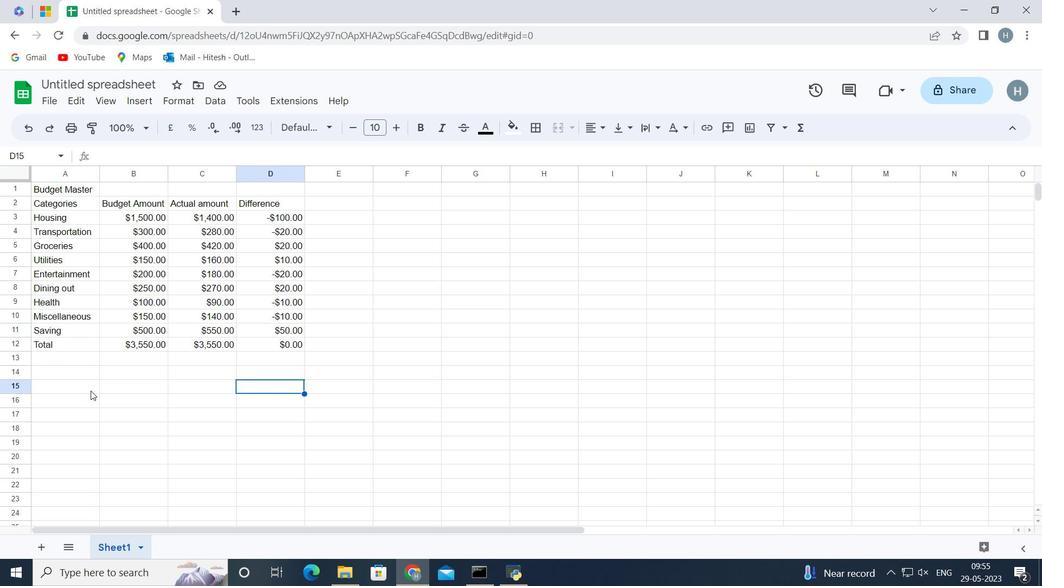 
Action: Mouse pressed left at (54, 382)
Screenshot: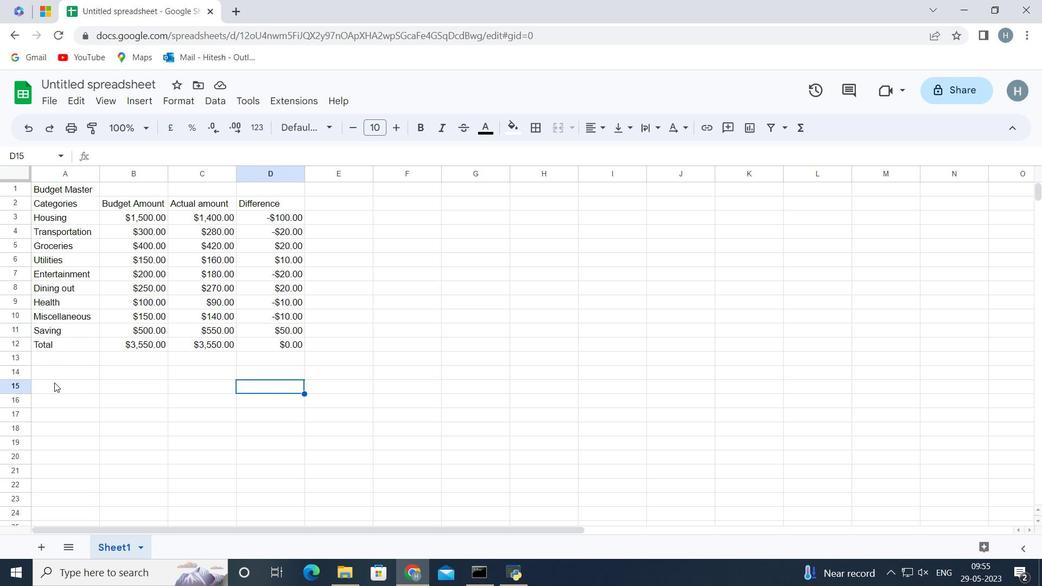 
Action: Mouse moved to (82, 186)
Screenshot: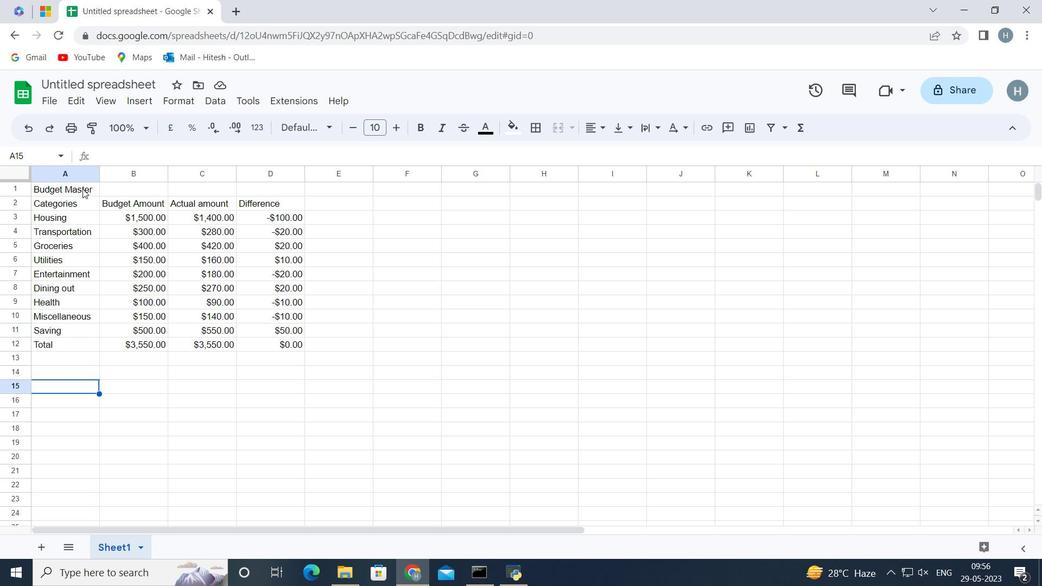 
Action: Mouse pressed left at (82, 186)
Screenshot: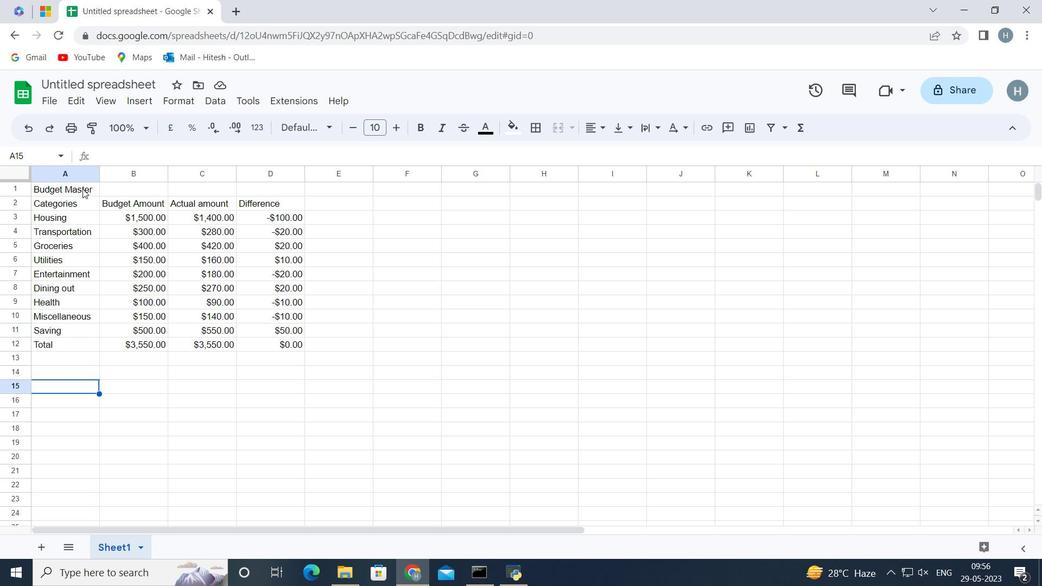 
Action: Mouse moved to (69, 98)
Screenshot: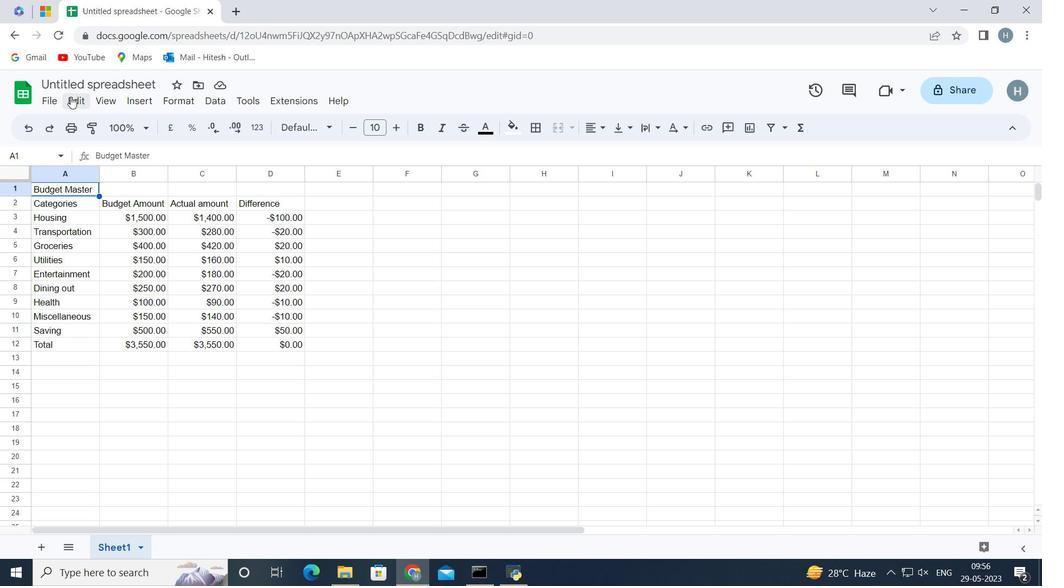 
Action: Mouse pressed left at (69, 98)
Screenshot: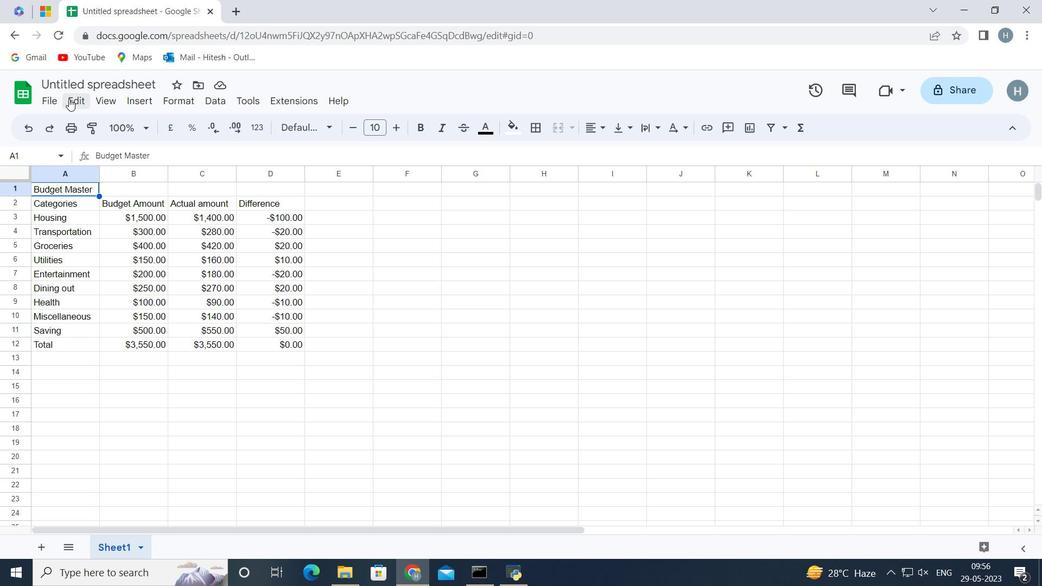 
Action: Mouse moved to (407, 156)
Screenshot: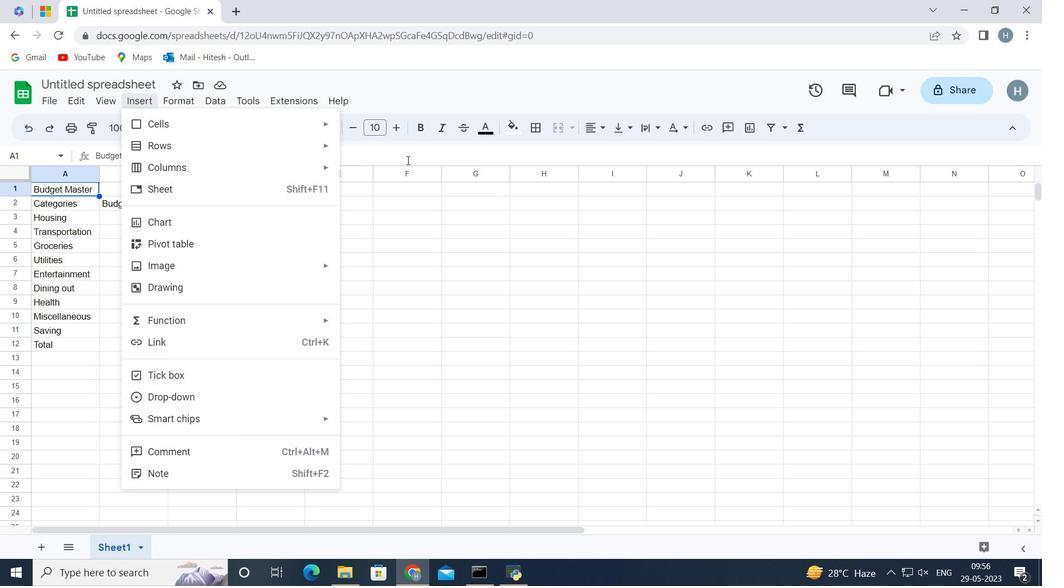 
Action: Mouse pressed left at (407, 156)
Screenshot: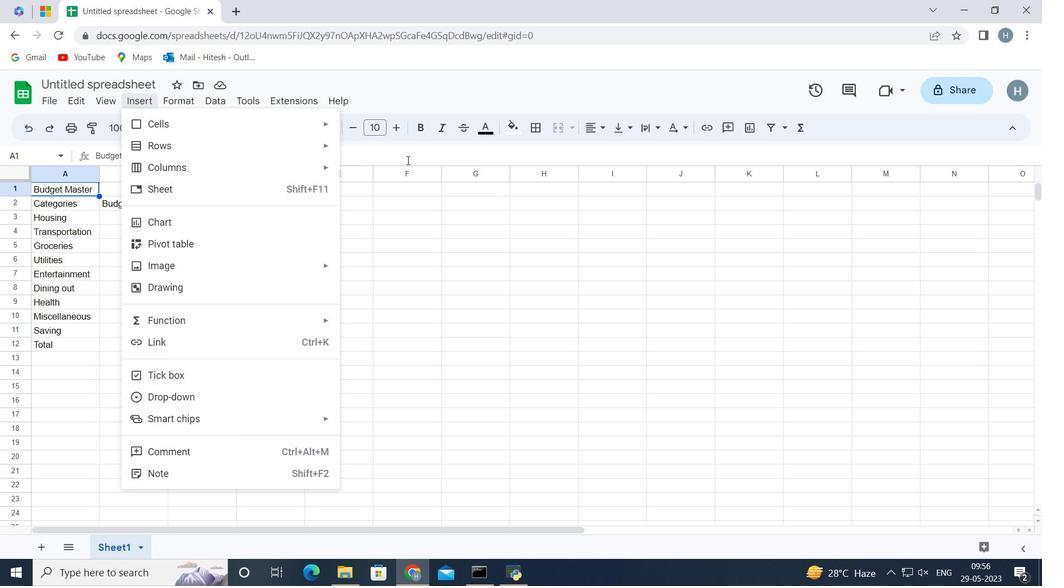 
Action: Mouse moved to (47, 96)
Screenshot: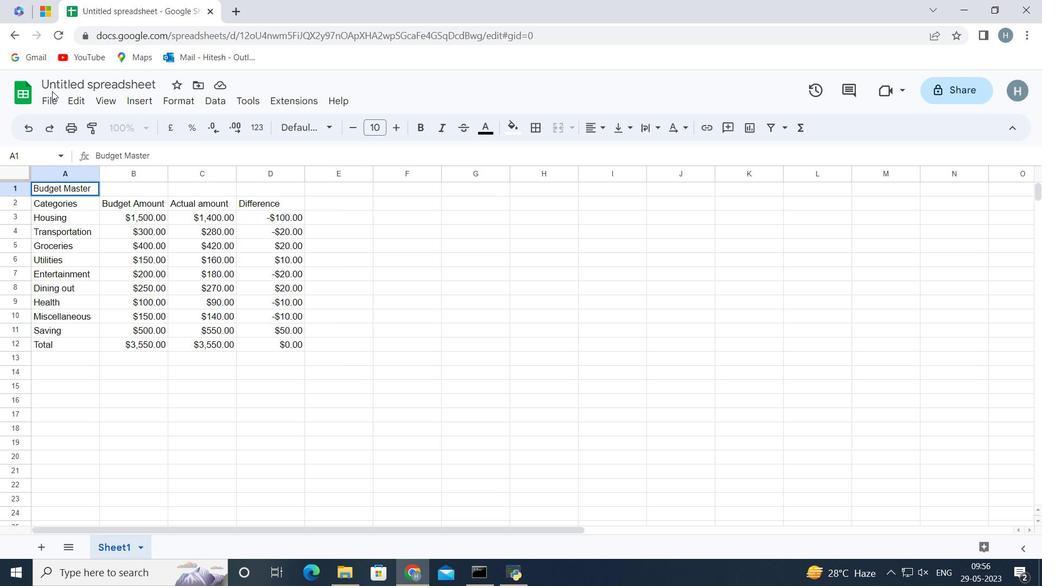 
Action: Mouse pressed left at (47, 96)
Screenshot: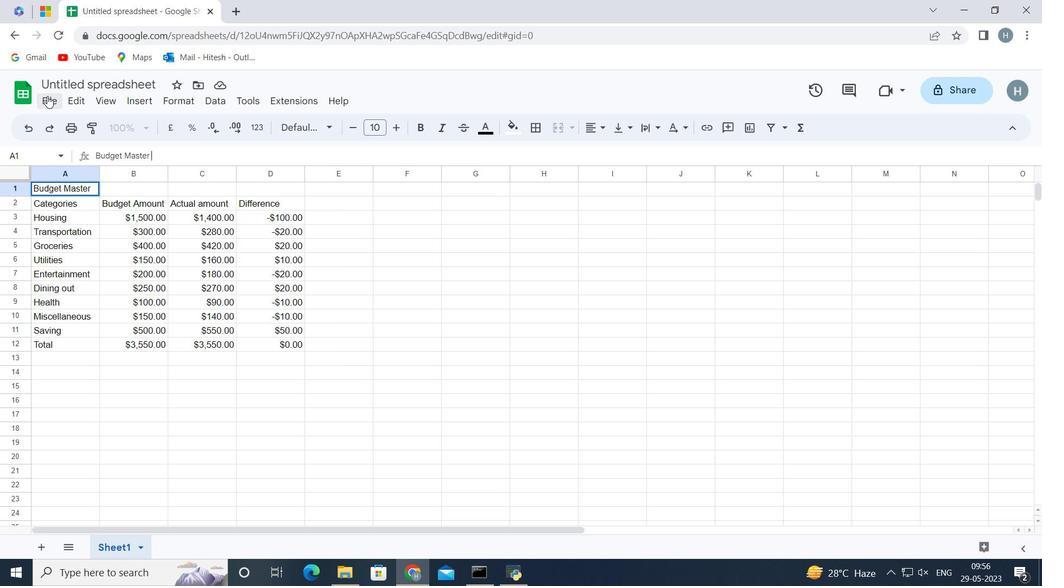 
Action: Mouse moved to (312, 155)
Screenshot: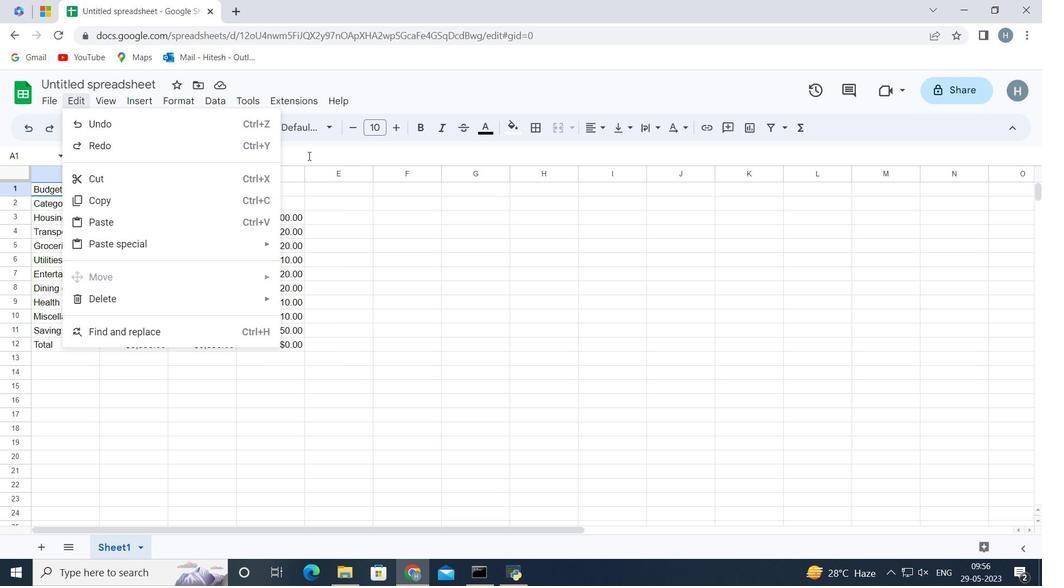 
Action: Mouse pressed left at (312, 155)
Screenshot: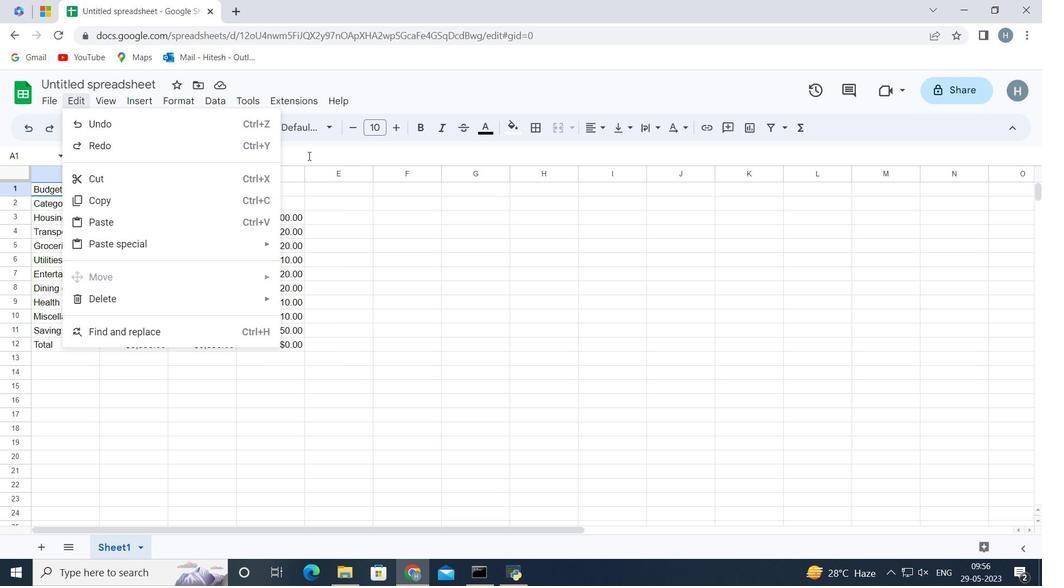 
Action: Mouse moved to (141, 104)
Screenshot: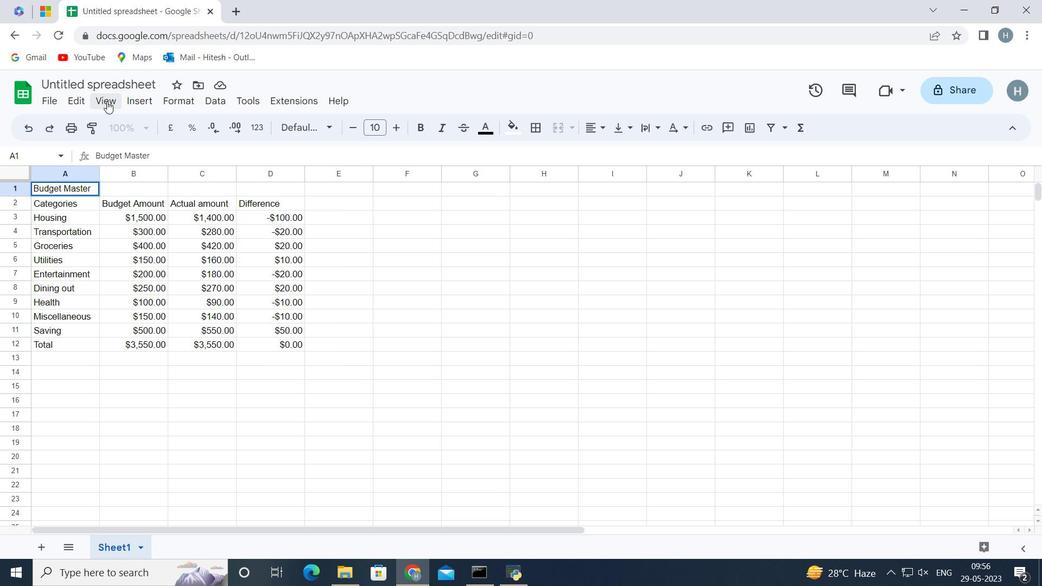 
Action: Mouse pressed left at (141, 104)
Screenshot: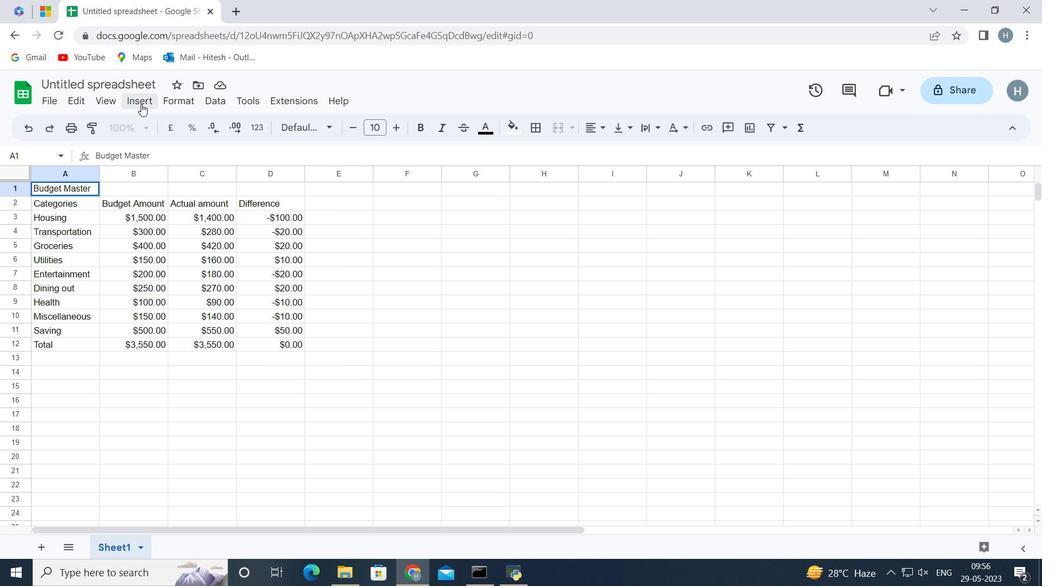 
Action: Mouse moved to (381, 146)
Screenshot: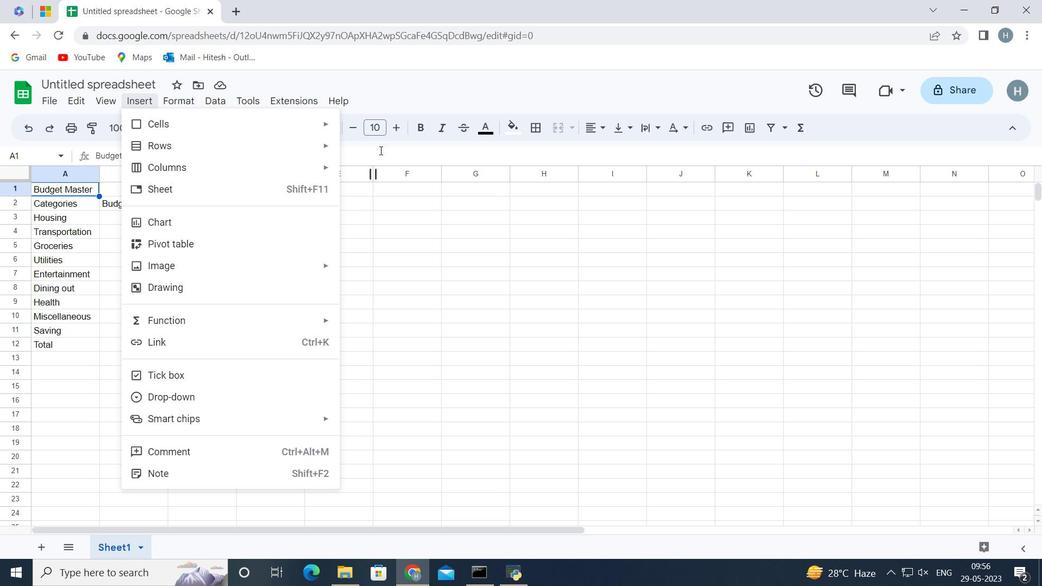 
Action: Mouse pressed left at (381, 146)
Screenshot: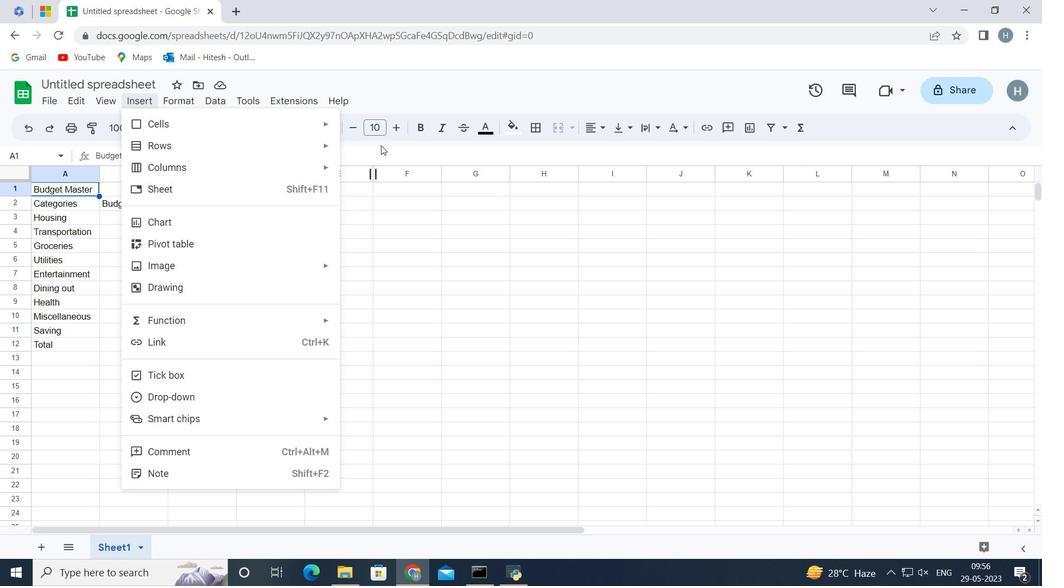
Action: Mouse moved to (179, 95)
Screenshot: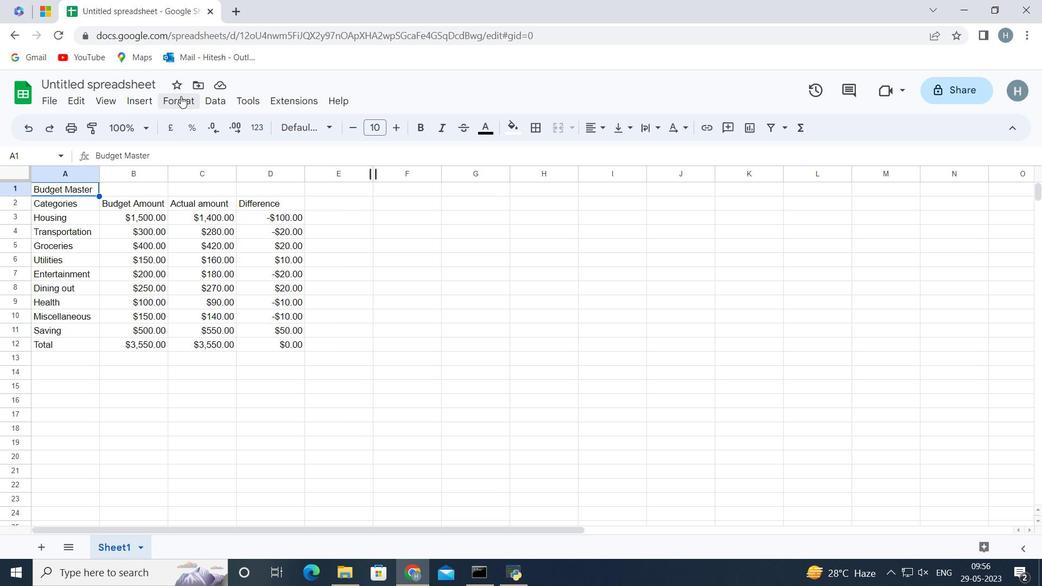 
Action: Mouse pressed left at (179, 95)
Screenshot: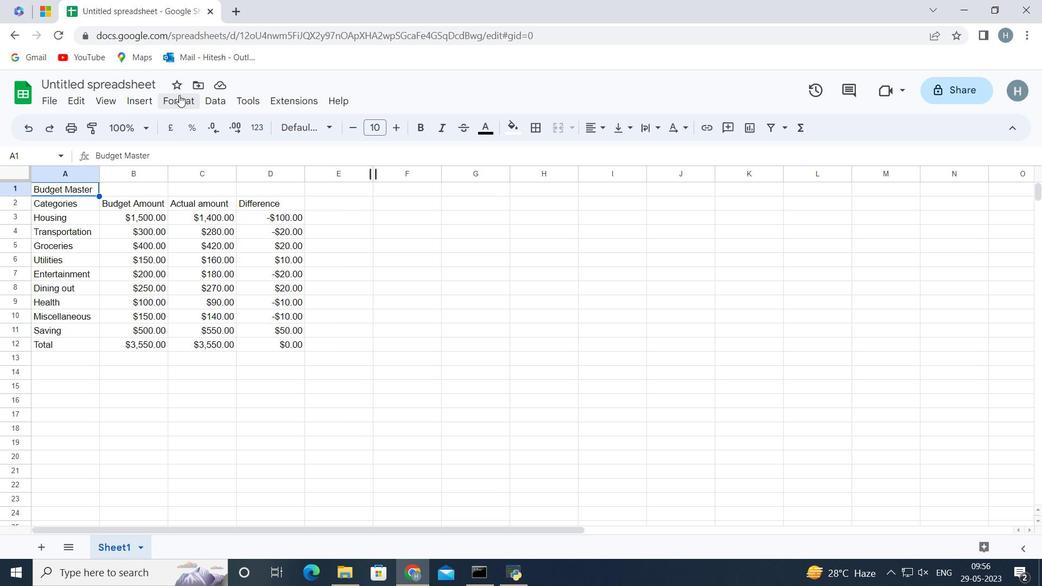 
Action: Mouse moved to (409, 148)
Screenshot: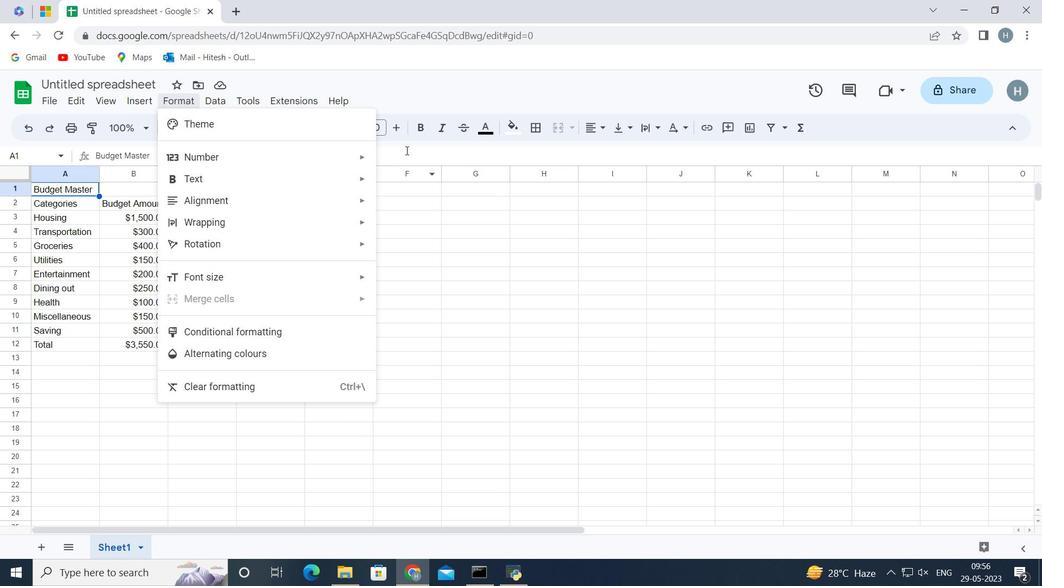 
Action: Mouse pressed left at (409, 148)
Screenshot: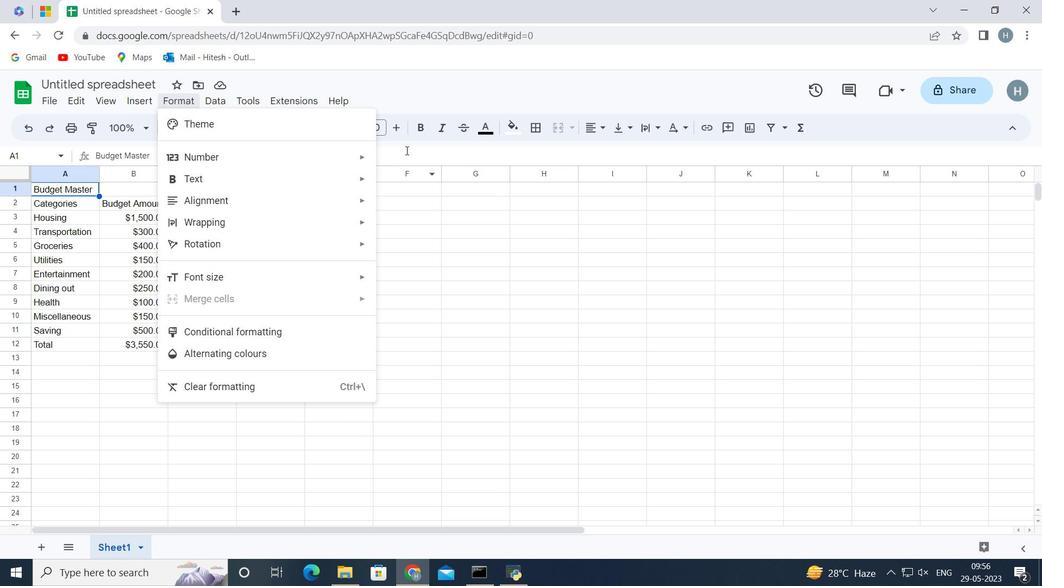 
Action: Mouse moved to (110, 99)
Screenshot: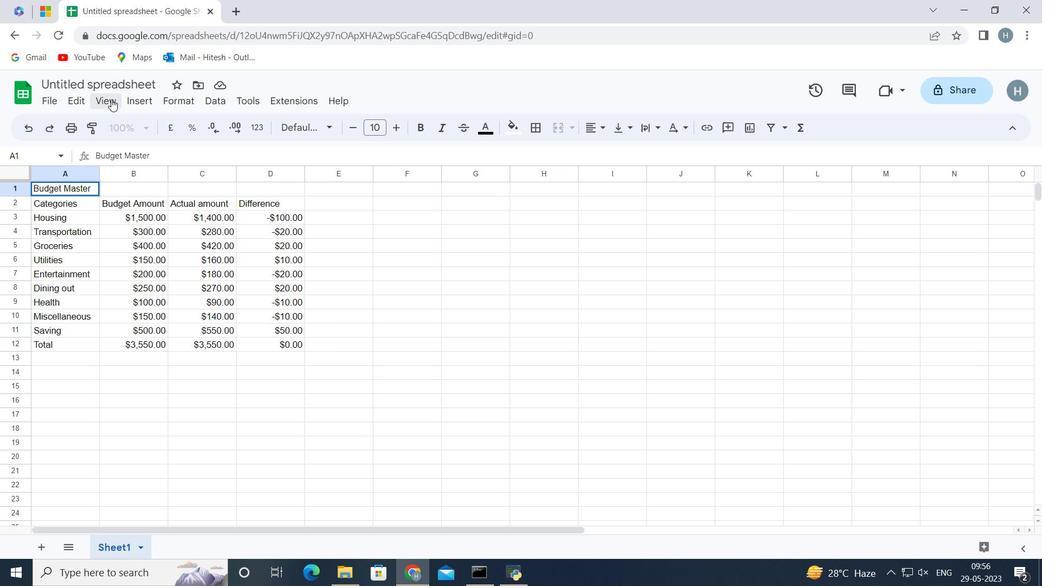 
Action: Mouse pressed left at (110, 99)
Screenshot: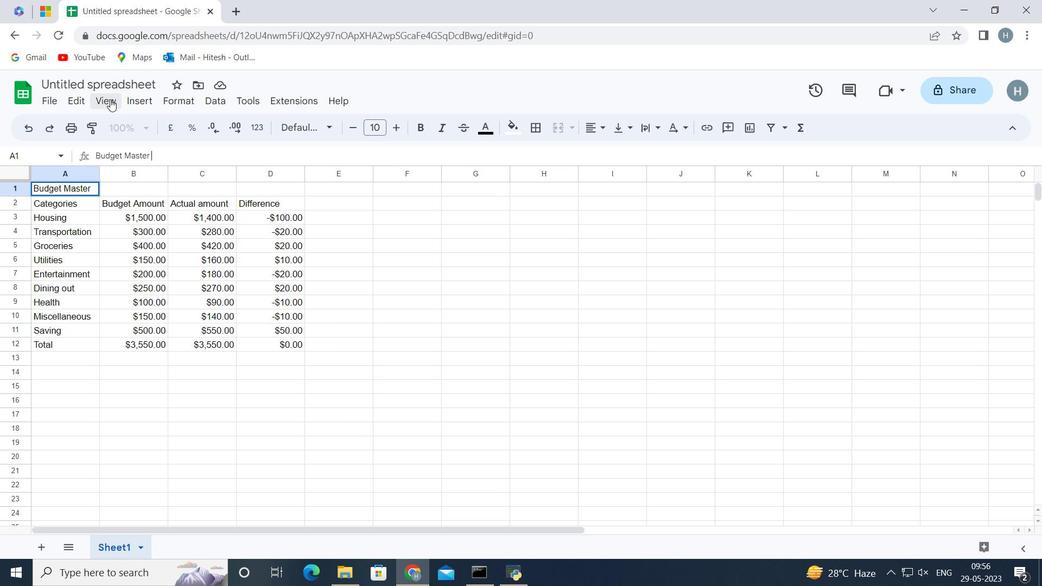
Action: Mouse moved to (444, 225)
Screenshot: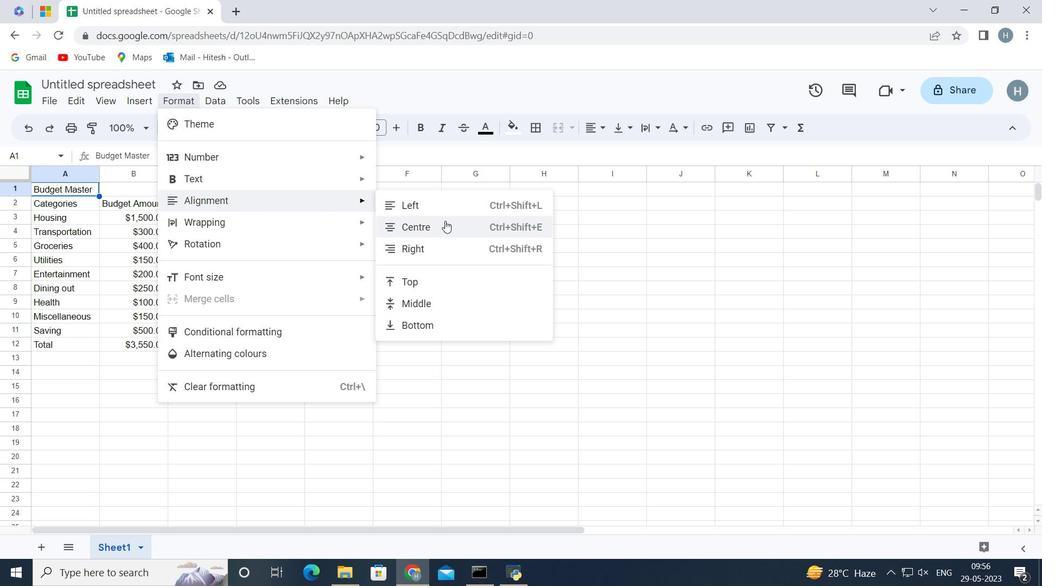
Action: Mouse pressed left at (444, 225)
Screenshot: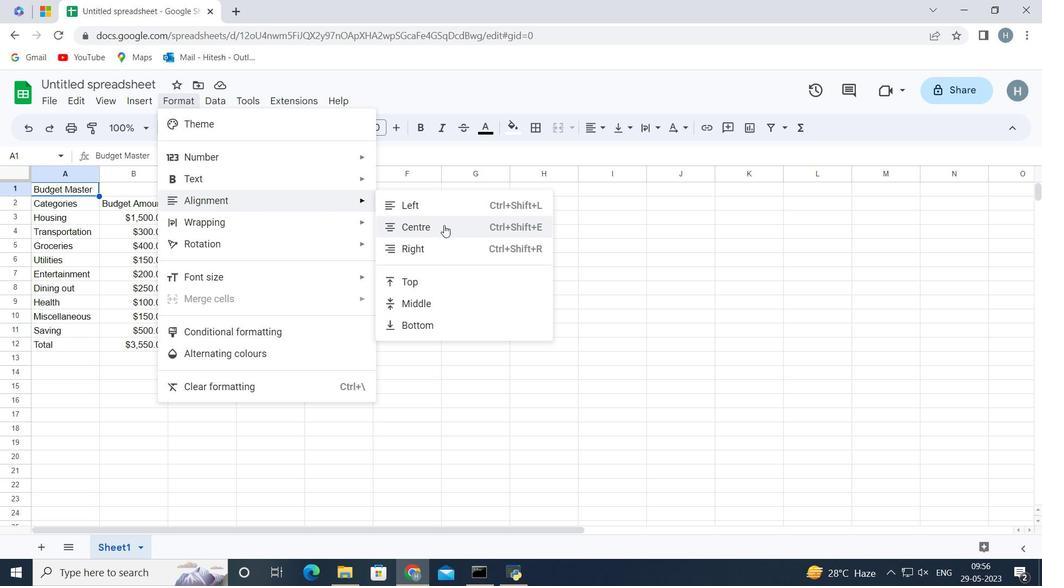 
Action: Mouse moved to (142, 456)
Screenshot: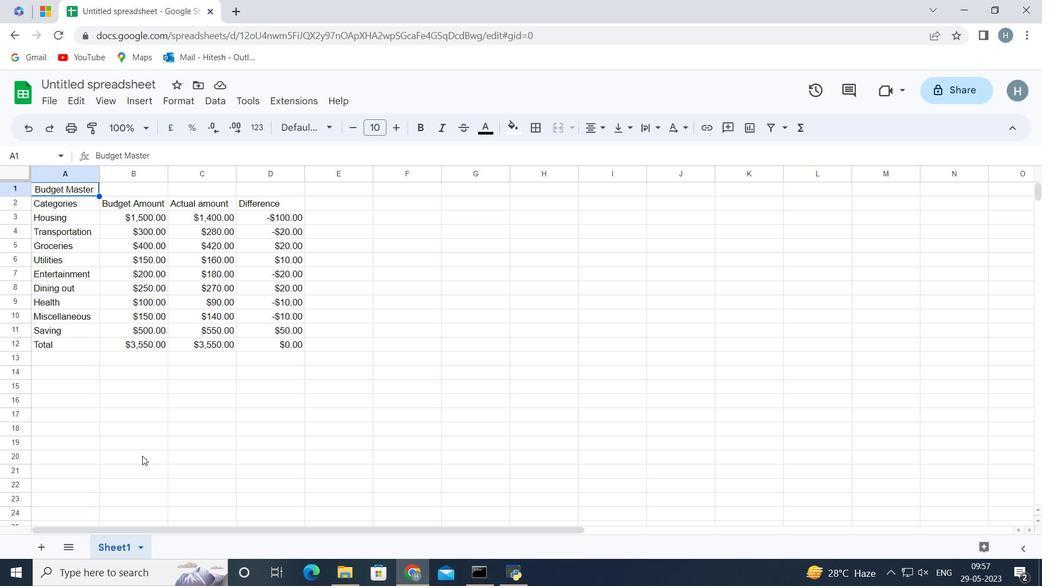 
Action: Mouse pressed left at (142, 456)
Screenshot: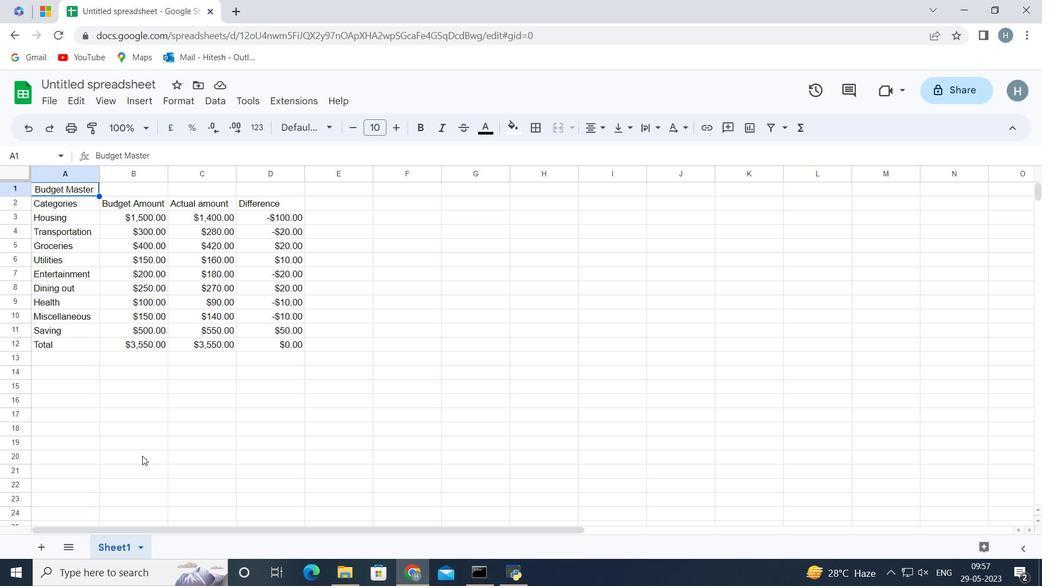
Action: Mouse moved to (47, 188)
Screenshot: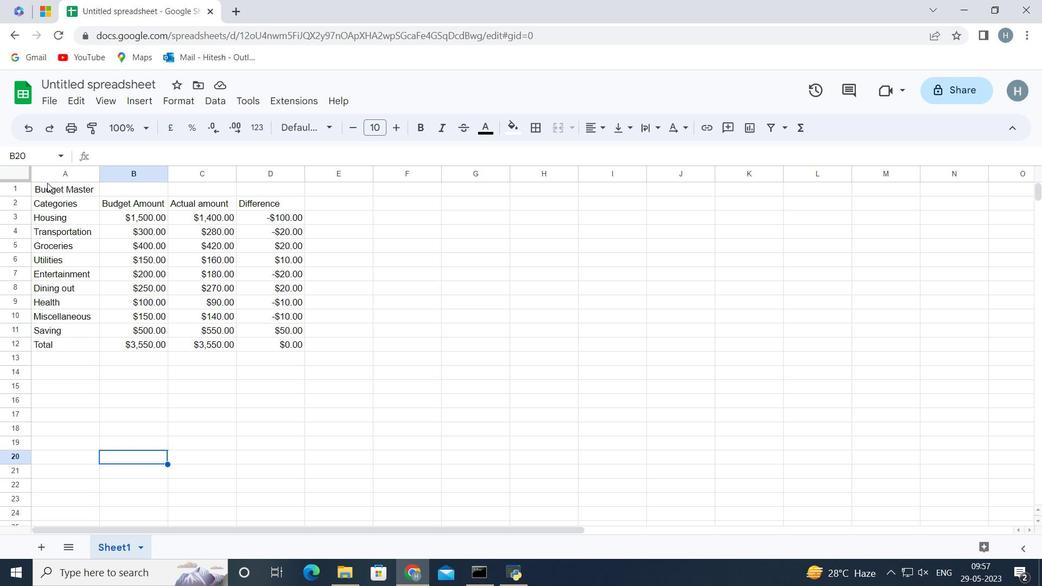 
Action: Mouse pressed left at (47, 188)
Screenshot: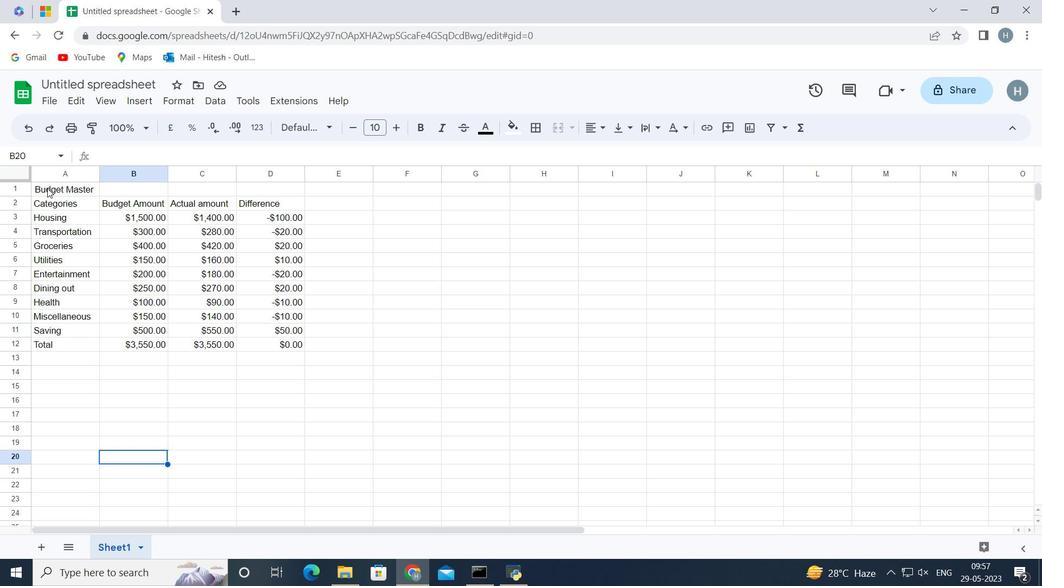 
Action: Mouse moved to (39, 192)
Screenshot: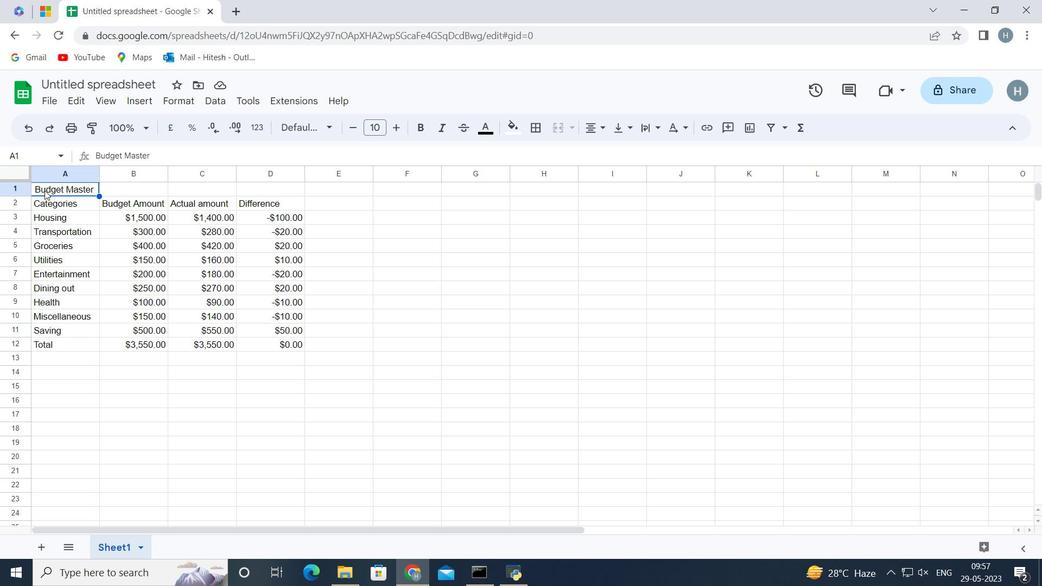 
Action: Key pressed <Key.space>ctrl+Z
Screenshot: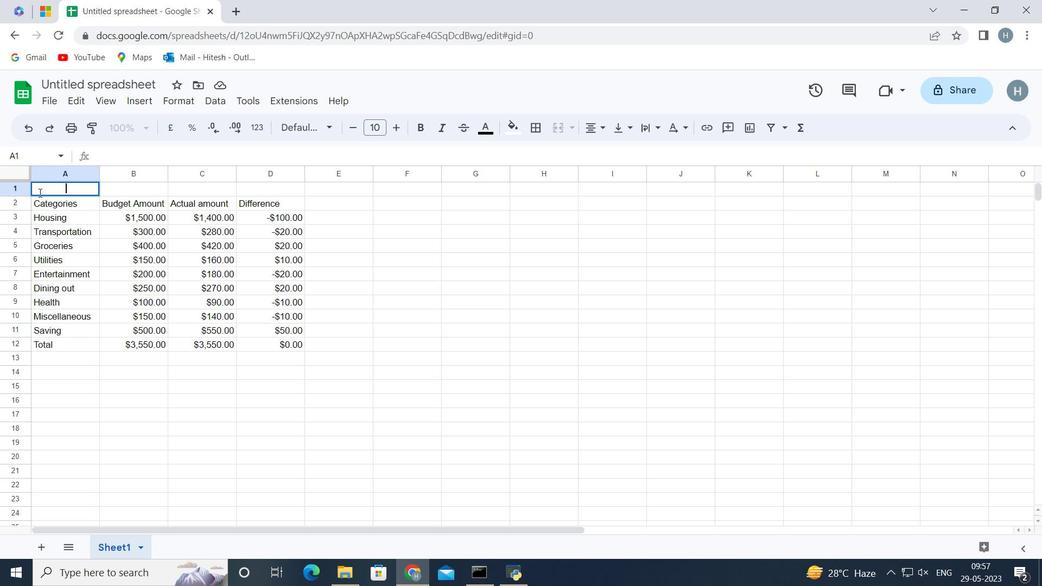 
Action: Mouse moved to (39, 192)
Screenshot: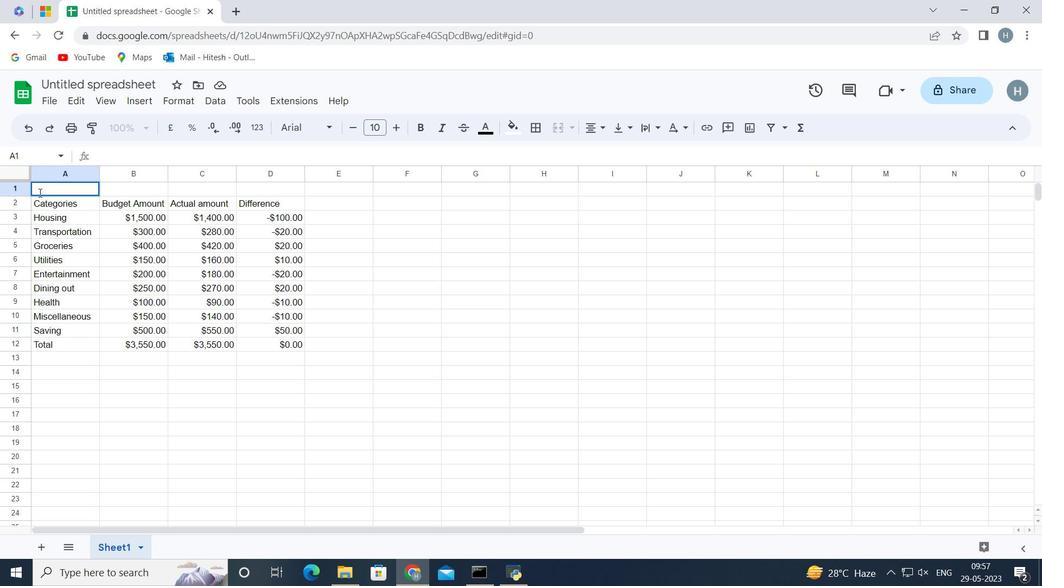 
Action: Key pressed ctrl+Zzctrl+Z<'\x1a'>
Screenshot: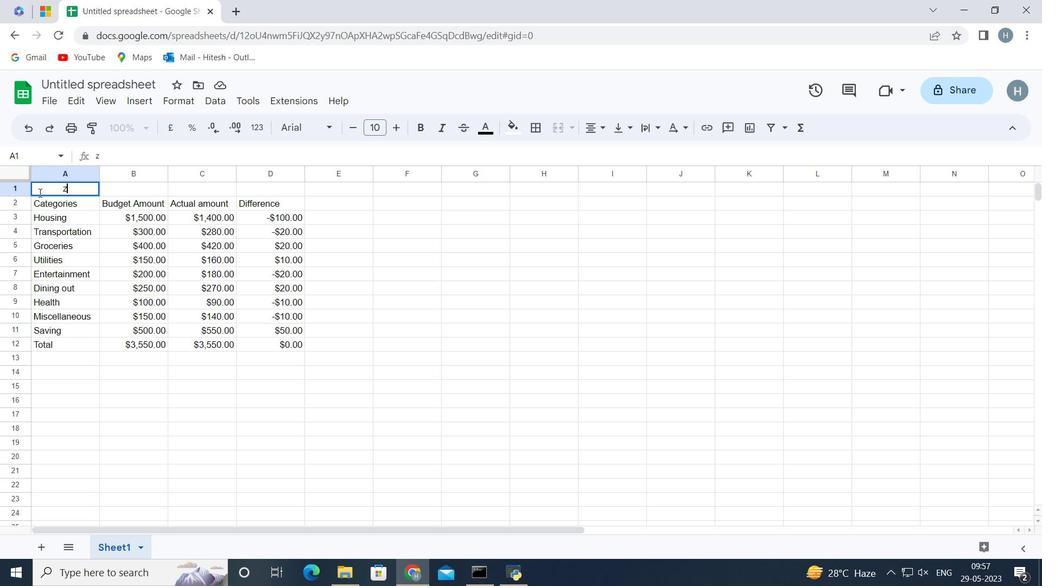 
Action: Mouse moved to (27, 197)
Screenshot: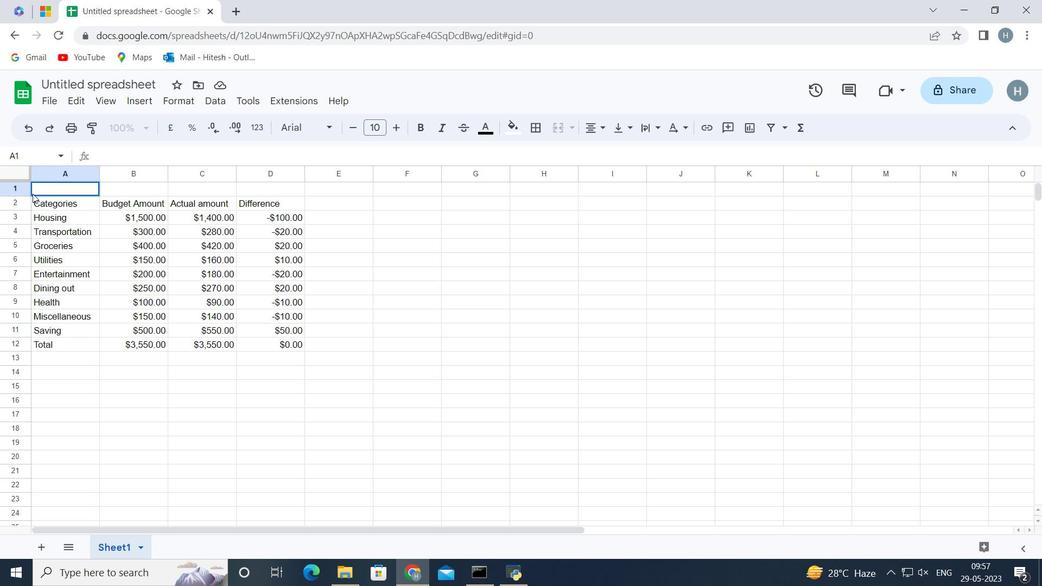 
Action: Key pressed ctrl+Z<'\x1a'><Key.shift><Key.shift><Key.shift><Key.shift><Key.shift><Key.shift><Key.shift><Key.shift><Key.shift><Key.shift><Key.shift><Key.shift><Key.shift><Key.shift><Key.shift><Key.shift><Key.shift><Key.shift><Key.shift><Key.shift><Key.shift><Key.shift><Key.shift><Key.shift><Key.shift><Key.shift>Budget<Key.space><Key.shift>Master
Screenshot: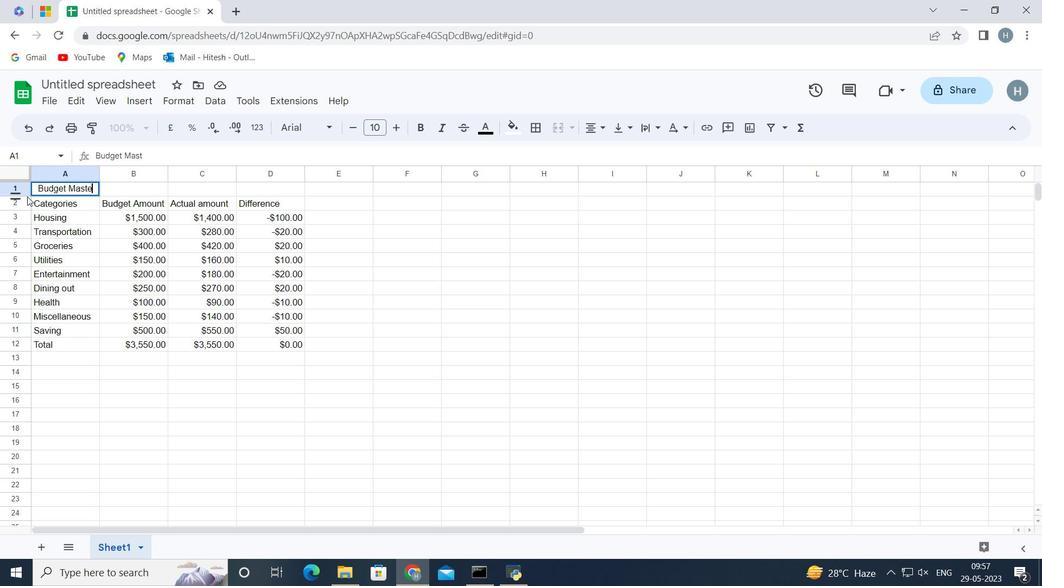
Action: Mouse moved to (137, 186)
Screenshot: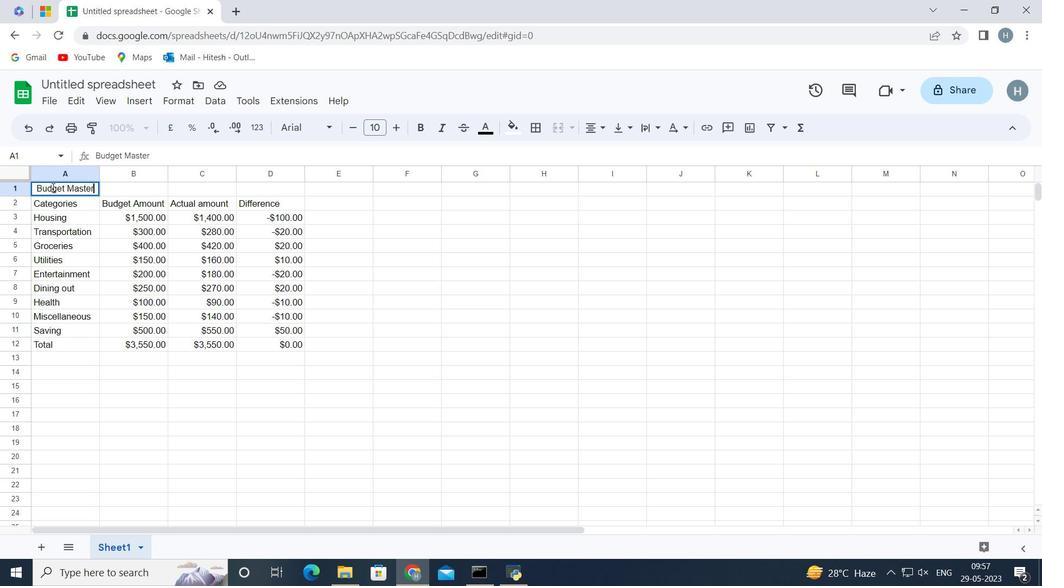 
Action: Mouse pressed left at (137, 186)
Screenshot: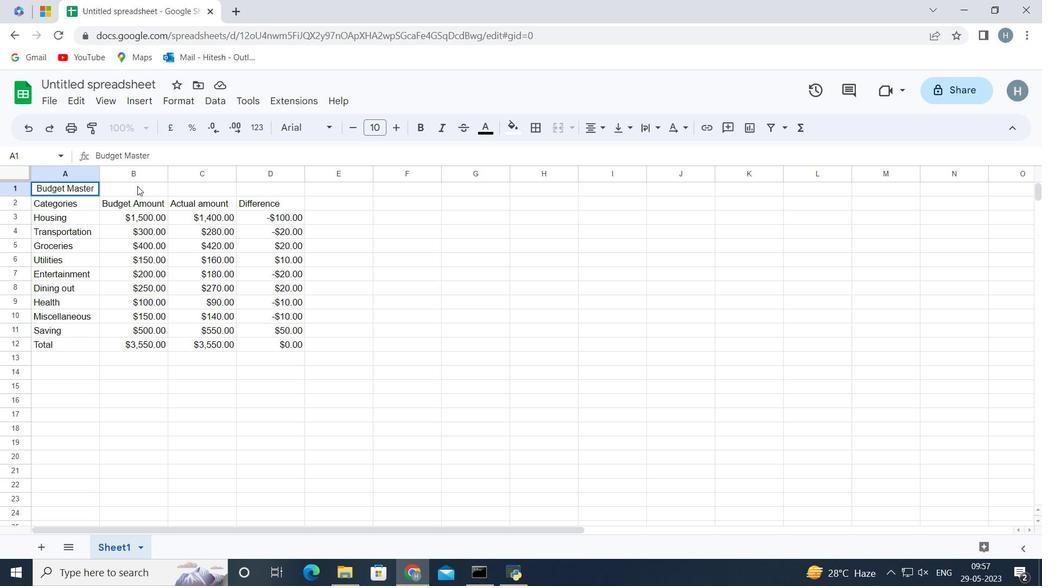 
Action: Mouse moved to (47, 187)
